 Task: Connect Jira issues to a Slack channel using the actions menu.
Action: Mouse moved to (900, 210)
Screenshot: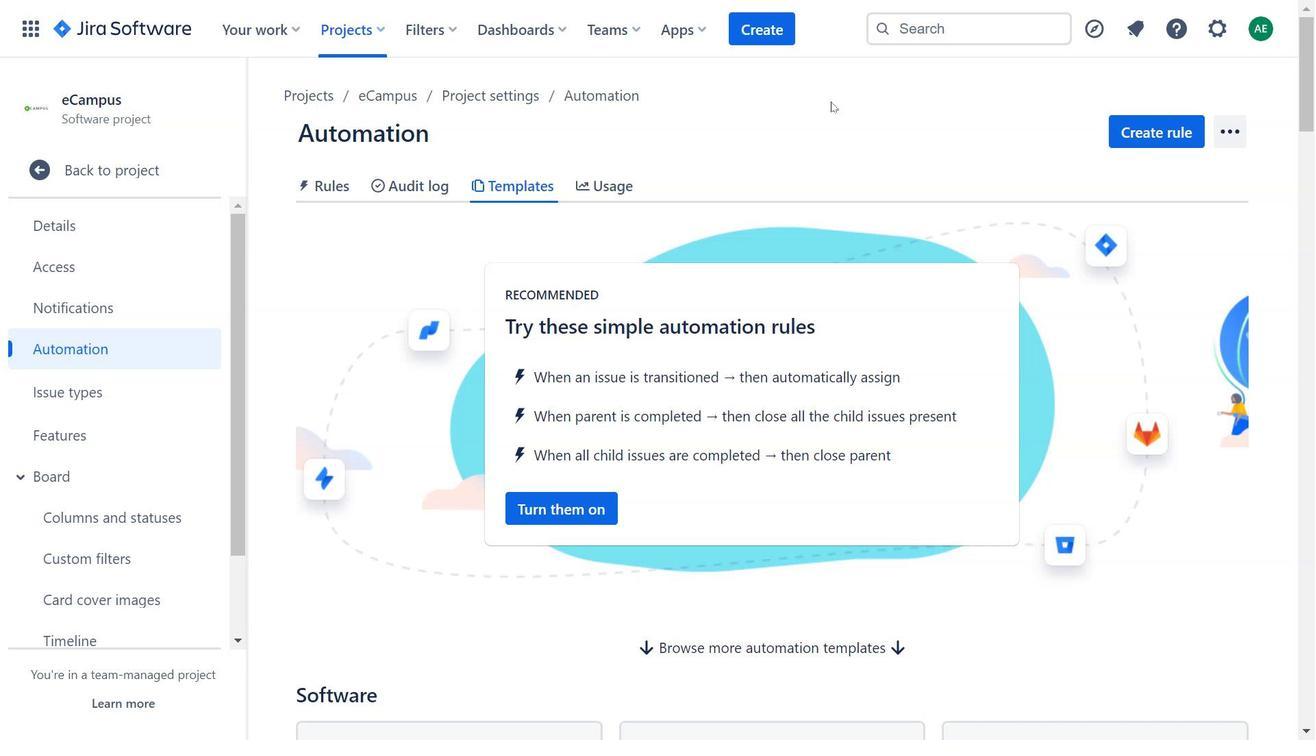 
Action: Mouse pressed left at (900, 210)
Screenshot: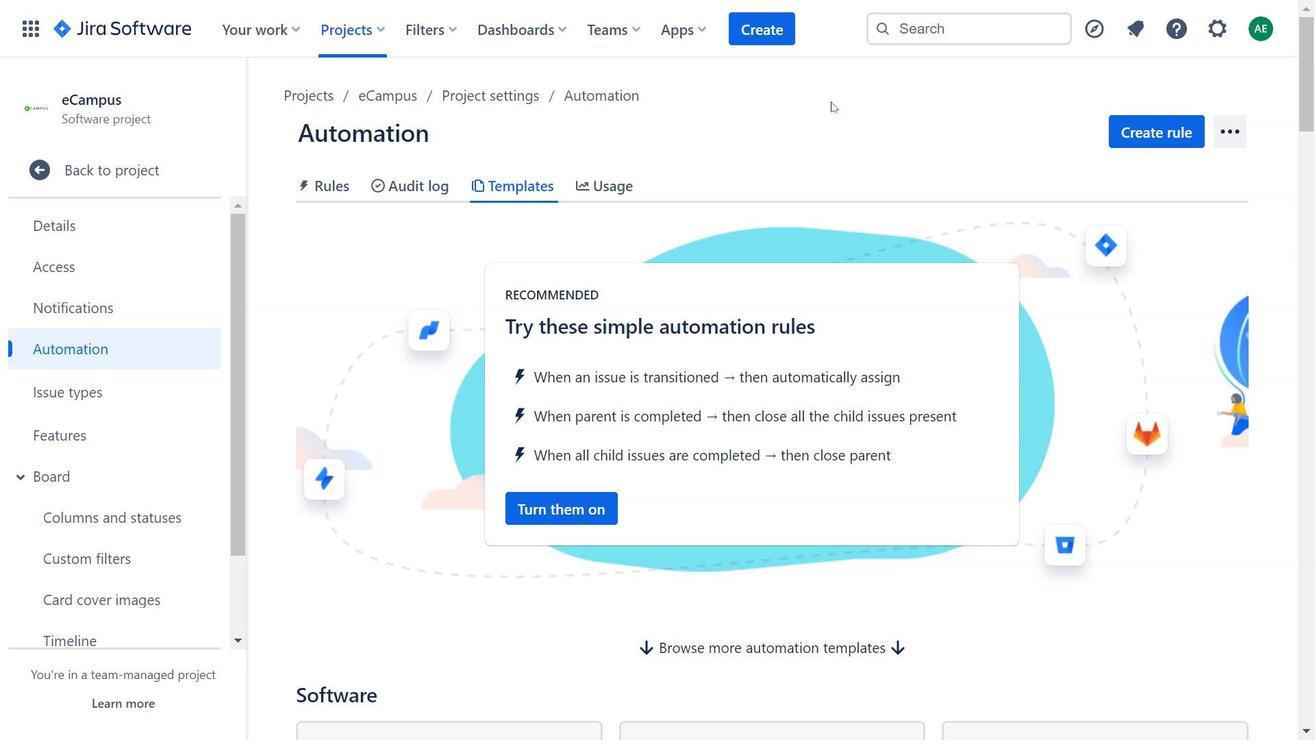 
Action: Mouse moved to (821, 154)
Screenshot: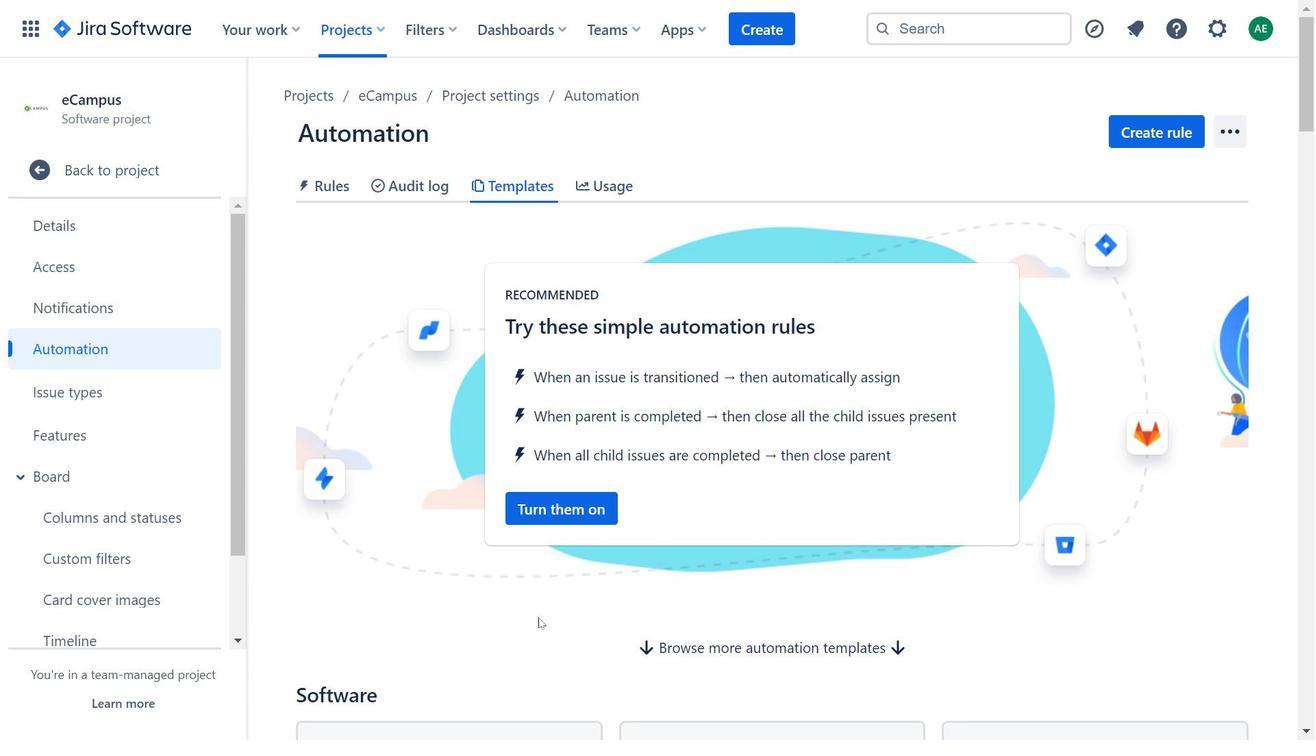 
Action: Mouse pressed left at (821, 154)
Screenshot: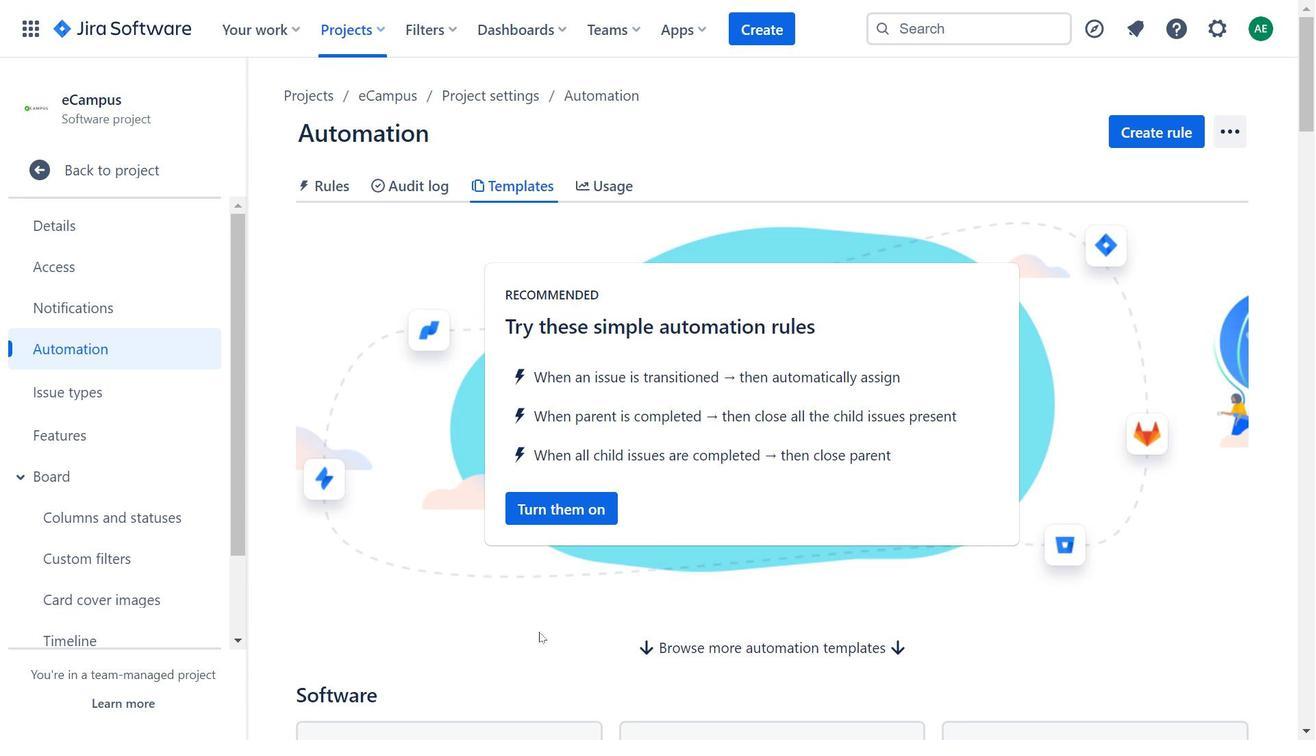 
Action: Mouse moved to (626, 653)
Screenshot: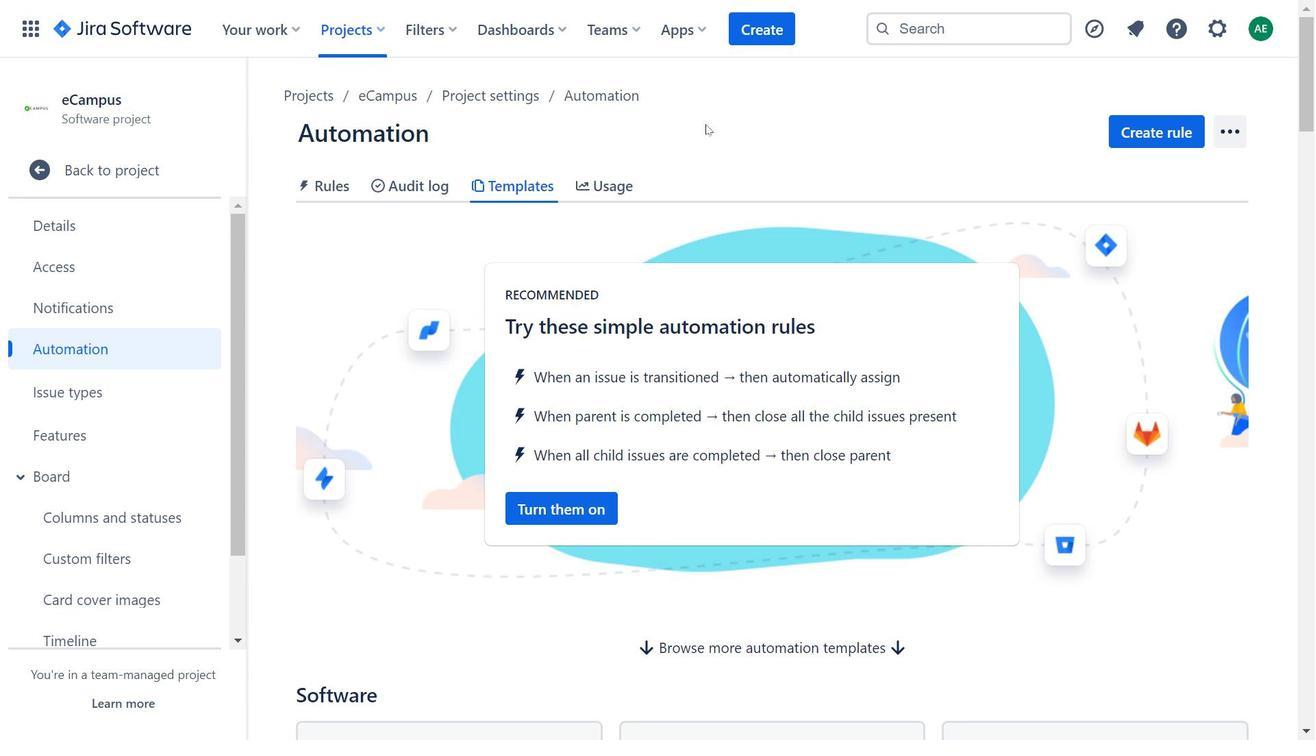 
Action: Mouse pressed left at (626, 653)
Screenshot: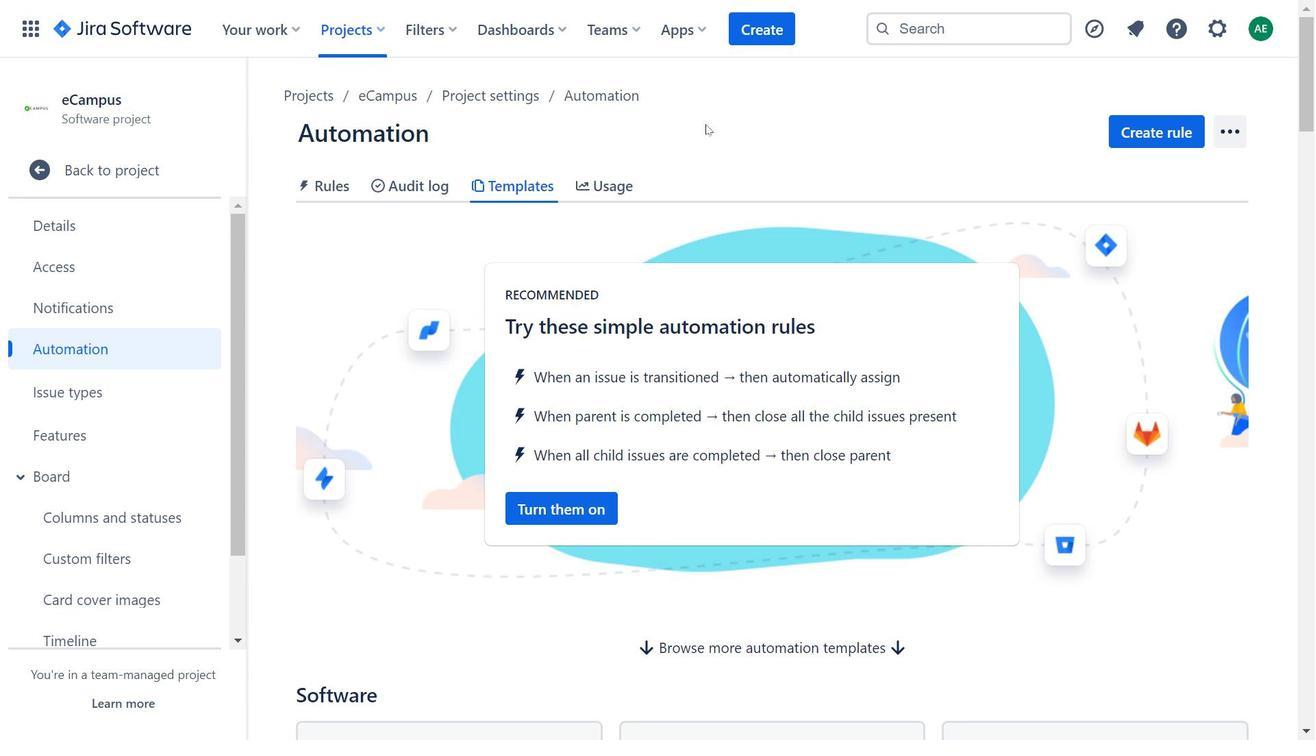 
Action: Mouse moved to (737, 175)
Screenshot: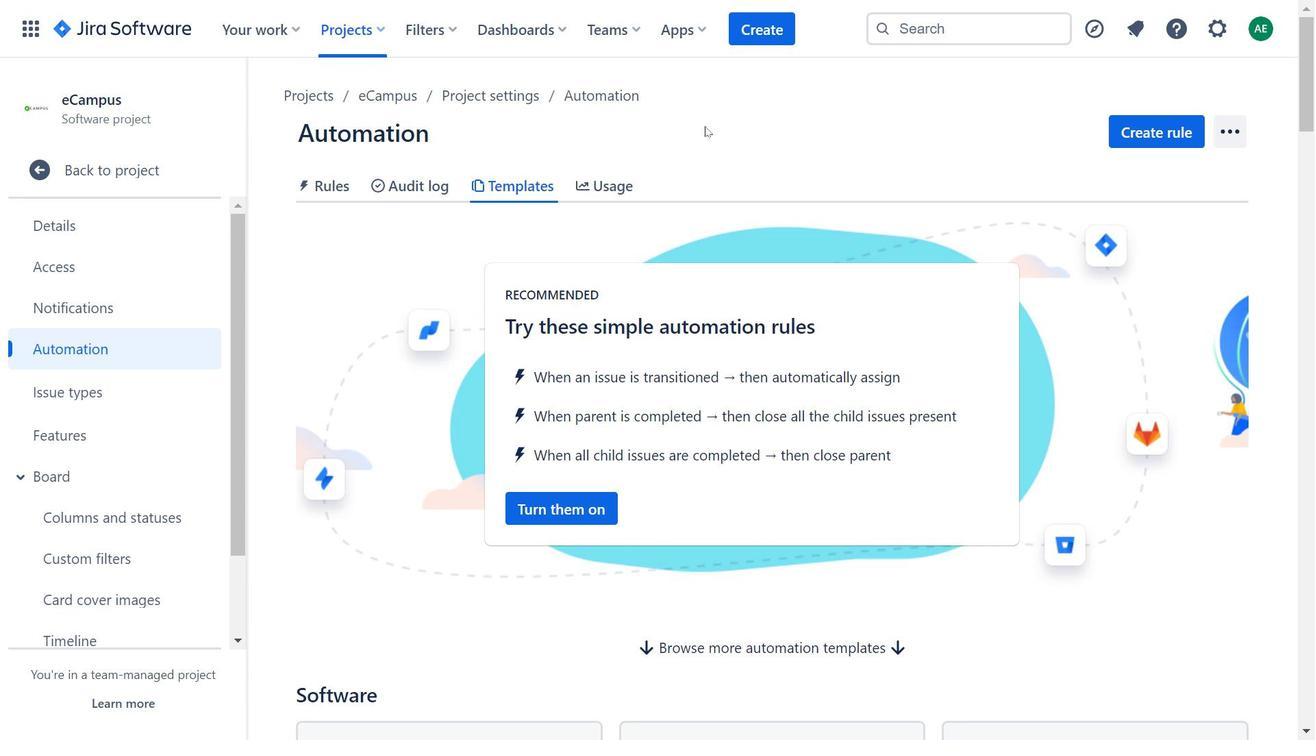 
Action: Mouse pressed left at (737, 175)
Screenshot: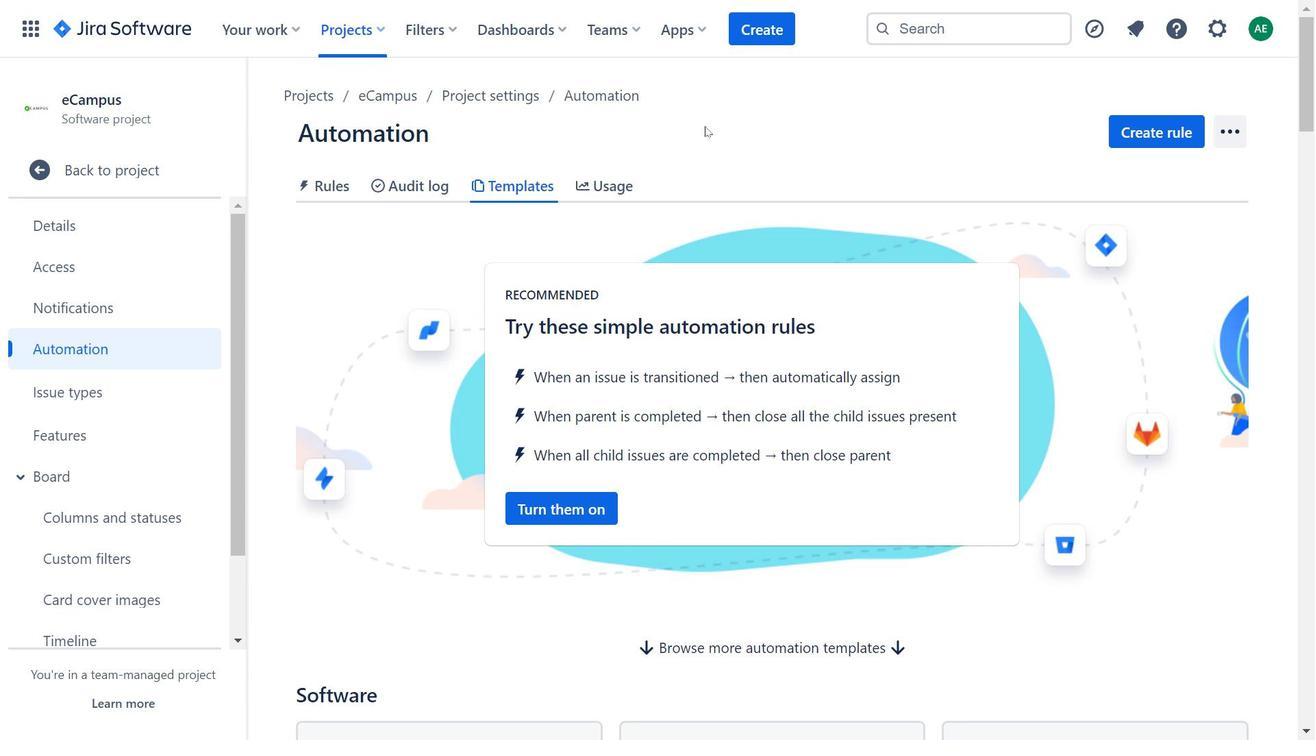 
Action: Mouse moved to (737, 176)
Screenshot: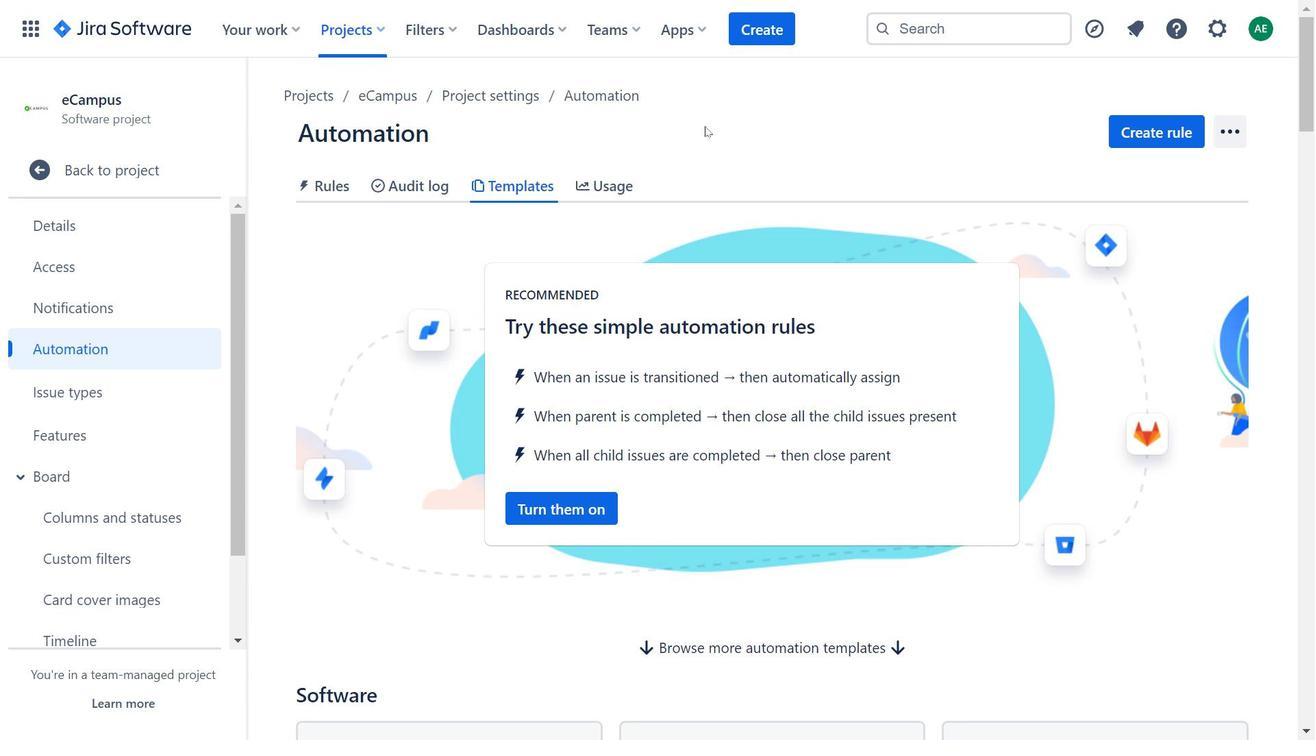 
Action: Mouse pressed left at (737, 176)
Screenshot: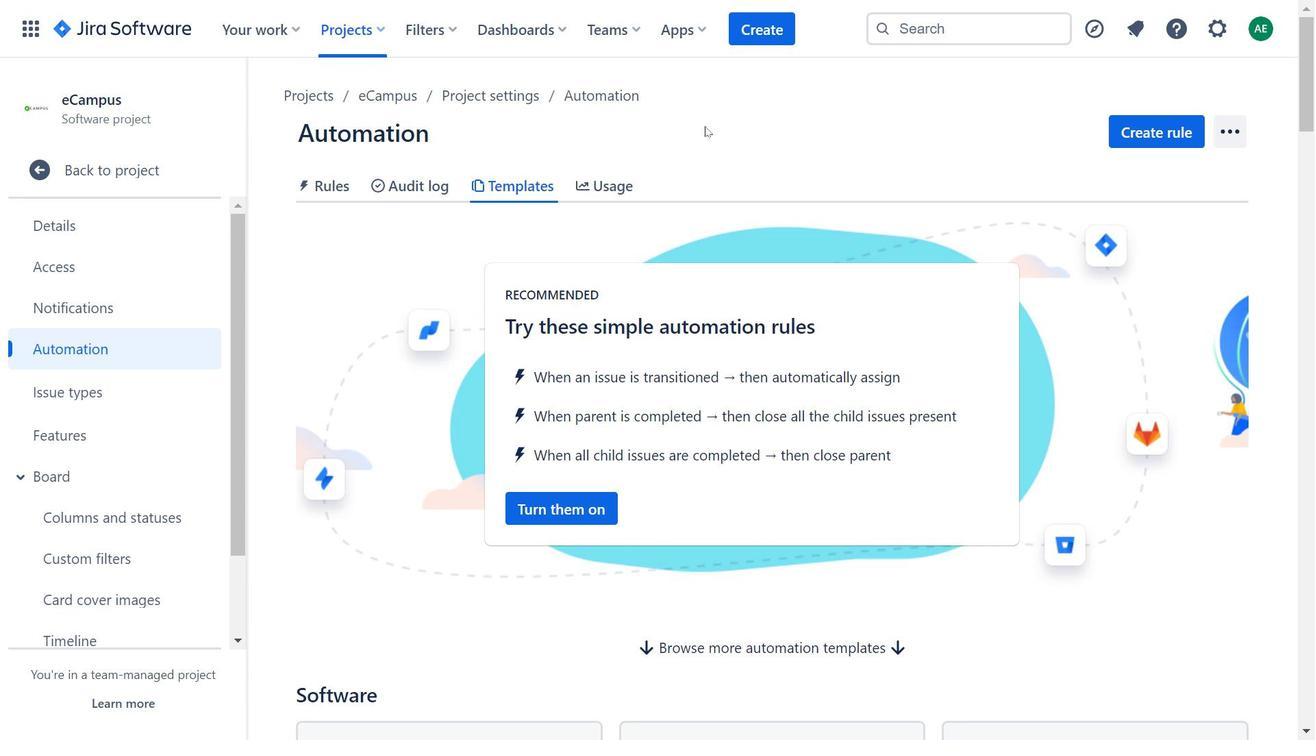 
Action: Mouse moved to (736, 176)
Screenshot: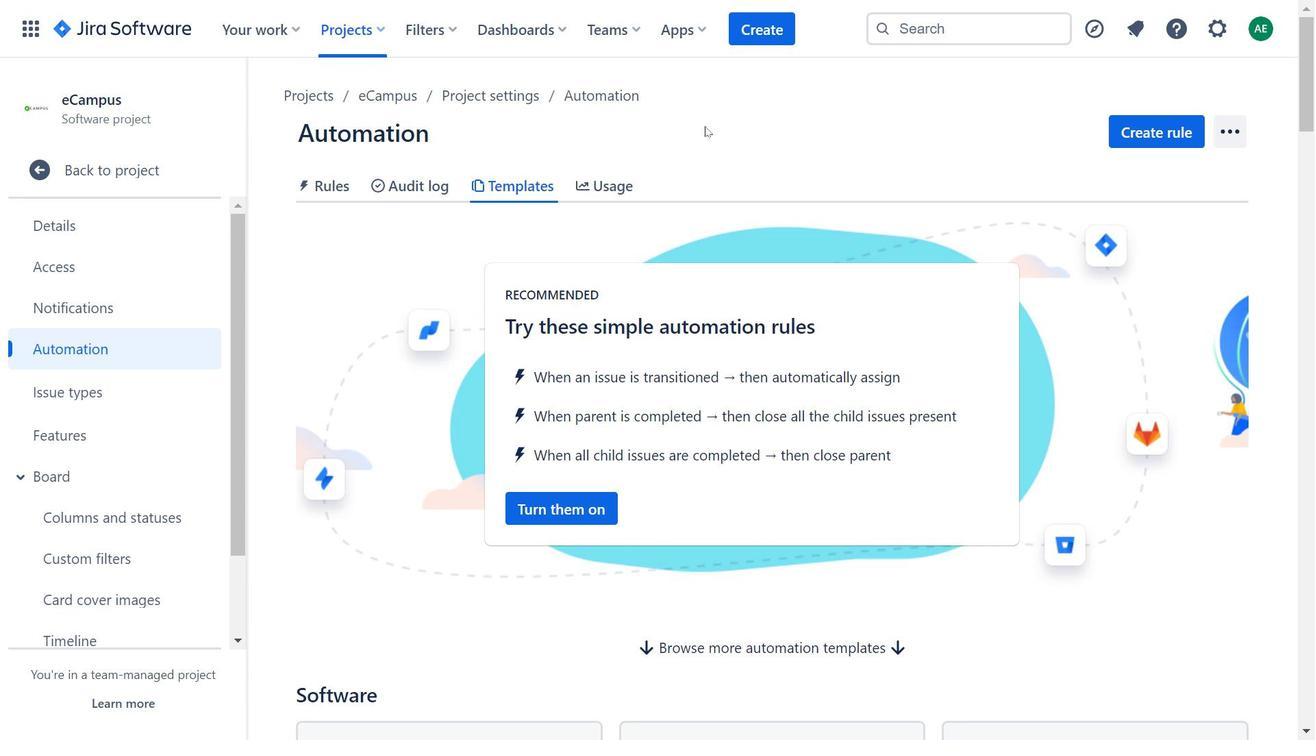 
Action: Mouse pressed left at (736, 176)
Screenshot: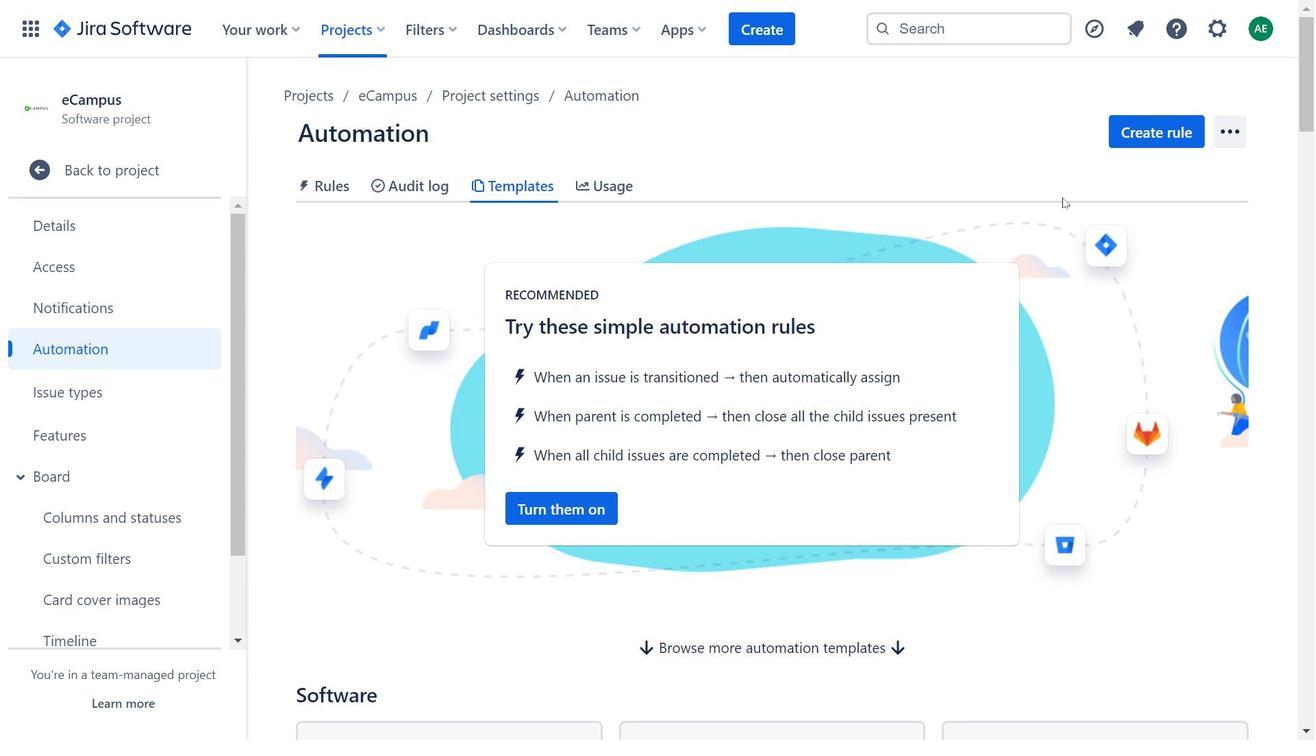 
Action: Mouse moved to (960, 195)
Screenshot: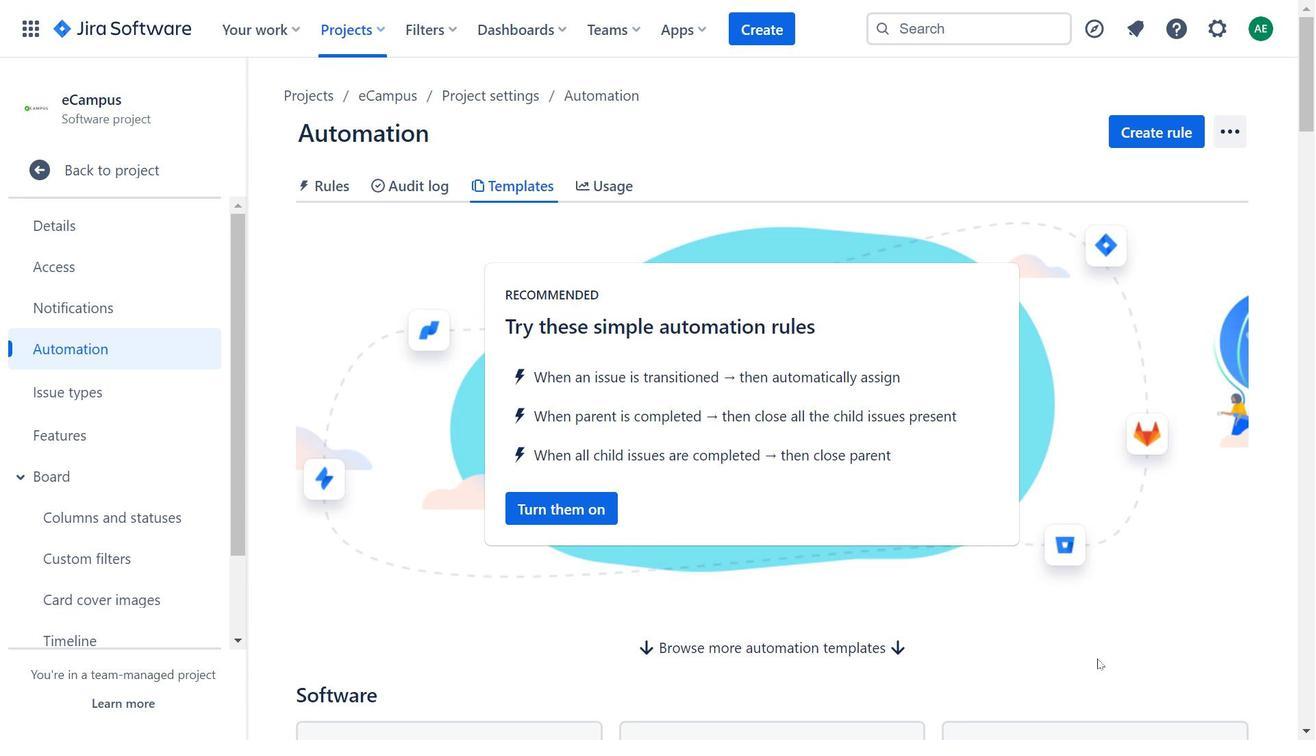 
Action: Mouse pressed left at (960, 195)
Screenshot: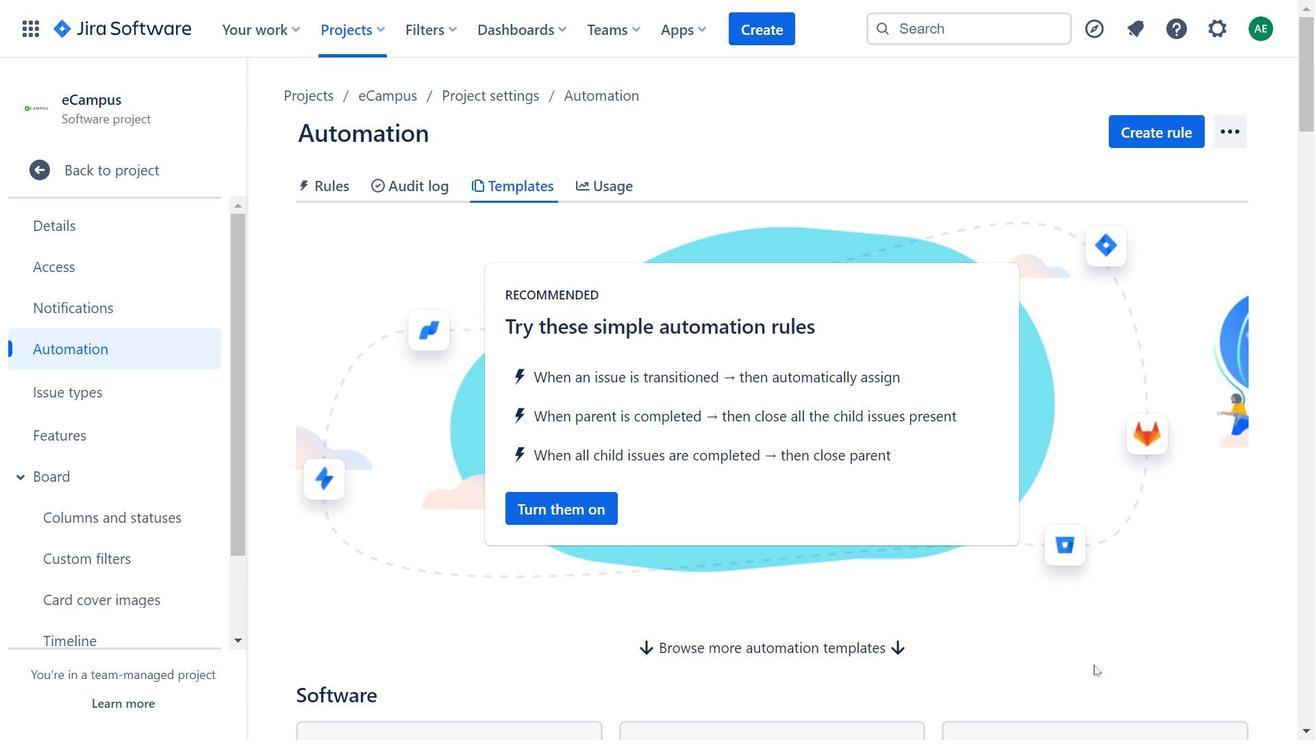 
Action: Mouse moved to (997, 684)
Screenshot: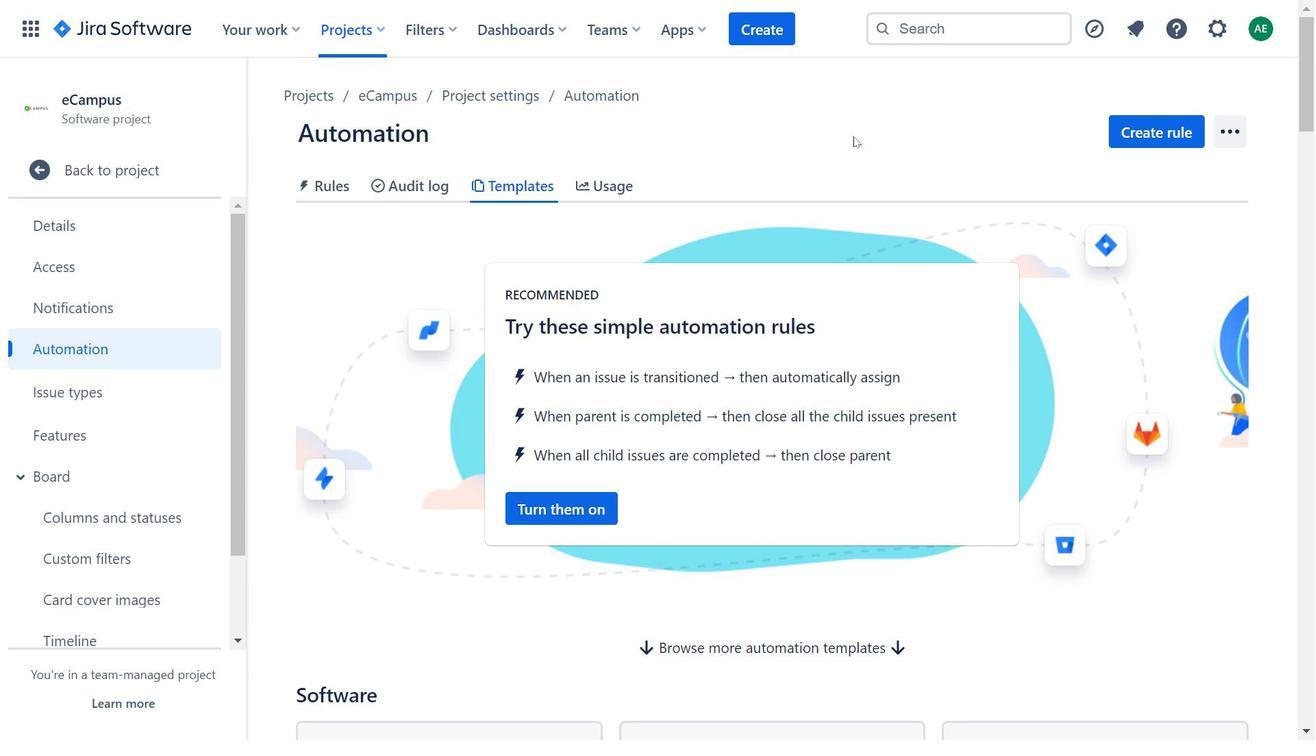 
Action: Mouse pressed left at (997, 684)
Screenshot: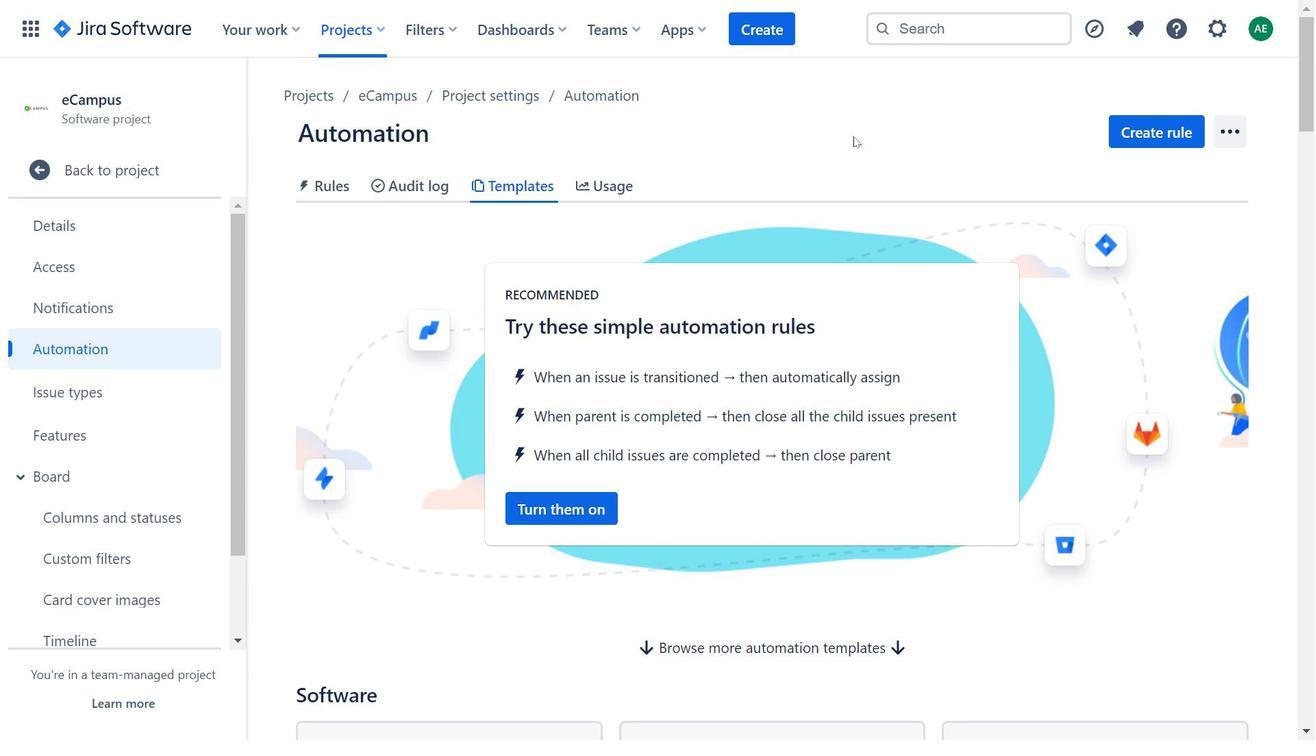 
Action: Mouse moved to (836, 187)
Screenshot: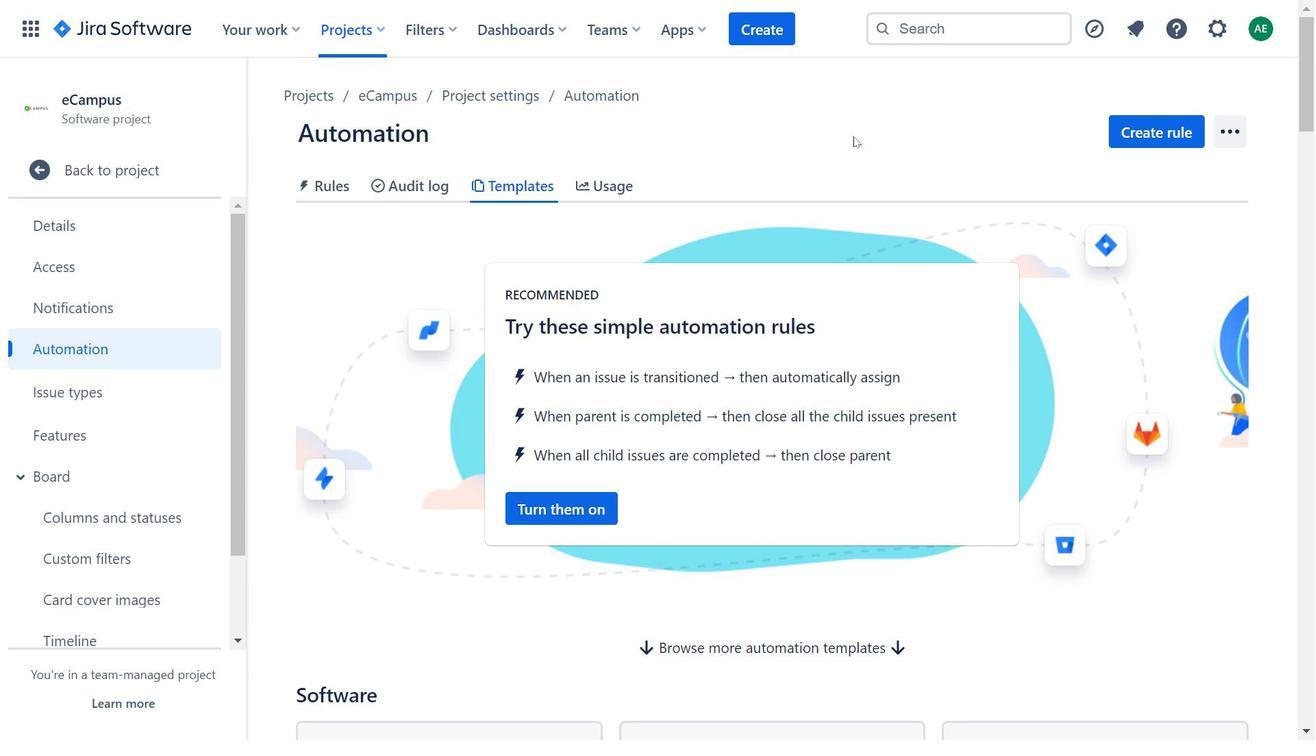 
Action: Mouse pressed left at (836, 187)
Screenshot: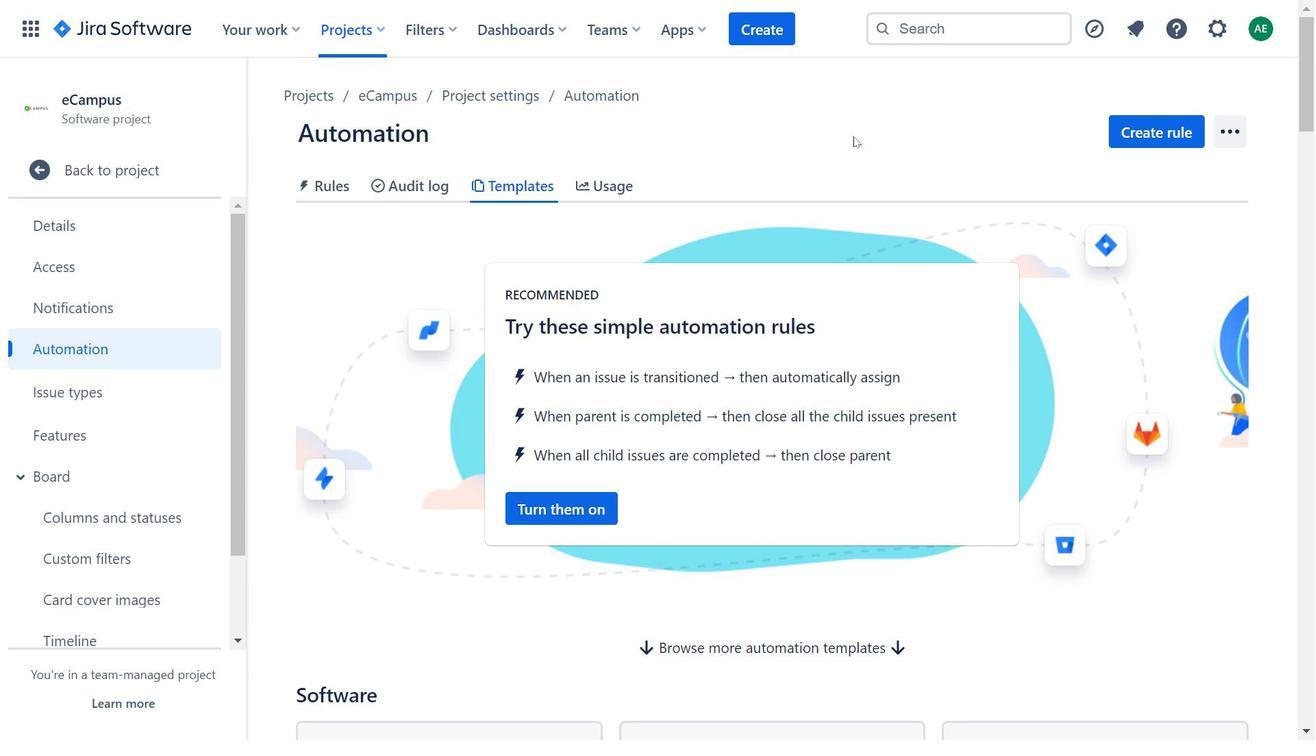 
Action: Mouse pressed left at (836, 187)
Screenshot: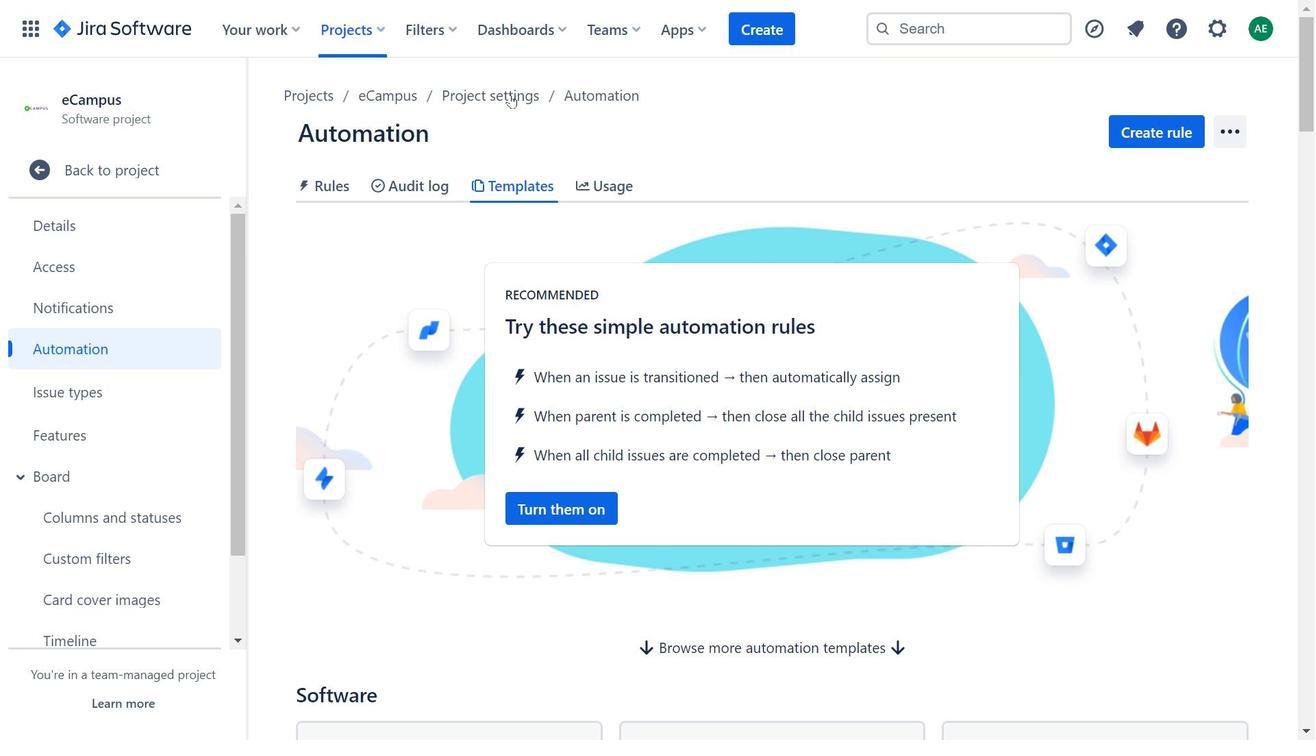
Action: Mouse moved to (744, 173)
Screenshot: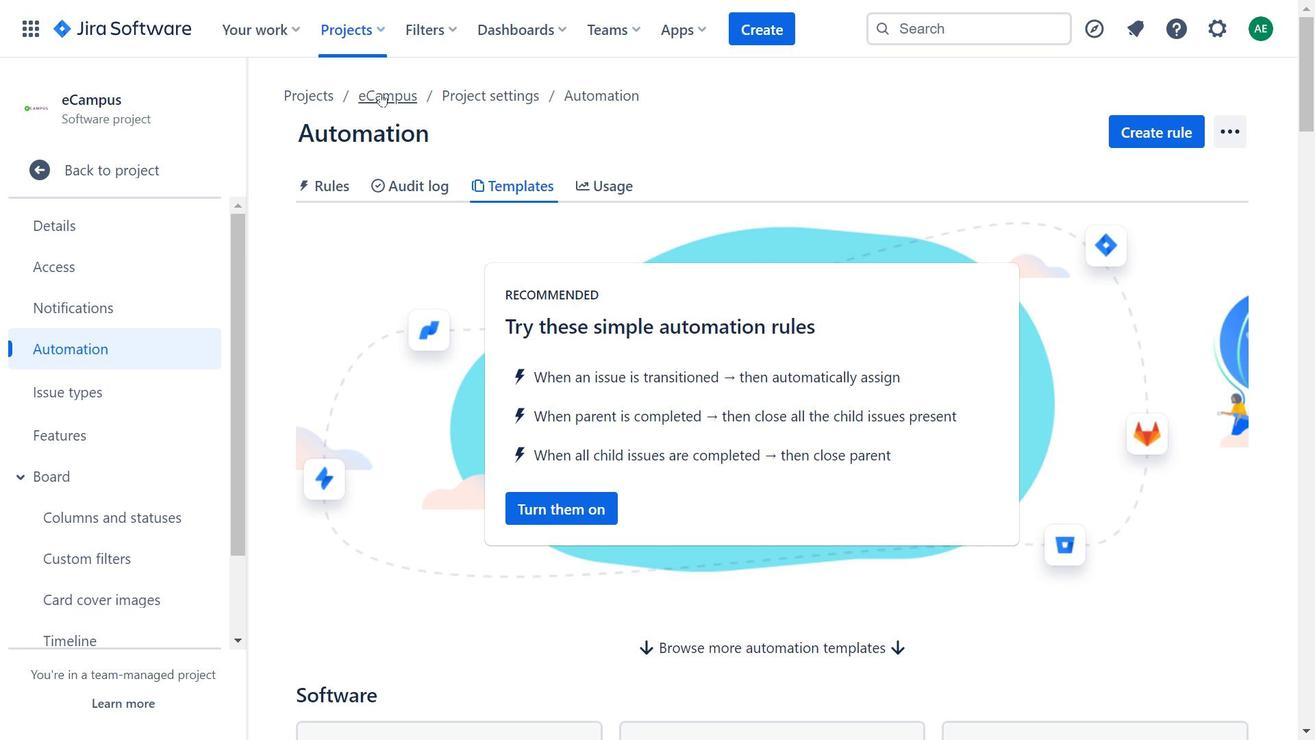 
Action: Mouse pressed left at (744, 173)
Screenshot: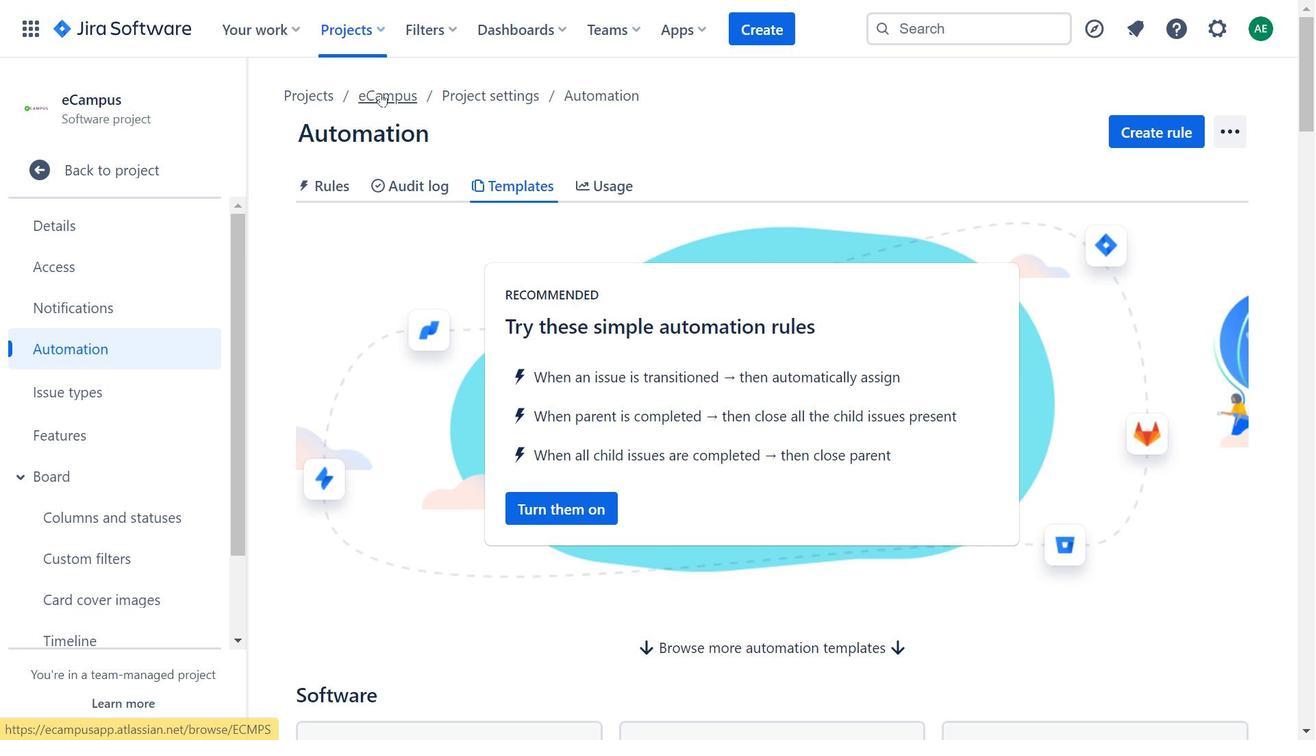 
Action: Mouse moved to (520, 145)
Screenshot: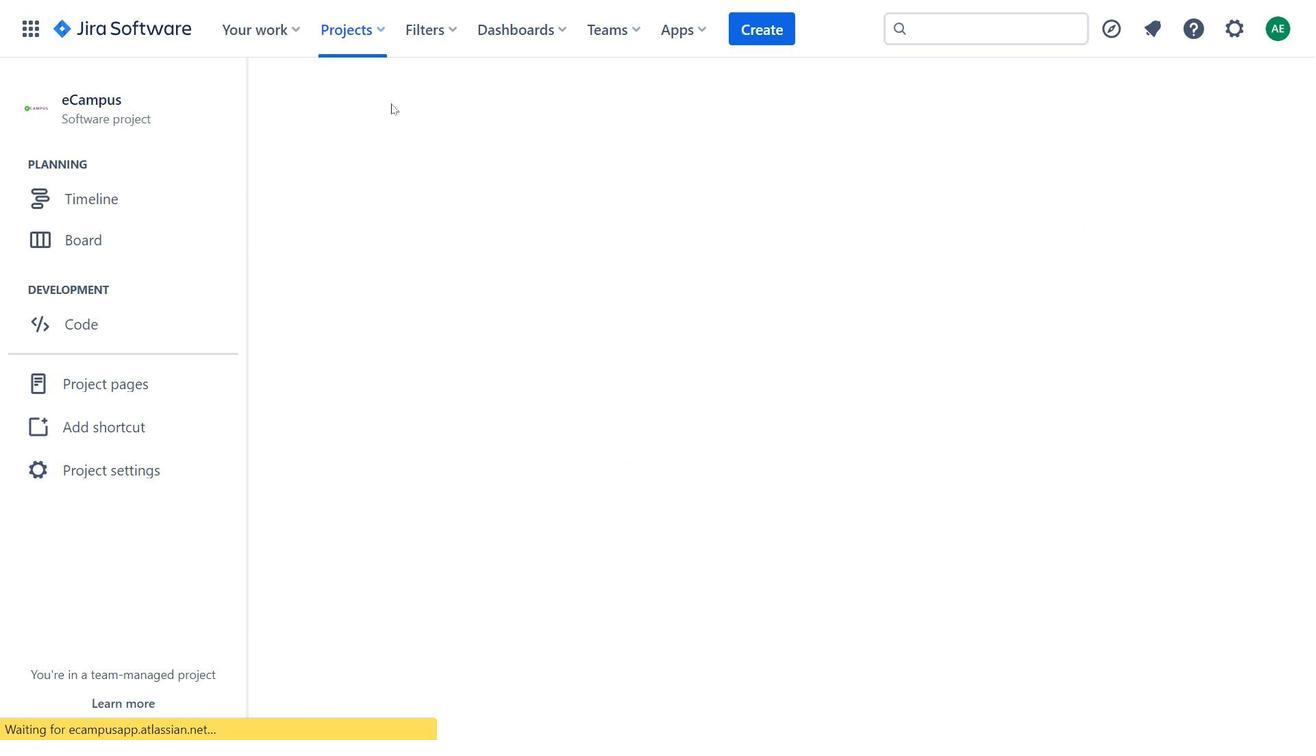 
Action: Mouse pressed left at (520, 145)
Screenshot: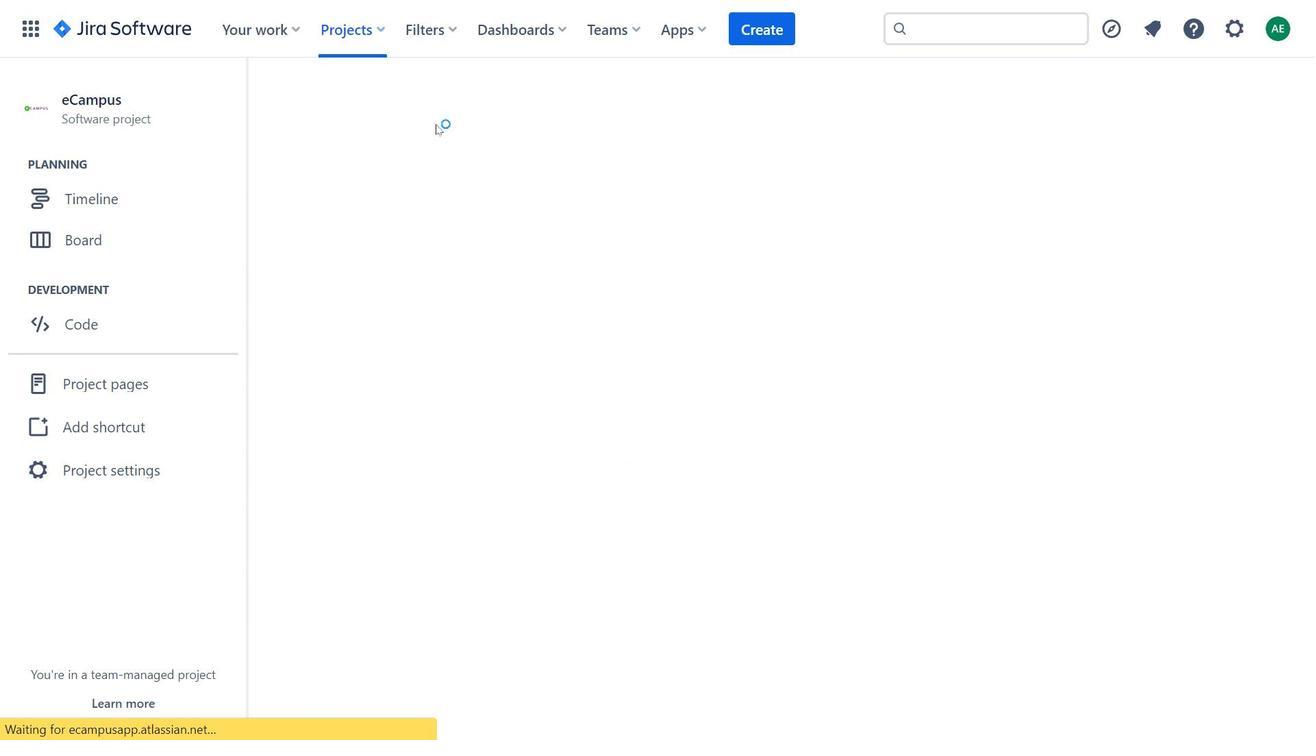 
Action: Mouse moved to (782, 398)
Screenshot: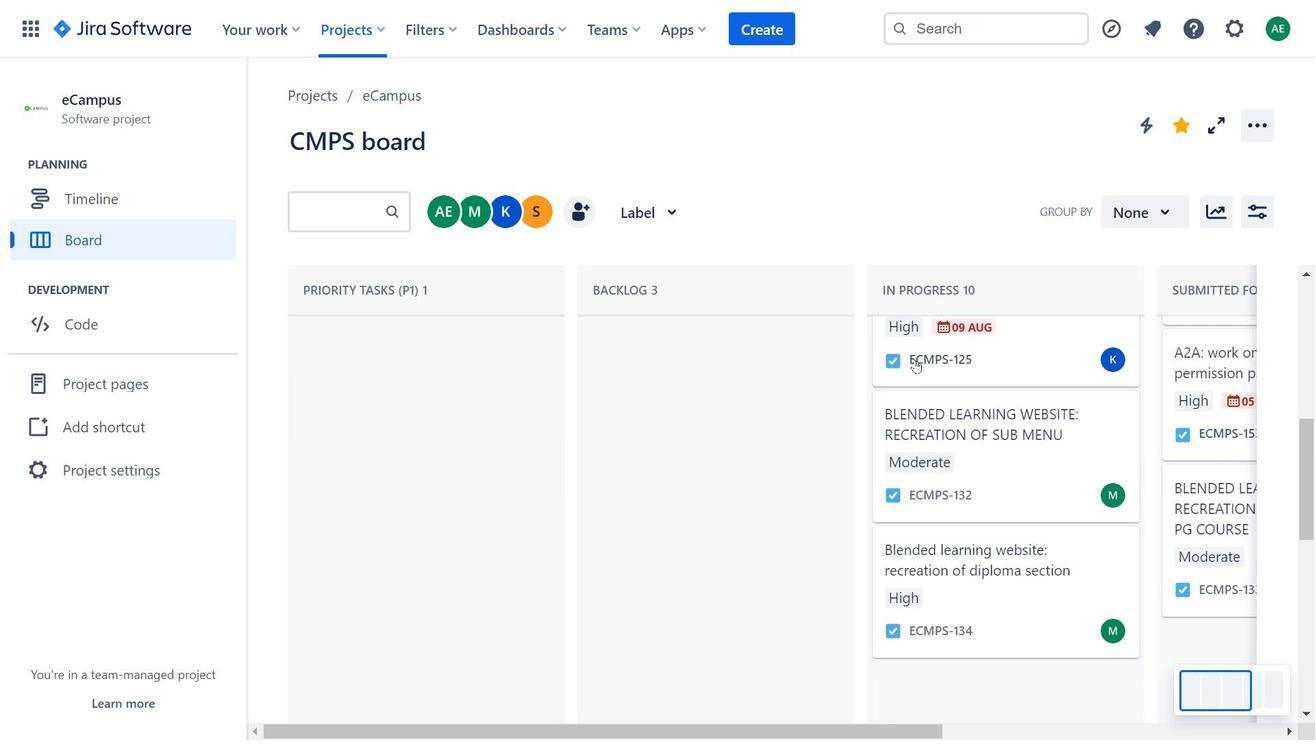 
Action: Mouse scrolled (782, 398) with delta (0, 0)
Screenshot: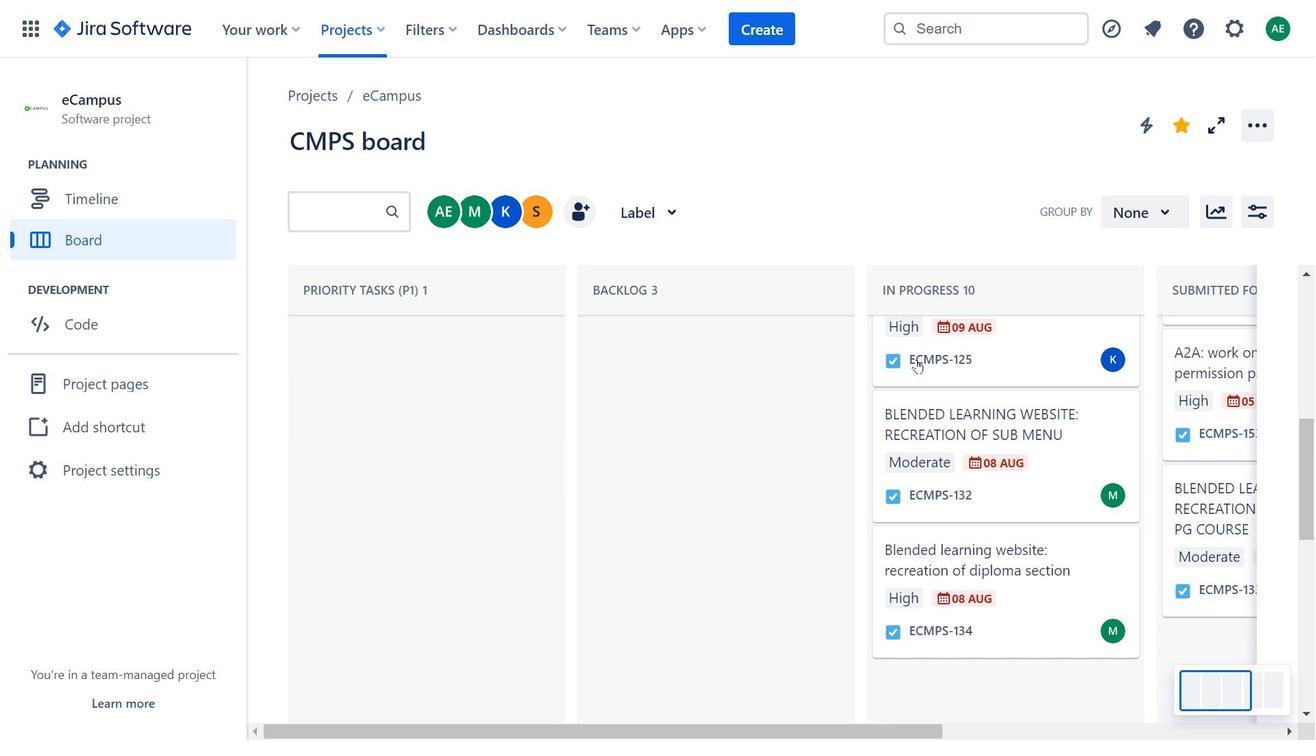 
Action: Mouse scrolled (782, 398) with delta (0, 0)
Screenshot: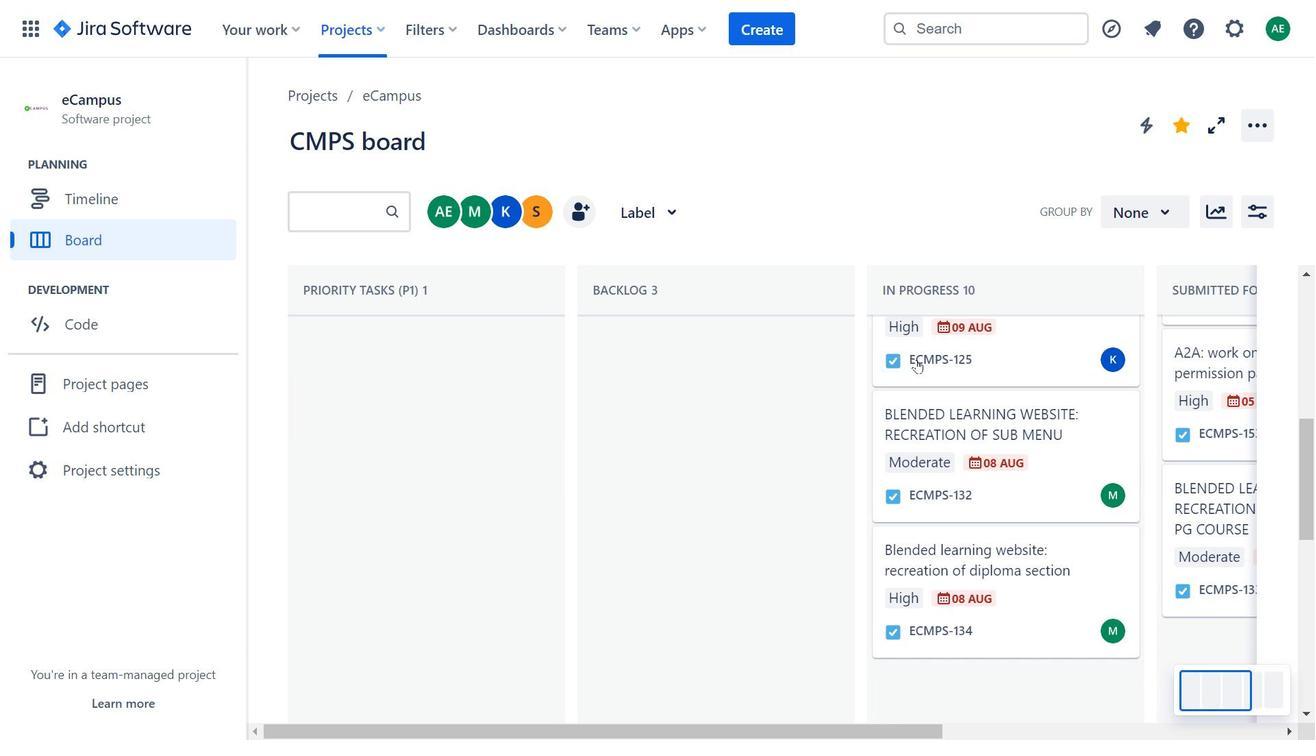
Action: Mouse moved to (875, 394)
Screenshot: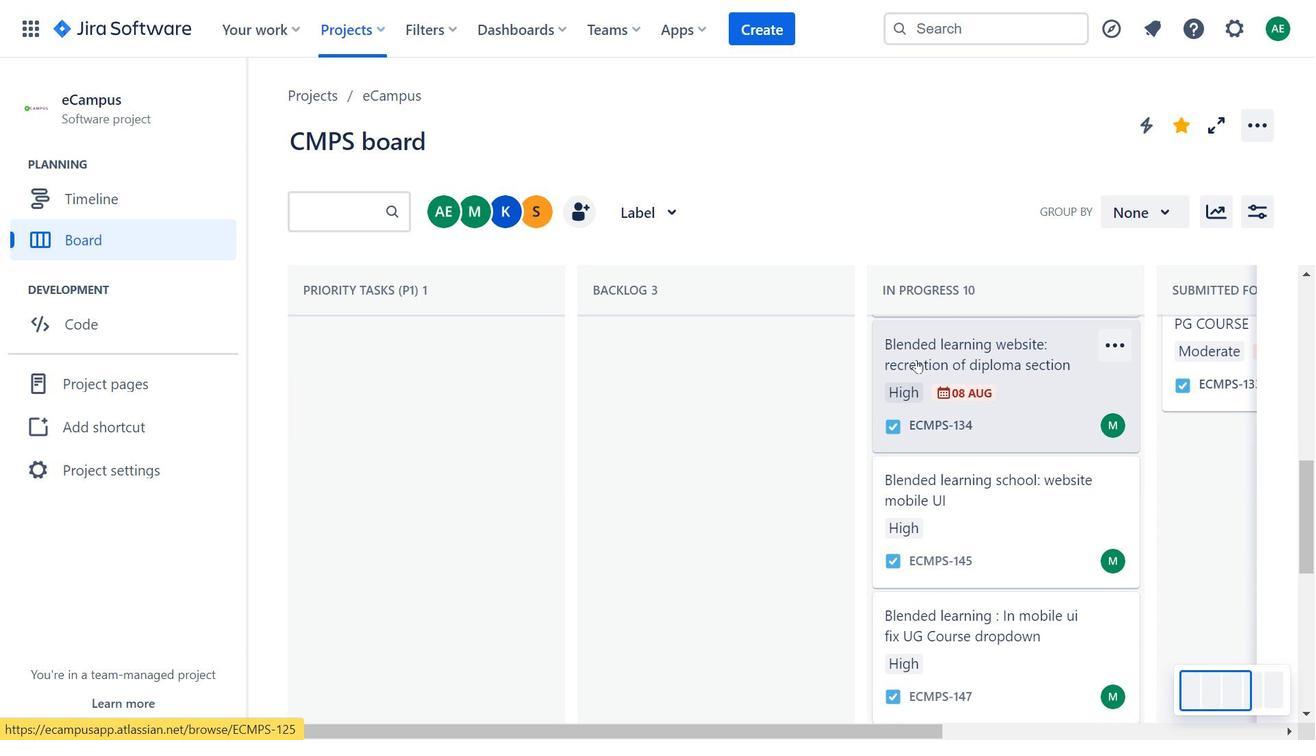 
Action: Mouse scrolled (875, 394) with delta (0, 0)
Screenshot: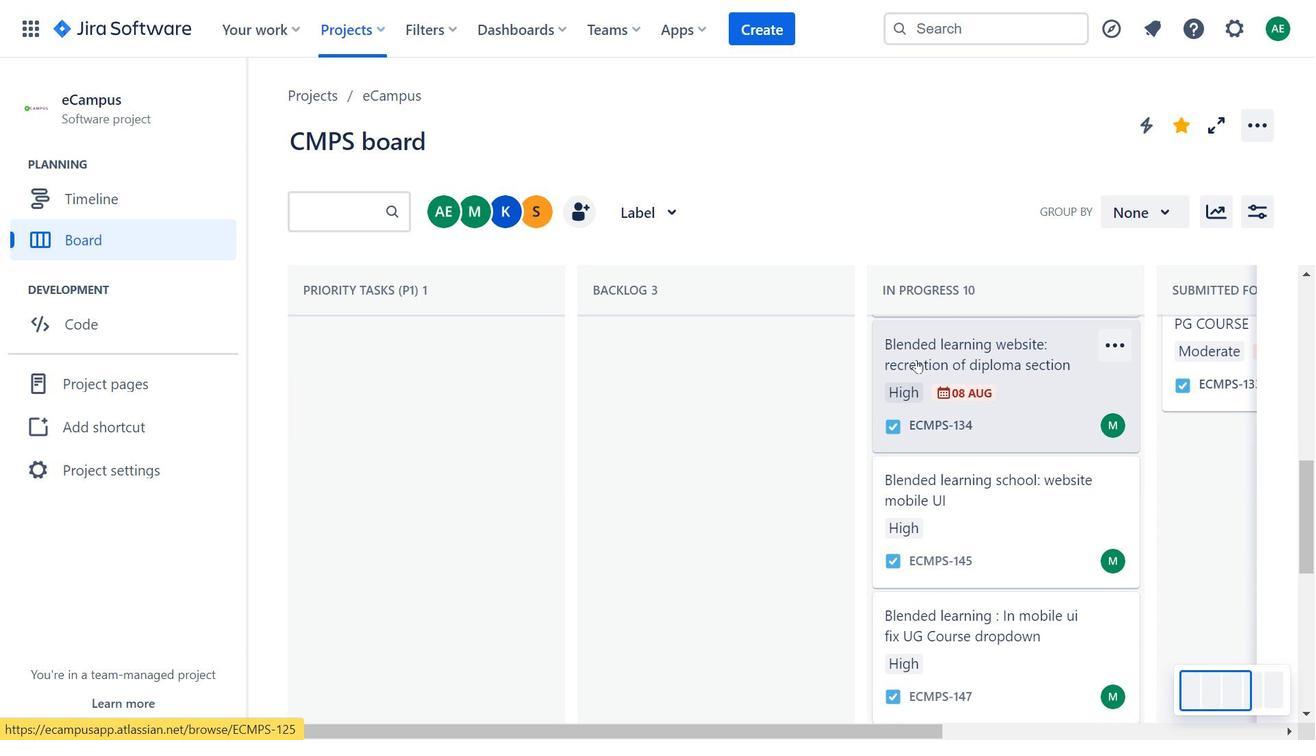 
Action: Mouse moved to (877, 395)
Screenshot: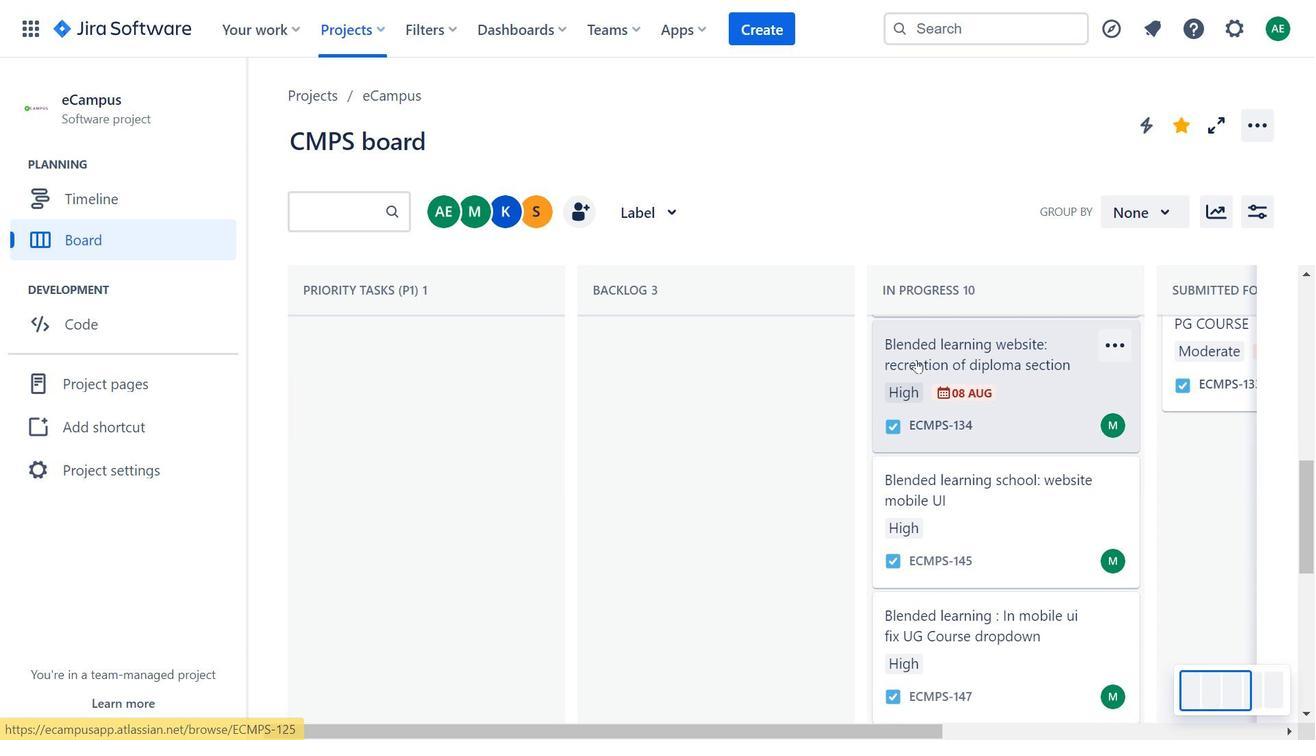 
Action: Mouse scrolled (877, 394) with delta (0, 0)
Screenshot: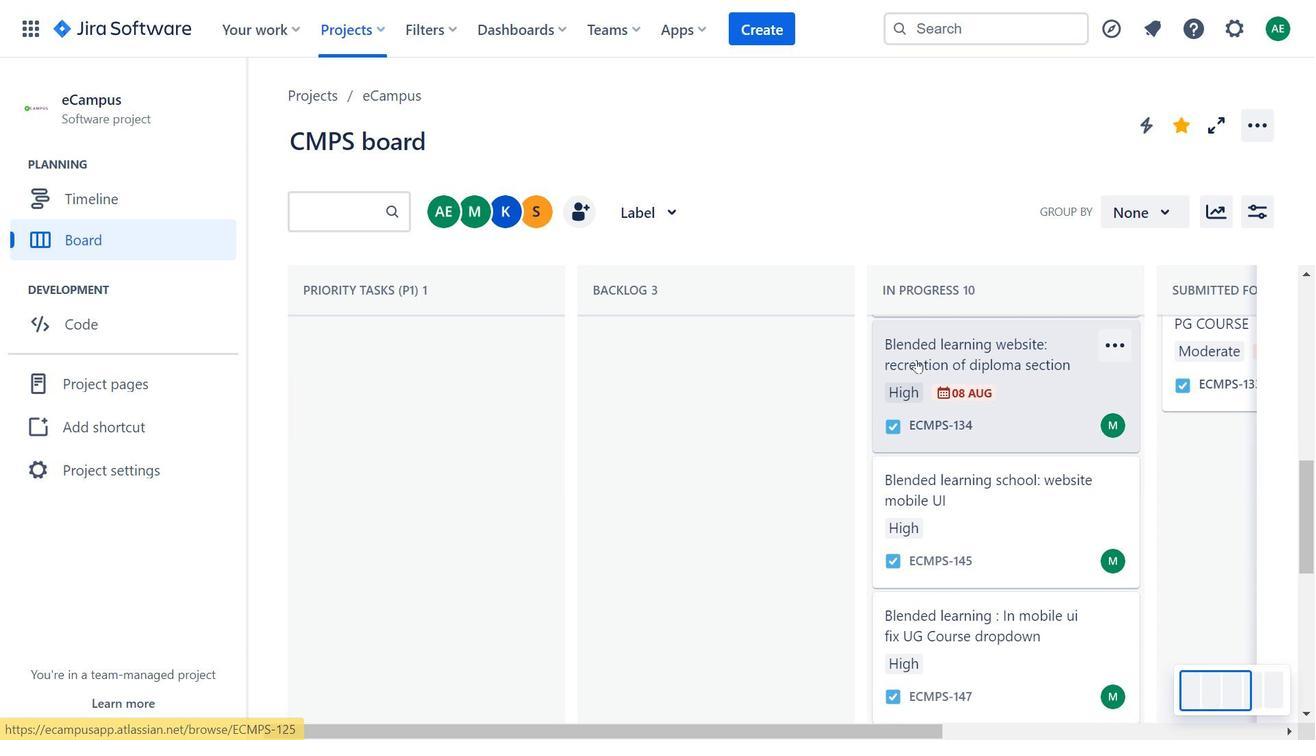 
Action: Mouse moved to (878, 396)
Screenshot: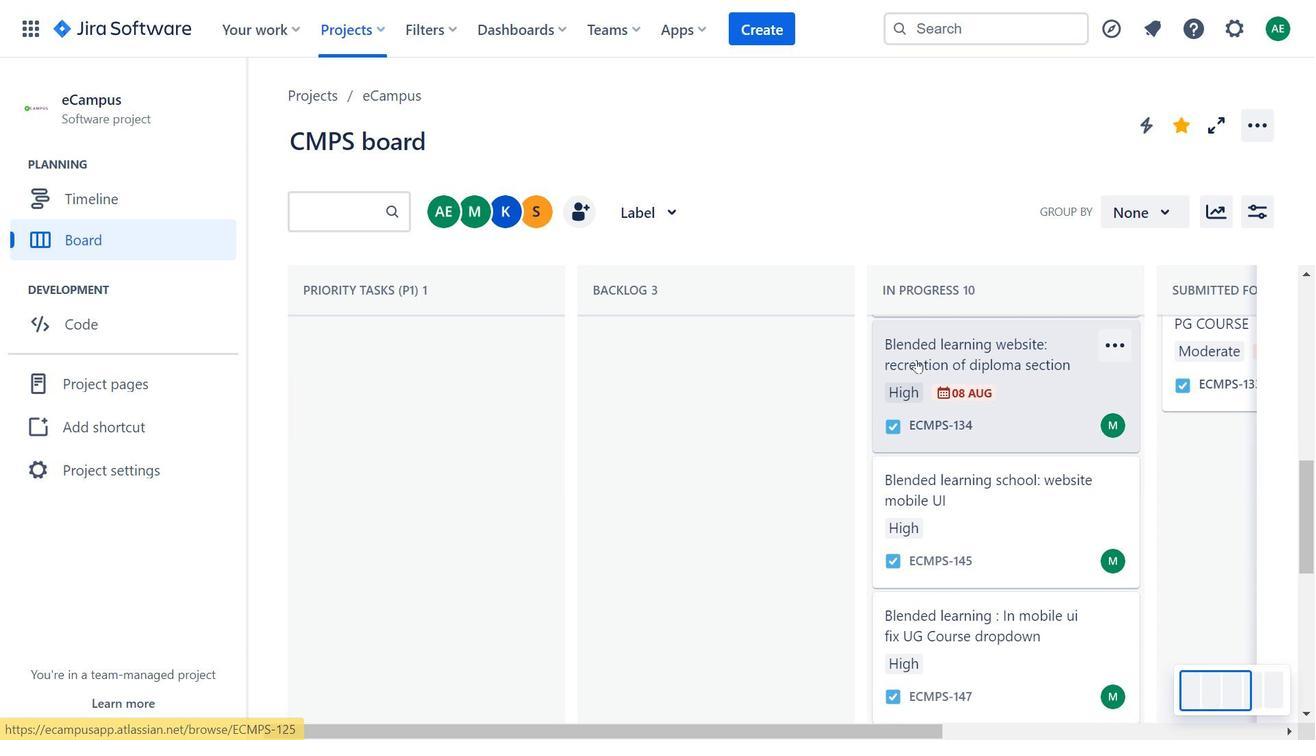 
Action: Mouse scrolled (878, 396) with delta (0, 0)
Screenshot: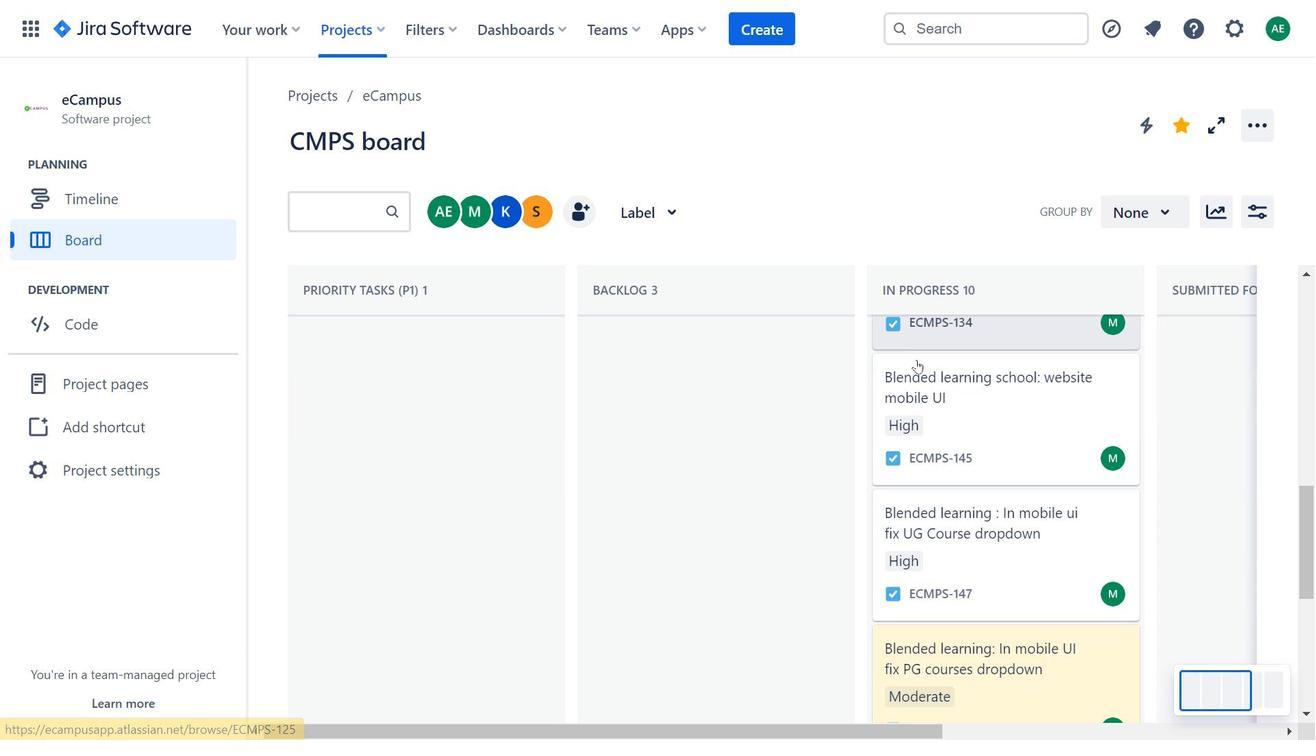 
Action: Mouse moved to (878, 396)
Screenshot: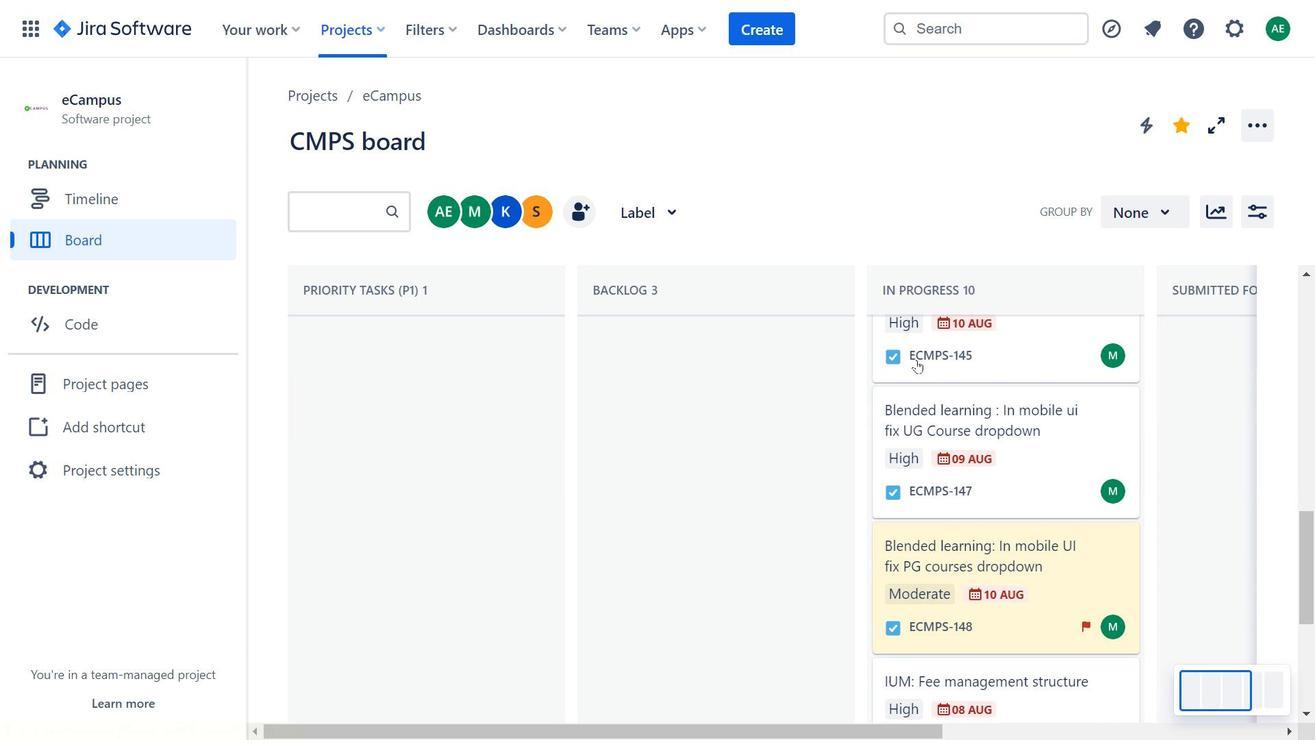 
Action: Mouse scrolled (878, 396) with delta (0, 0)
Screenshot: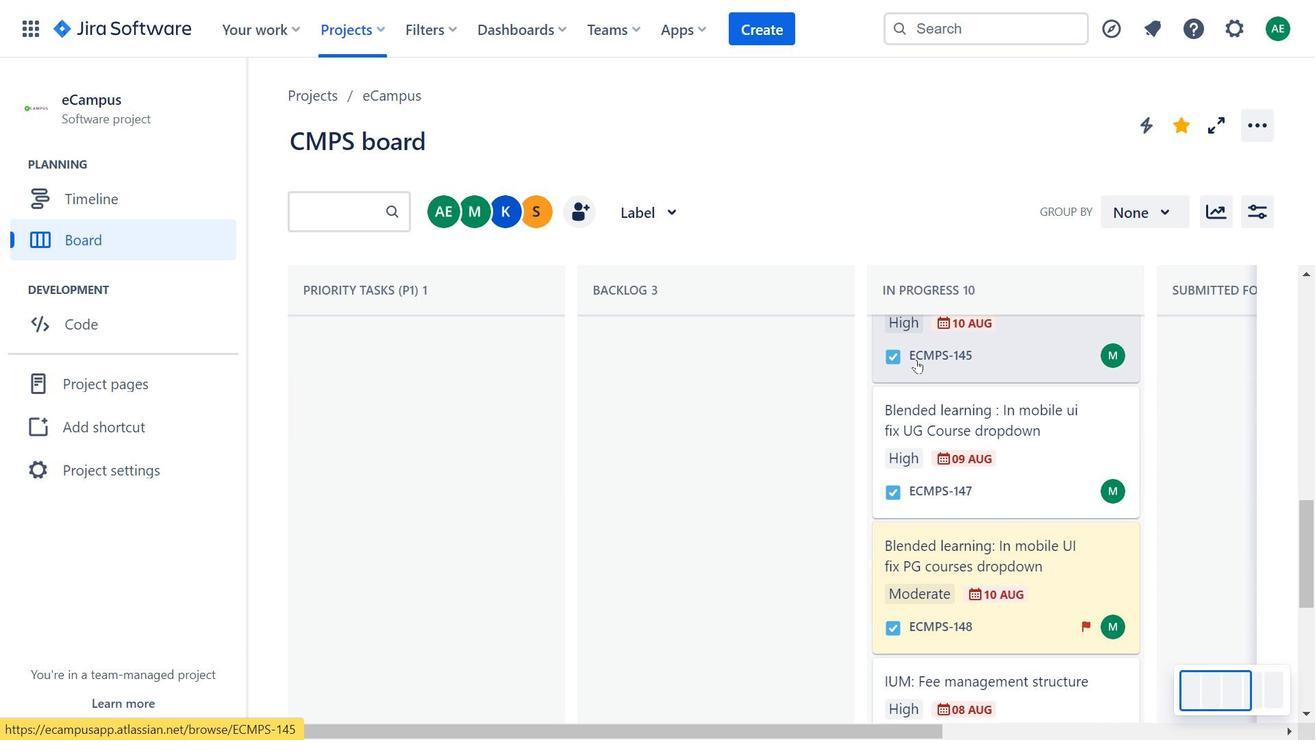 
Action: Mouse scrolled (878, 396) with delta (0, 0)
Screenshot: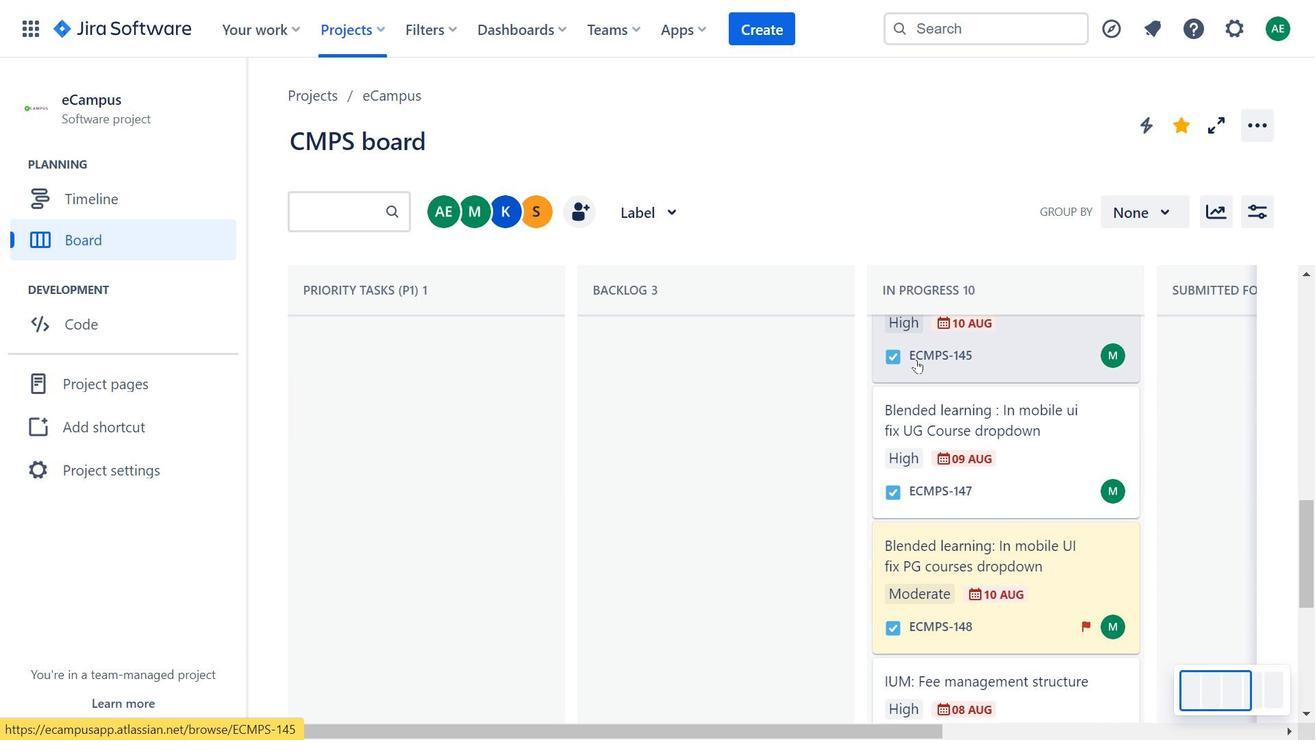 
Action: Mouse scrolled (878, 396) with delta (0, 0)
Screenshot: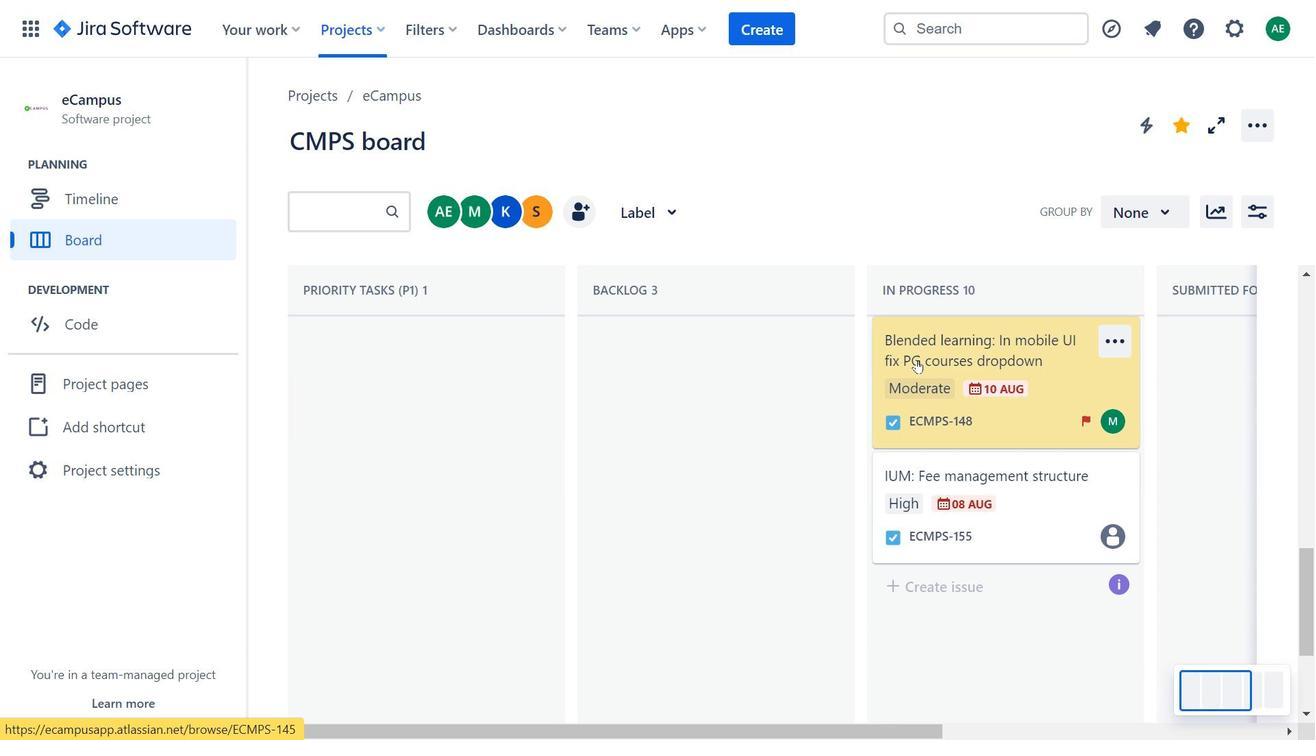 
Action: Mouse scrolled (878, 396) with delta (0, 0)
Screenshot: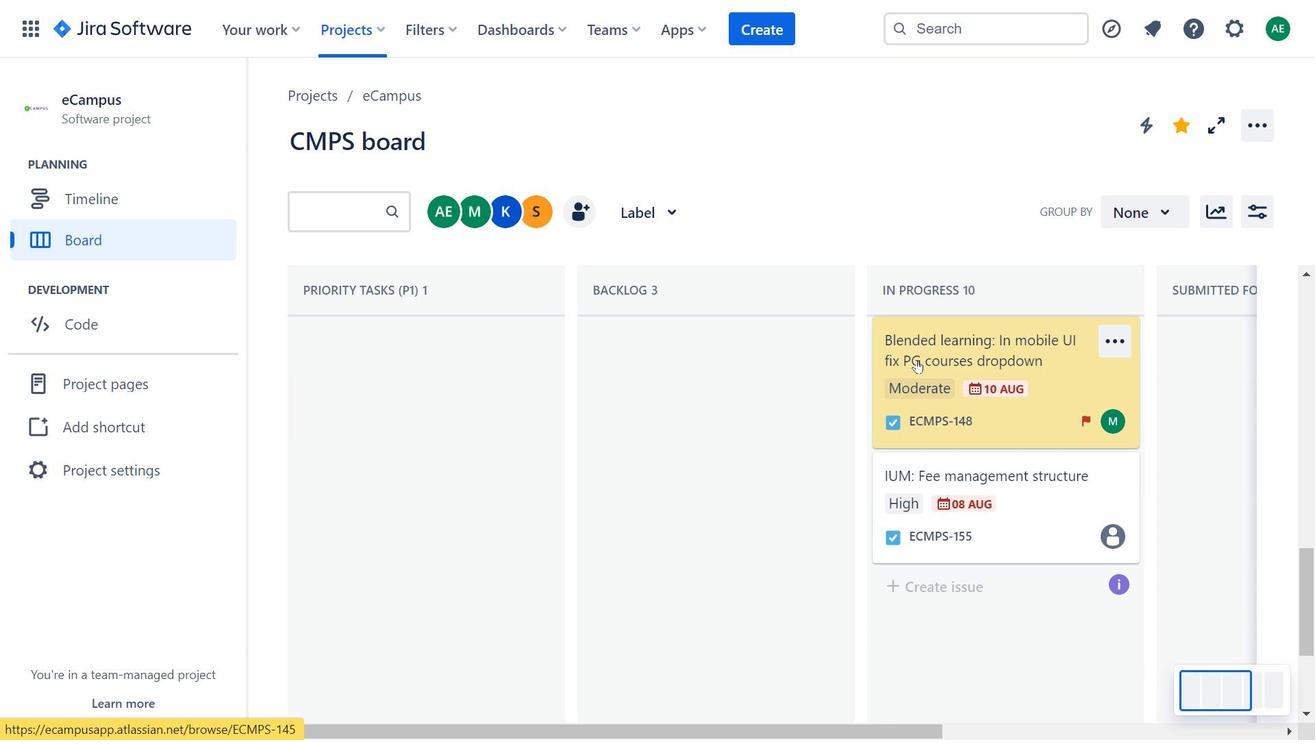 
Action: Mouse scrolled (878, 396) with delta (0, 0)
Screenshot: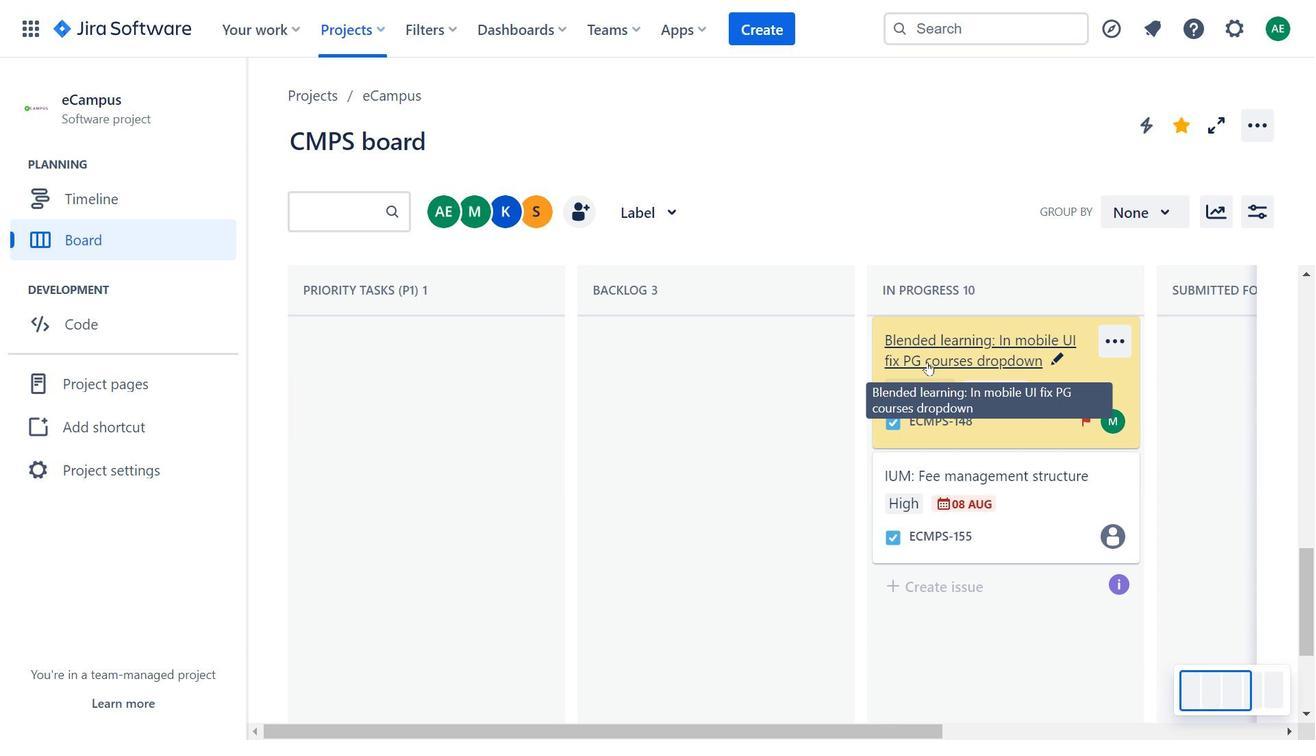 
Action: Mouse scrolled (878, 396) with delta (0, 0)
Screenshot: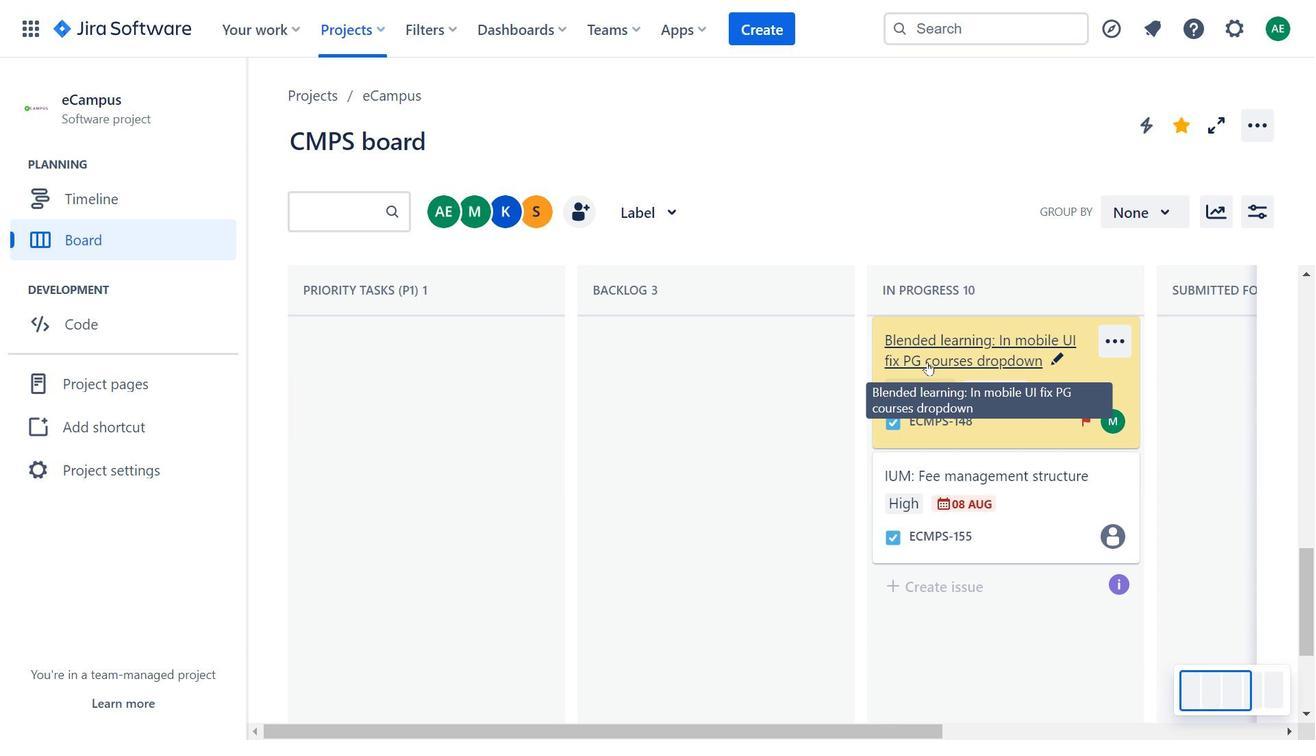 
Action: Mouse moved to (812, 189)
Screenshot: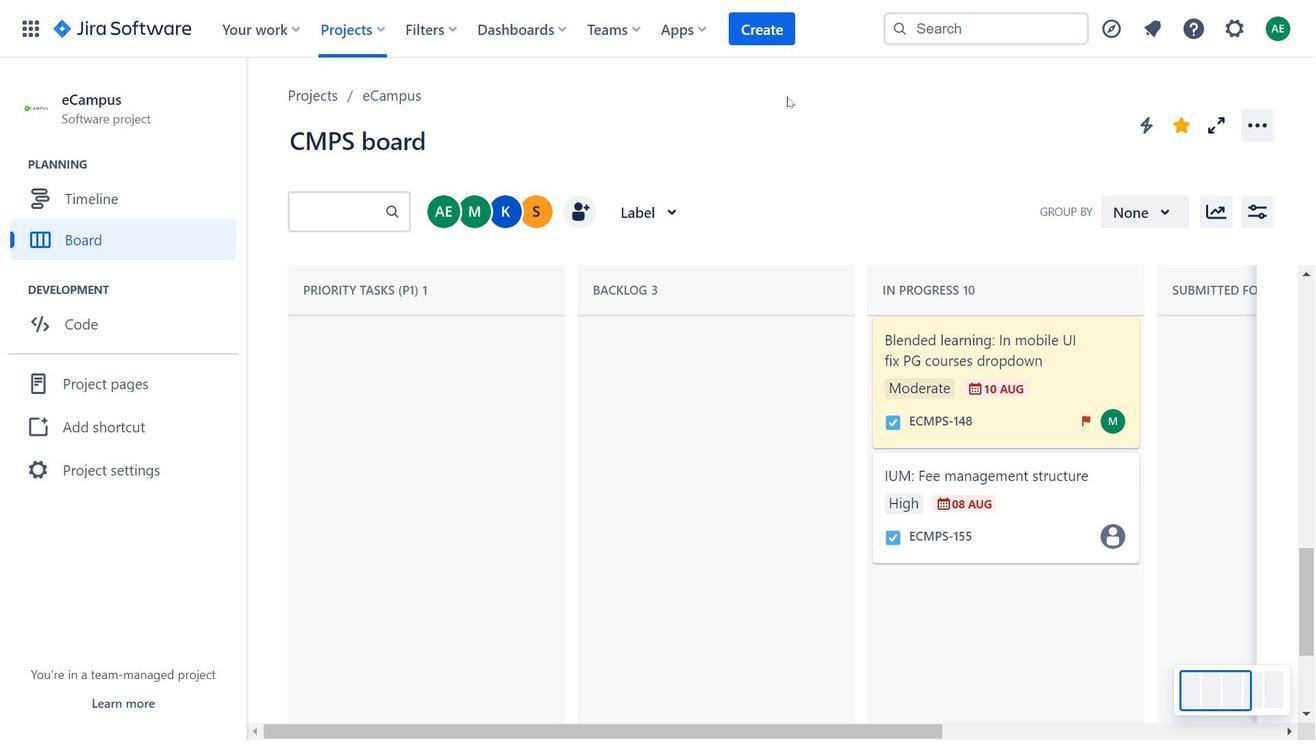 
Action: Mouse pressed left at (812, 189)
Screenshot: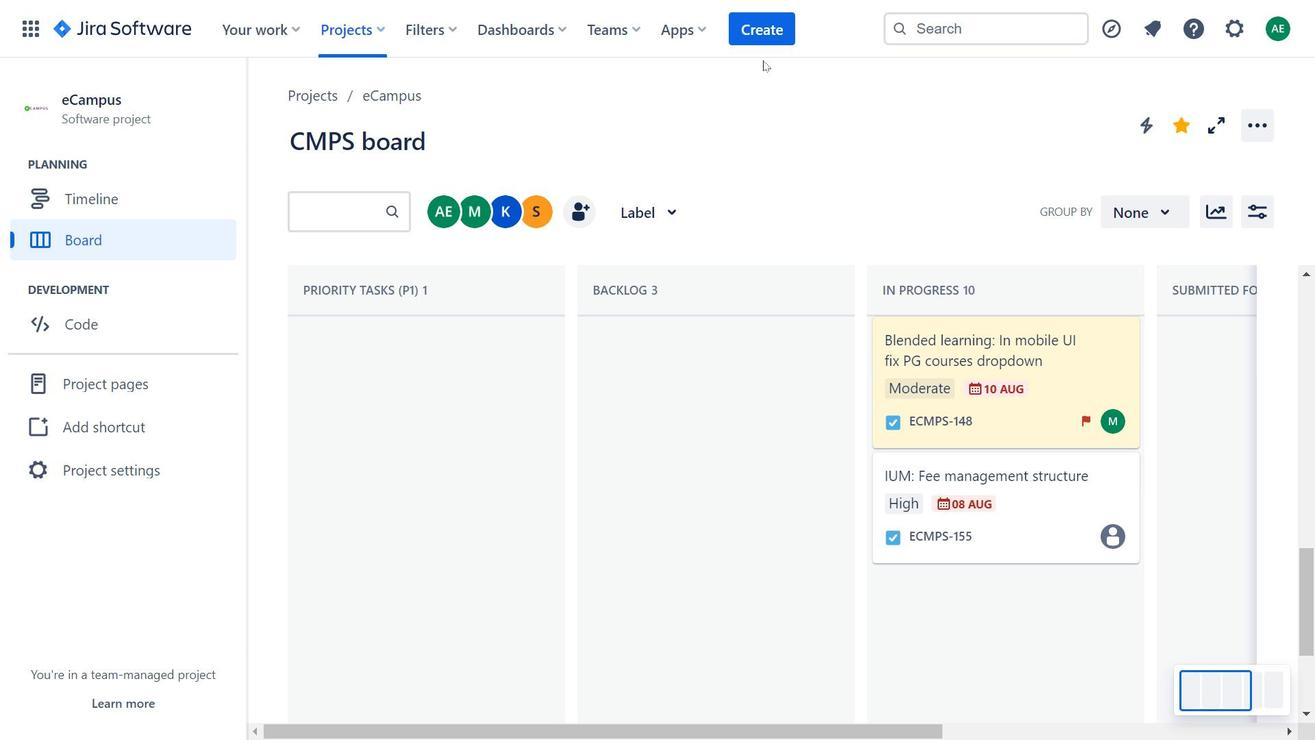 
Action: Mouse moved to (771, 93)
Screenshot: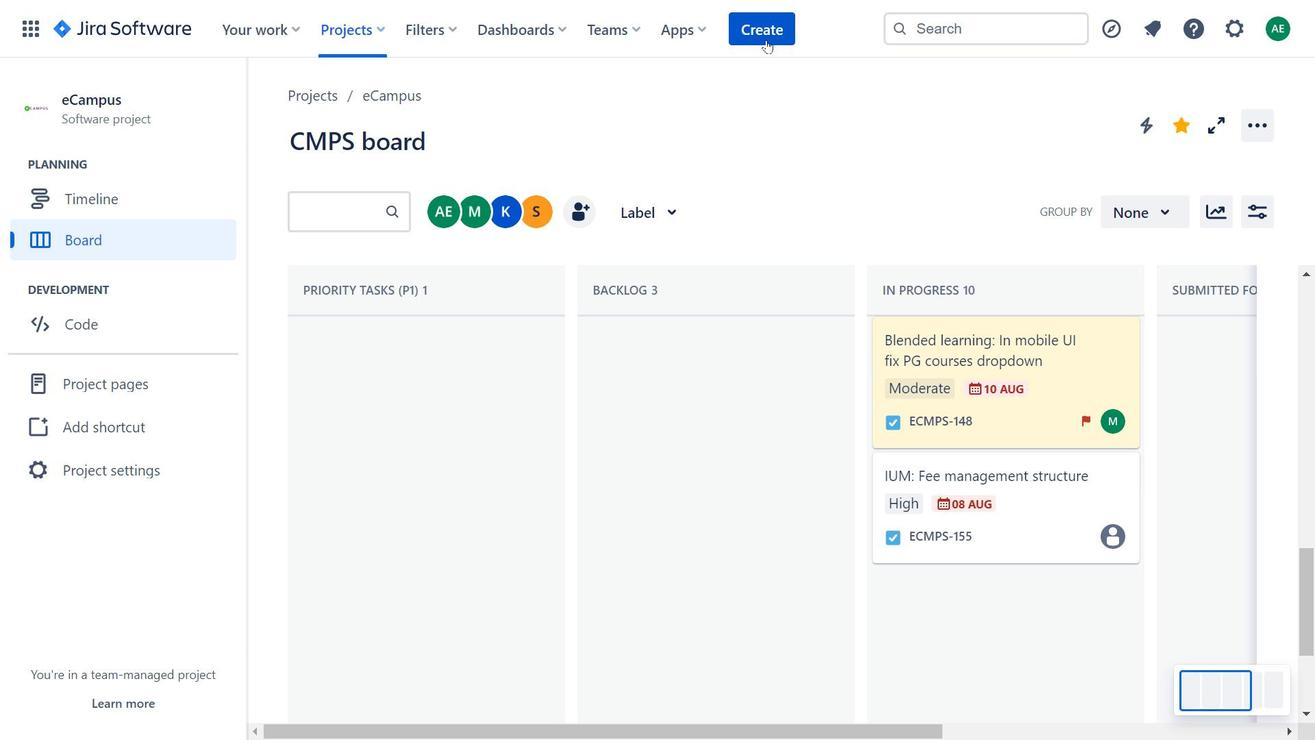 
Action: Mouse pressed left at (771, 93)
Screenshot: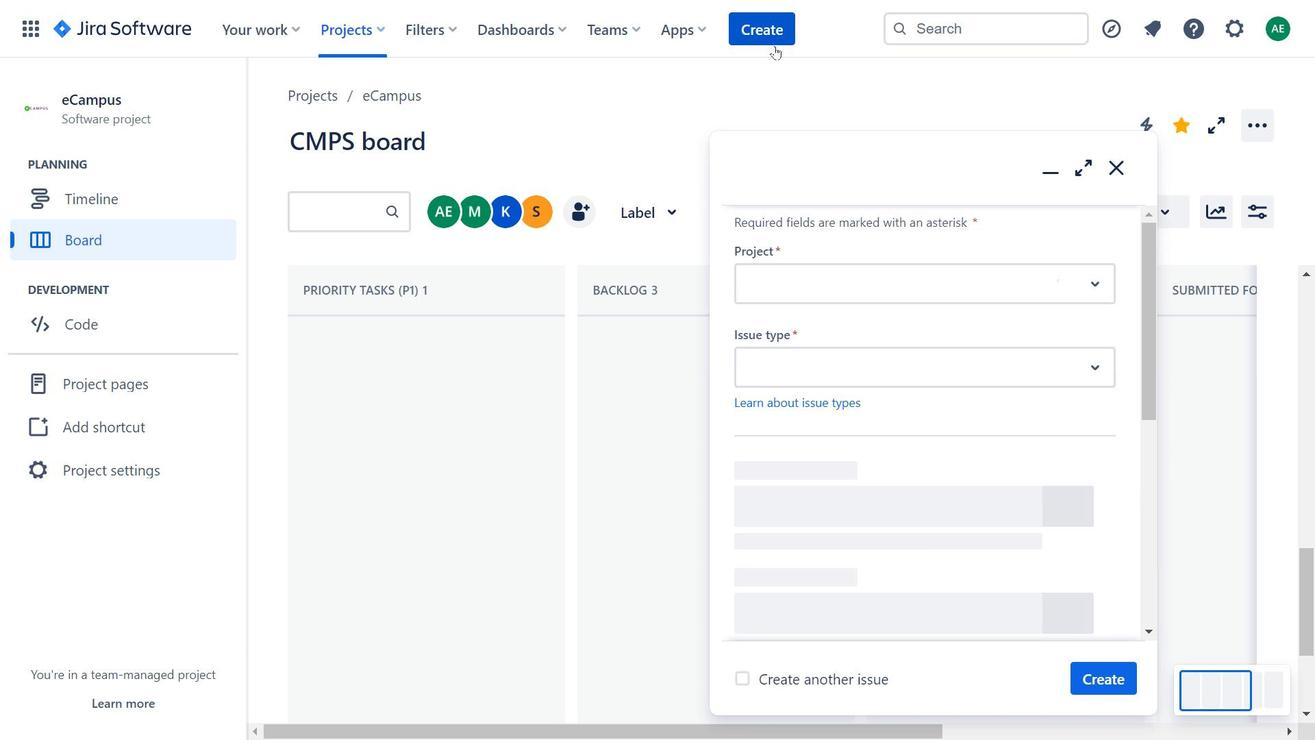 
Action: Mouse moved to (921, 403)
Screenshot: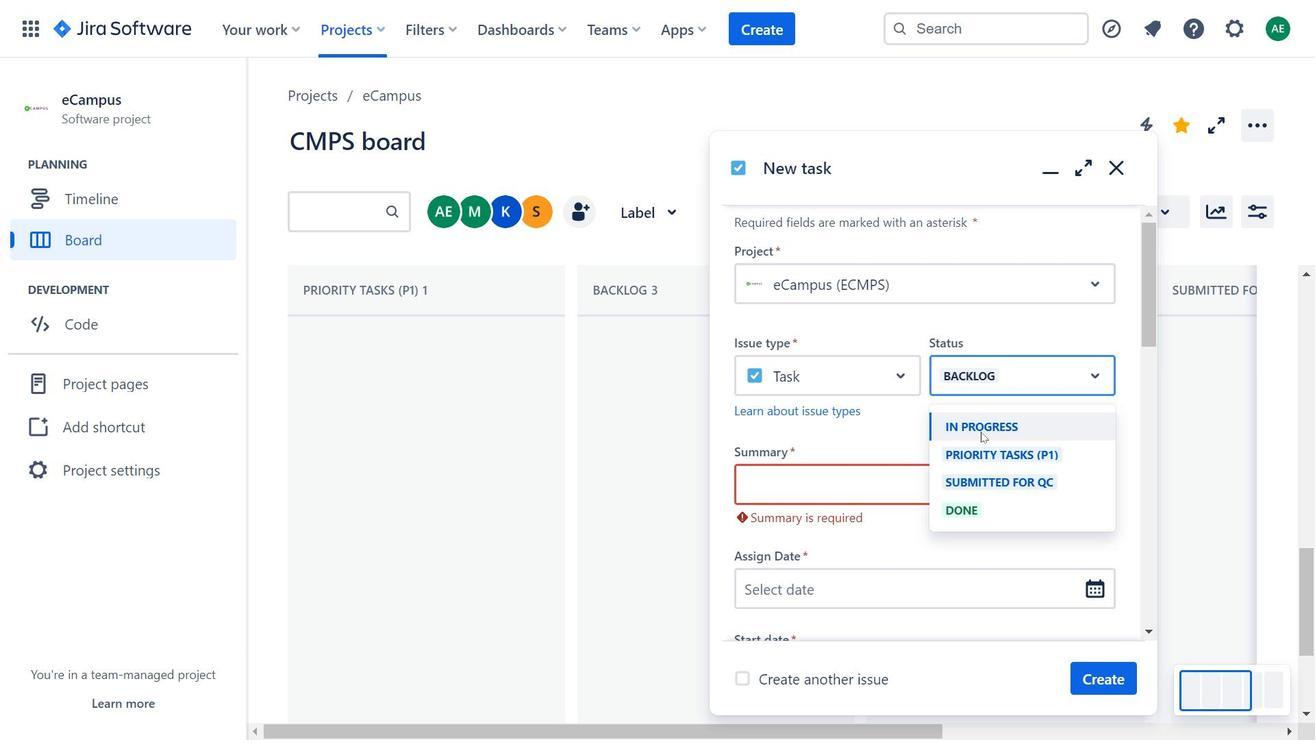 
Action: Mouse pressed left at (921, 403)
Screenshot: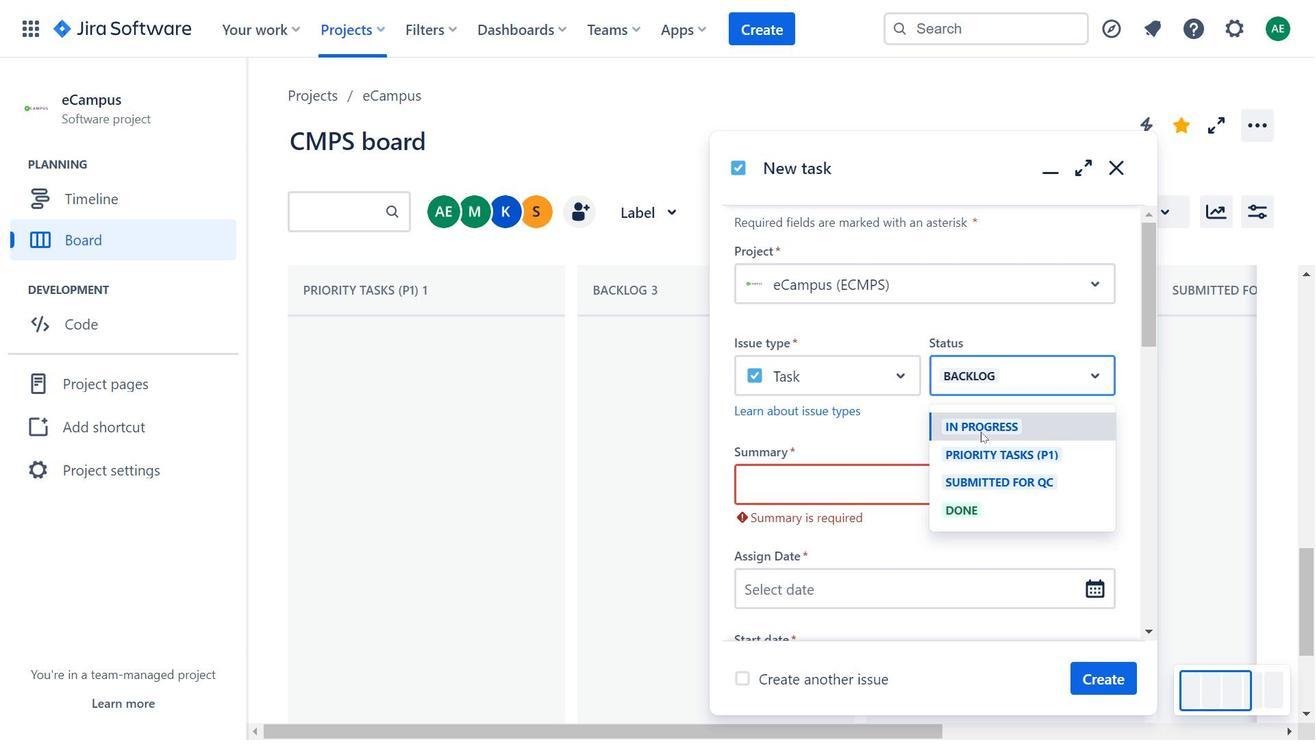 
Action: Mouse moved to (922, 464)
Screenshot: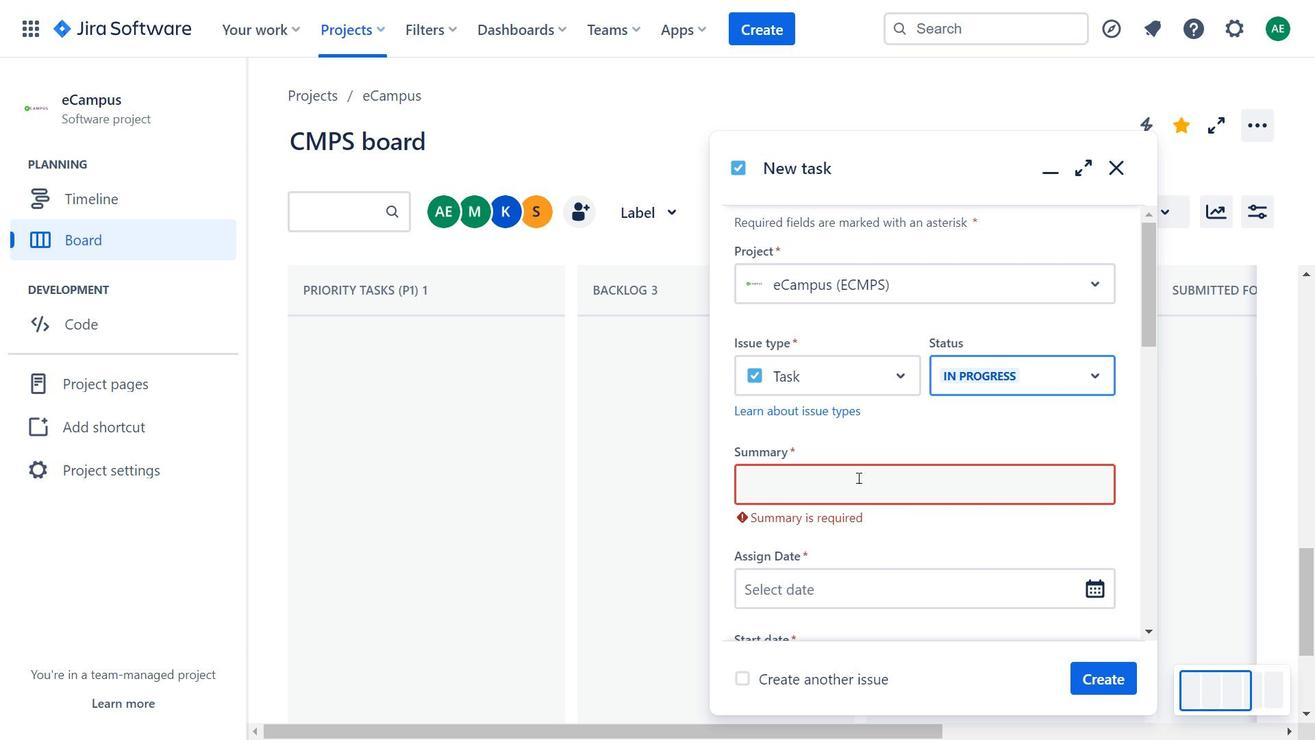 
Action: Mouse pressed left at (922, 464)
Screenshot: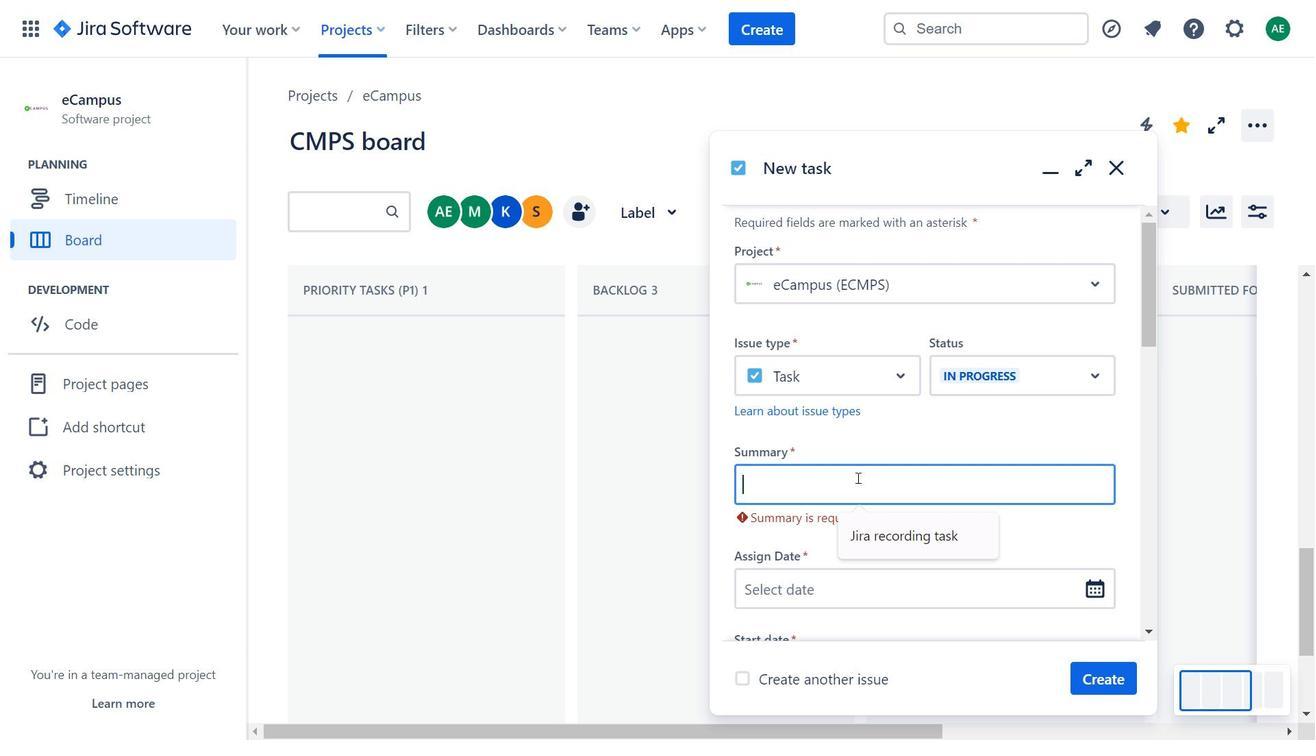 
Action: Mouse moved to (838, 508)
Screenshot: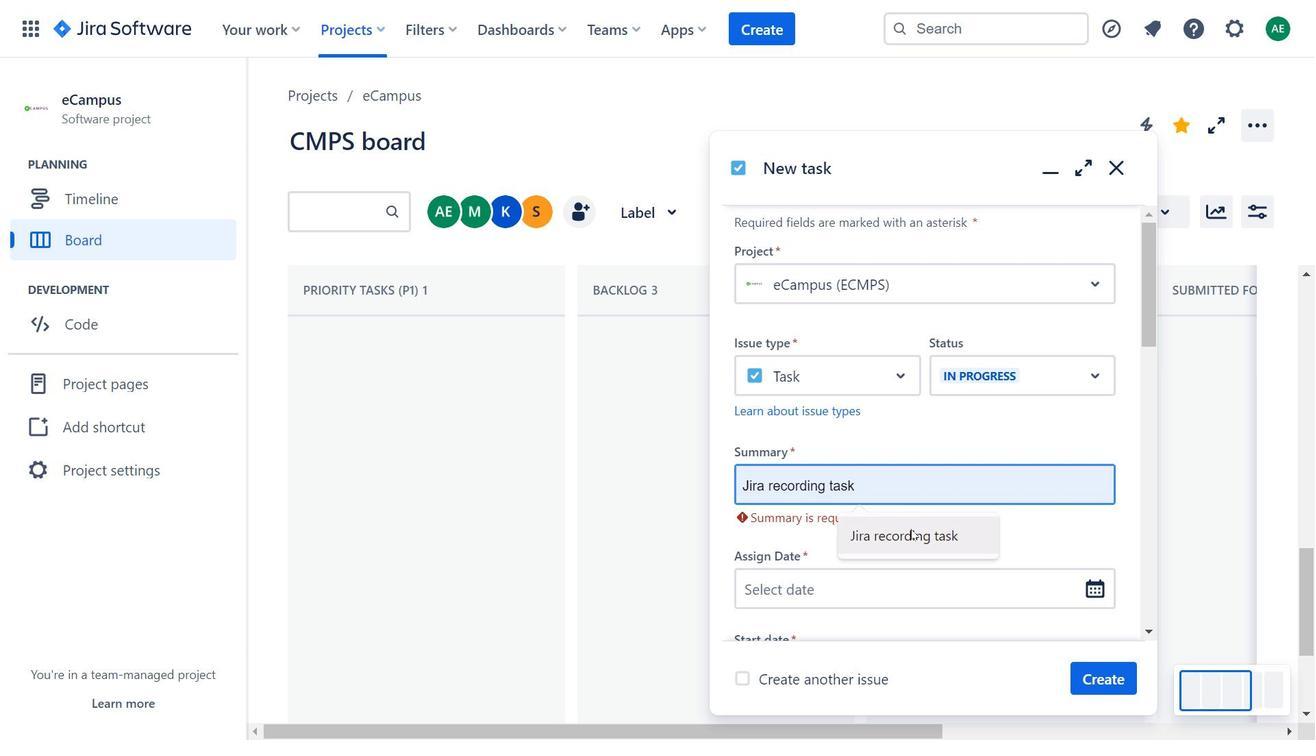 
Action: Mouse pressed left at (838, 508)
Screenshot: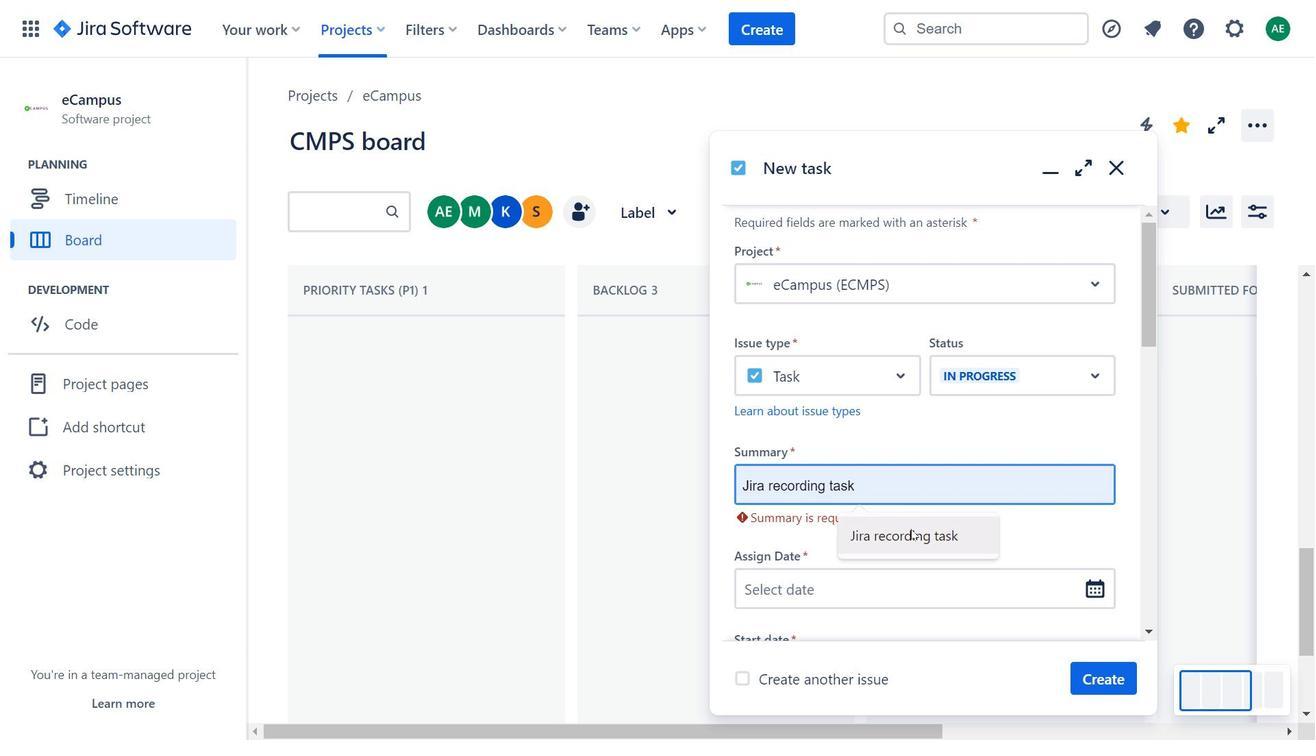 
Action: Mouse moved to (875, 555)
Screenshot: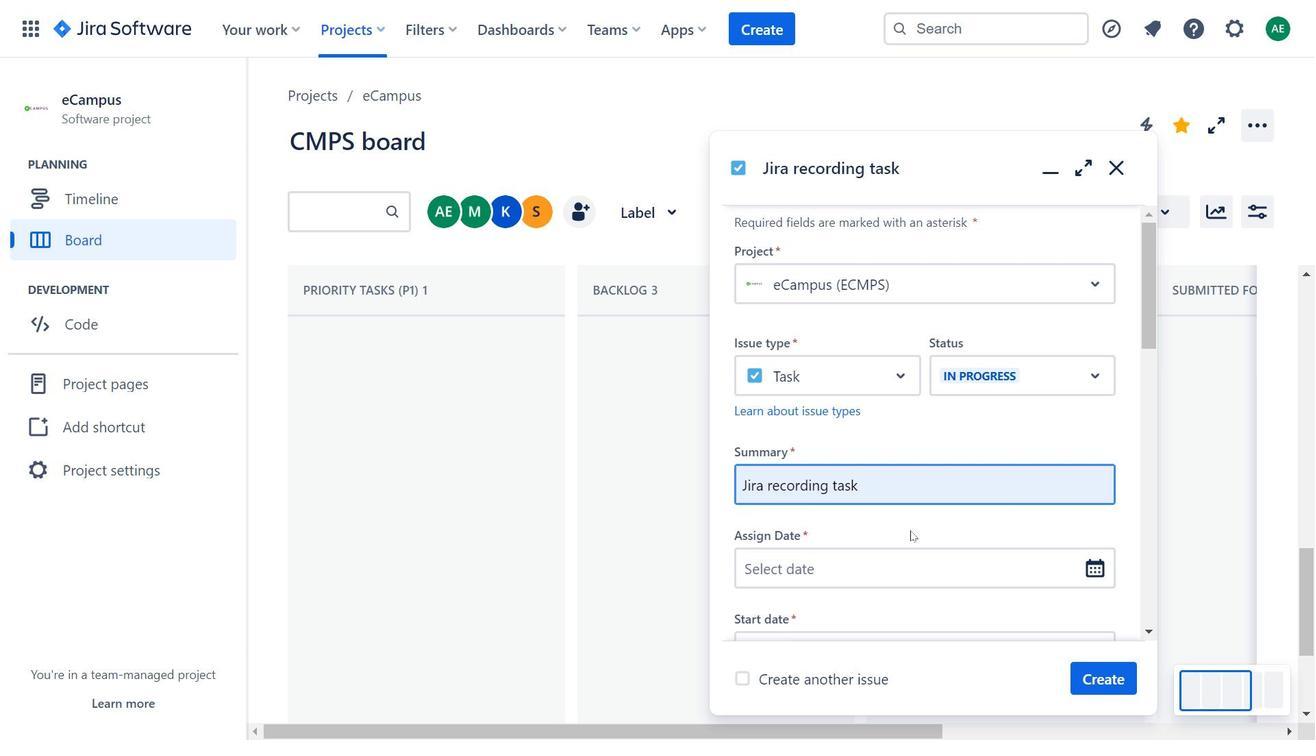 
Action: Mouse pressed left at (875, 555)
Screenshot: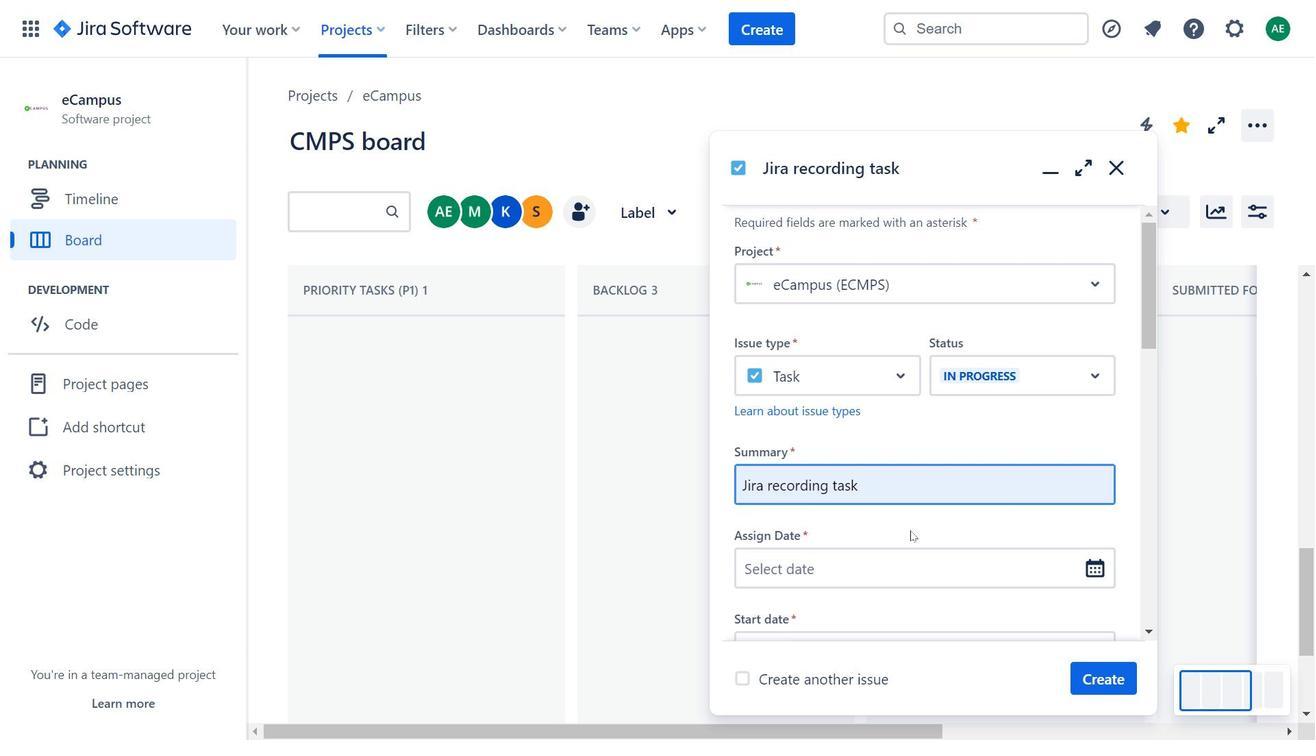 
Action: Mouse moved to (908, 465)
Screenshot: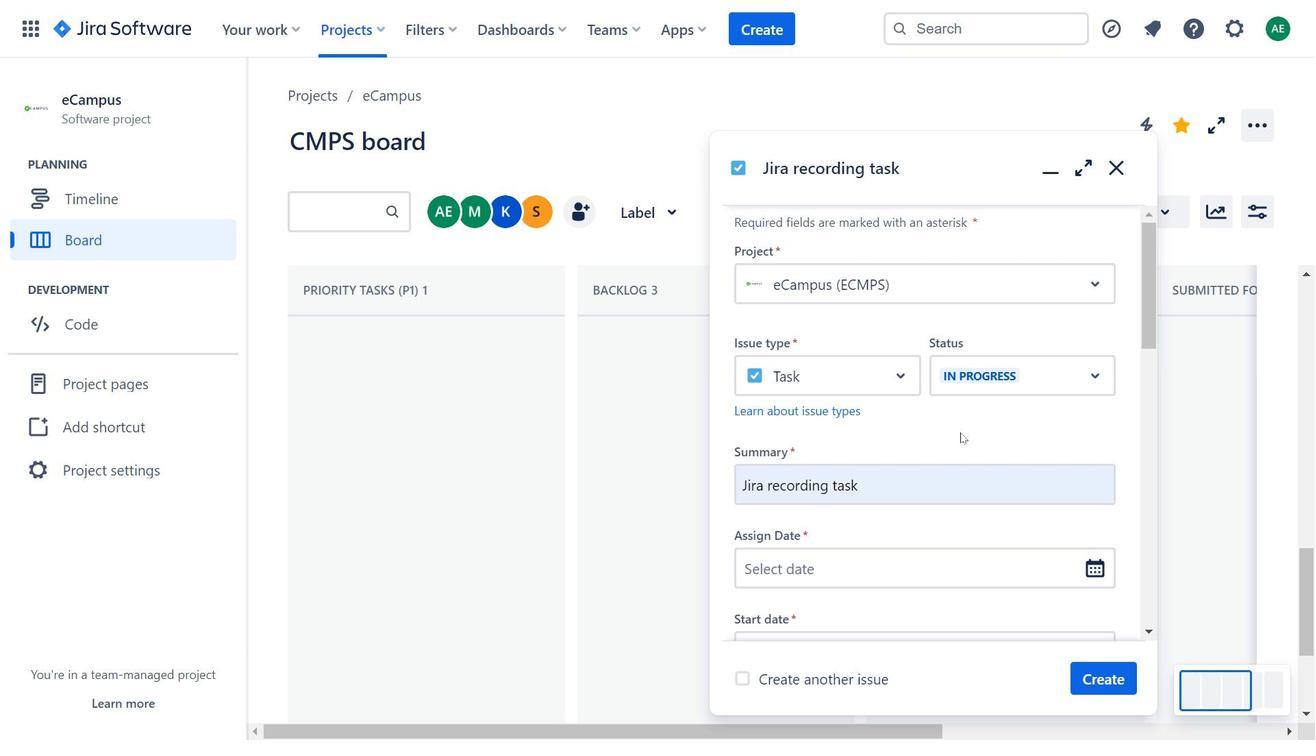 
Action: Mouse pressed left at (908, 465)
Screenshot: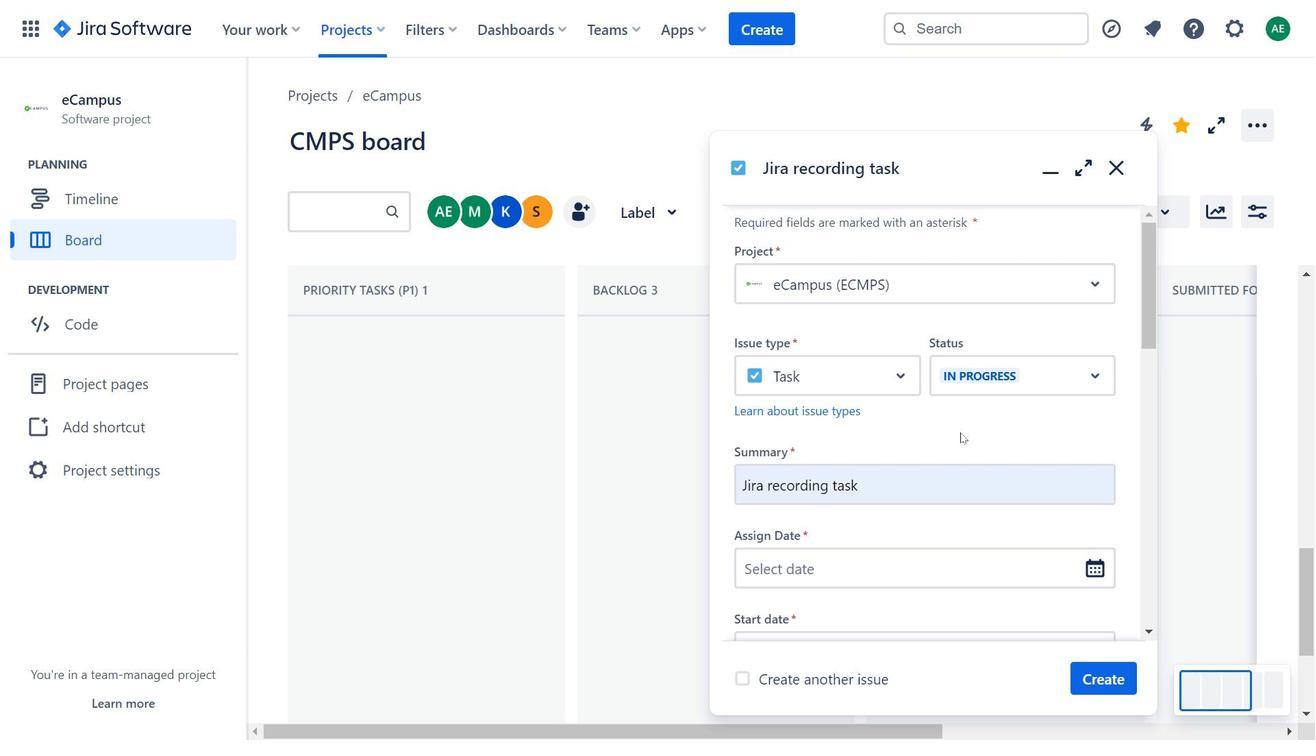 
Action: Mouse scrolled (908, 465) with delta (0, 0)
Screenshot: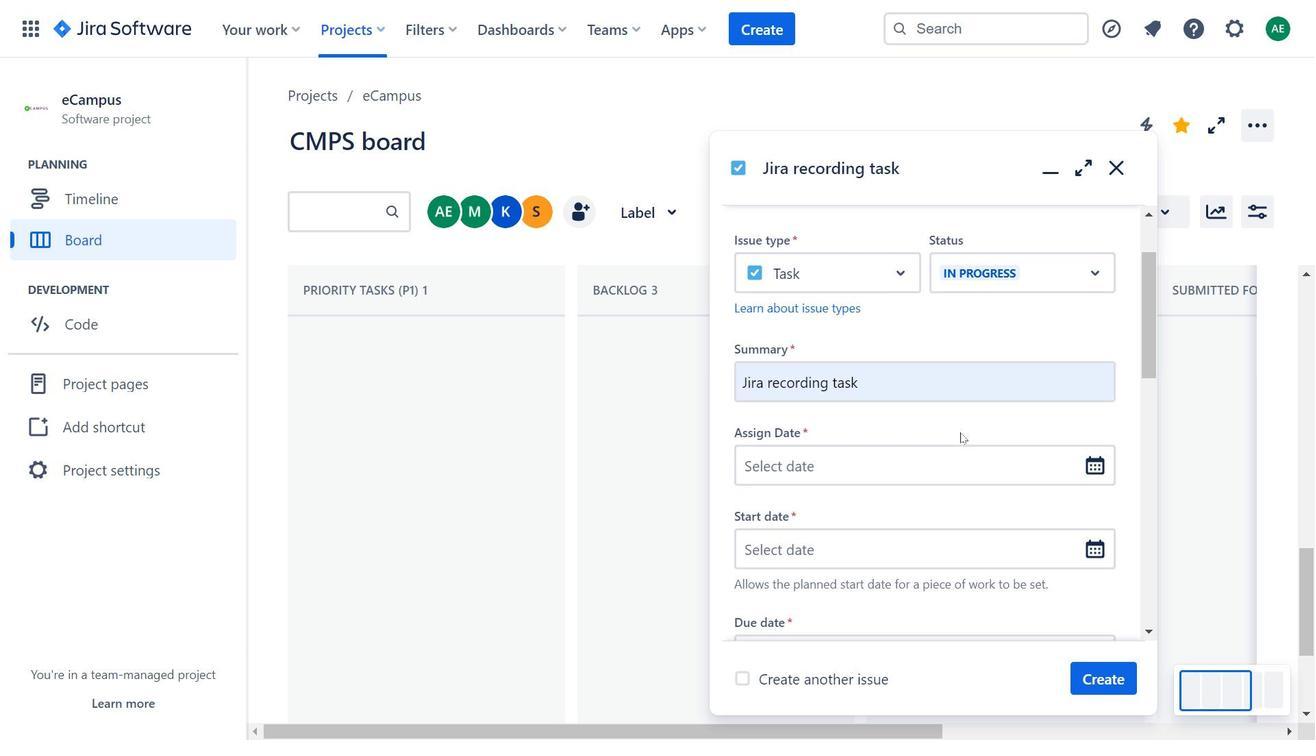 
Action: Mouse moved to (786, 501)
Screenshot: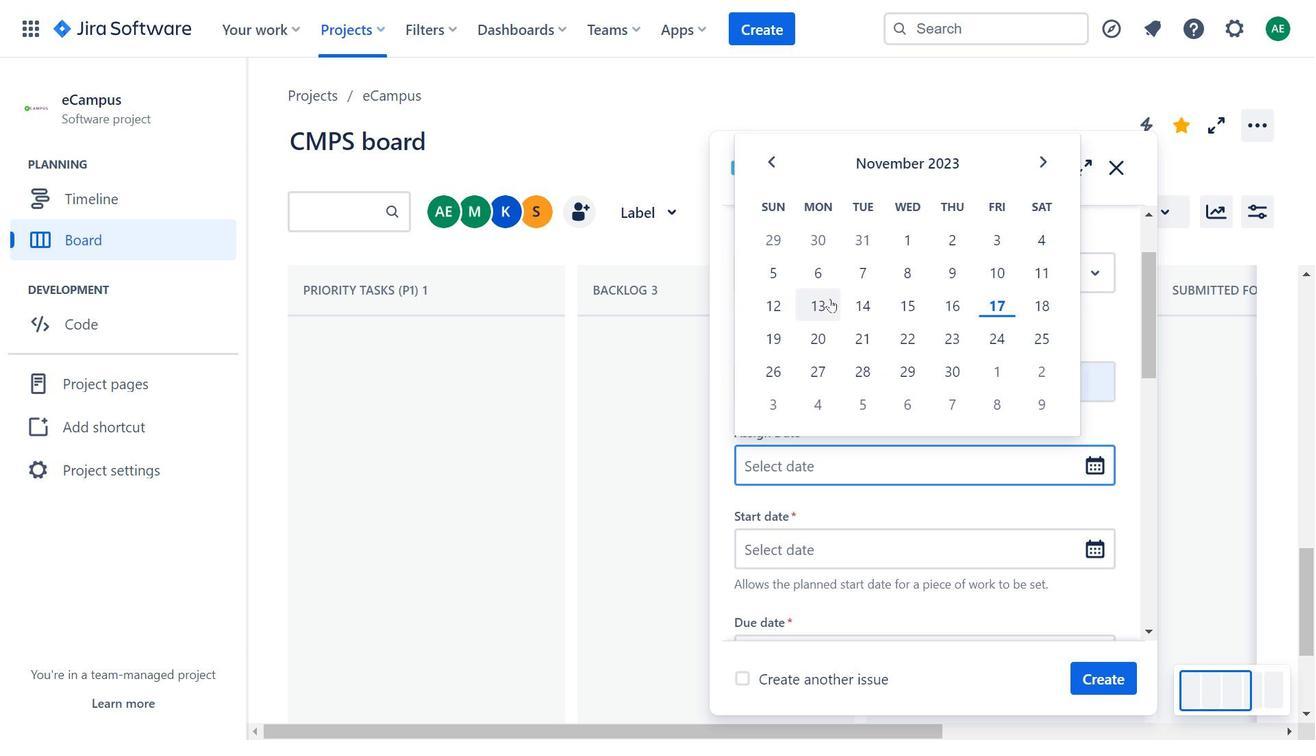 
Action: Mouse pressed left at (786, 501)
Screenshot: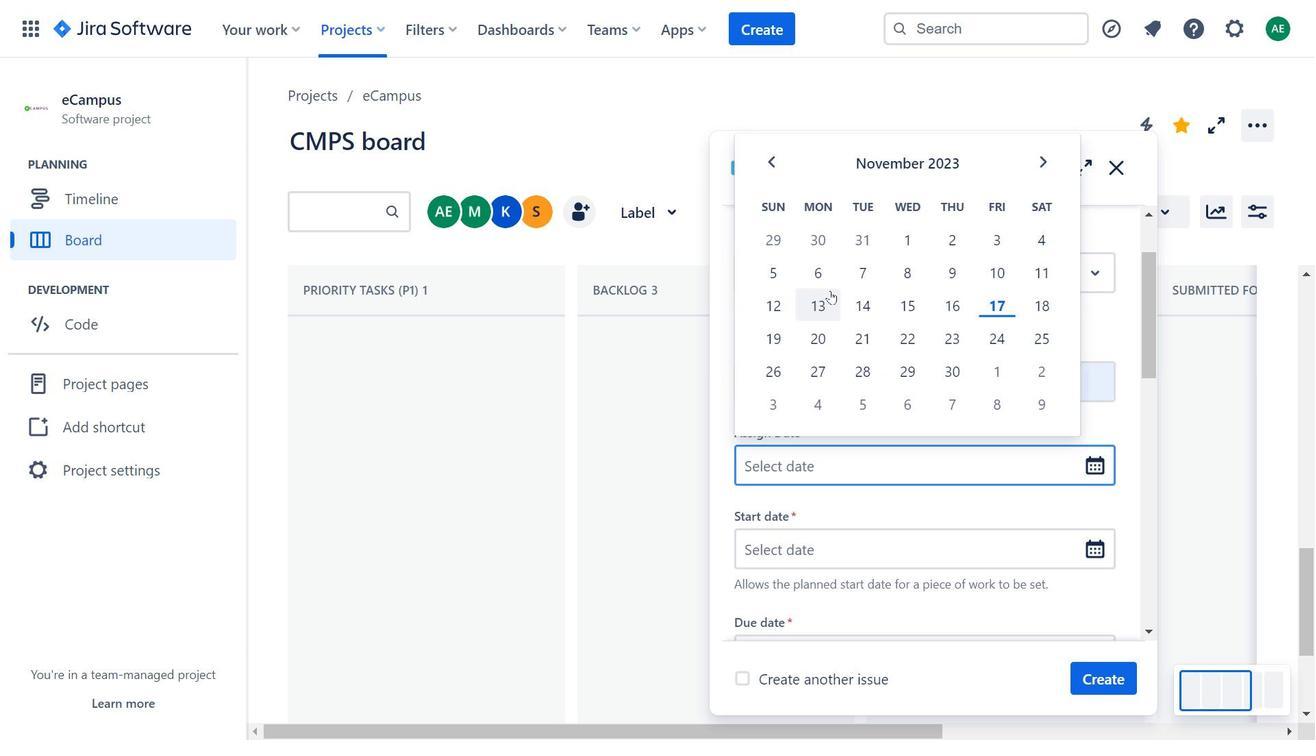 
Action: Mouse moved to (939, 347)
Screenshot: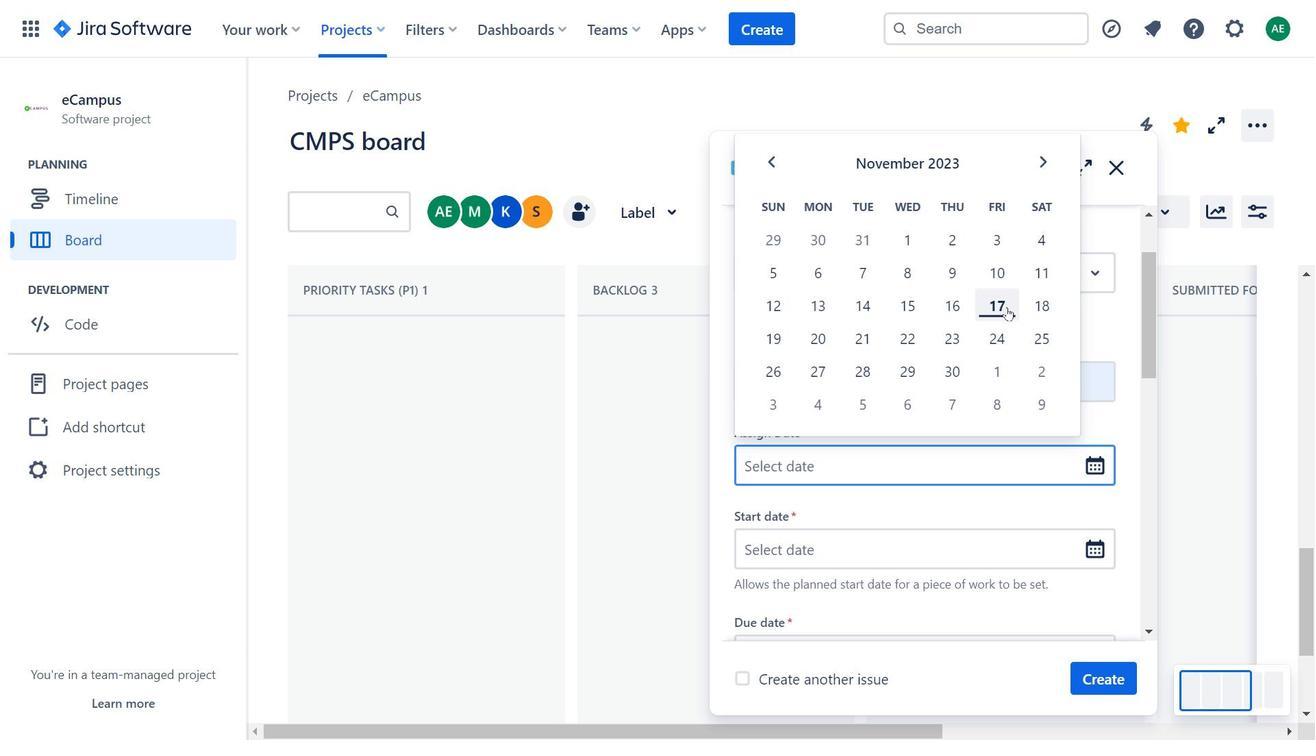 
Action: Mouse pressed left at (939, 347)
Screenshot: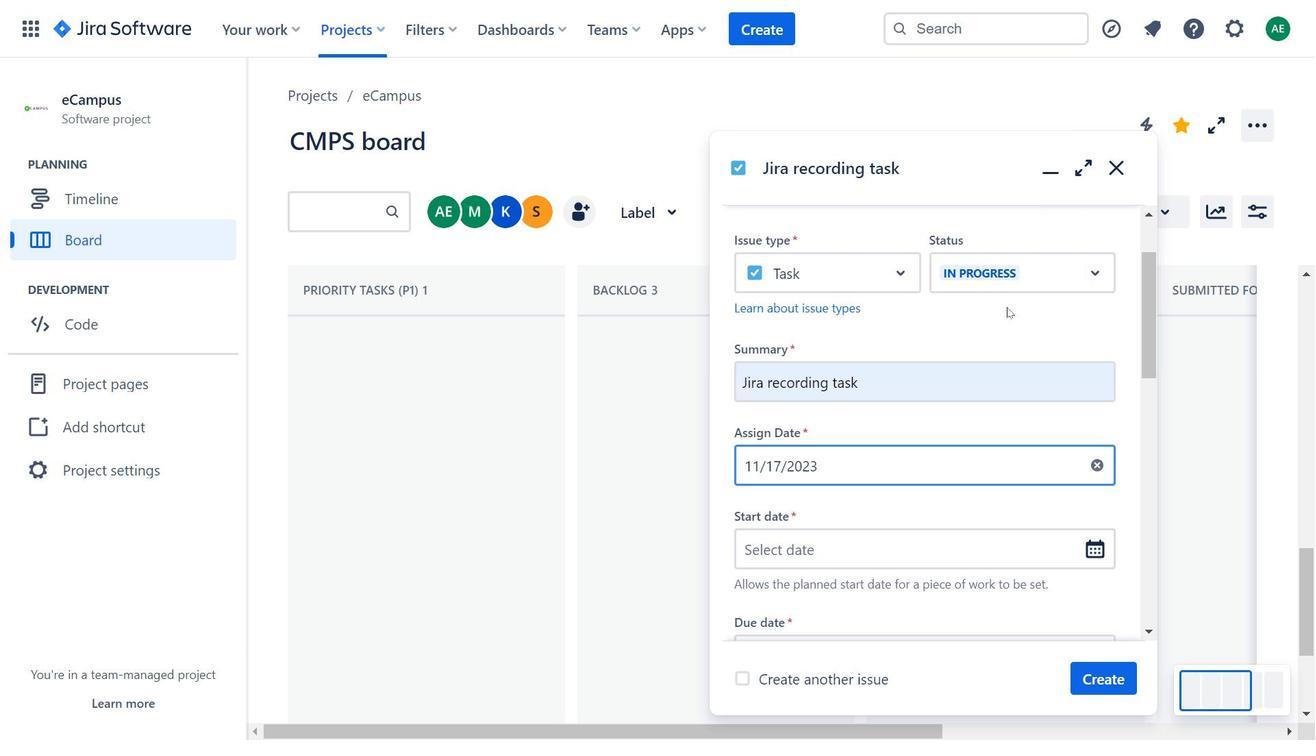 
Action: Mouse moved to (946, 380)
Screenshot: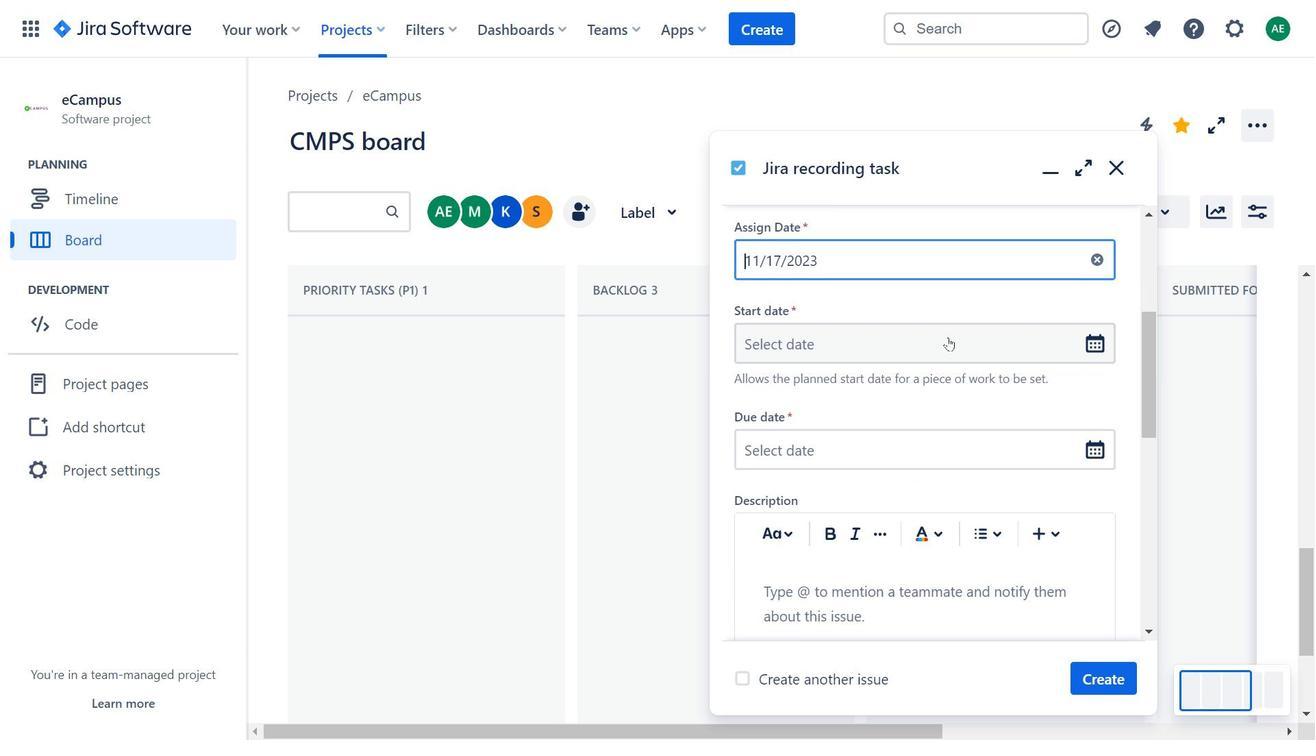 
Action: Mouse scrolled (946, 379) with delta (0, 0)
Screenshot: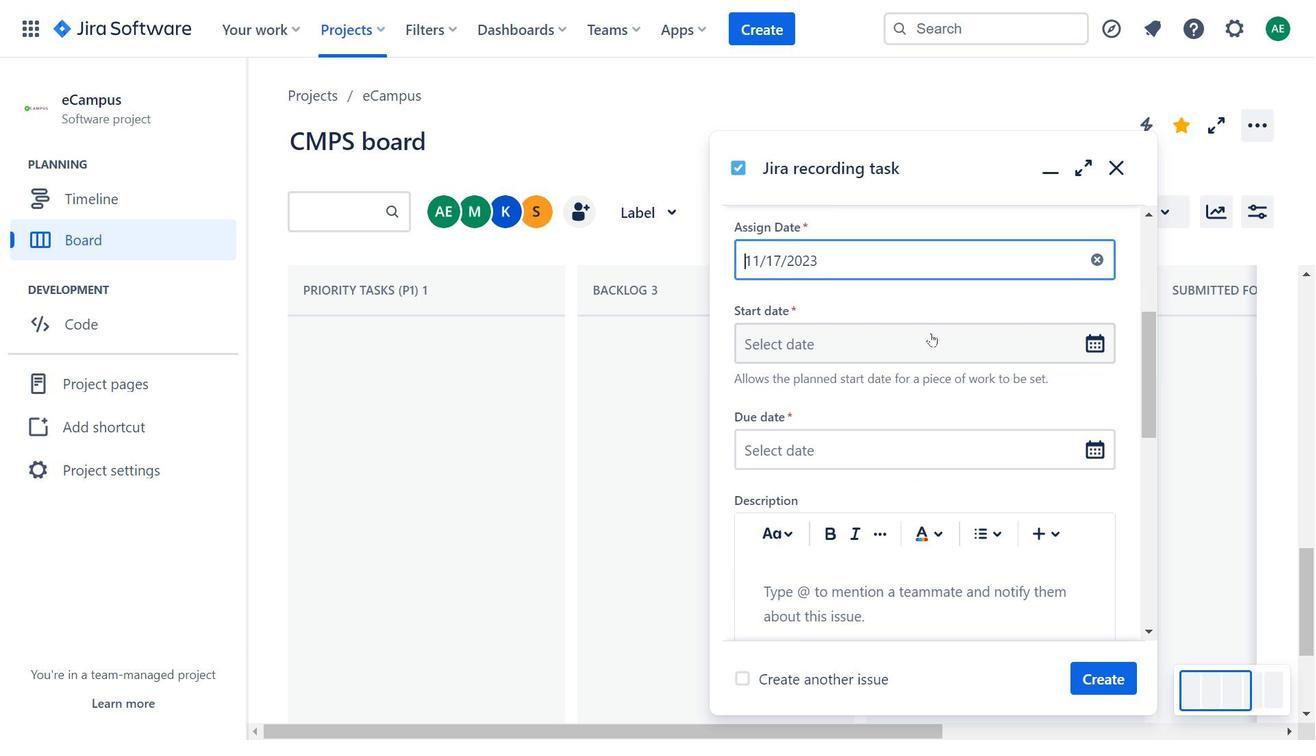 
Action: Mouse scrolled (946, 379) with delta (0, 0)
Screenshot: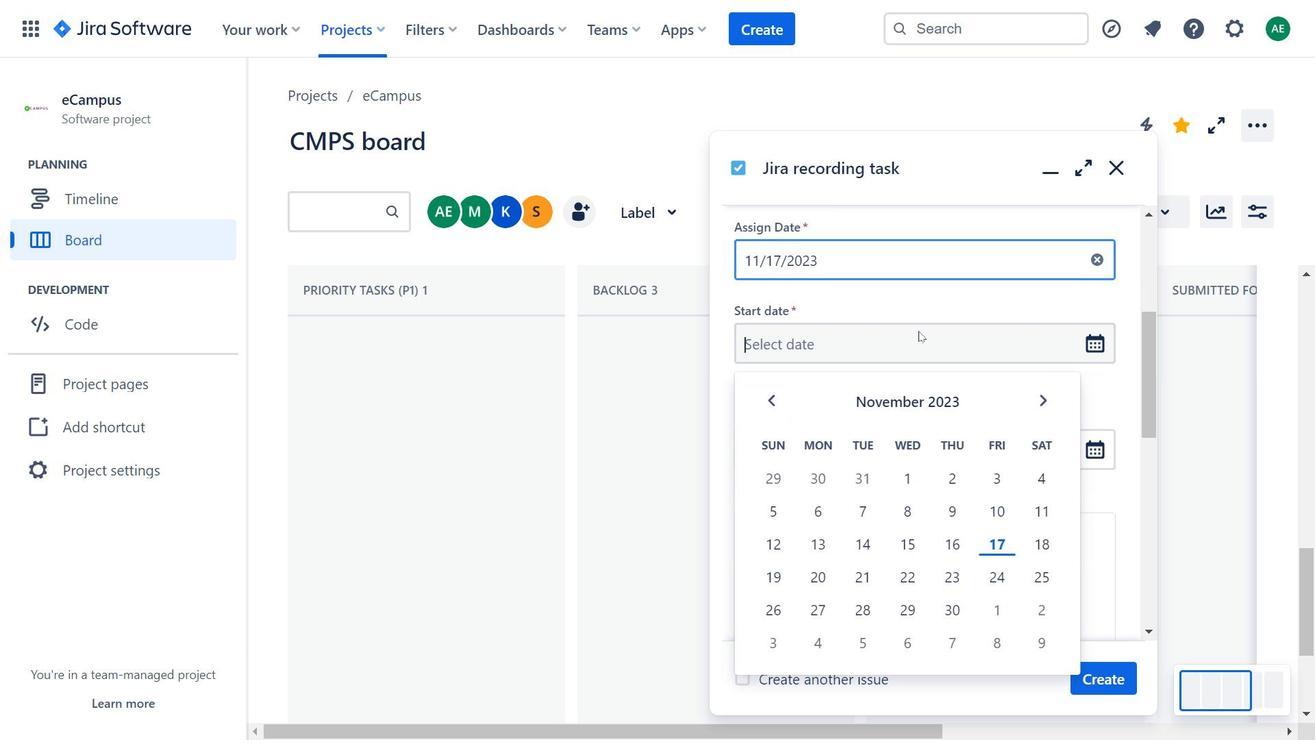 
Action: Mouse moved to (879, 369)
Screenshot: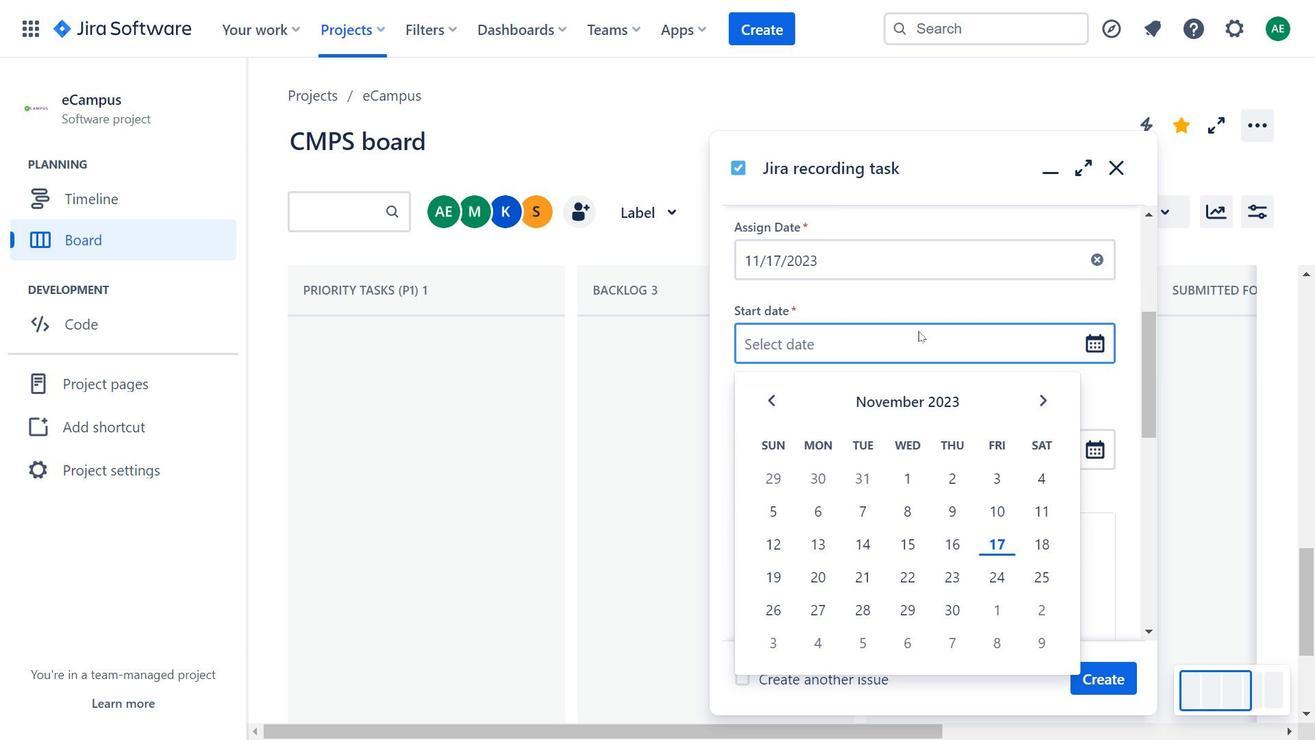 
Action: Mouse pressed left at (879, 369)
Screenshot: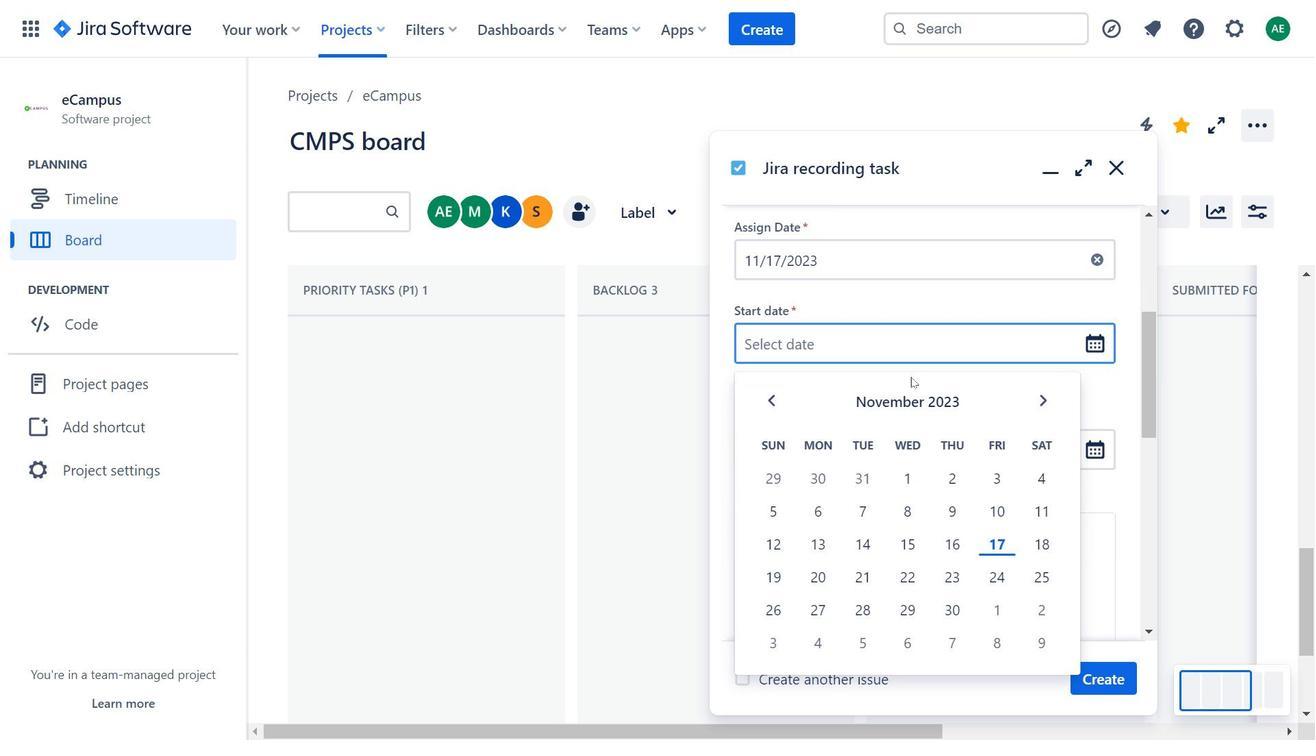 
Action: Mouse moved to (931, 562)
Screenshot: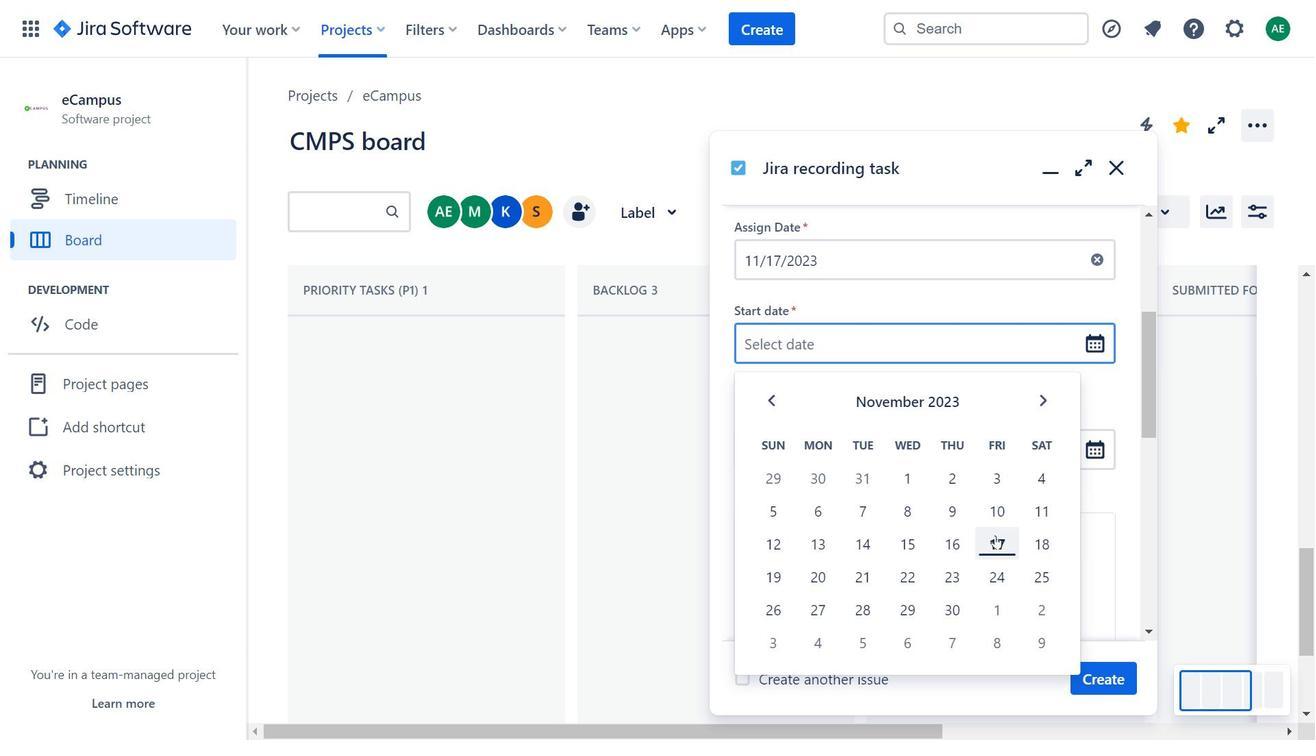 
Action: Mouse pressed left at (931, 562)
Screenshot: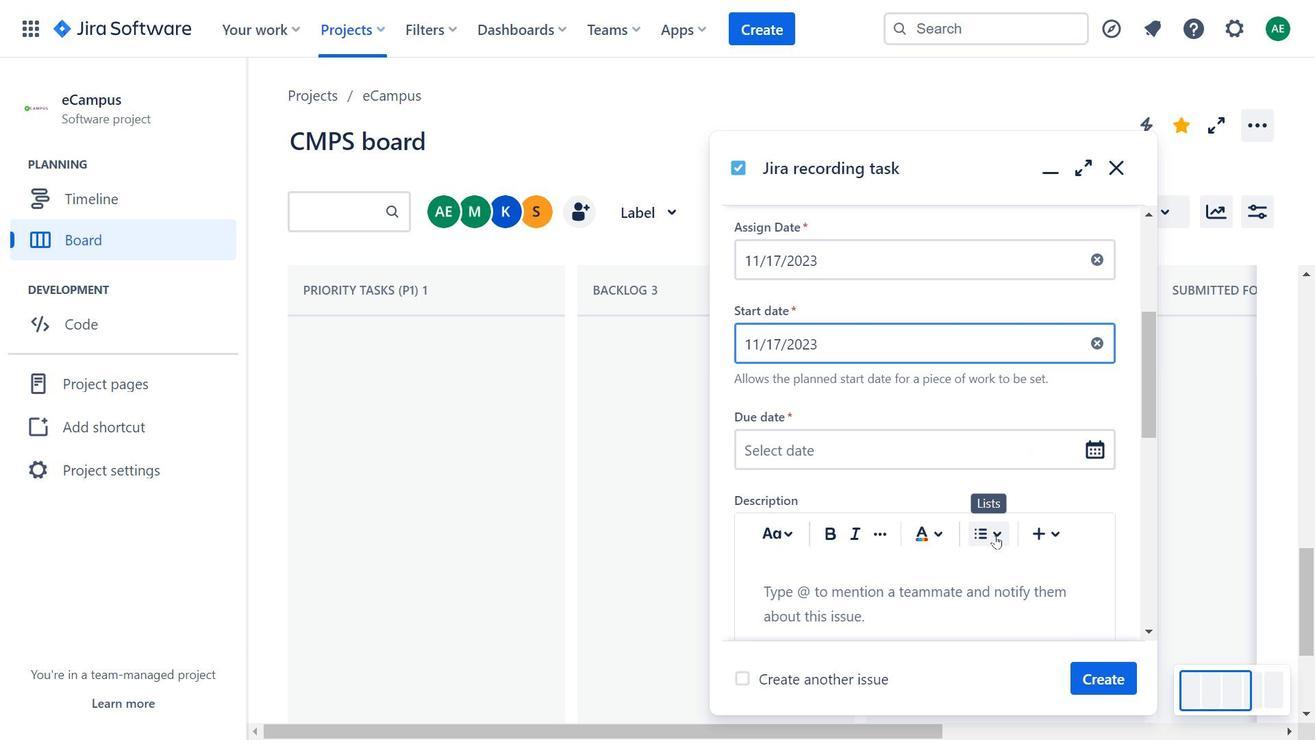 
Action: Mouse moved to (853, 490)
Screenshot: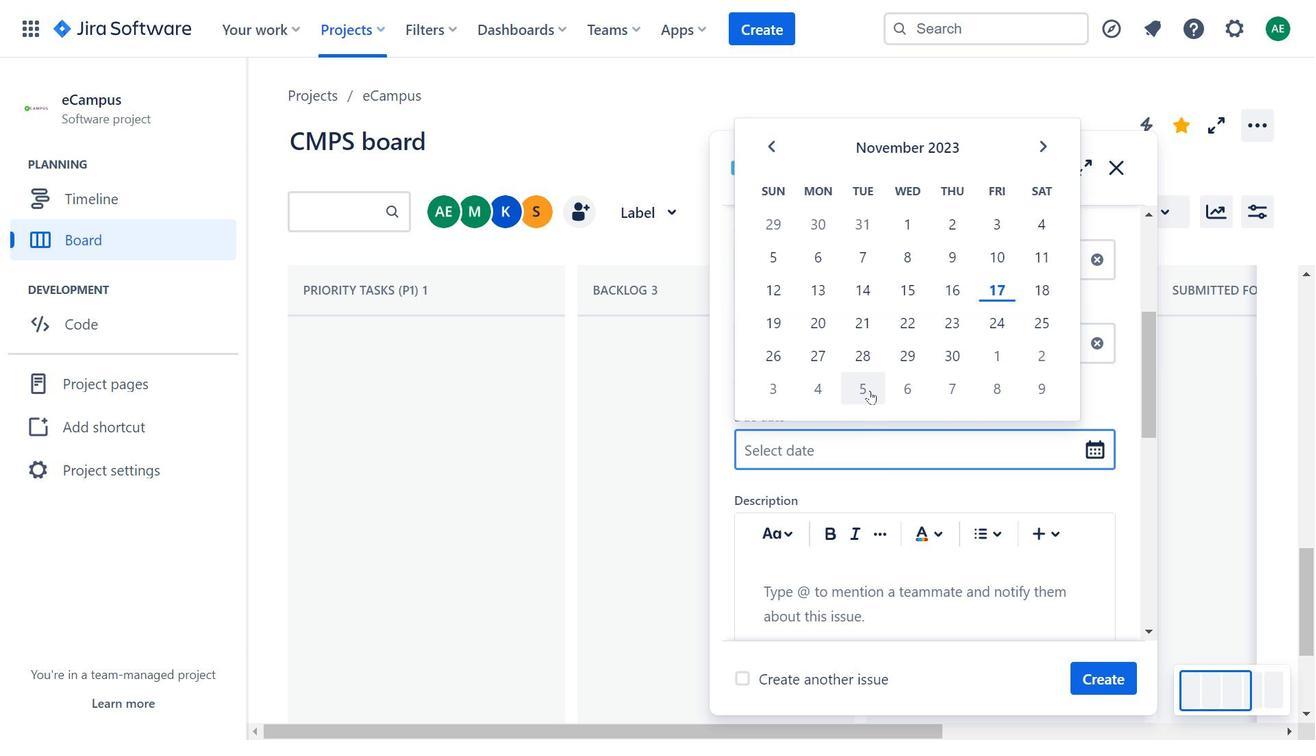 
Action: Mouse pressed left at (853, 490)
Screenshot: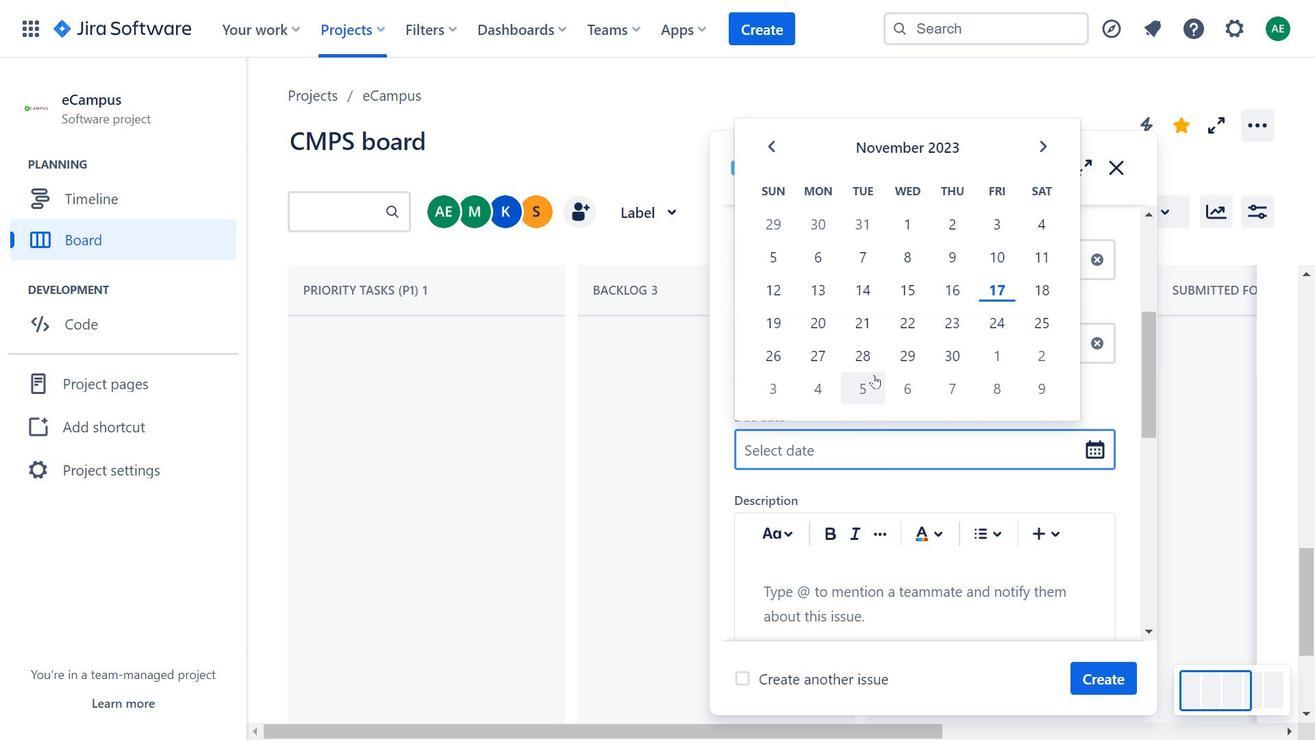 
Action: Mouse moved to (903, 389)
Screenshot: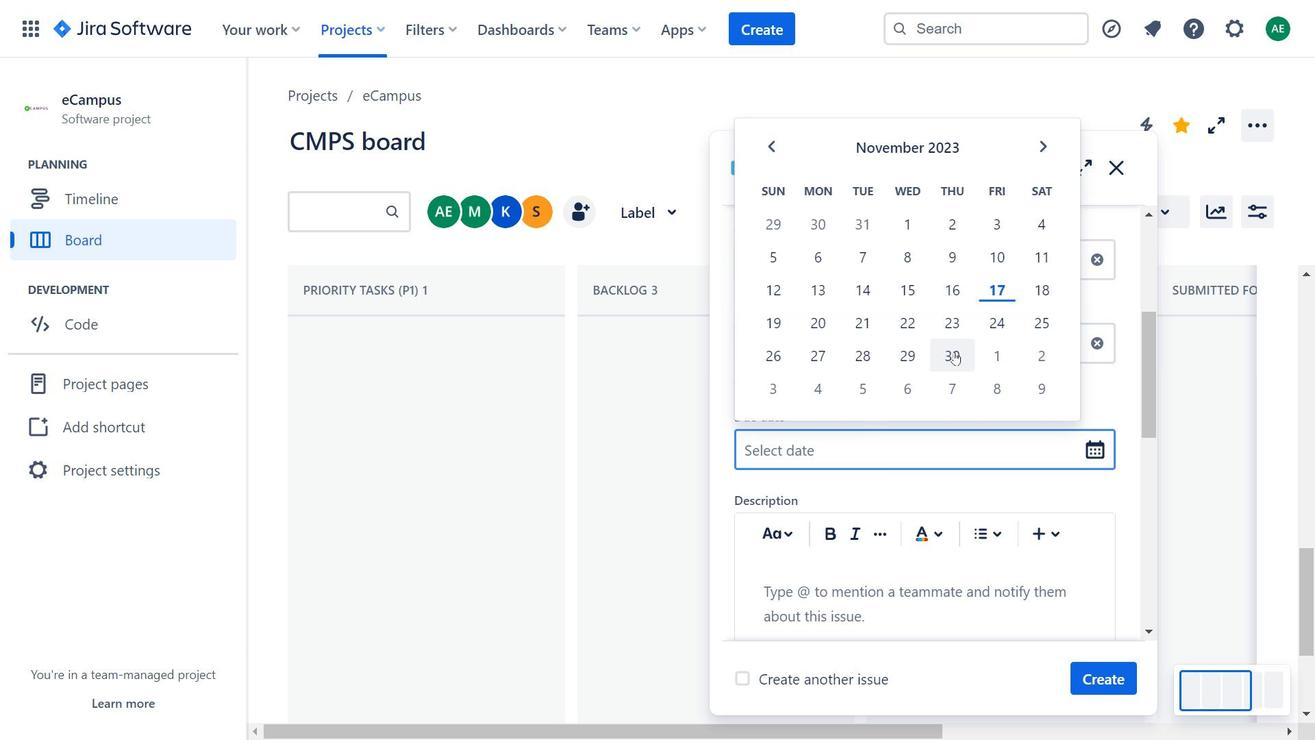 
Action: Mouse pressed left at (903, 389)
Screenshot: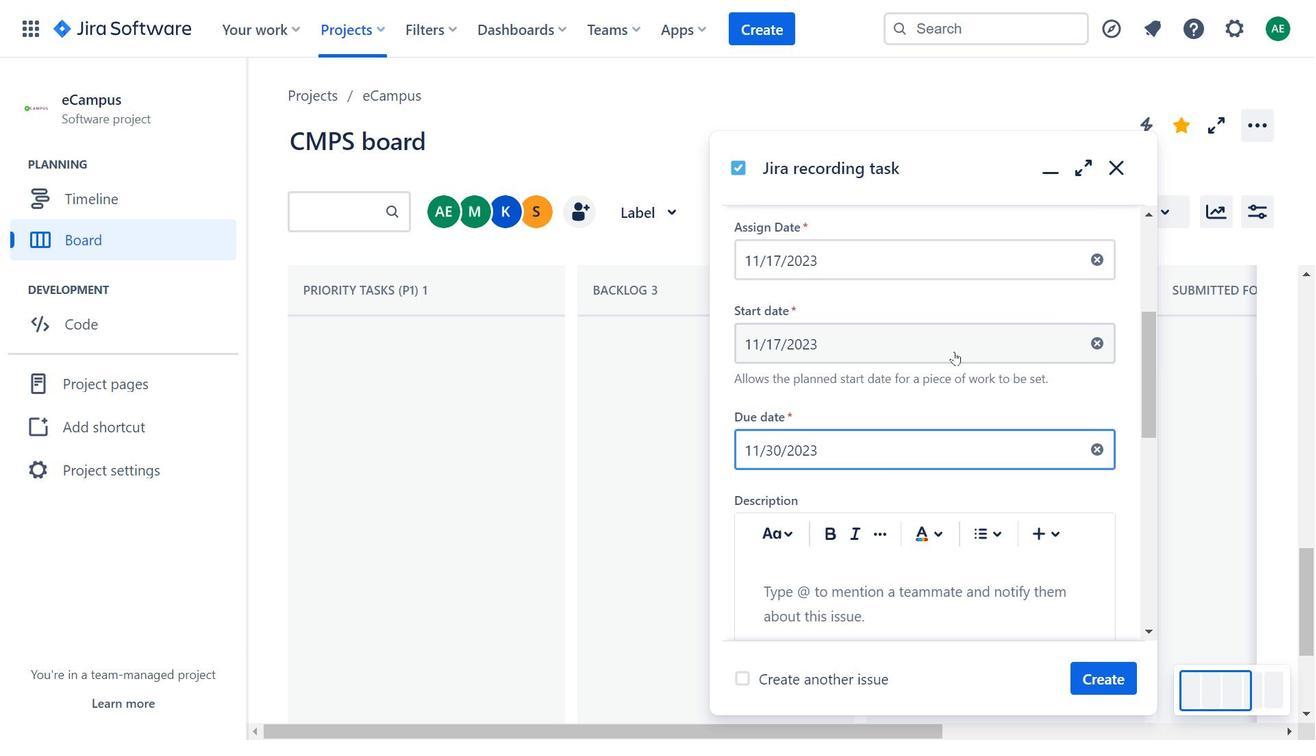 
Action: Mouse moved to (865, 431)
Screenshot: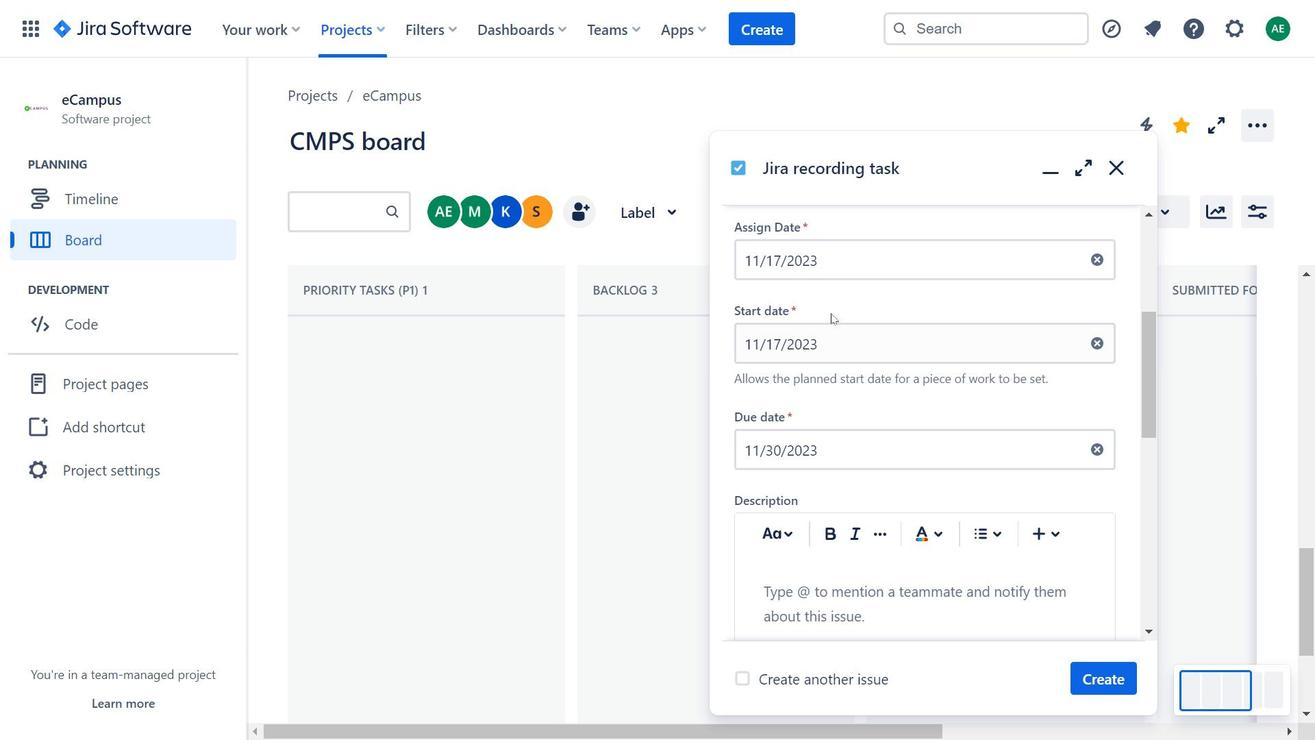 
Action: Mouse pressed left at (865, 431)
Screenshot: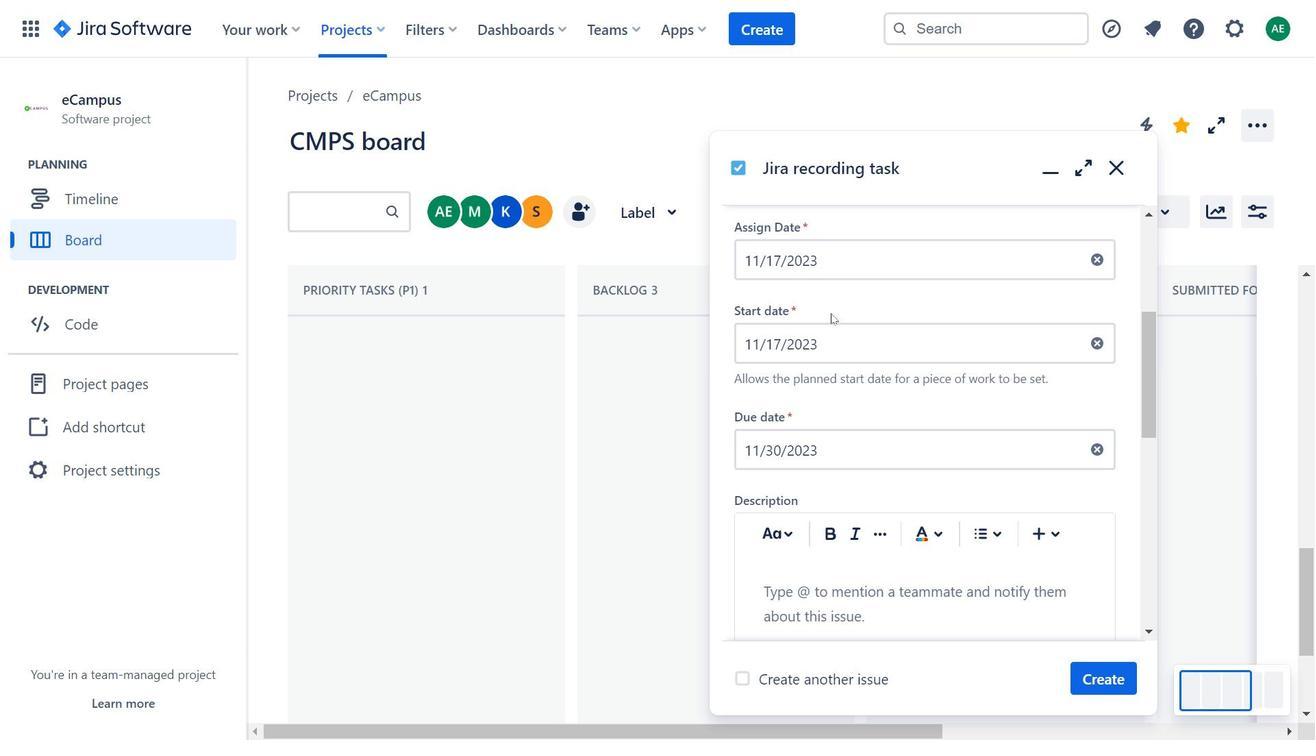 
Action: Mouse moved to (823, 357)
Screenshot: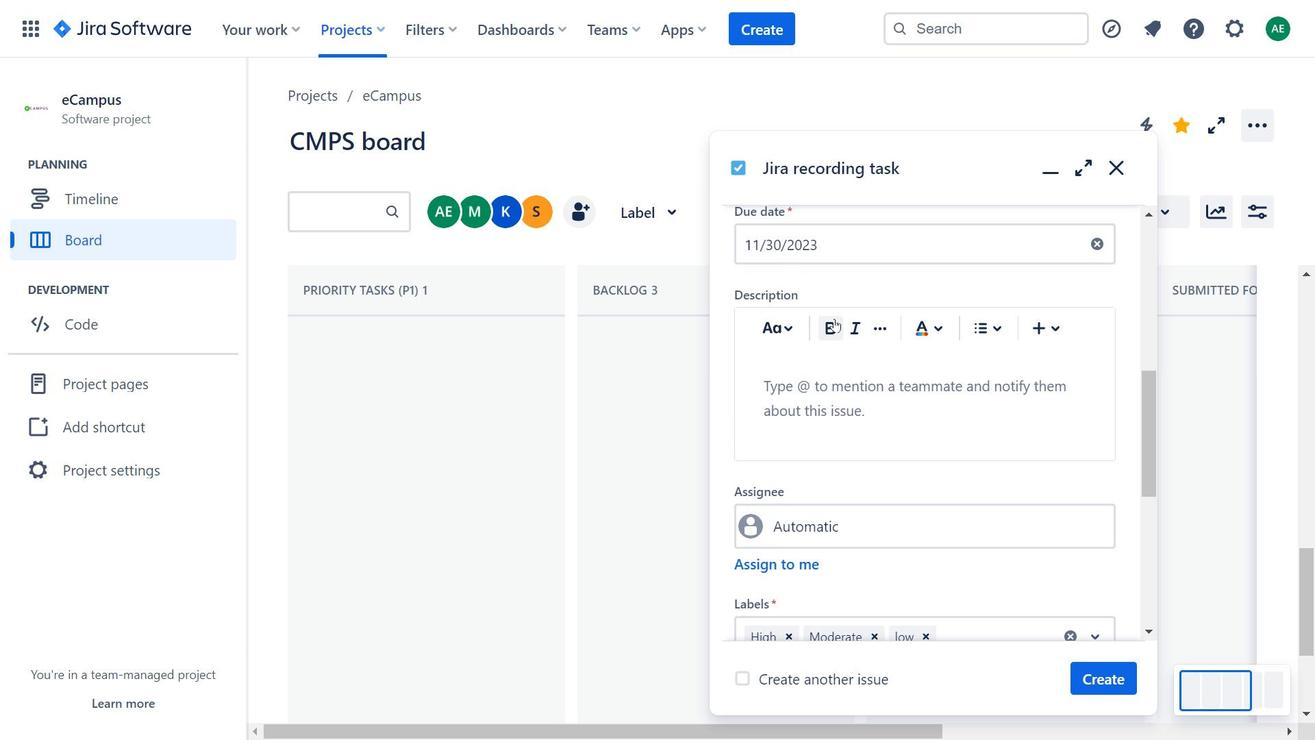 
Action: Mouse scrolled (823, 356) with delta (0, 0)
Screenshot: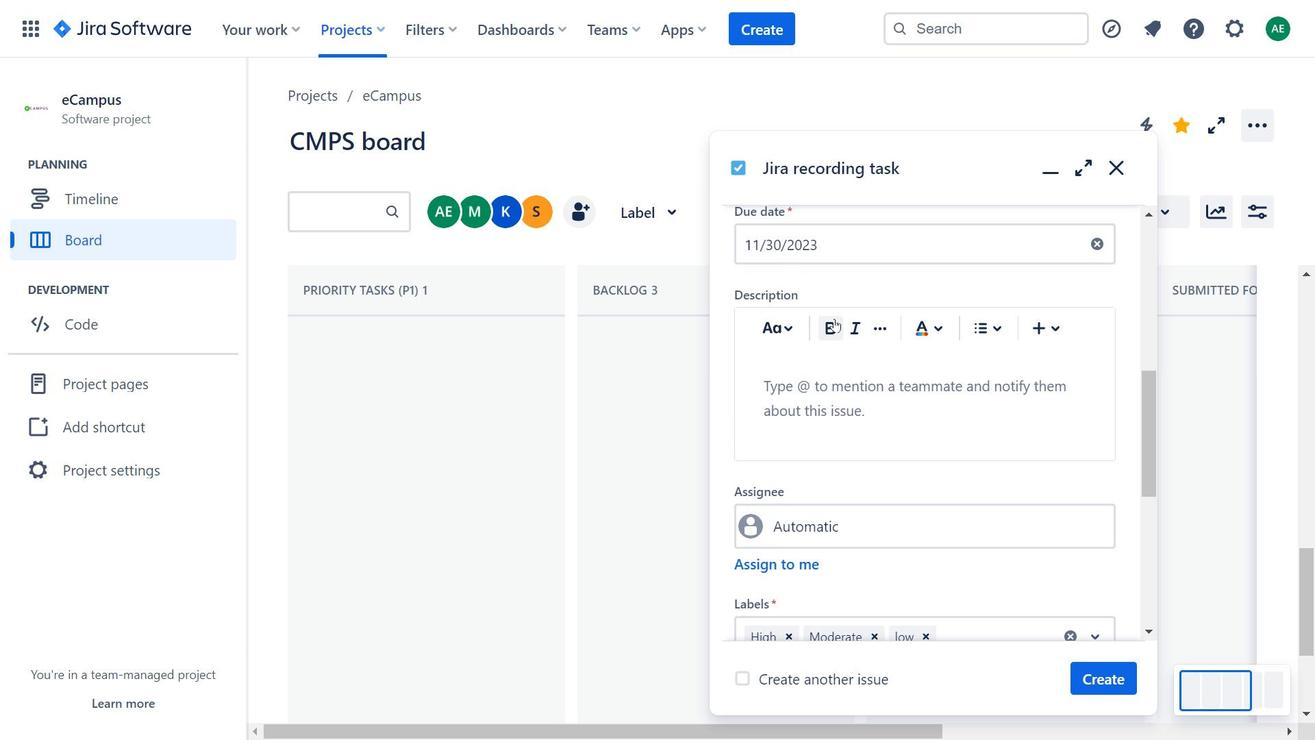 
Action: Mouse moved to (823, 357)
Screenshot: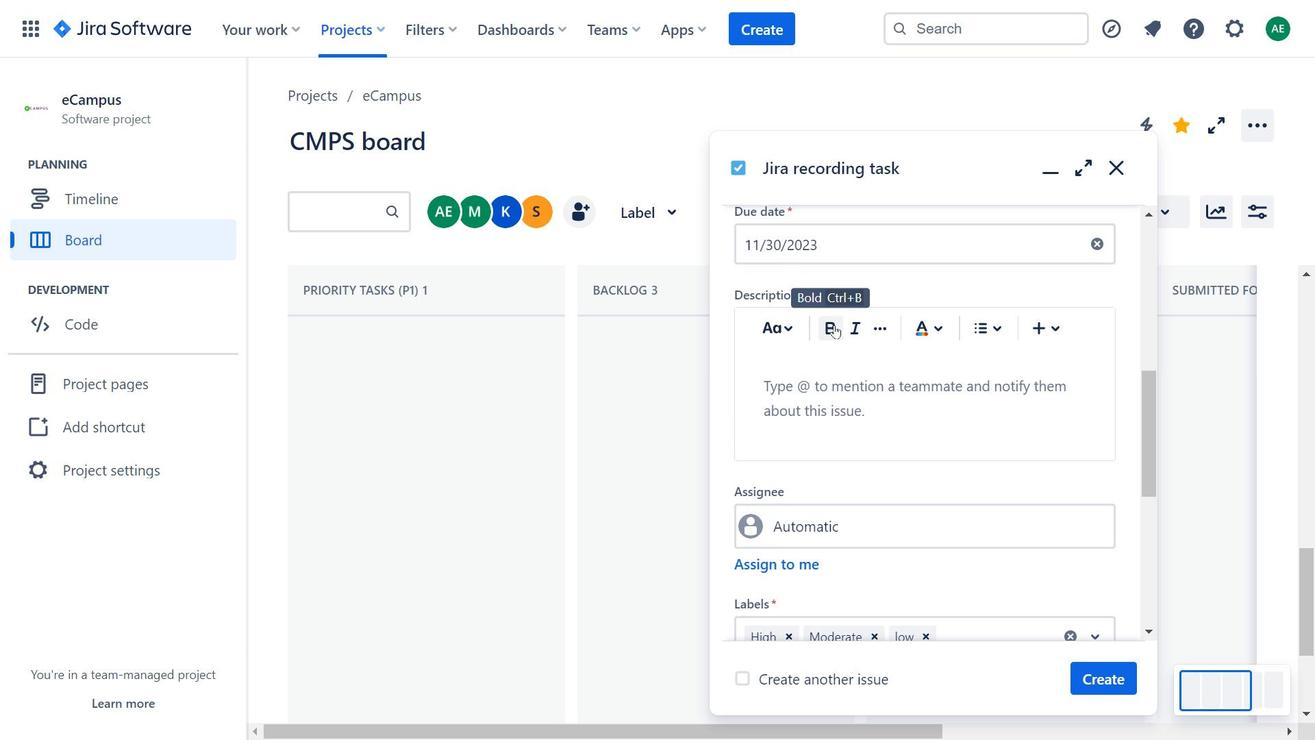 
Action: Mouse scrolled (823, 357) with delta (0, 0)
Screenshot: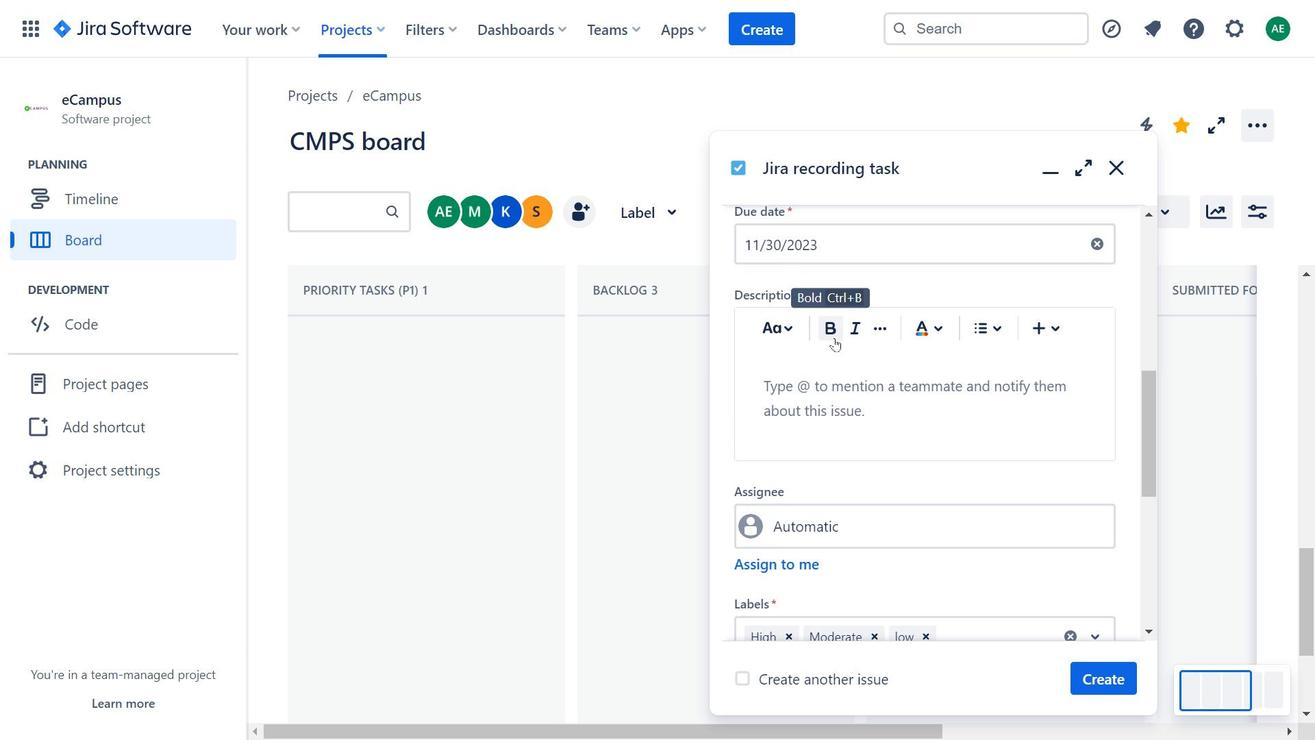 
Action: Mouse moved to (823, 387)
Screenshot: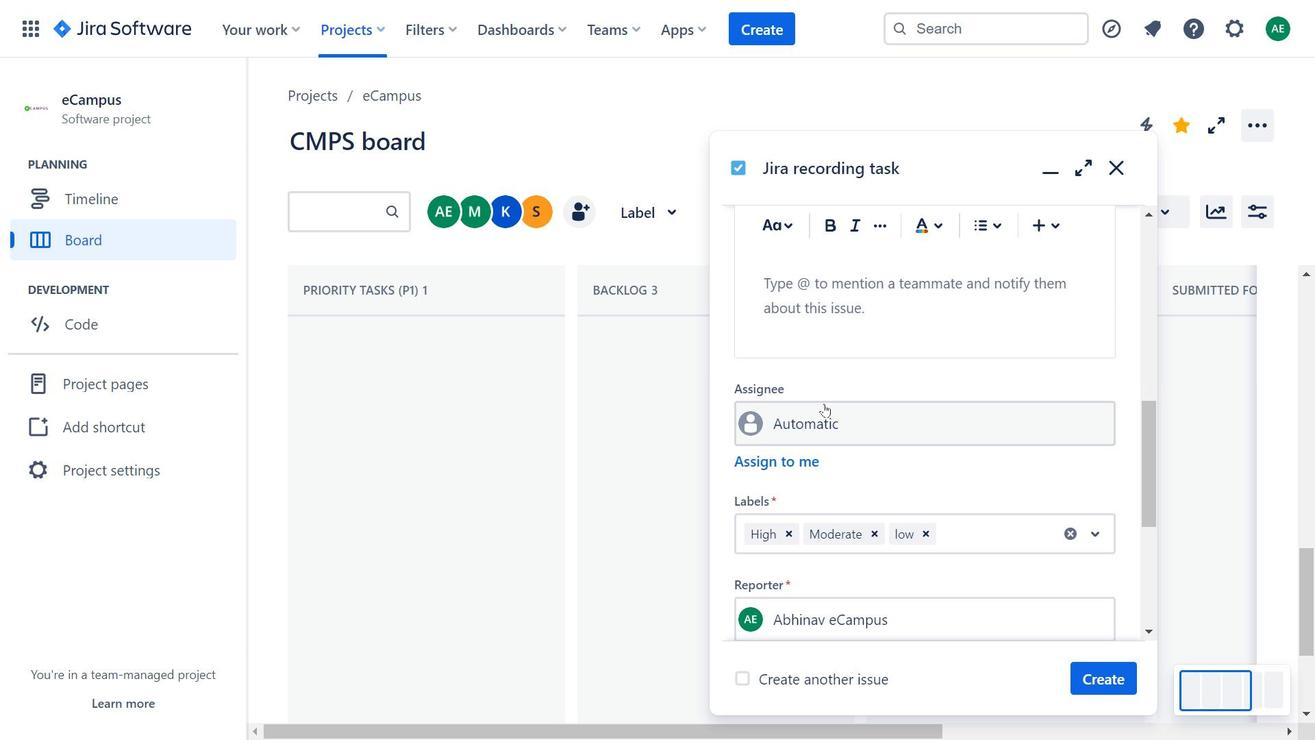 
Action: Mouse scrolled (823, 386) with delta (0, 0)
Screenshot: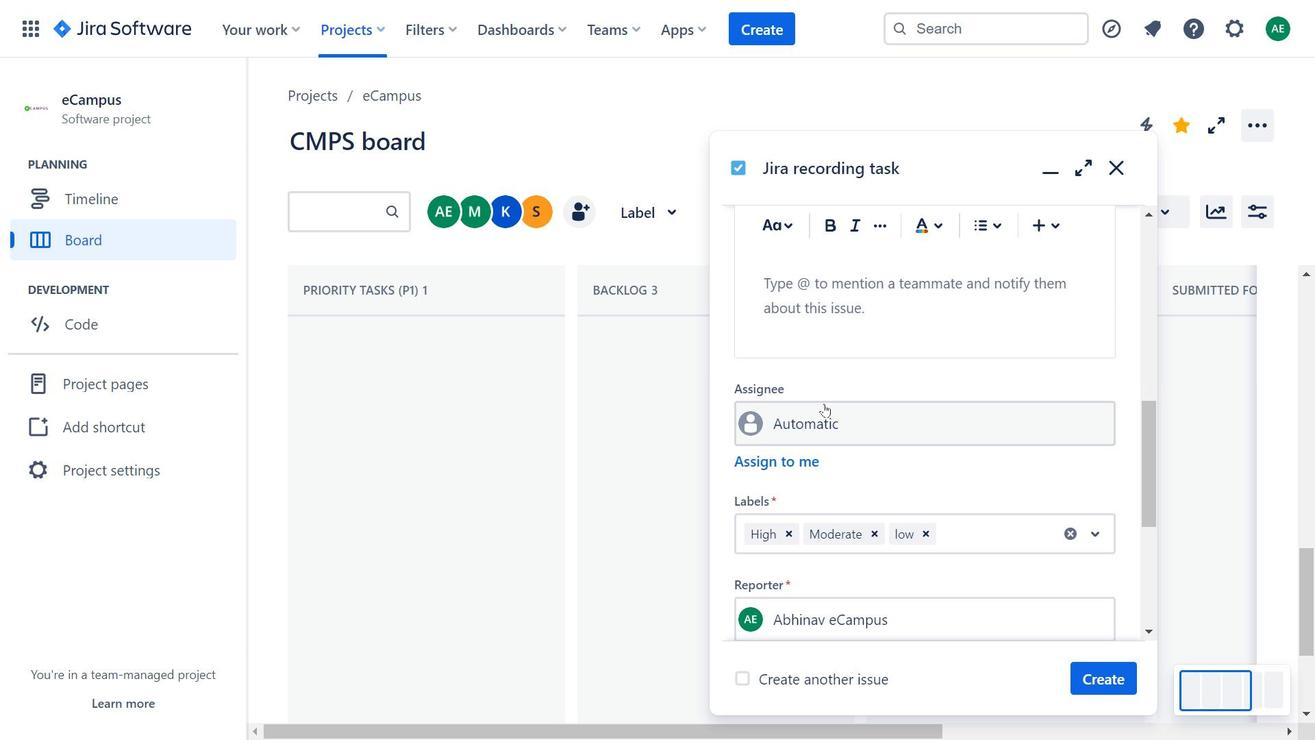 
Action: Mouse moved to (816, 437)
Screenshot: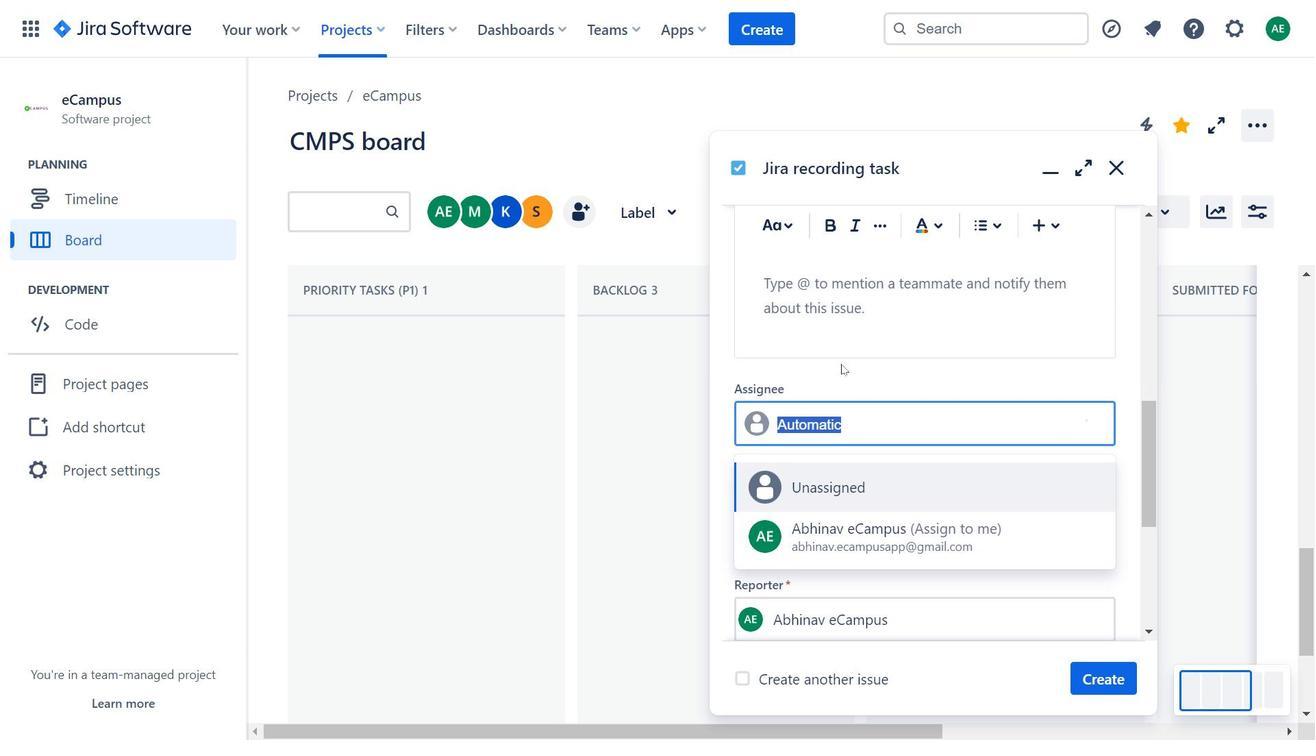 
Action: Mouse pressed left at (816, 437)
Screenshot: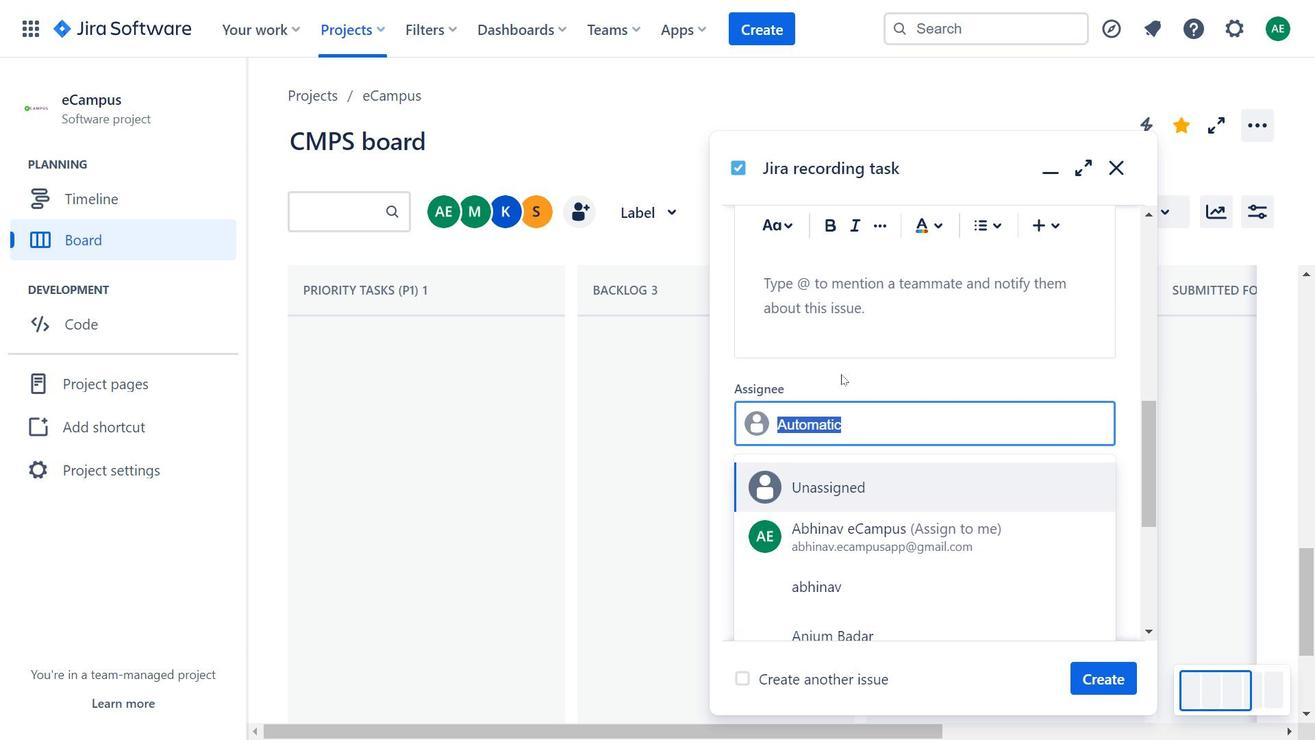 
Action: Mouse moved to (841, 524)
Screenshot: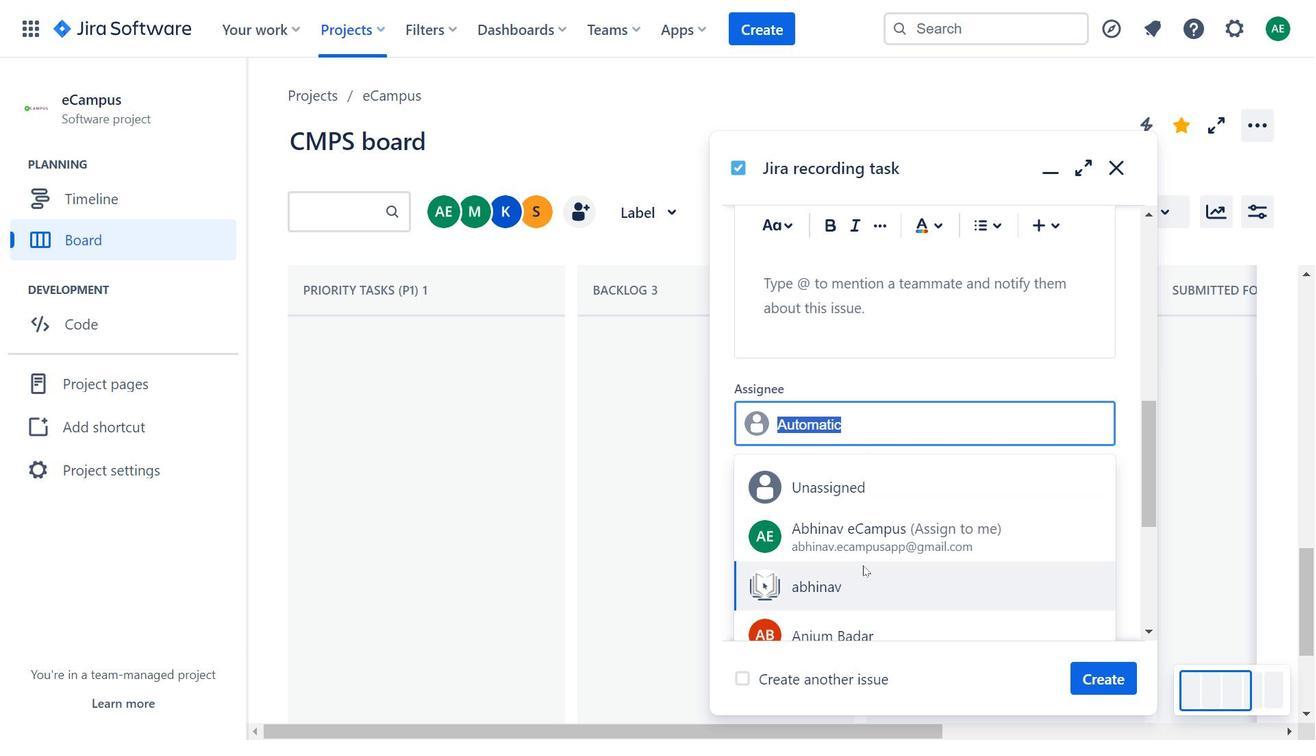 
Action: Mouse scrolled (841, 524) with delta (0, 0)
Screenshot: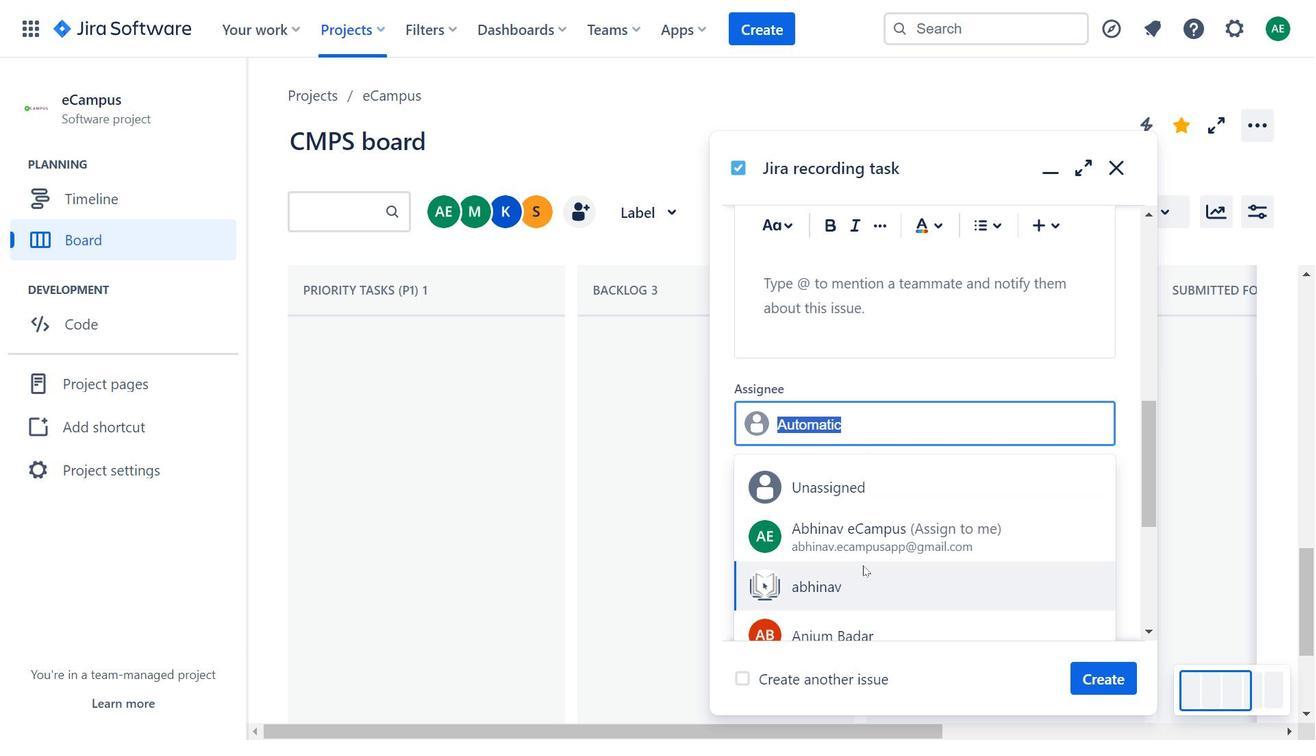 
Action: Mouse moved to (841, 526)
Screenshot: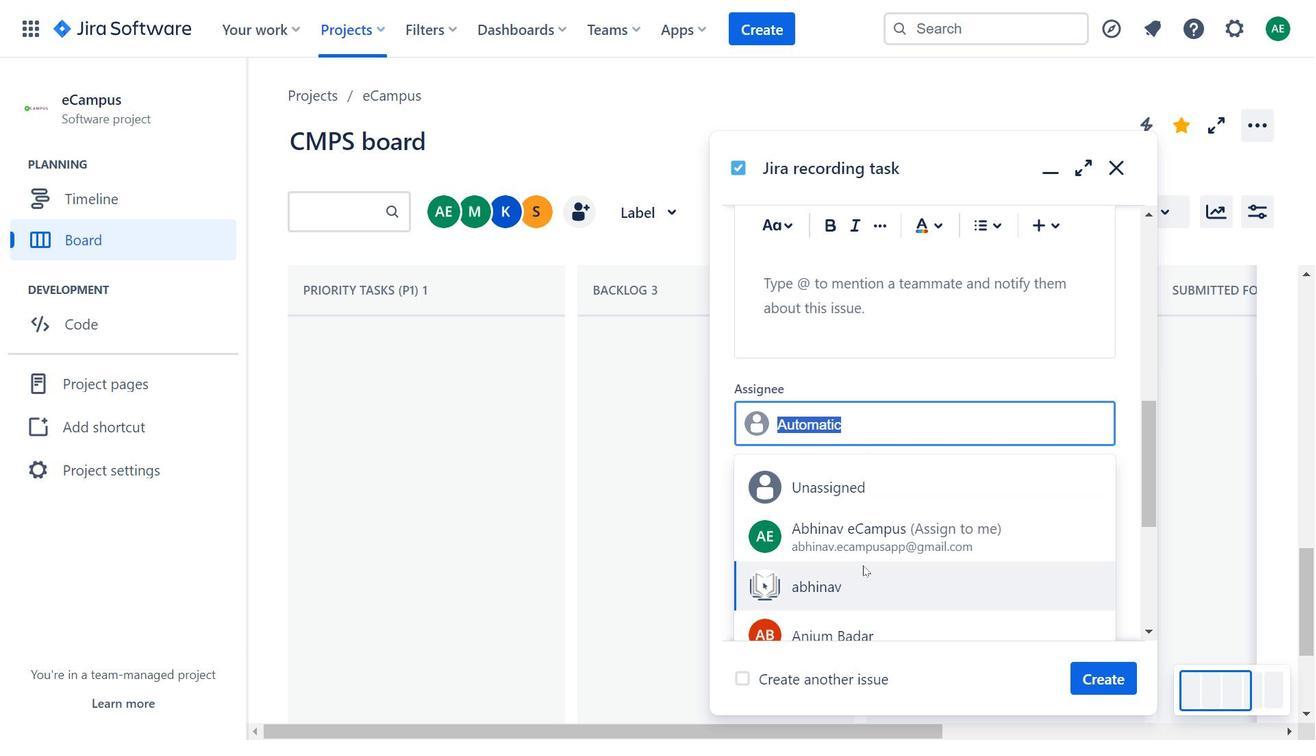 
Action: Mouse scrolled (841, 525) with delta (0, 0)
Screenshot: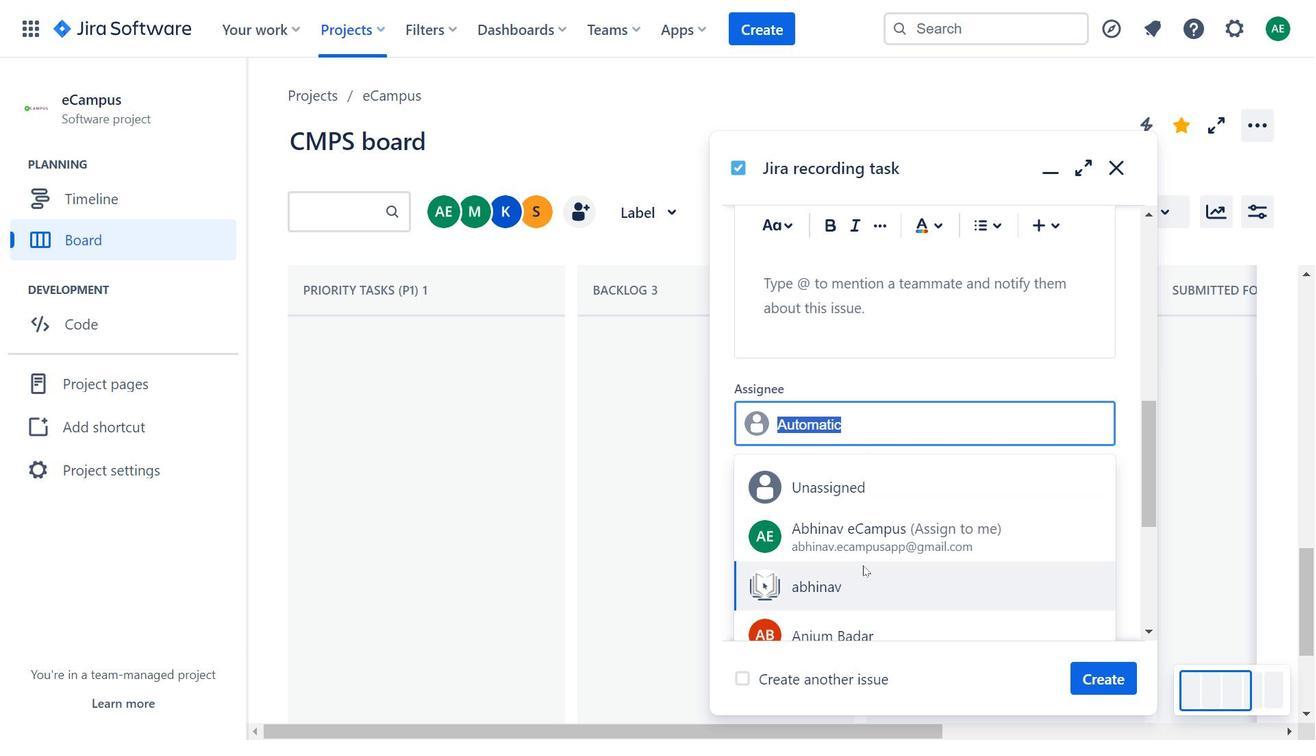 
Action: Mouse moved to (911, 572)
Screenshot: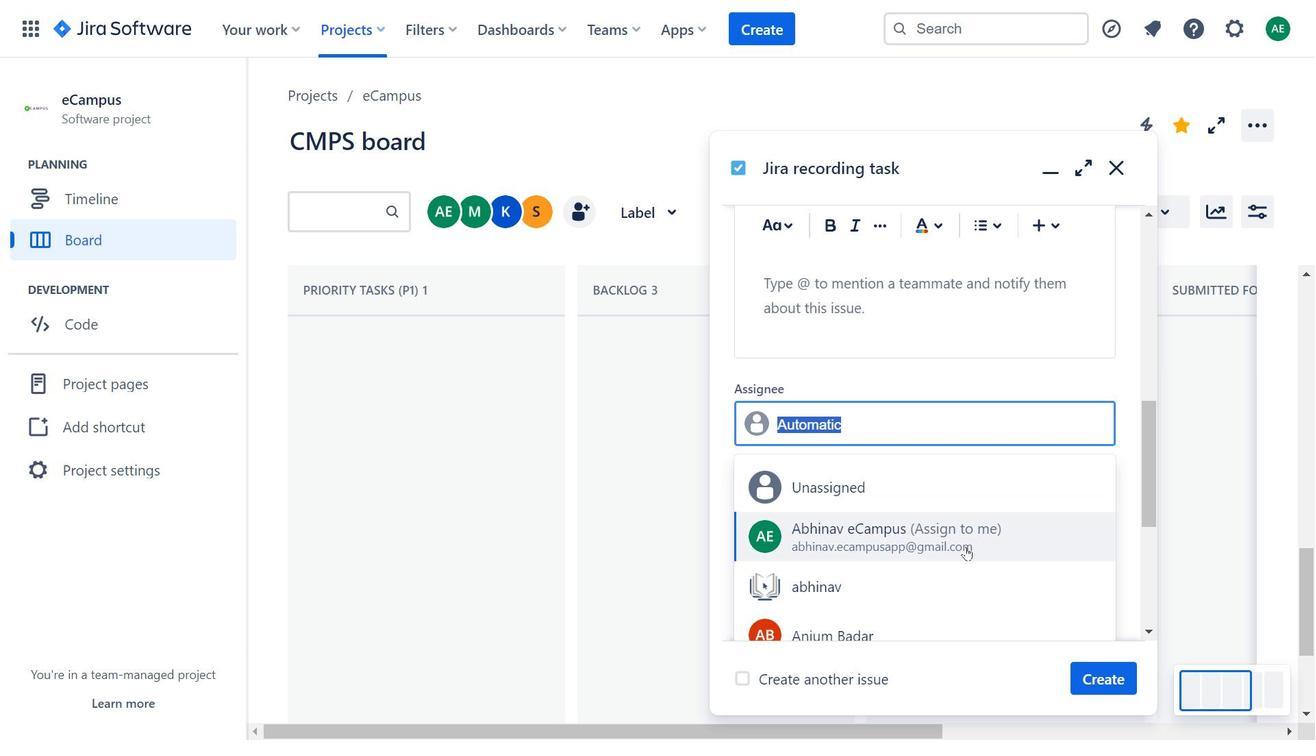 
Action: Mouse scrolled (911, 572) with delta (0, 0)
Screenshot: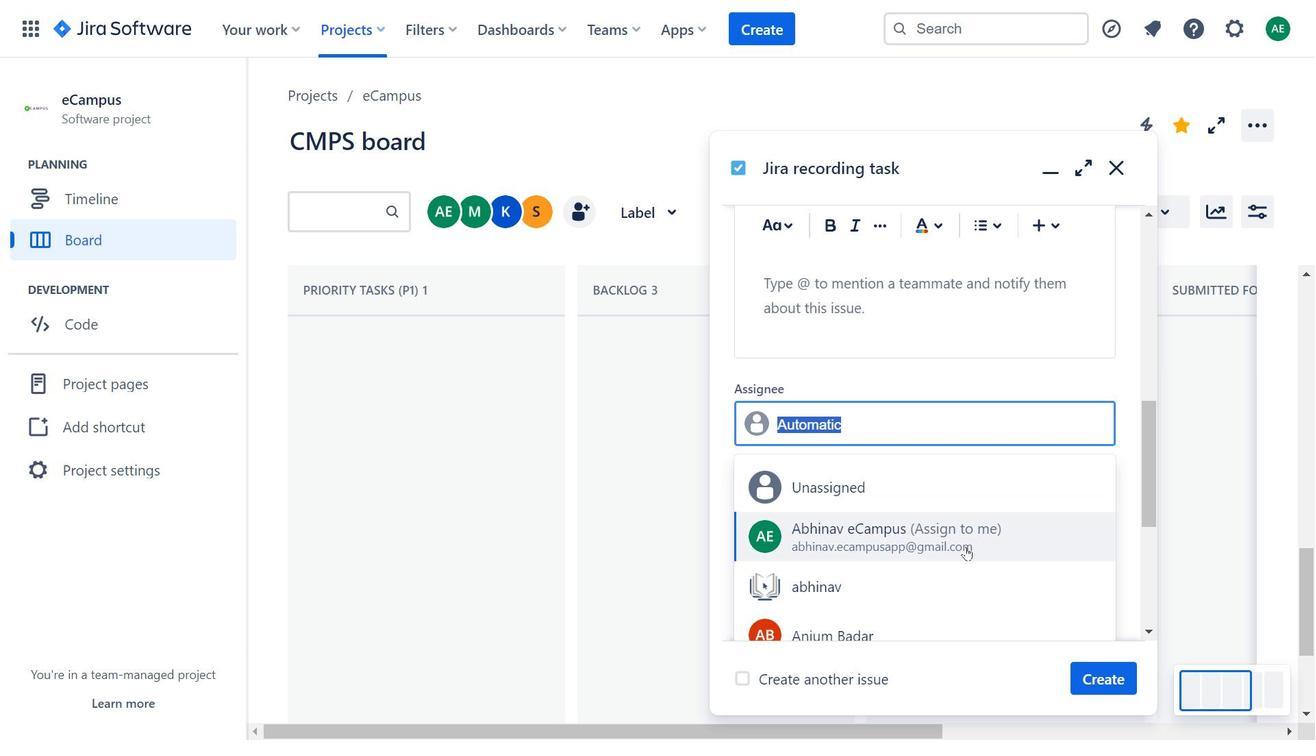 
Action: Mouse pressed left at (911, 572)
Screenshot: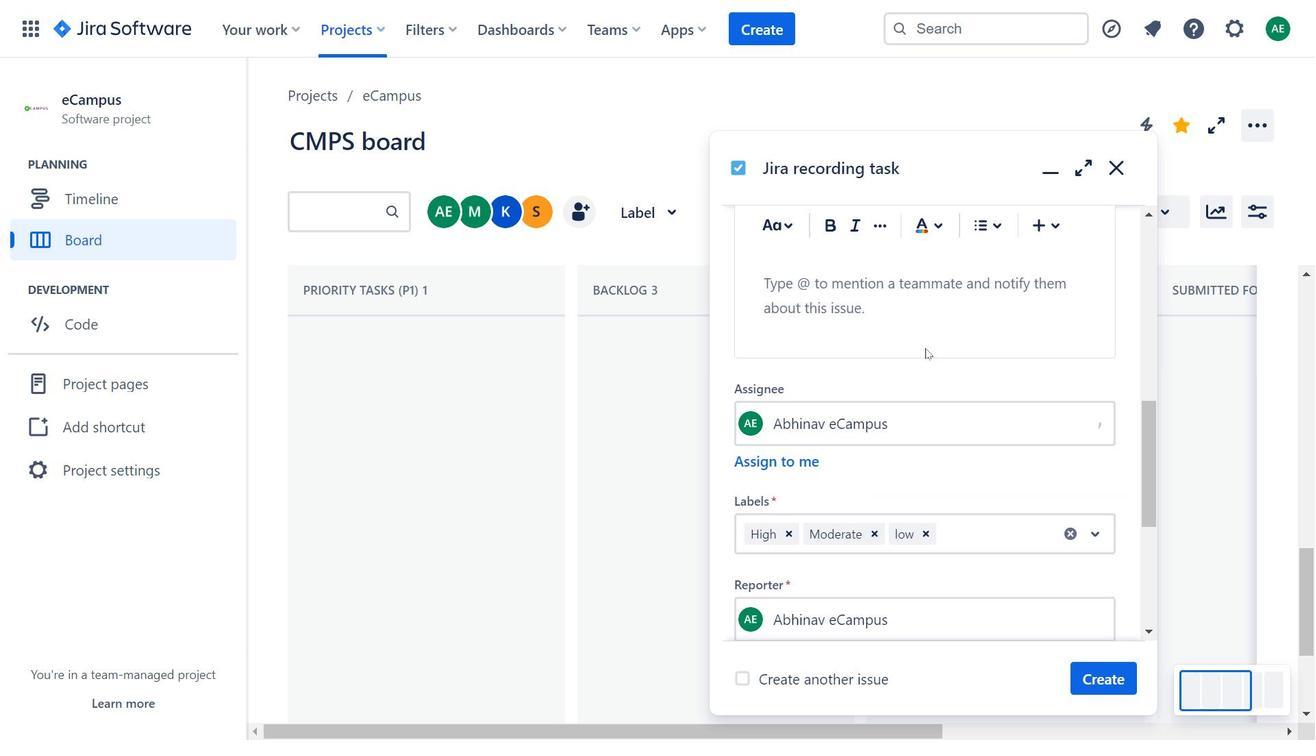 
Action: Mouse moved to (888, 379)
Screenshot: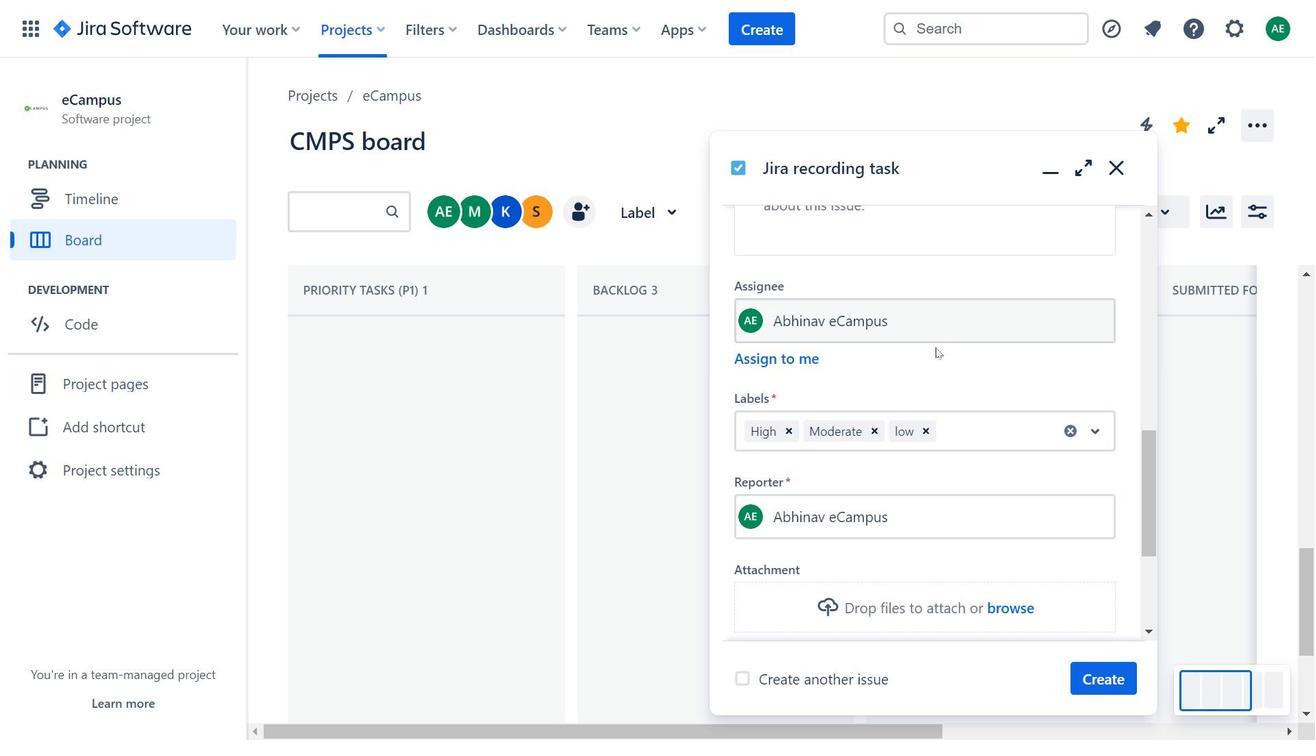 
Action: Mouse scrolled (888, 379) with delta (0, 0)
Screenshot: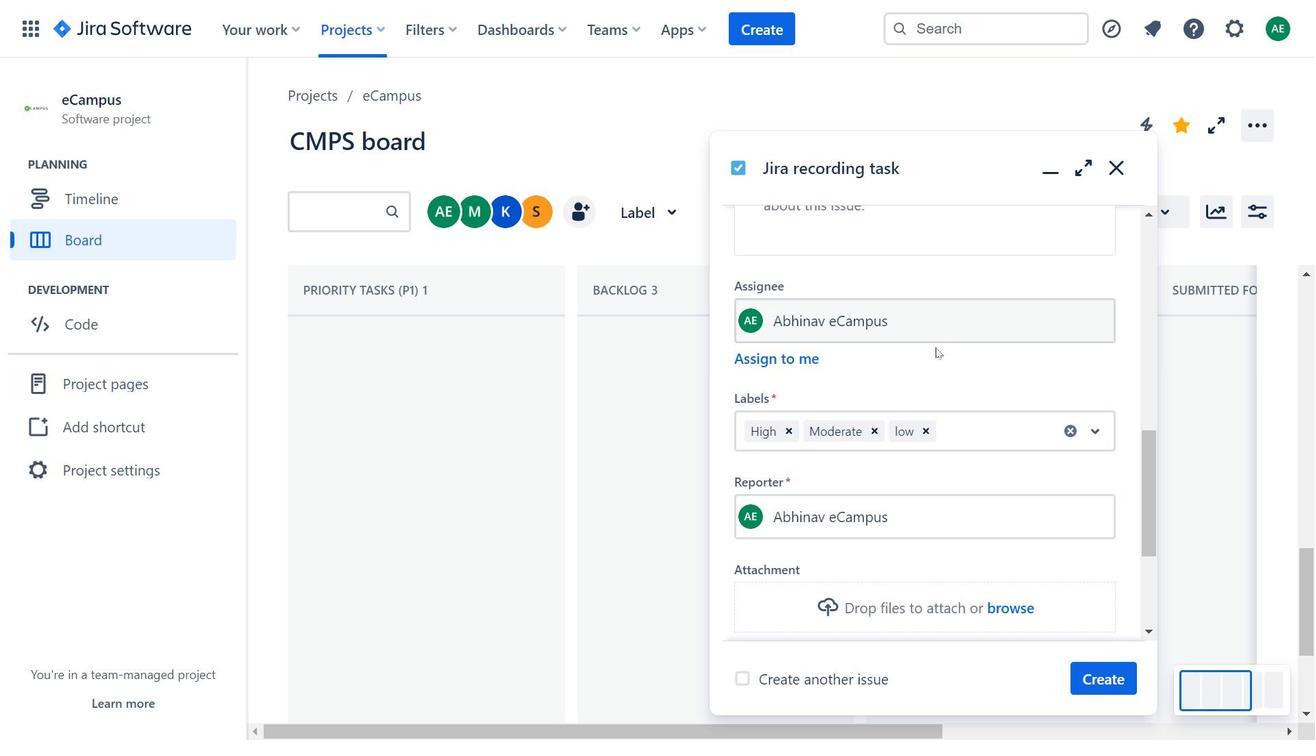 
Action: Mouse moved to (873, 421)
Screenshot: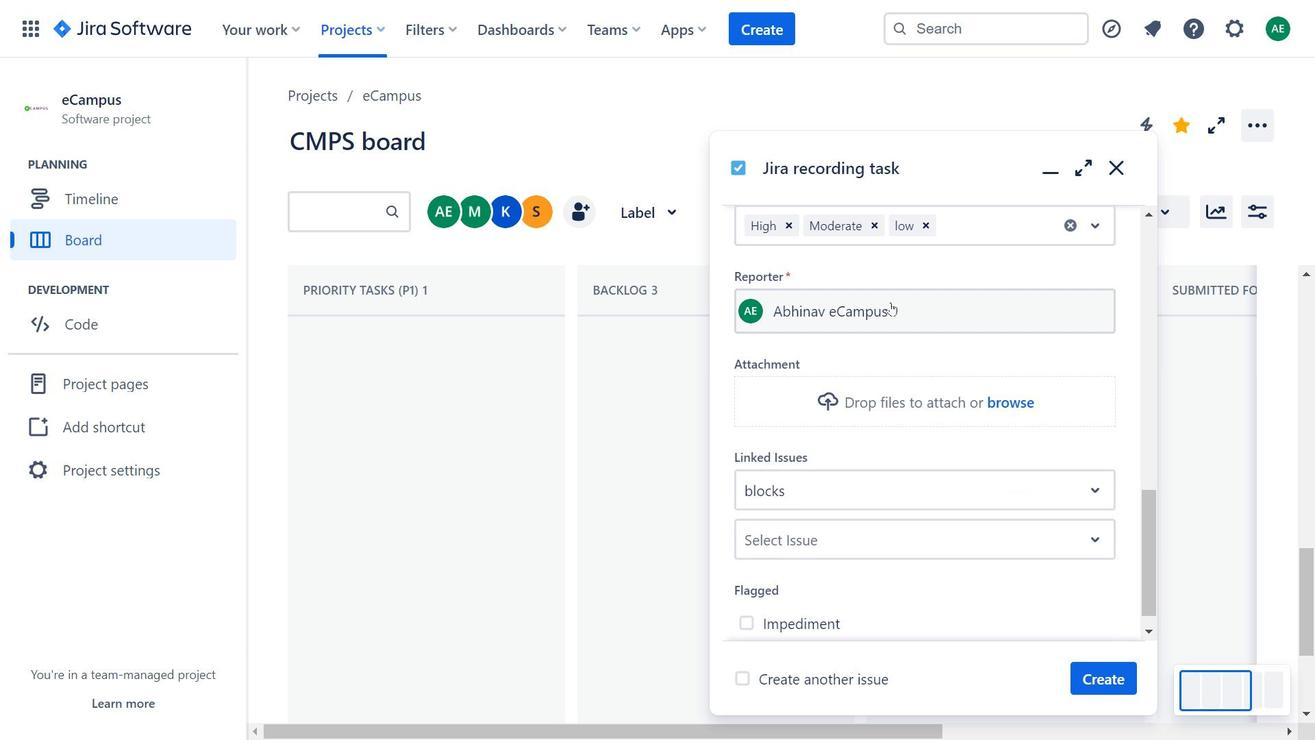 
Action: Mouse scrolled (873, 420) with delta (0, 0)
Screenshot: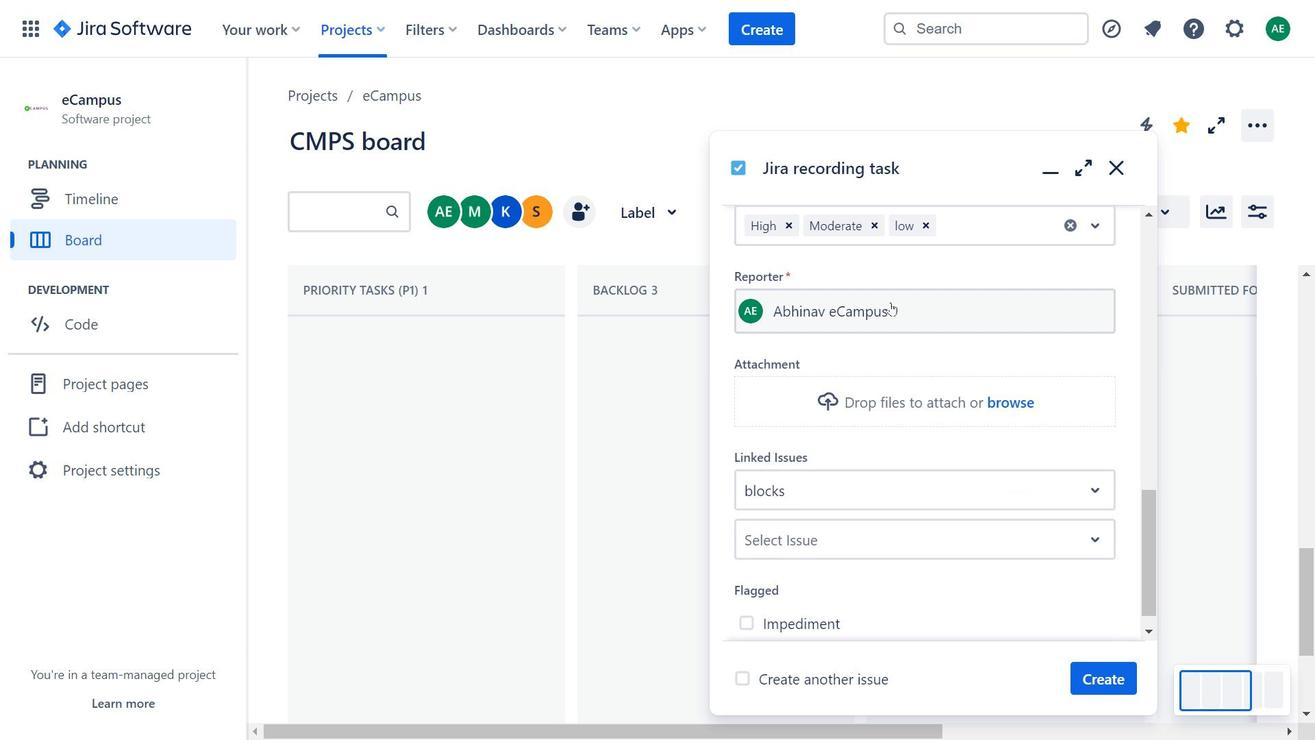 
Action: Mouse scrolled (873, 420) with delta (0, 0)
Screenshot: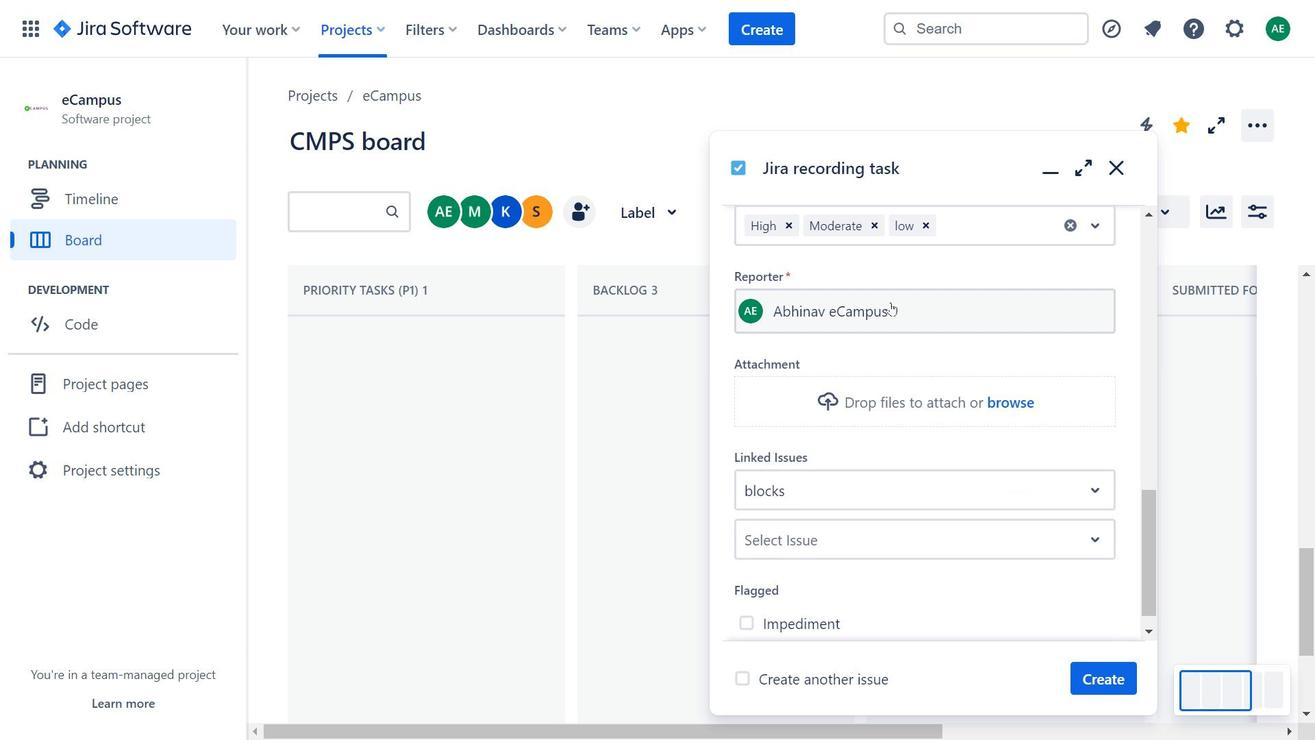 
Action: Mouse moved to (862, 342)
Screenshot: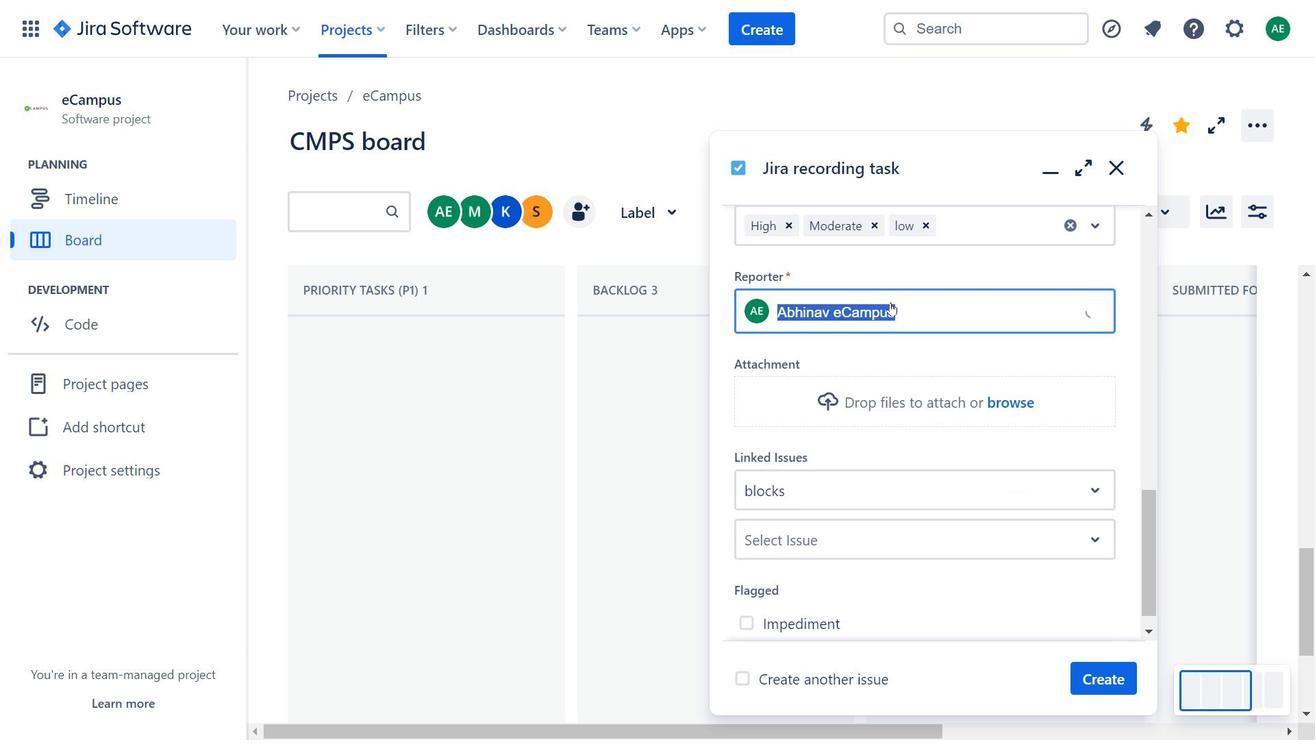 
Action: Mouse pressed left at (862, 342)
Screenshot: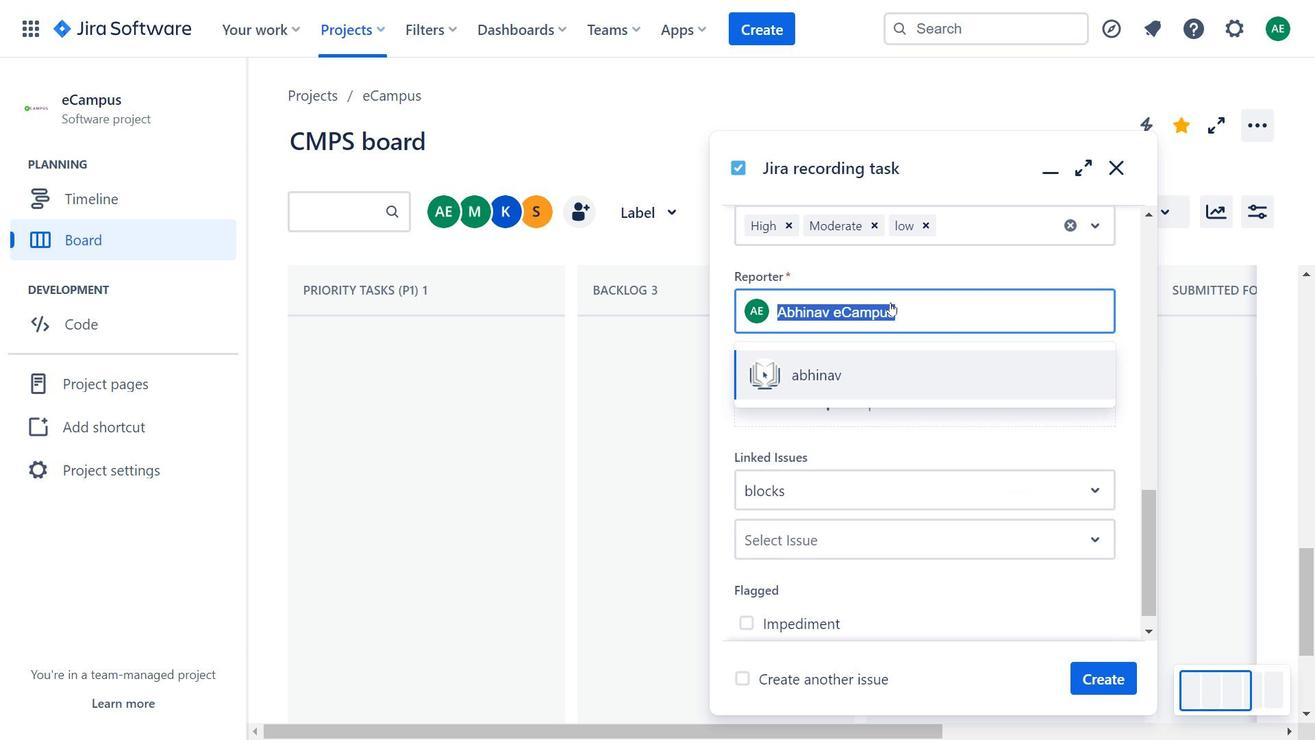 
Action: Mouse moved to (849, 419)
Screenshot: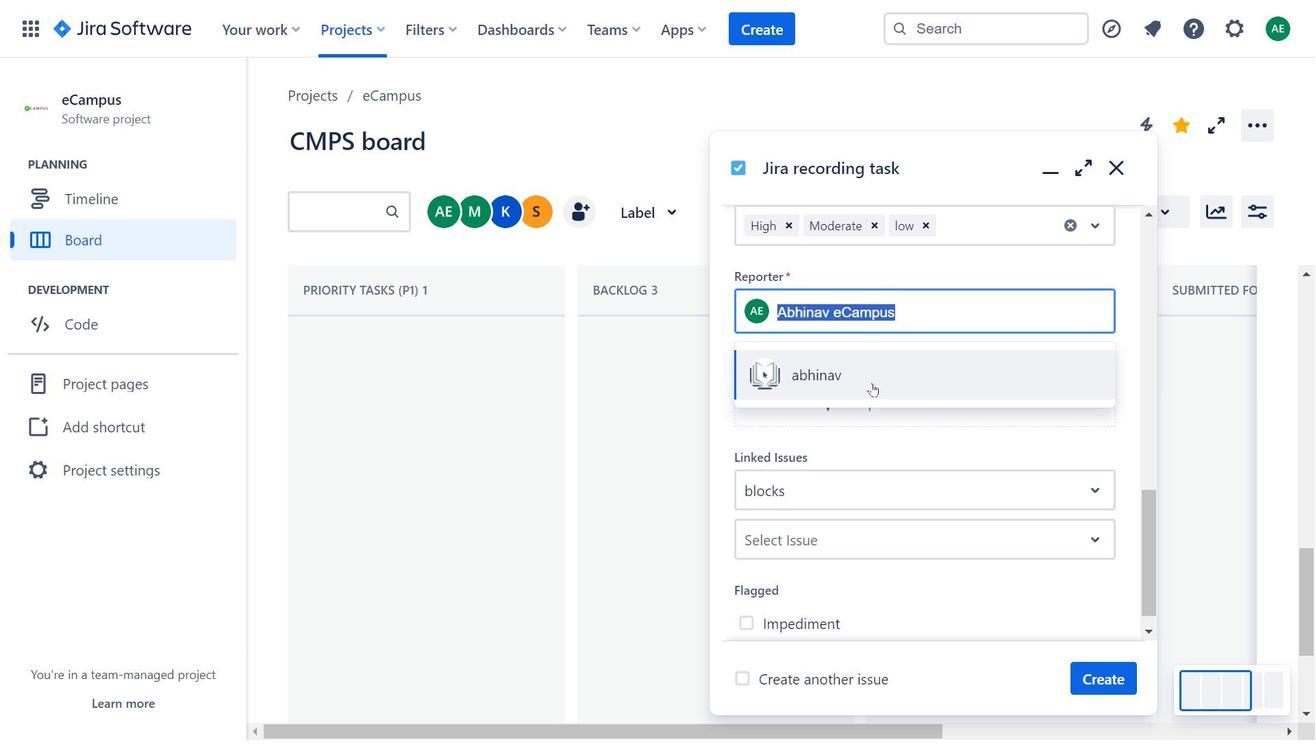 
Action: Key pressed an
Screenshot: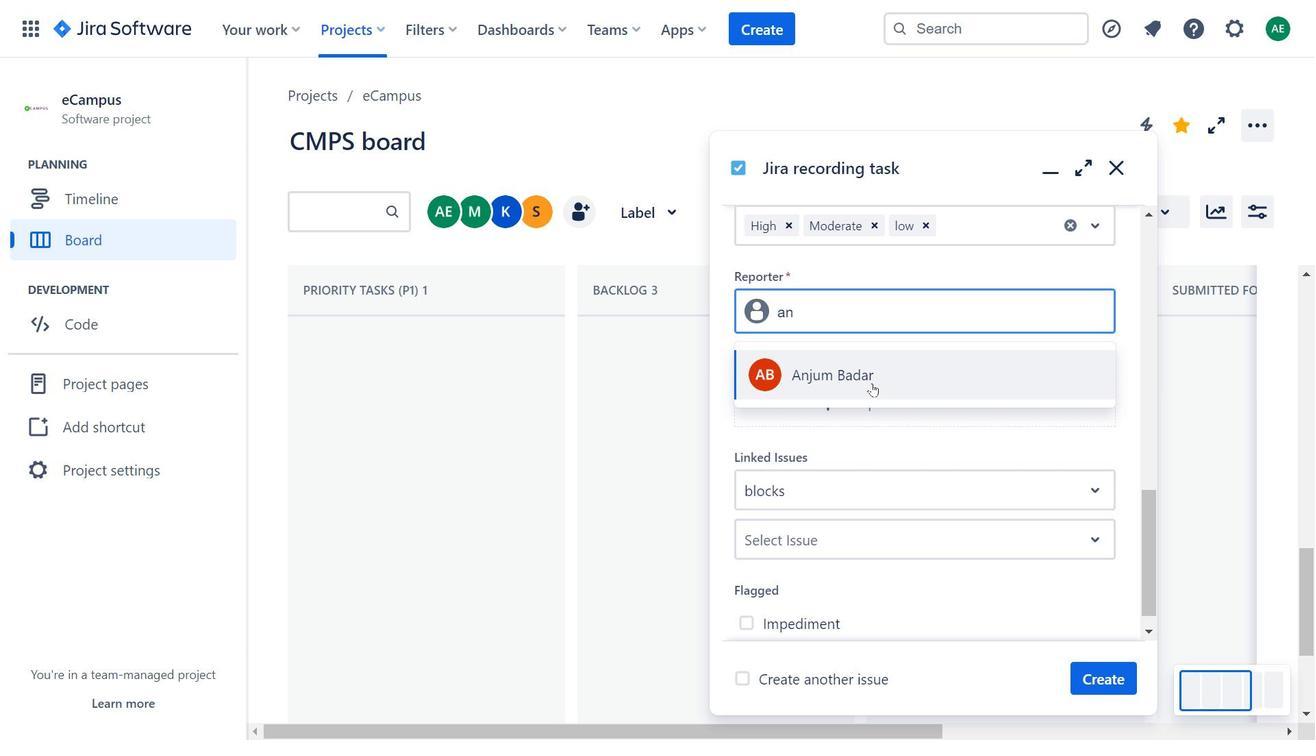 
Action: Mouse pressed left at (849, 419)
Screenshot: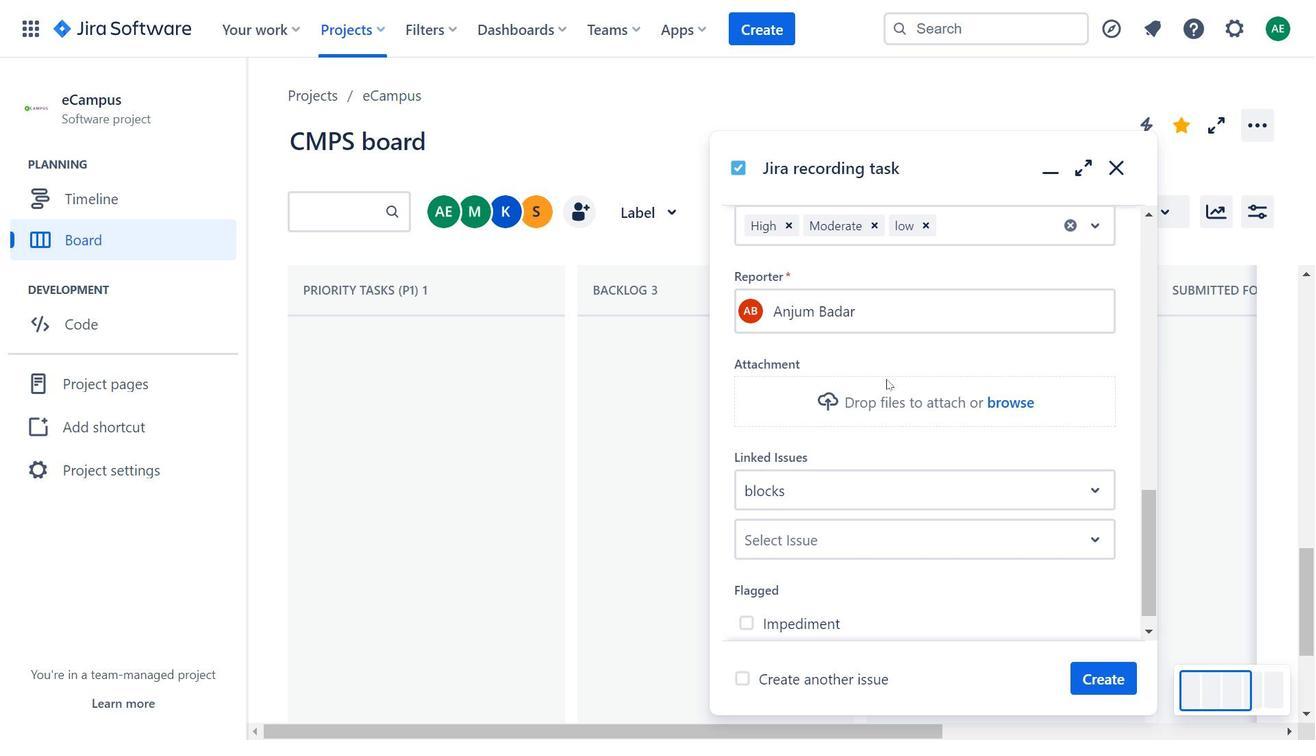 
Action: Mouse moved to (949, 376)
Screenshot: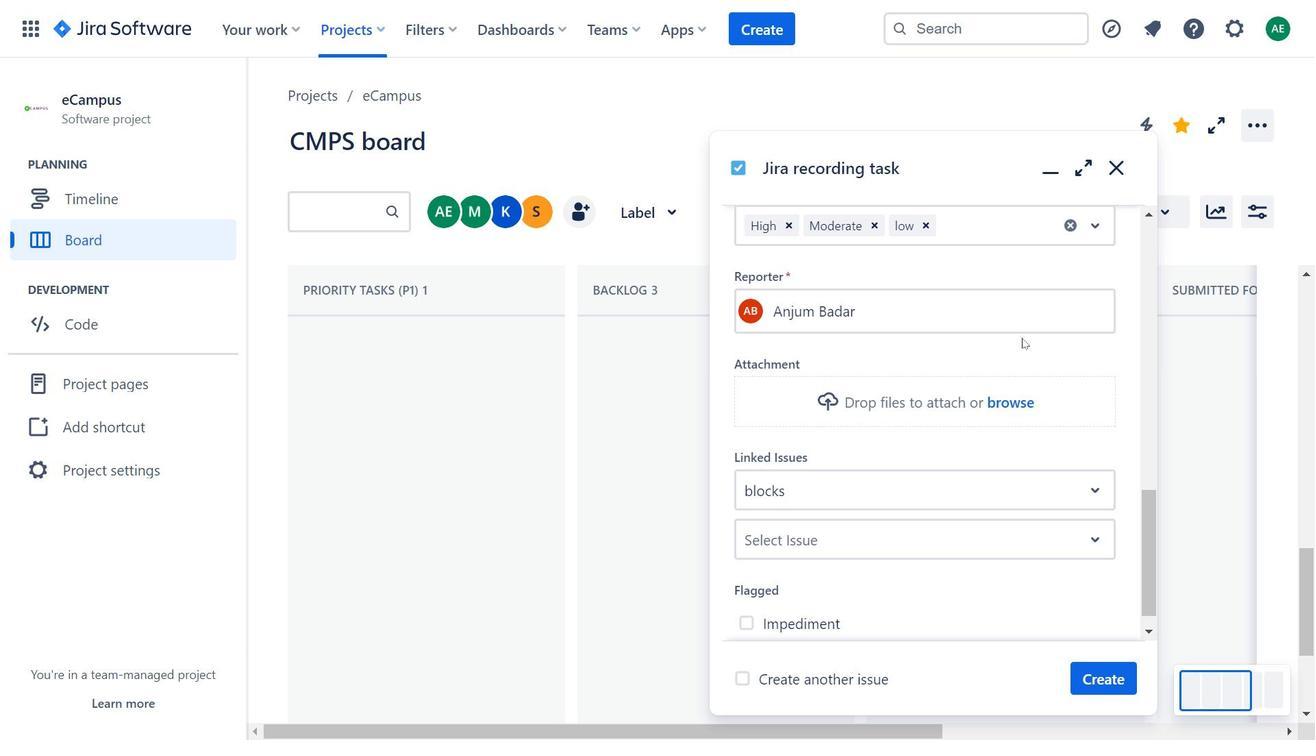 
Action: Mouse scrolled (949, 375) with delta (0, 0)
Screenshot: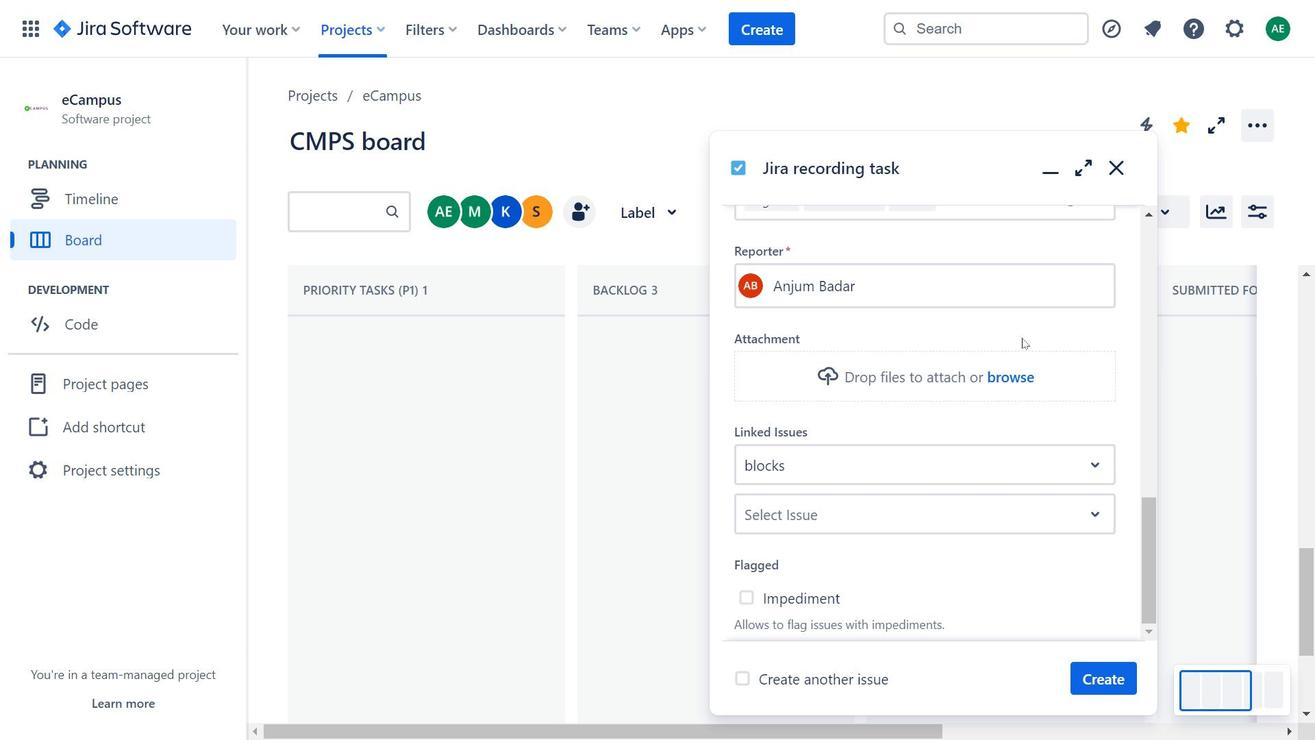 
Action: Mouse scrolled (949, 375) with delta (0, 0)
Screenshot: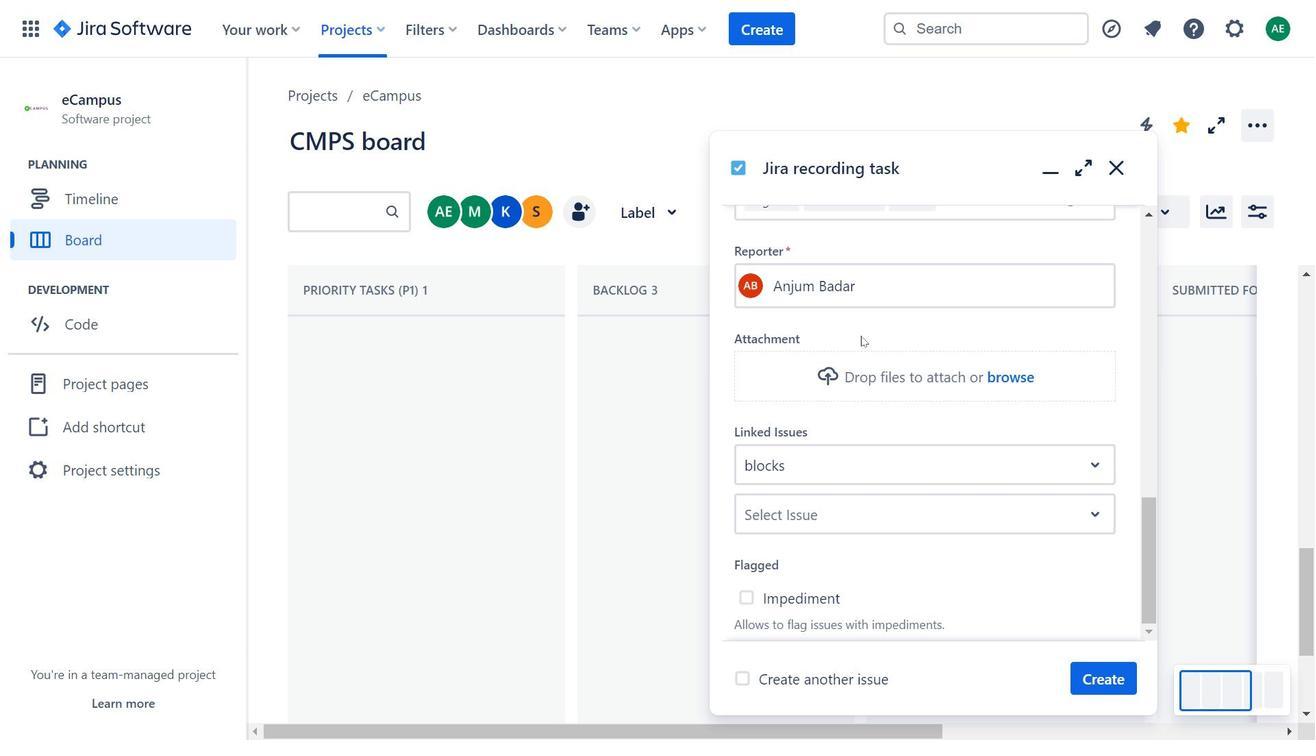 
Action: Mouse moved to (1001, 687)
Screenshot: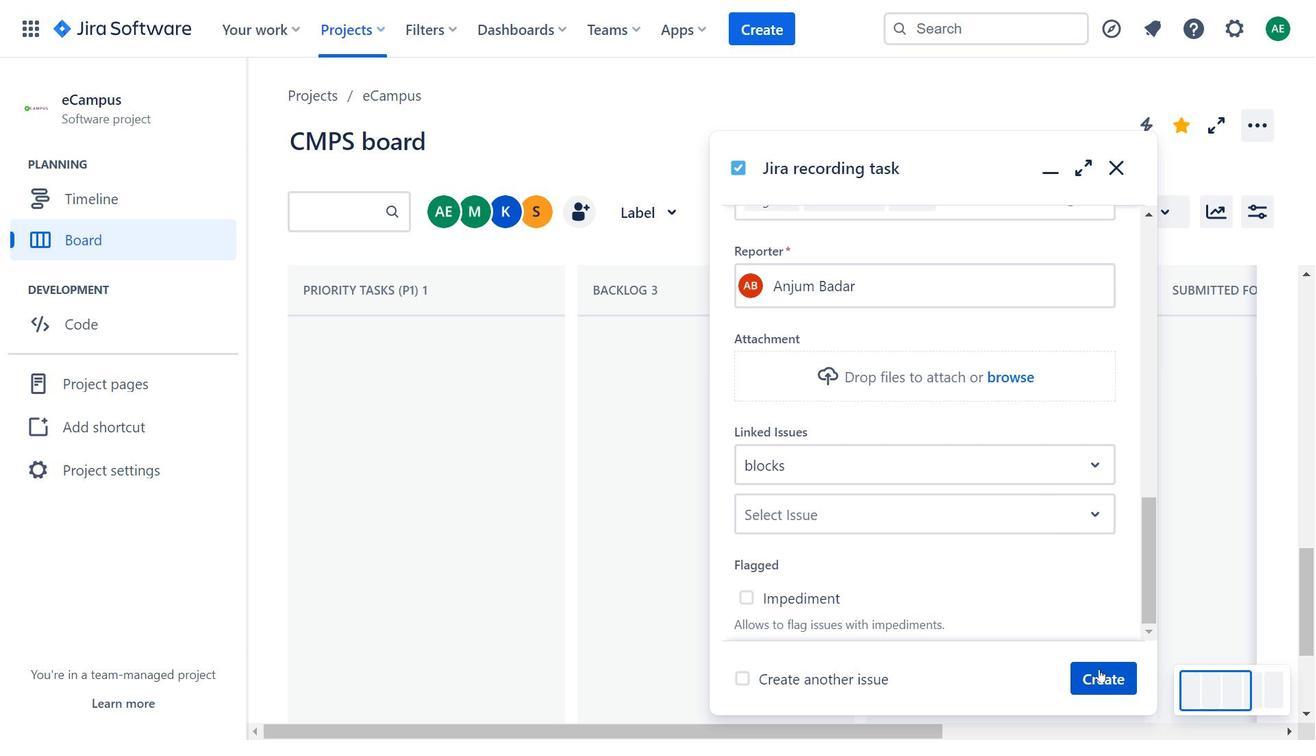 
Action: Mouse pressed left at (1001, 687)
Screenshot: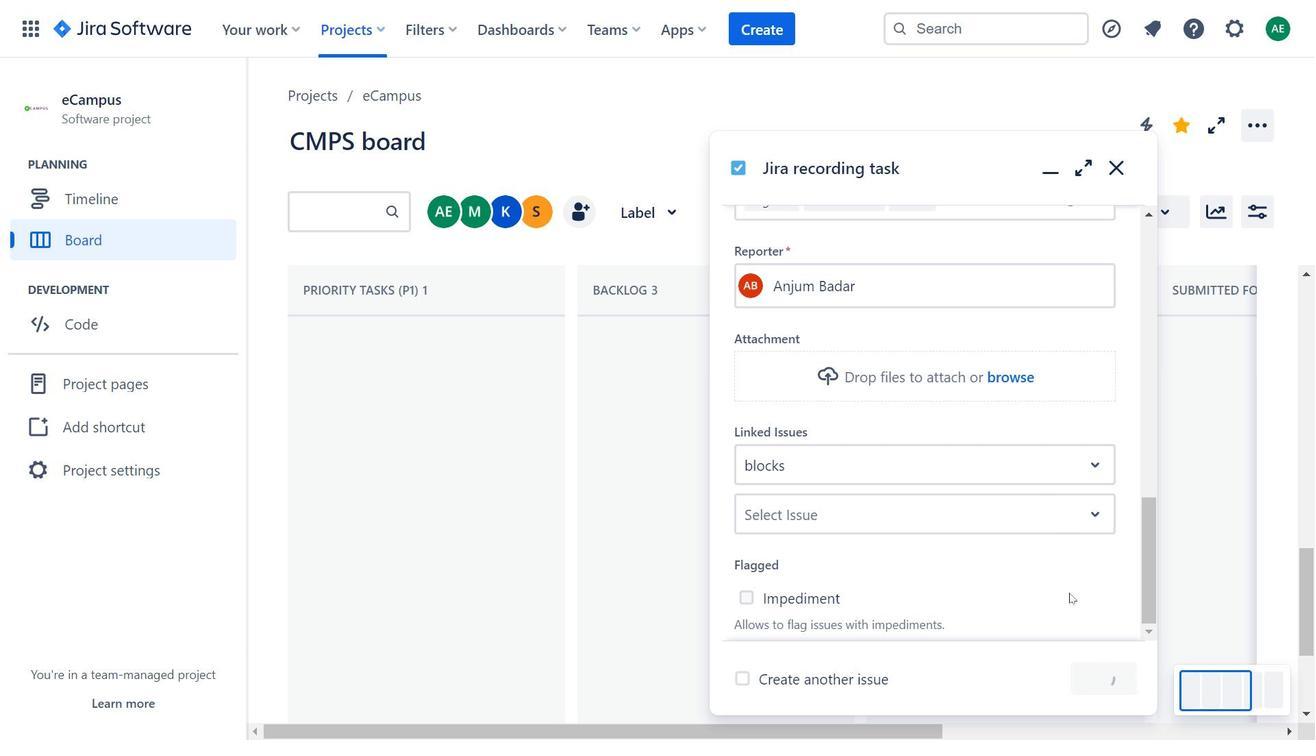 
Action: Mouse moved to (389, 673)
Screenshot: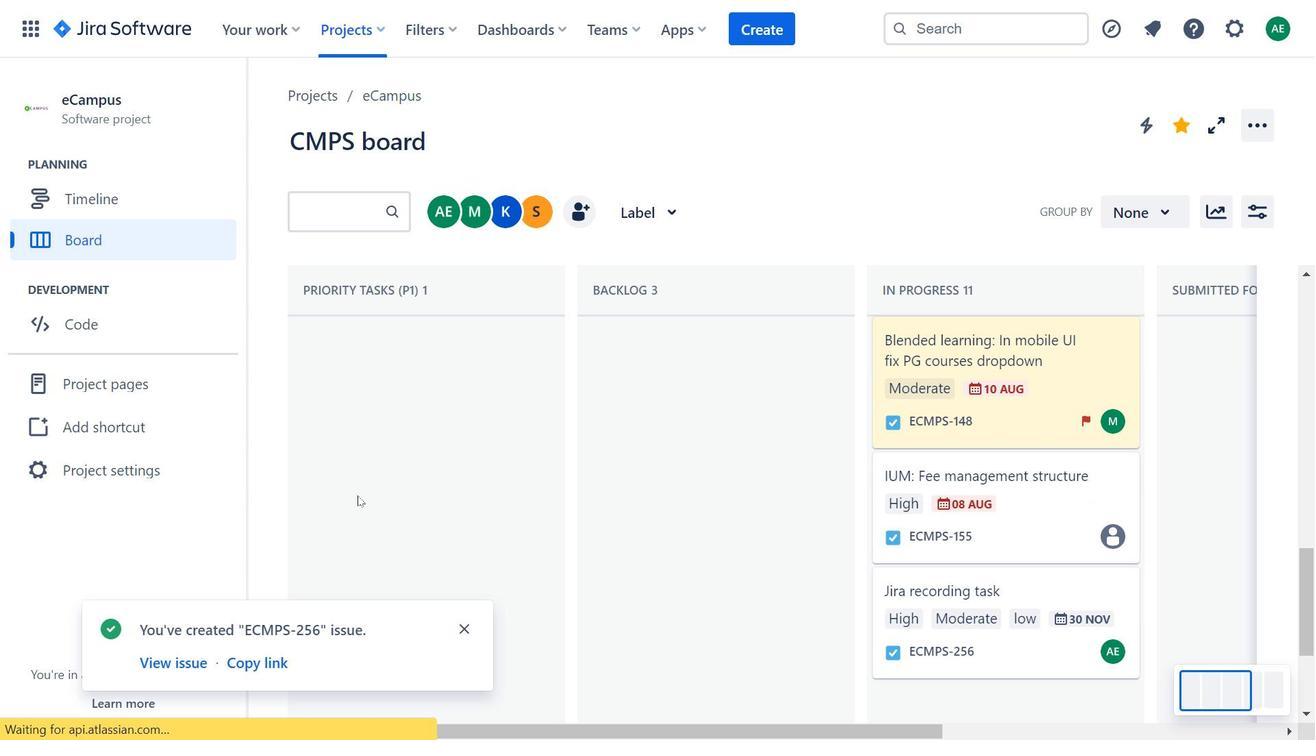
Action: Mouse pressed left at (389, 673)
Screenshot: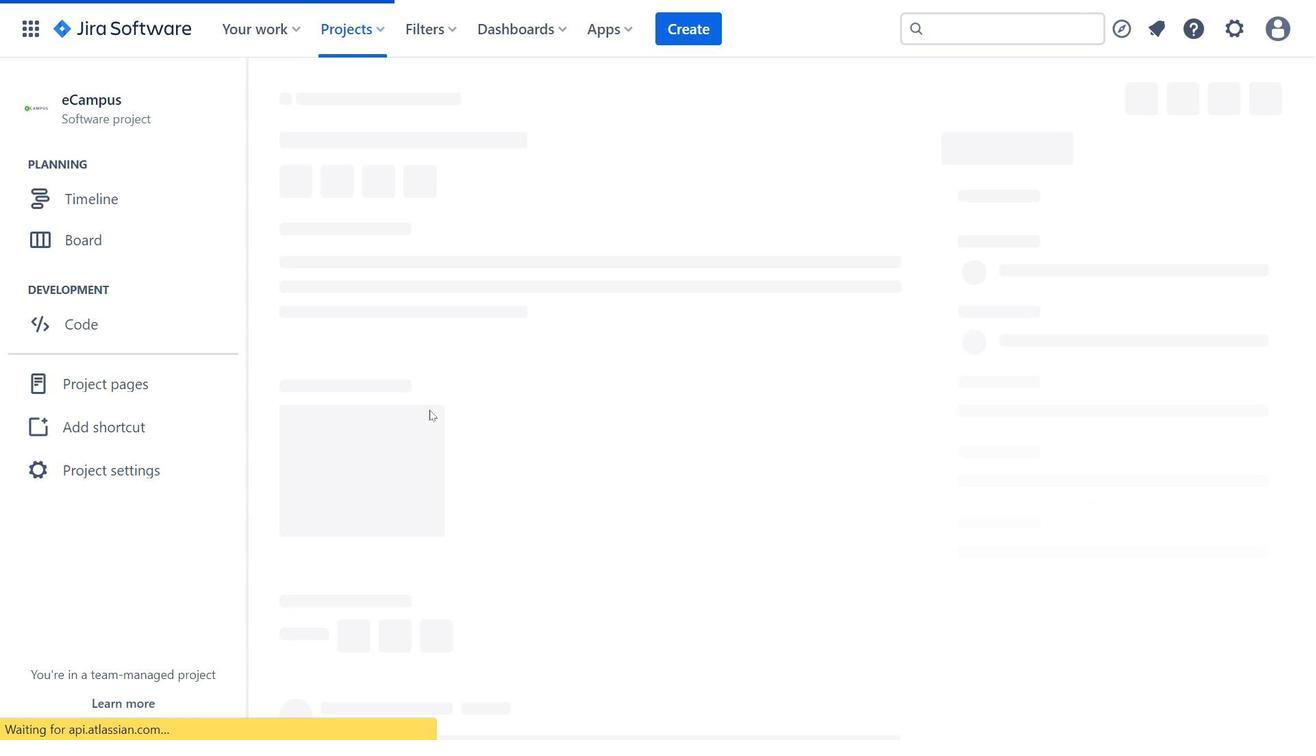 
Action: Mouse moved to (943, 201)
Screenshot: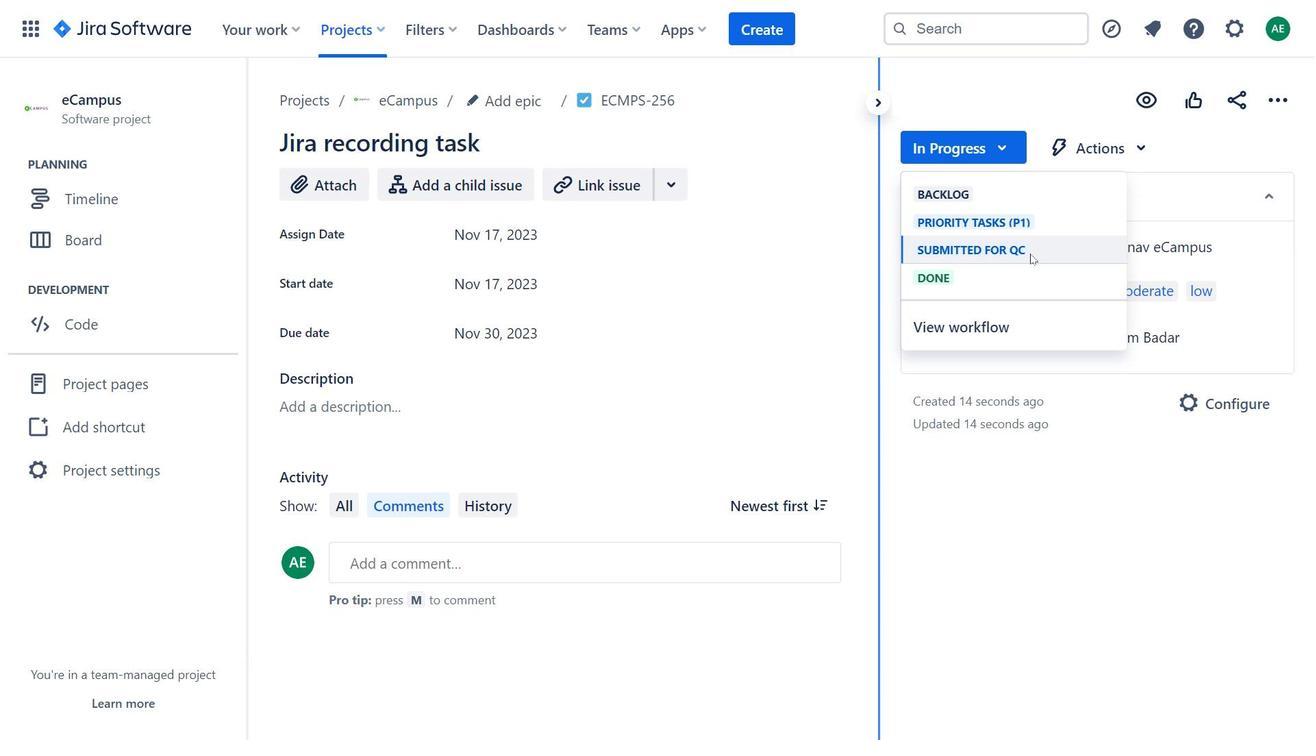 
Action: Mouse pressed left at (943, 201)
Screenshot: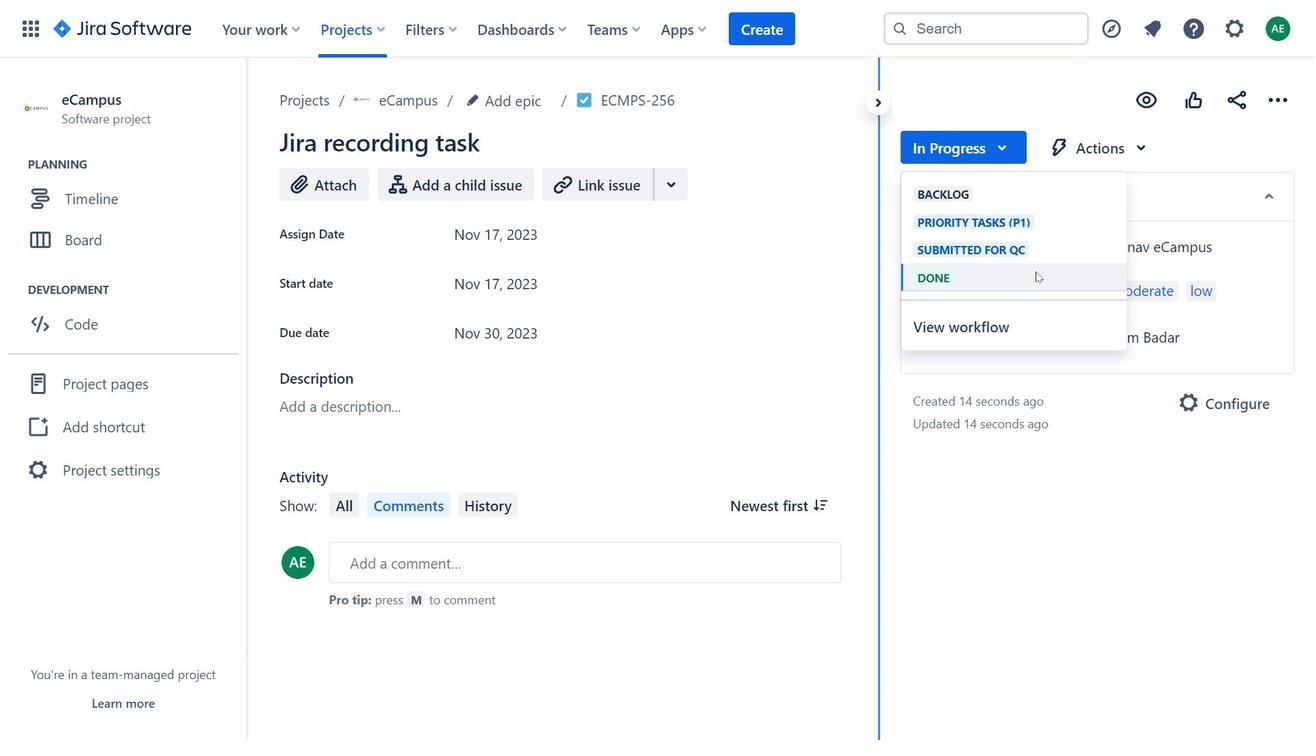 
Action: Mouse moved to (991, 533)
Screenshot: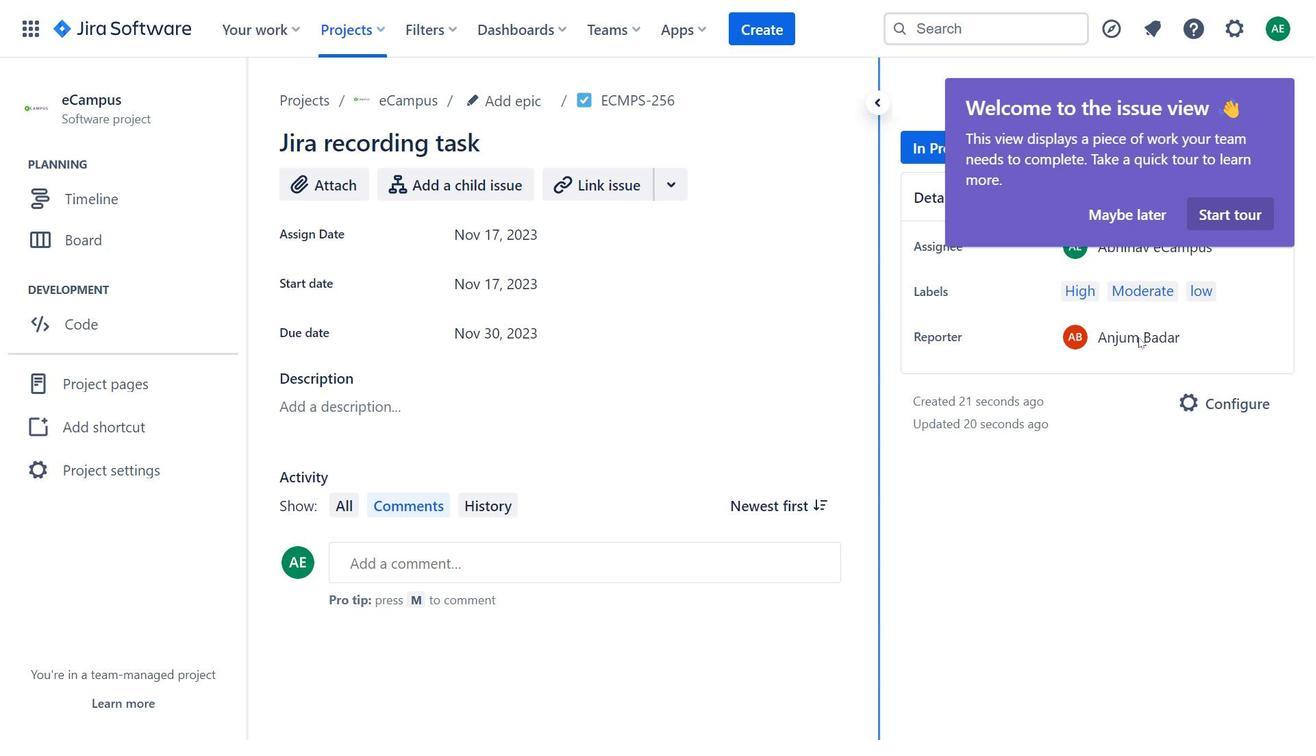 
Action: Mouse pressed left at (991, 533)
Screenshot: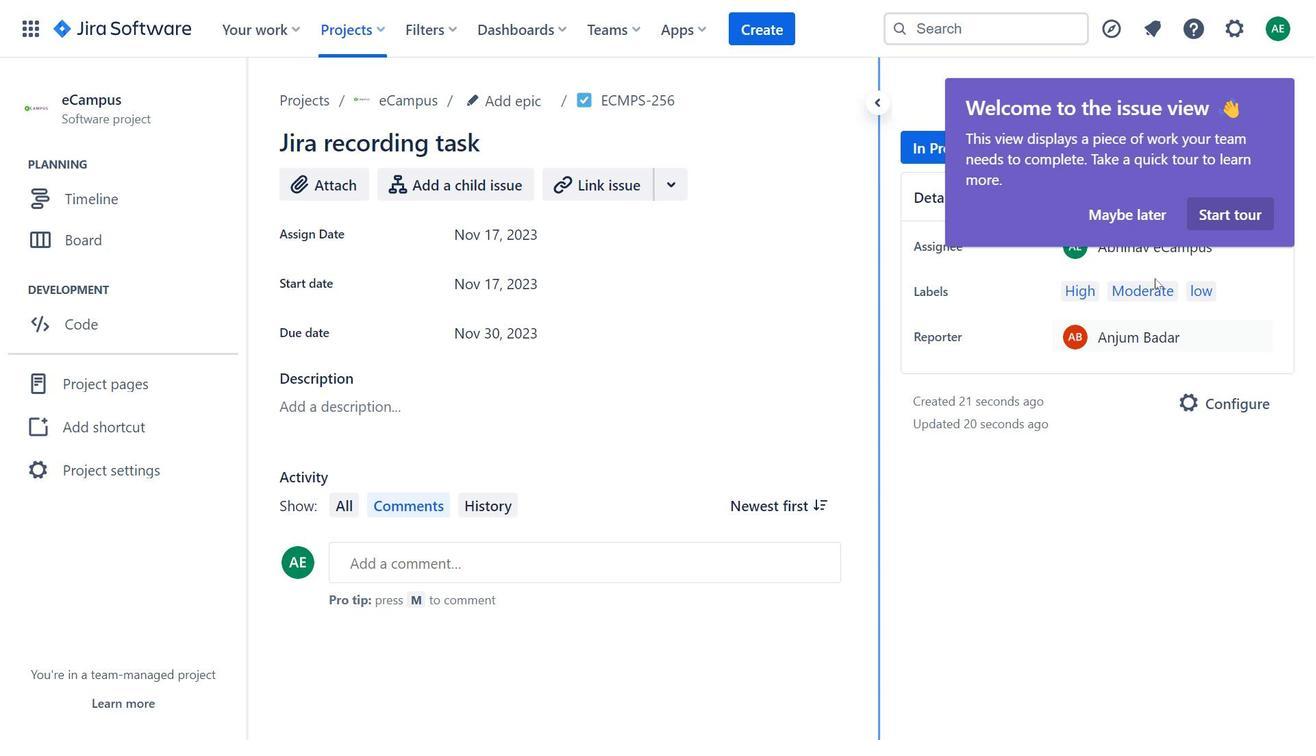 
Action: Mouse moved to (1067, 248)
Screenshot: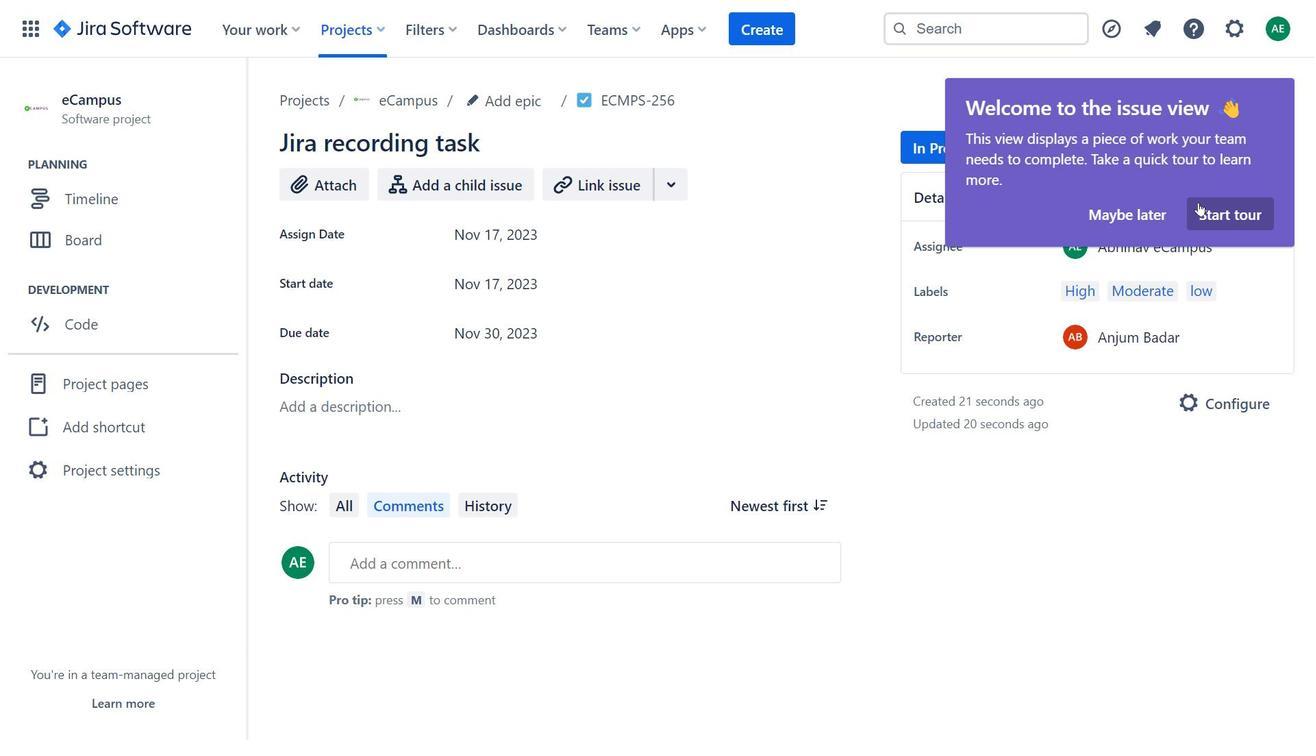 
Action: Mouse pressed left at (1067, 248)
Screenshot: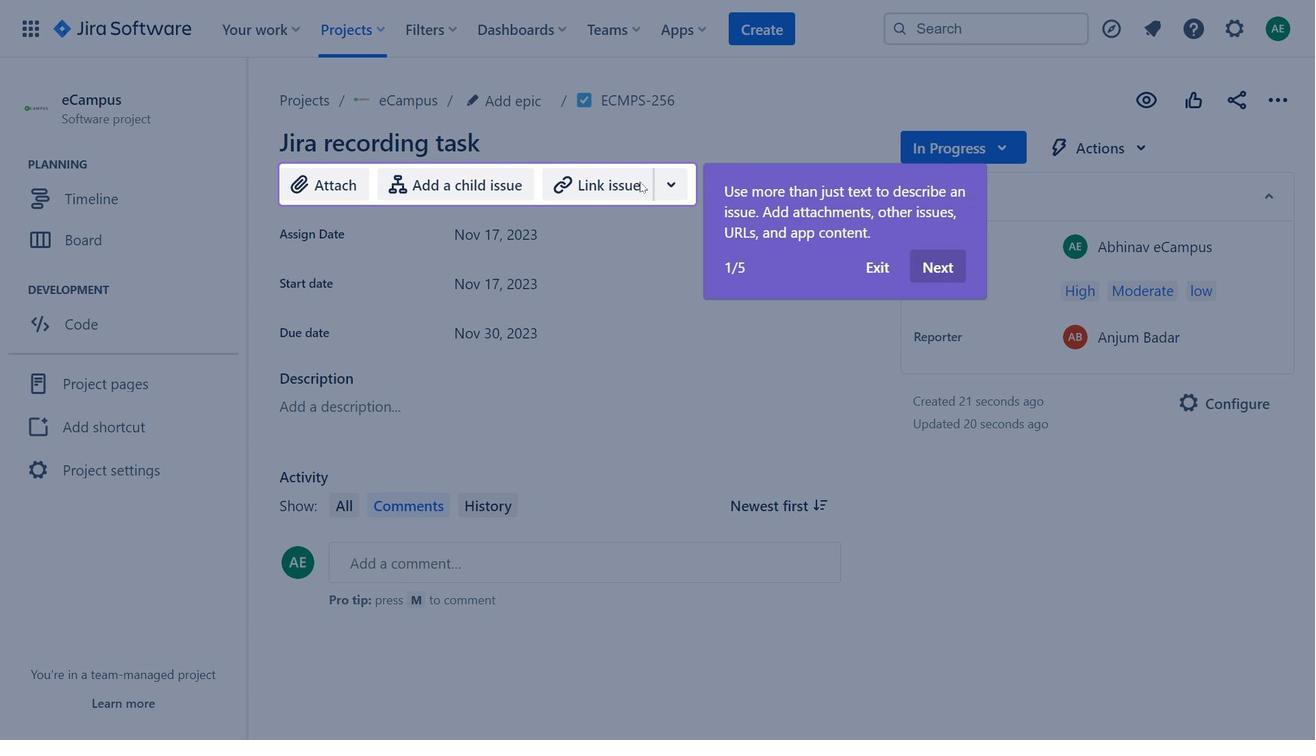 
Action: Mouse moved to (892, 301)
Screenshot: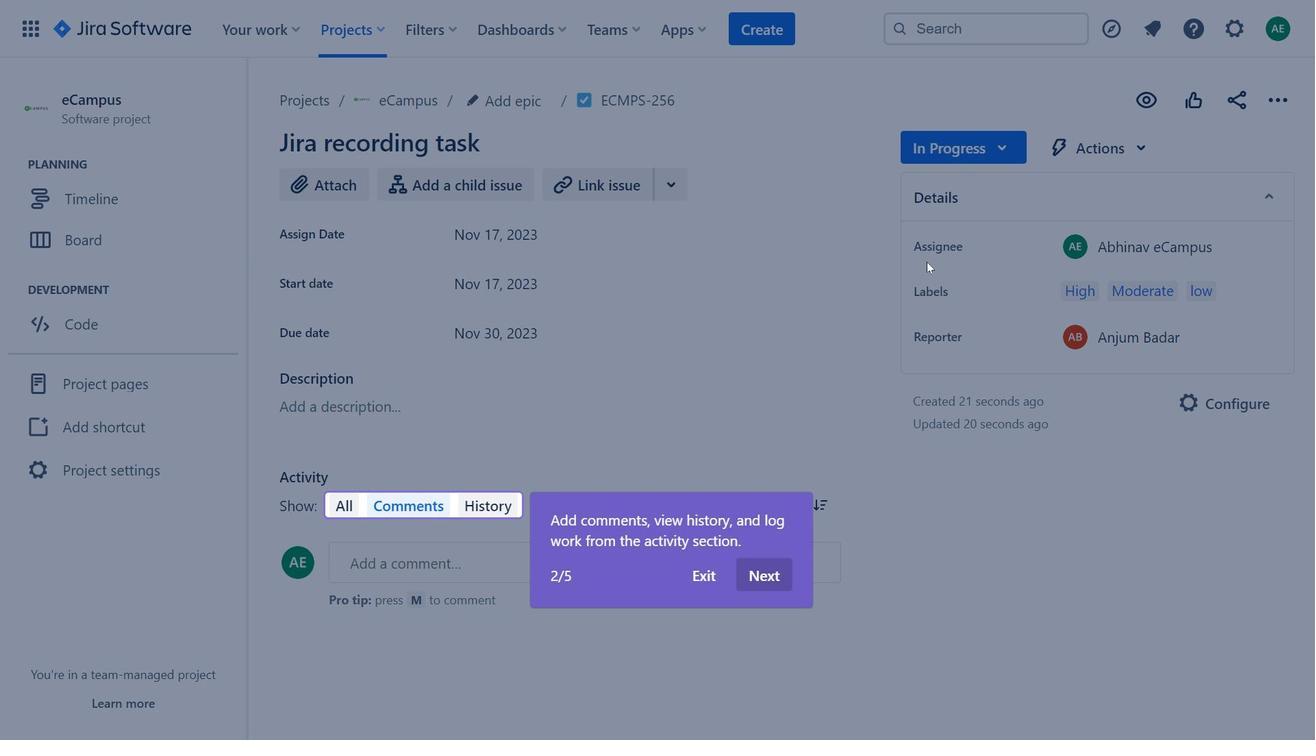 
Action: Mouse pressed left at (892, 301)
Screenshot: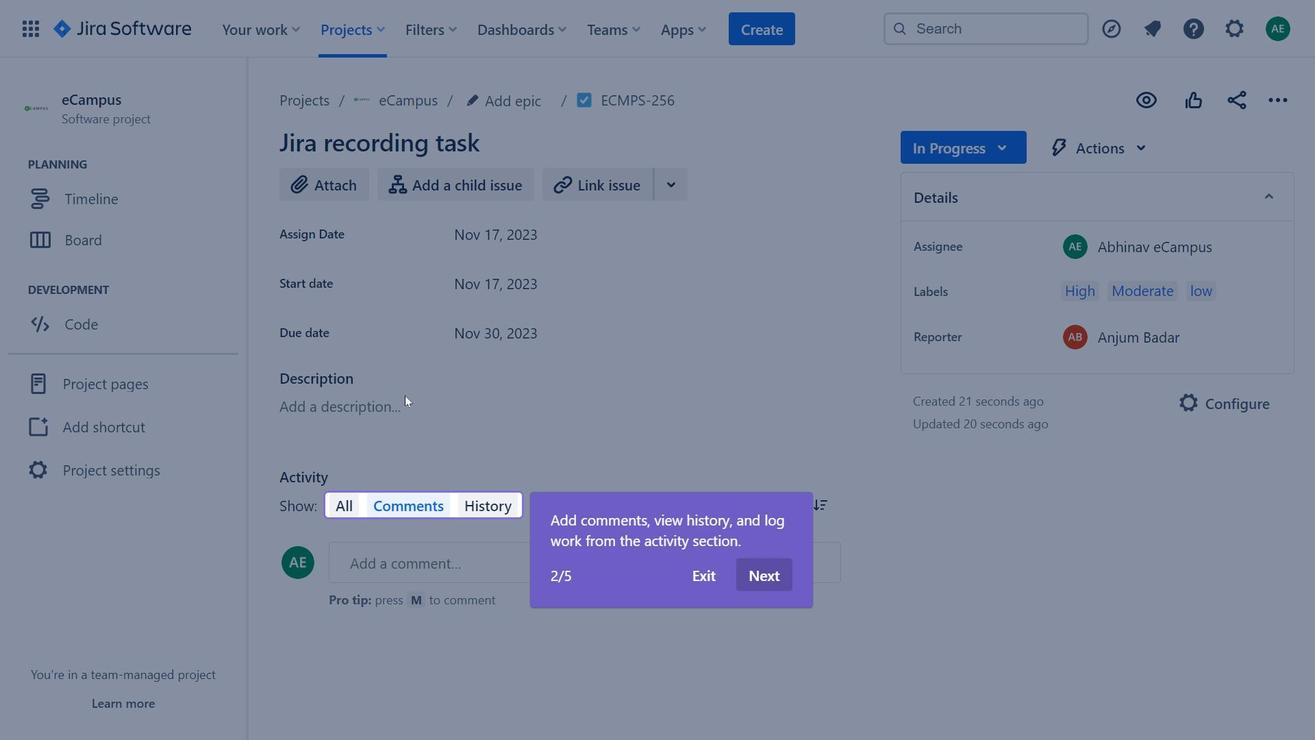 
Action: Mouse moved to (776, 603)
Screenshot: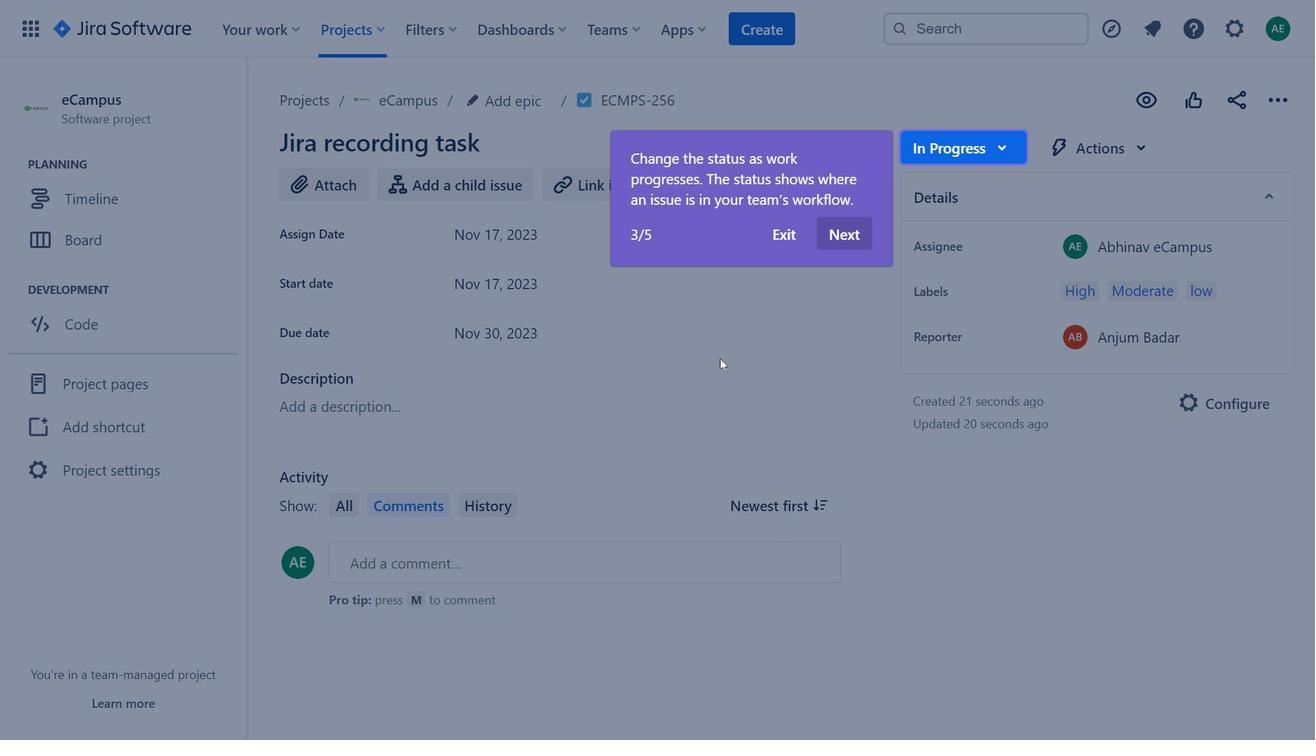 
Action: Mouse pressed left at (776, 603)
Screenshot: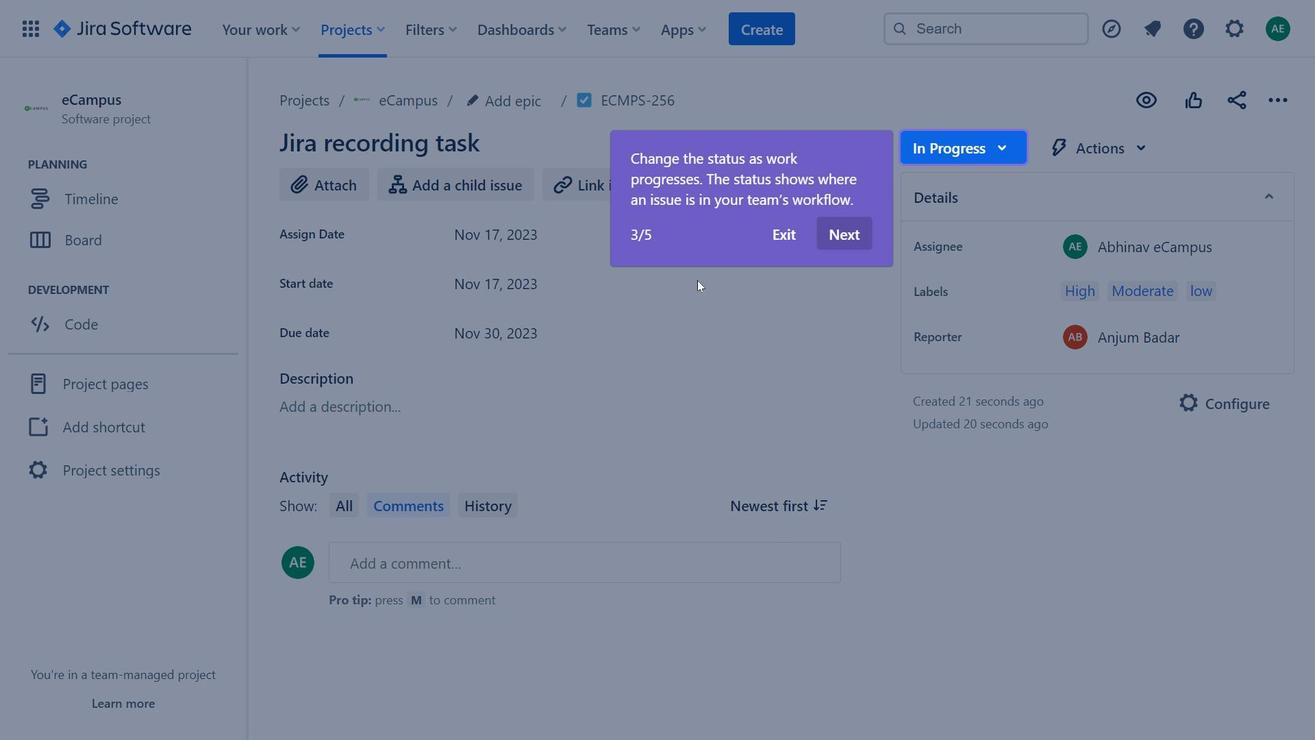
Action: Mouse moved to (842, 278)
Screenshot: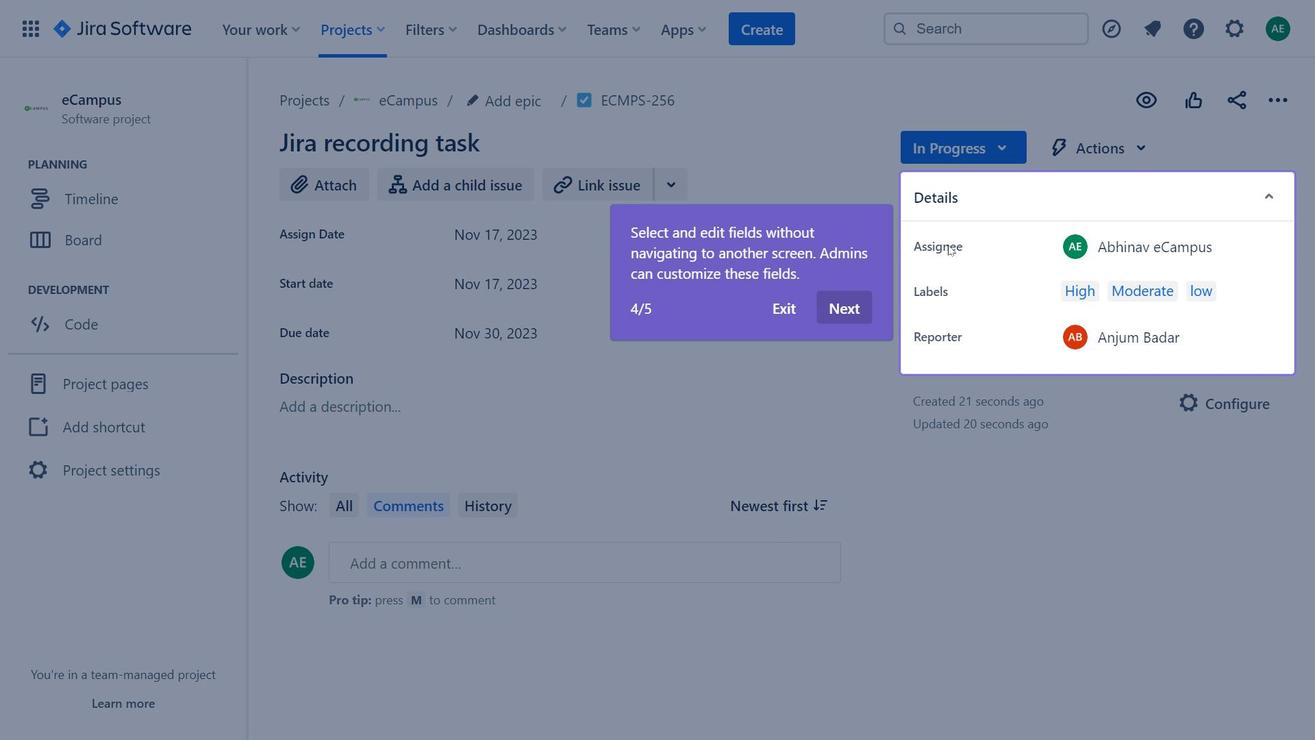 
Action: Mouse pressed left at (842, 278)
Screenshot: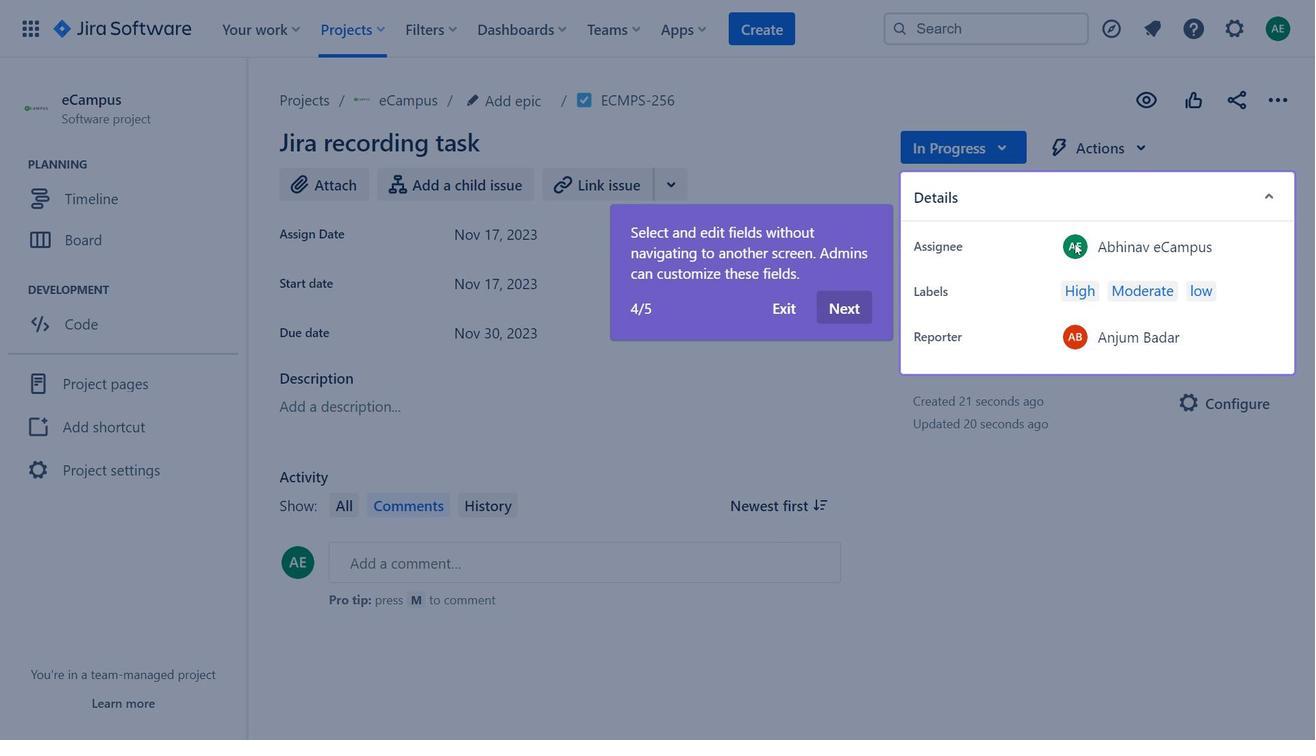 
Action: Mouse moved to (834, 352)
Screenshot: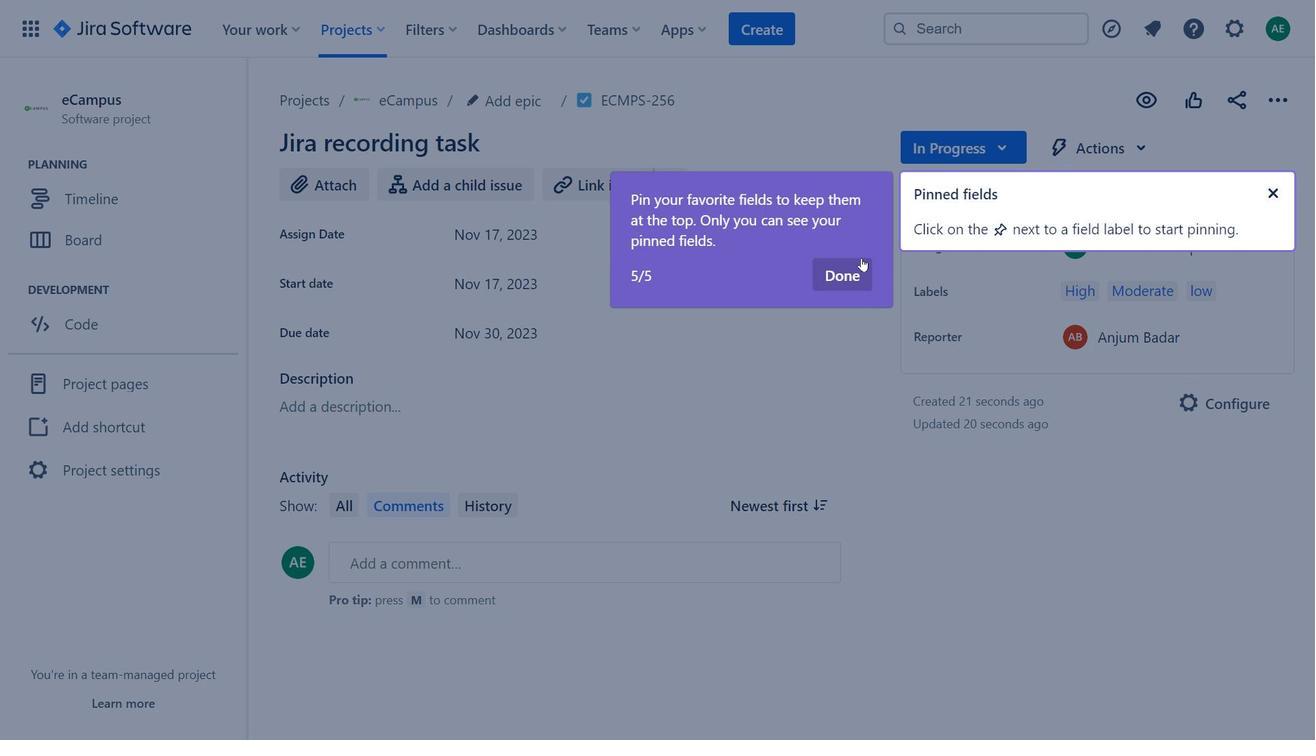 
Action: Mouse pressed left at (834, 352)
Screenshot: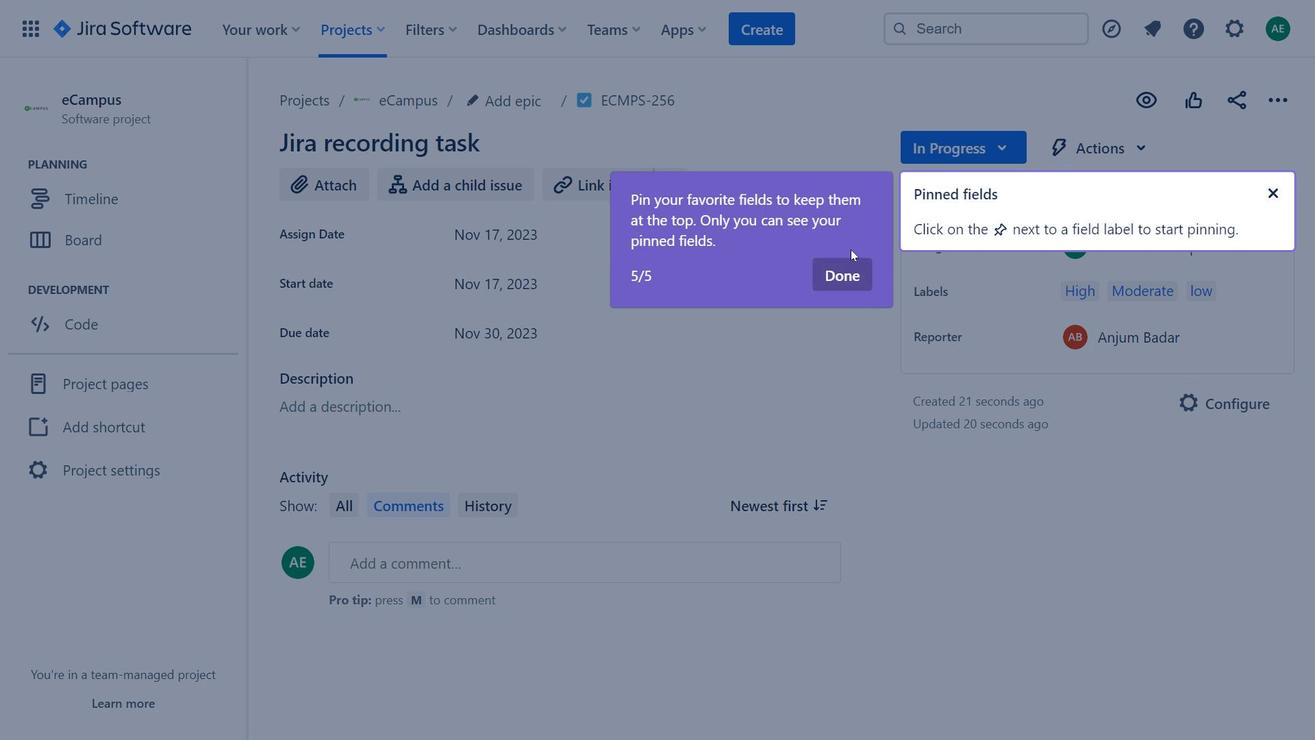 
Action: Mouse moved to (837, 320)
Screenshot: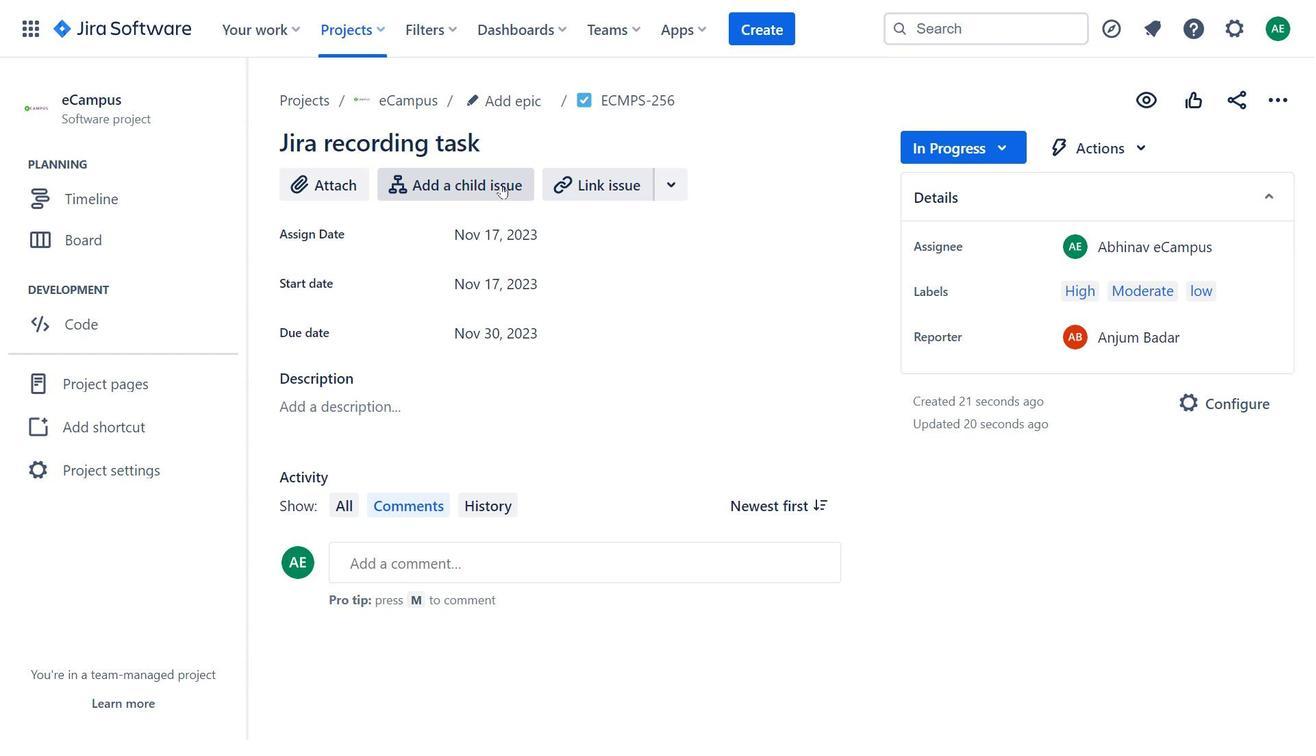 
Action: Mouse pressed left at (837, 320)
Screenshot: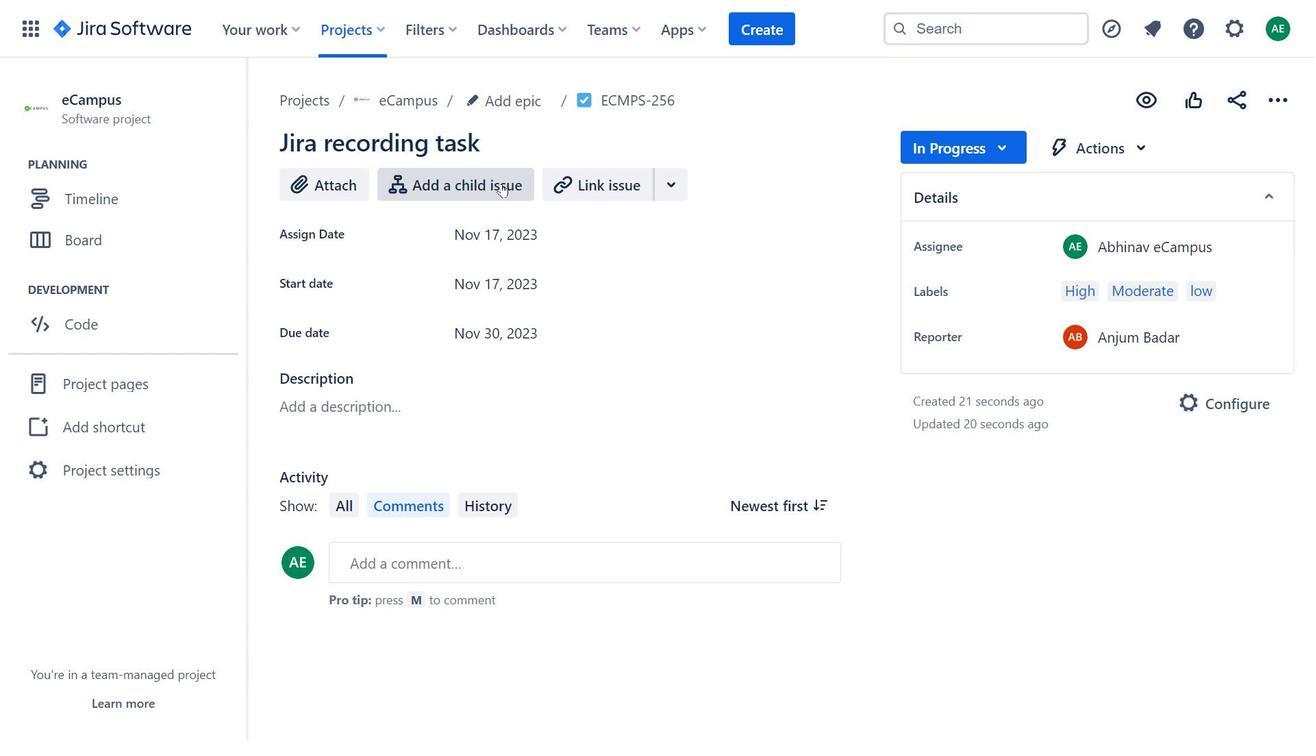 
Action: Mouse moved to (726, 230)
Screenshot: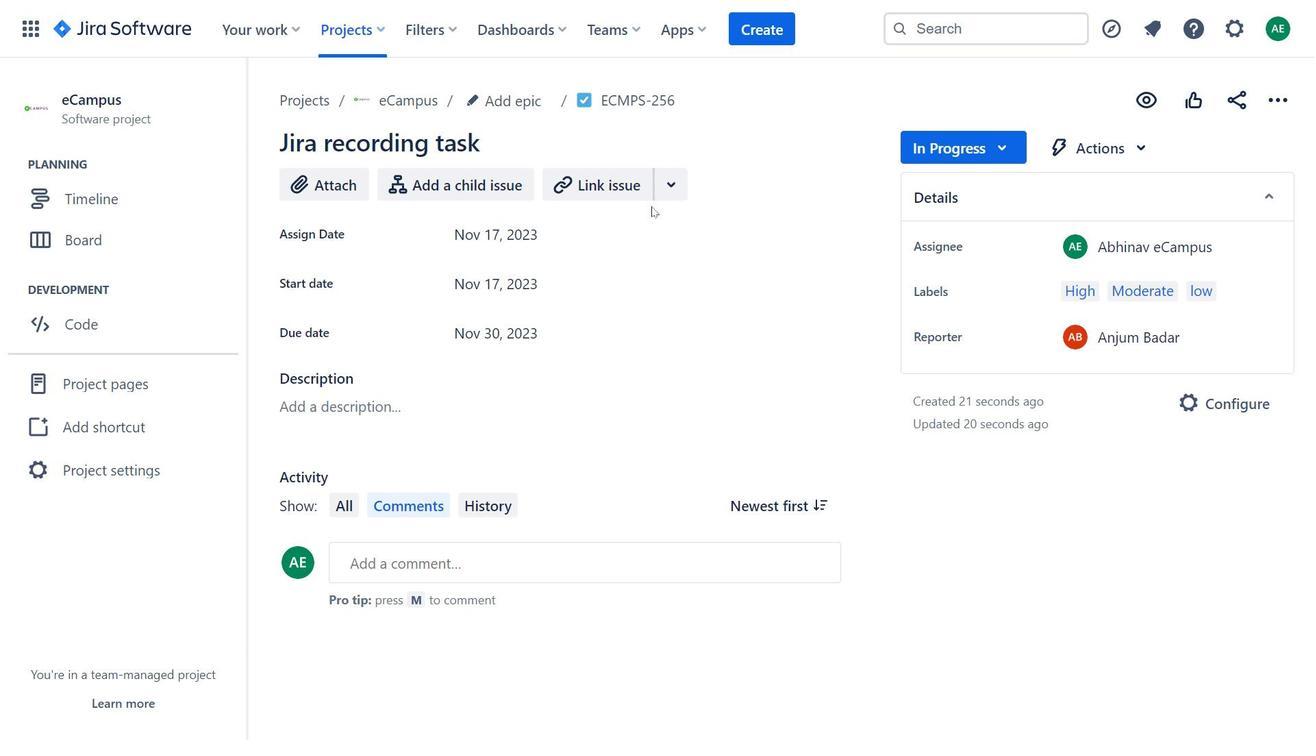 
Action: Mouse pressed left at (726, 230)
Screenshot: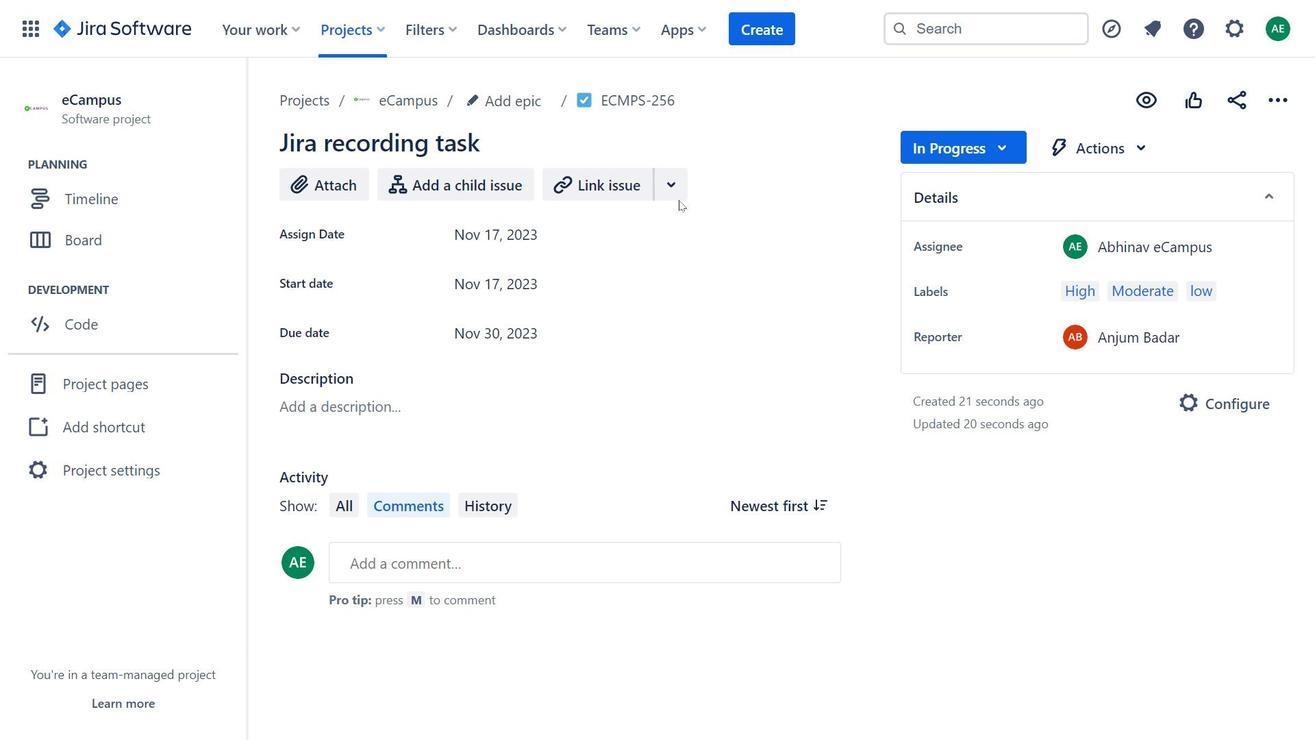 
Action: Mouse moved to (718, 237)
Screenshot: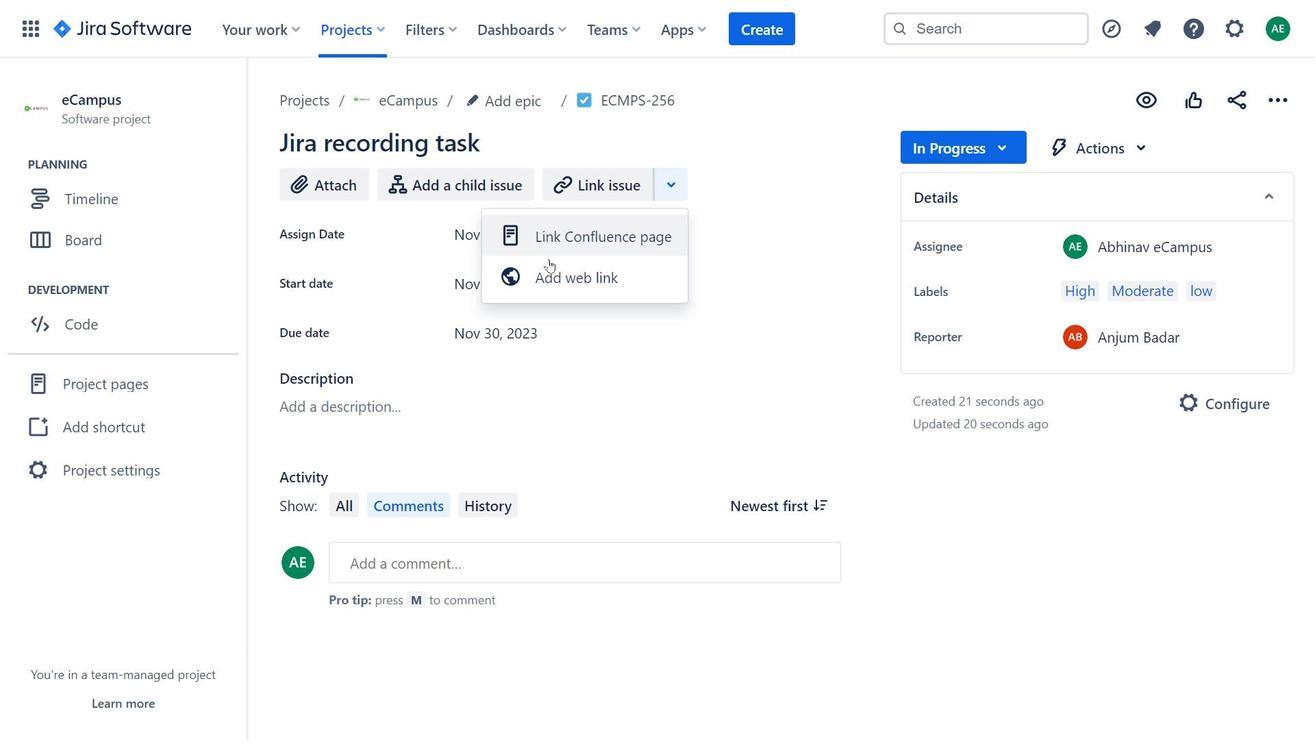 
Action: Mouse pressed left at (718, 237)
Screenshot: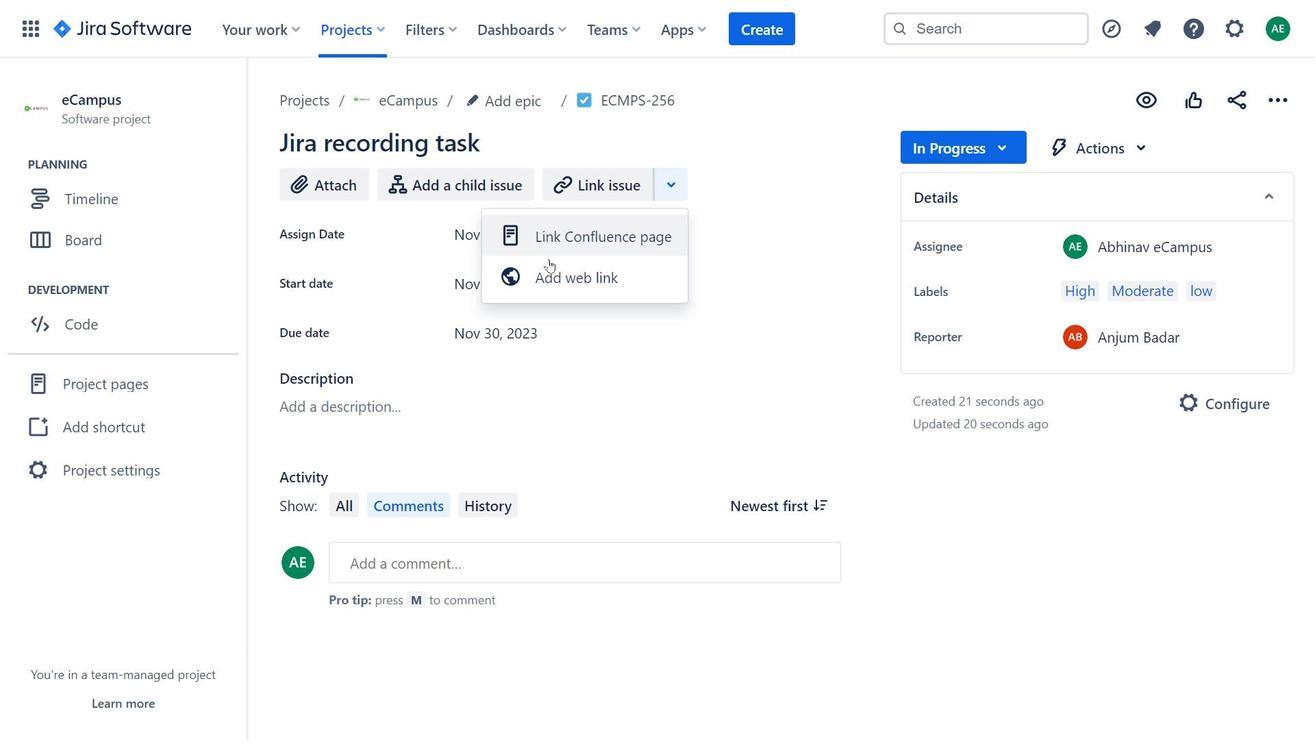 
Action: Mouse moved to (1110, 158)
Screenshot: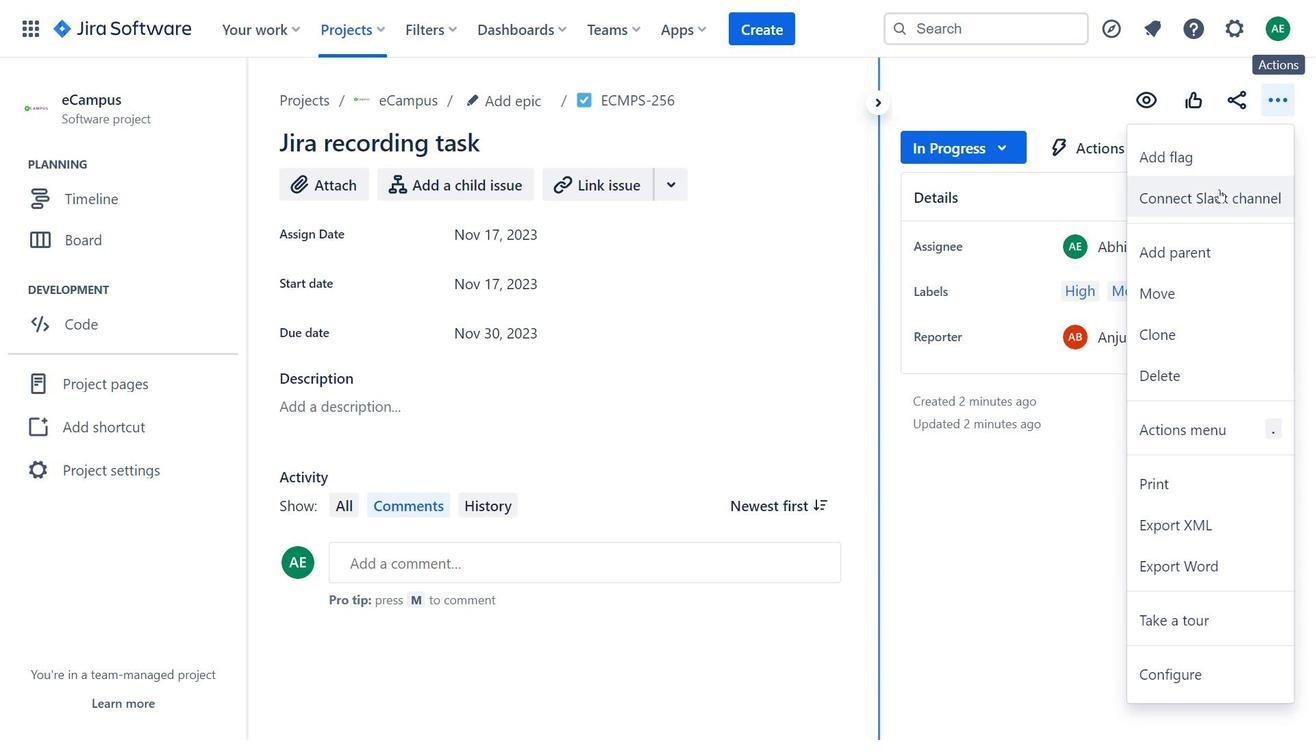 
Action: Mouse pressed left at (1110, 158)
Screenshot: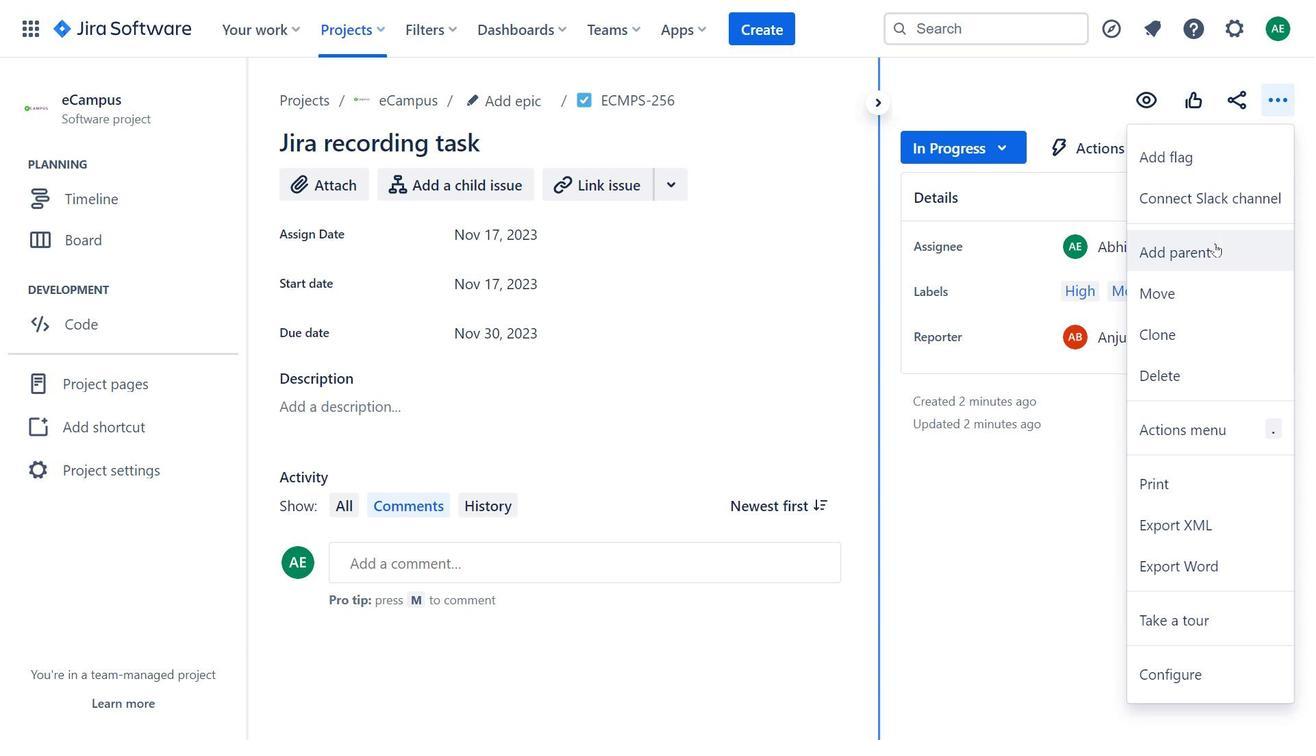 
Action: Mouse moved to (655, 276)
Screenshot: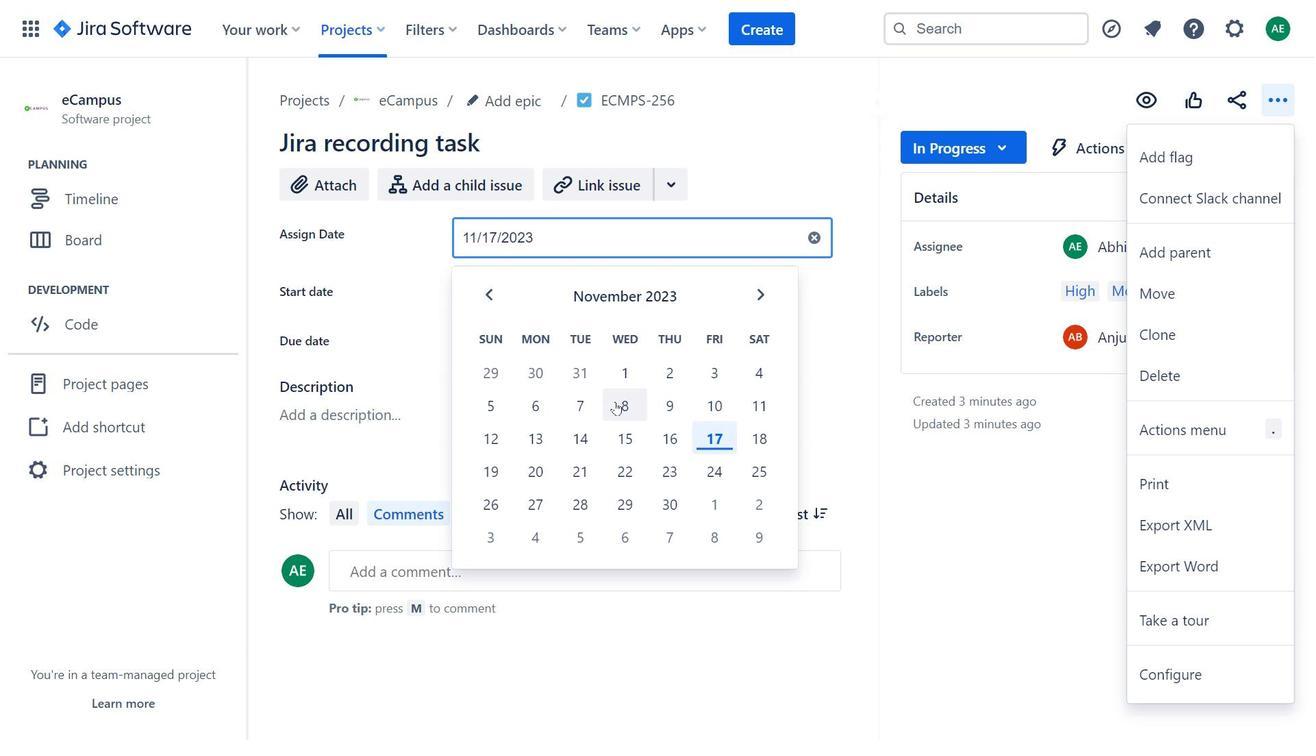 
Action: Mouse pressed left at (655, 276)
Screenshot: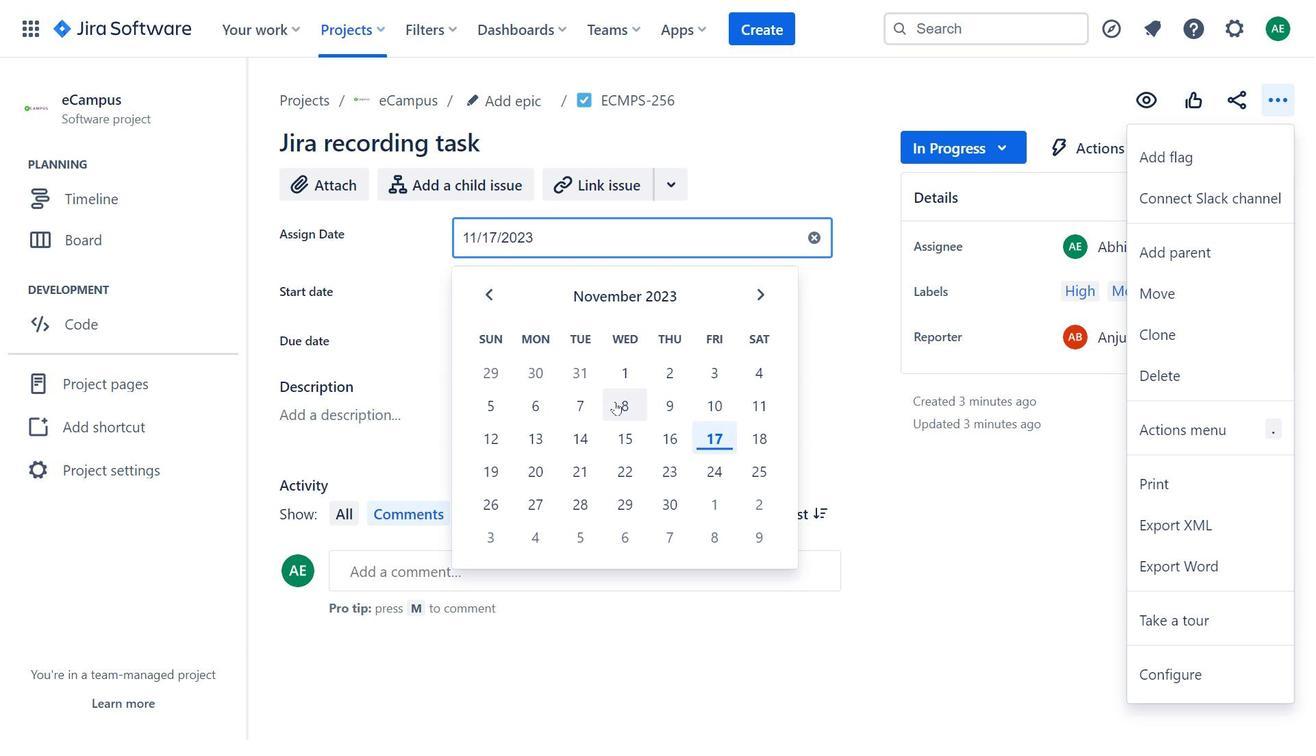 
Action: Mouse moved to (916, 204)
Screenshot: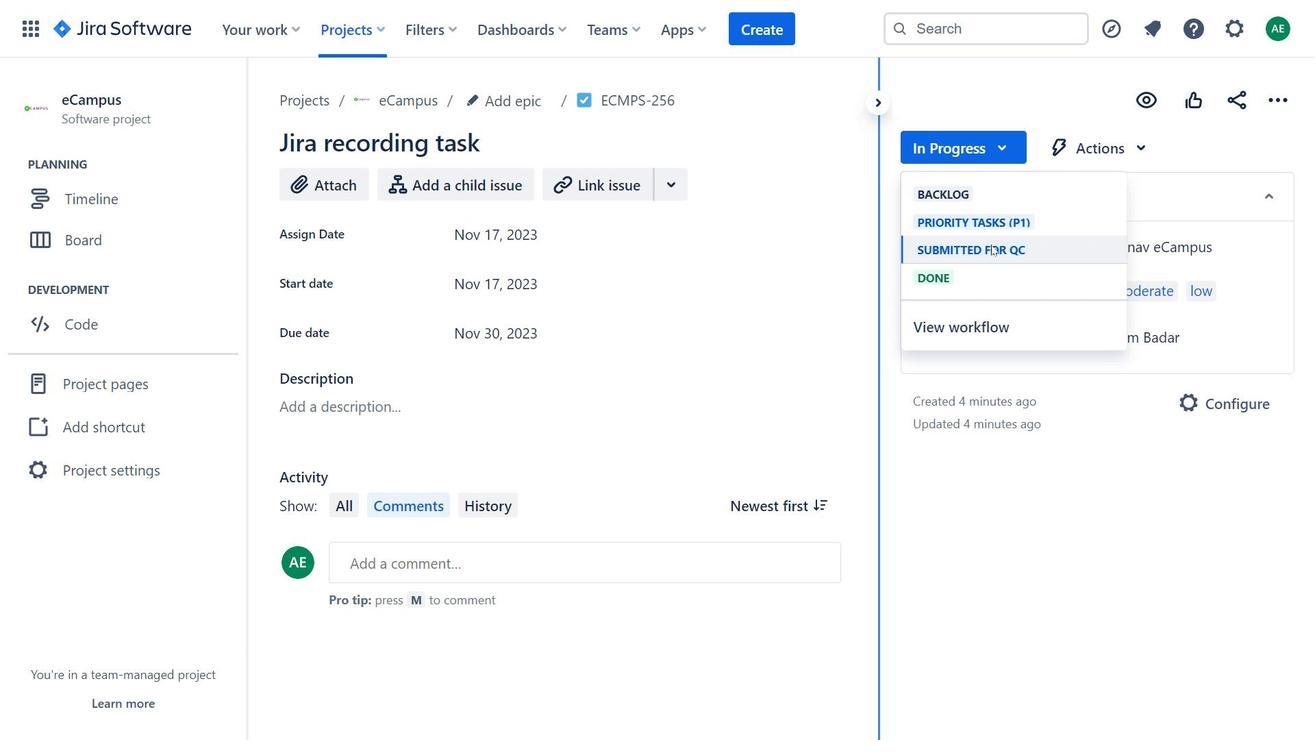 
Action: Mouse pressed left at (916, 204)
Screenshot: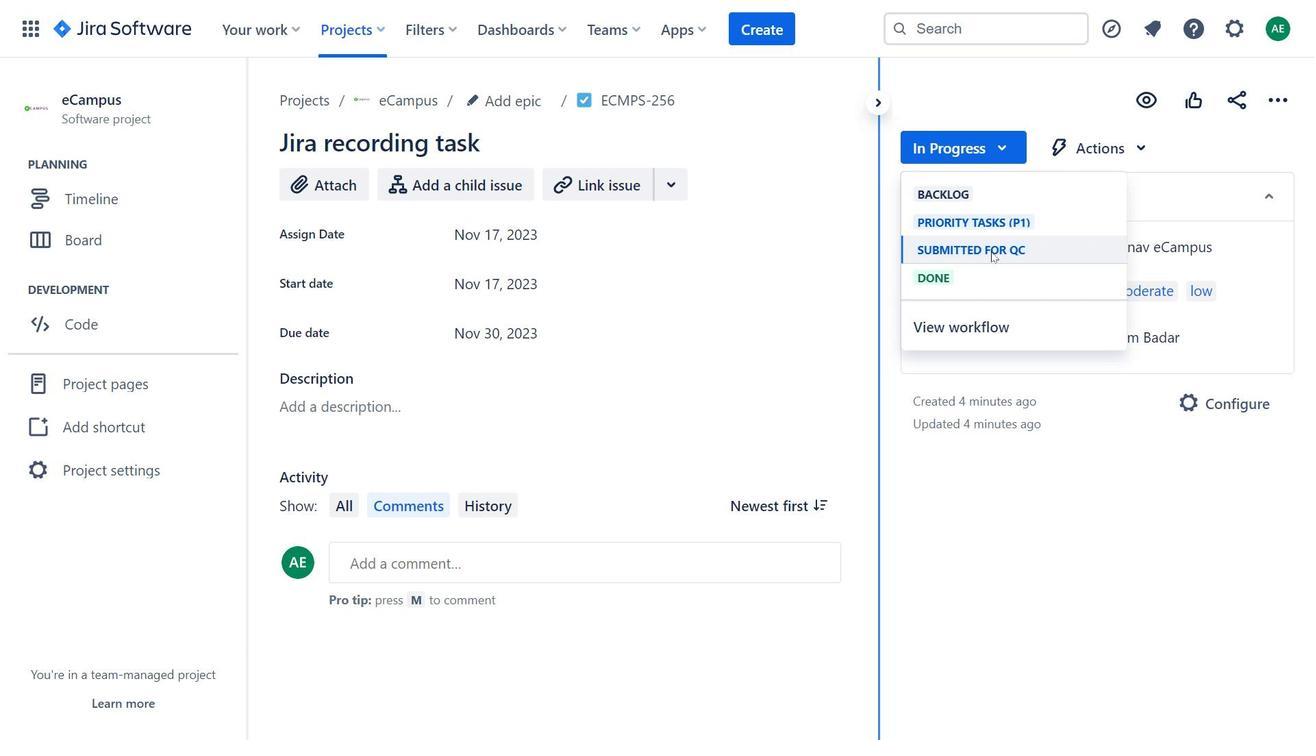 
Action: Mouse moved to (596, 330)
Screenshot: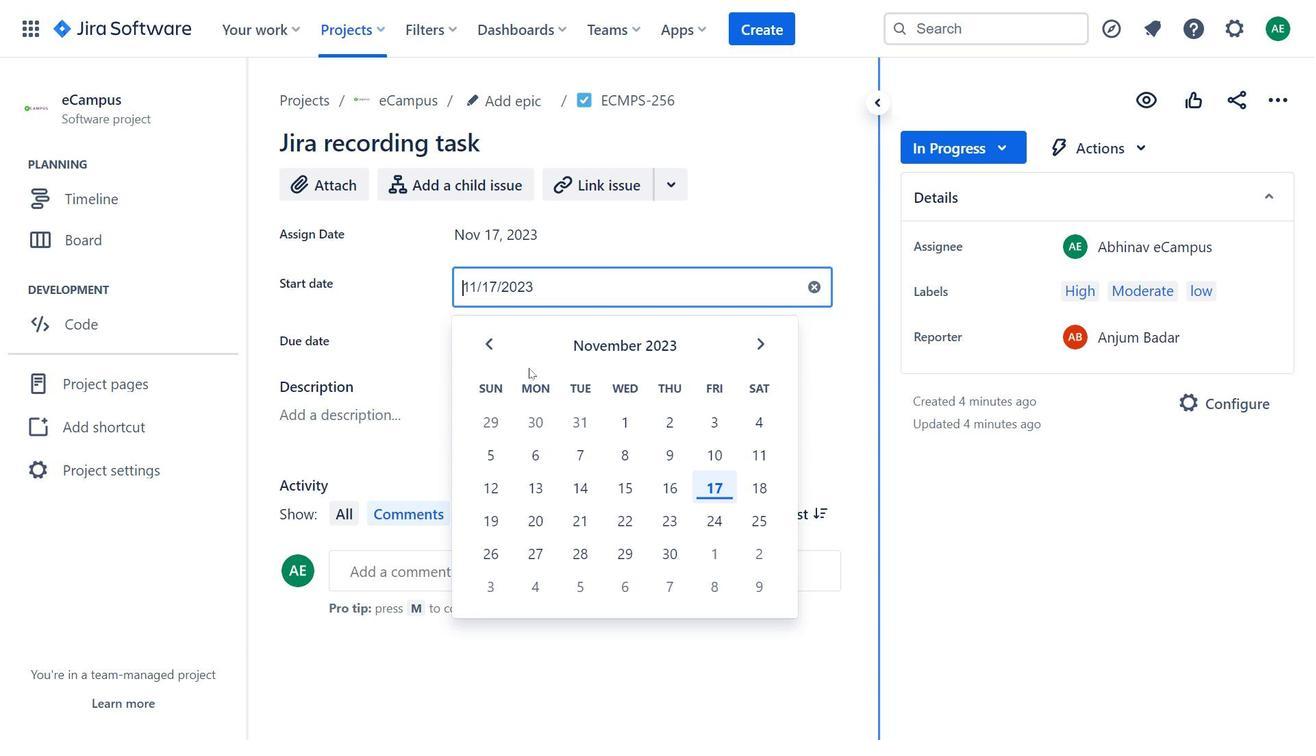 
Action: Mouse pressed left at (596, 330)
Screenshot: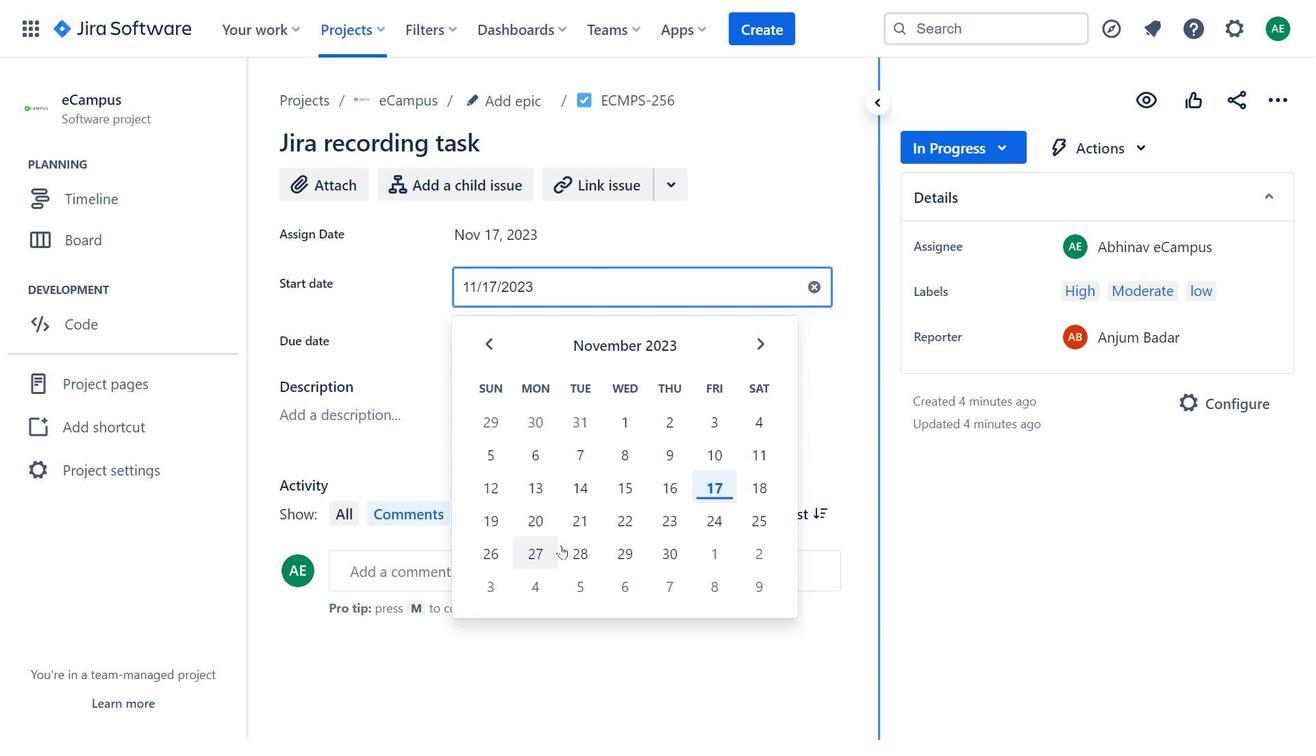 
Action: Mouse moved to (1101, 154)
Screenshot: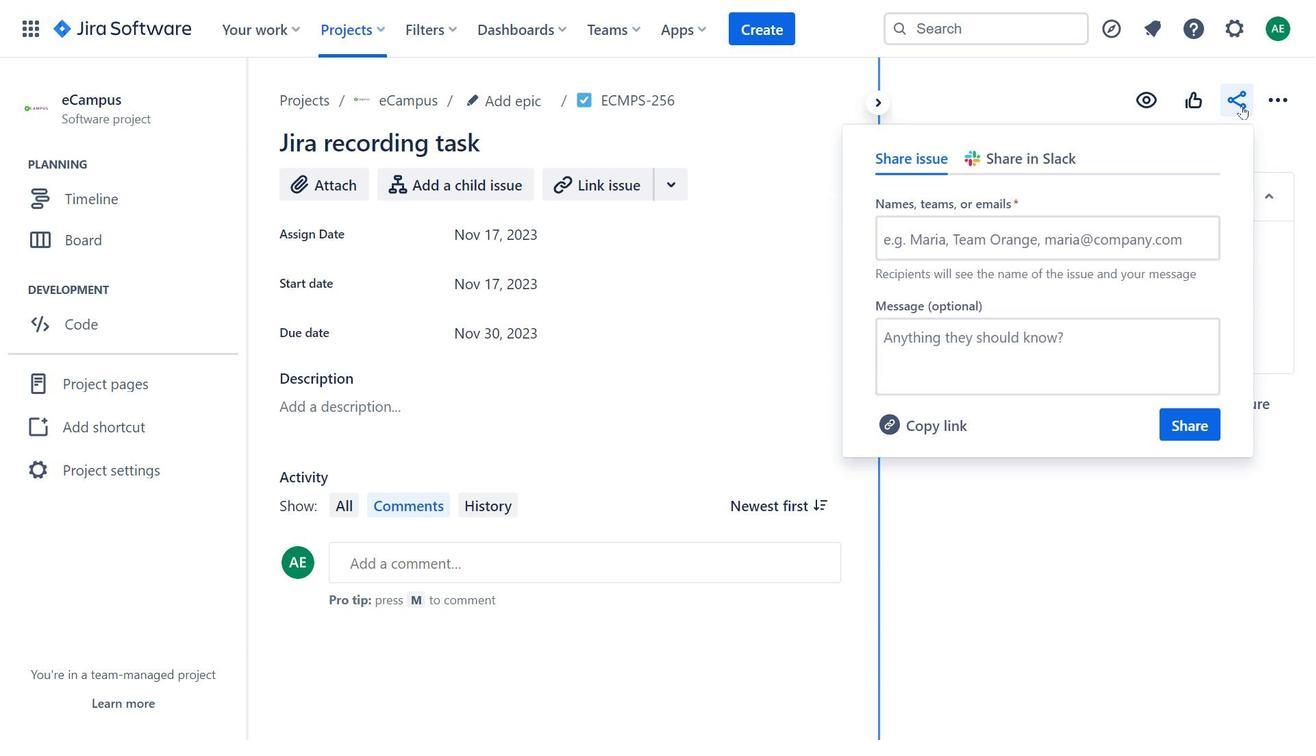 
Action: Mouse pressed left at (1101, 154)
Screenshot: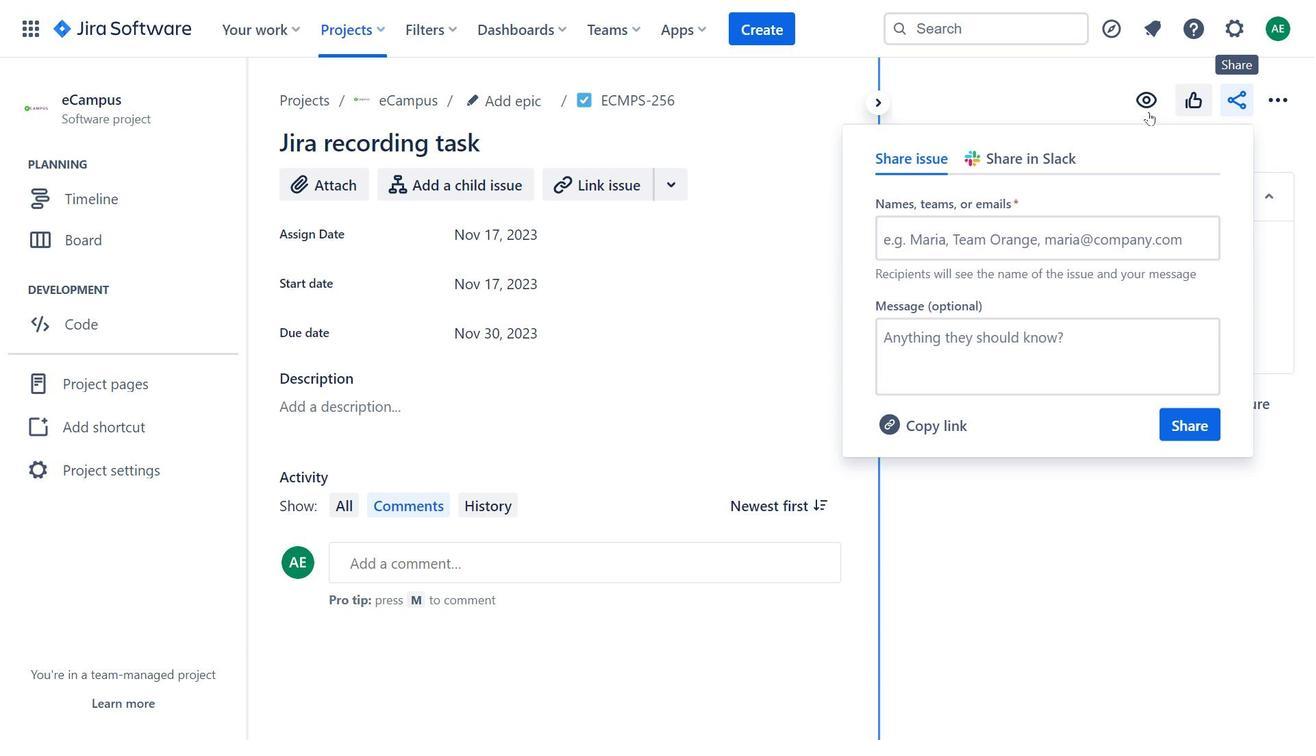 
Action: Mouse moved to (529, 154)
Screenshot: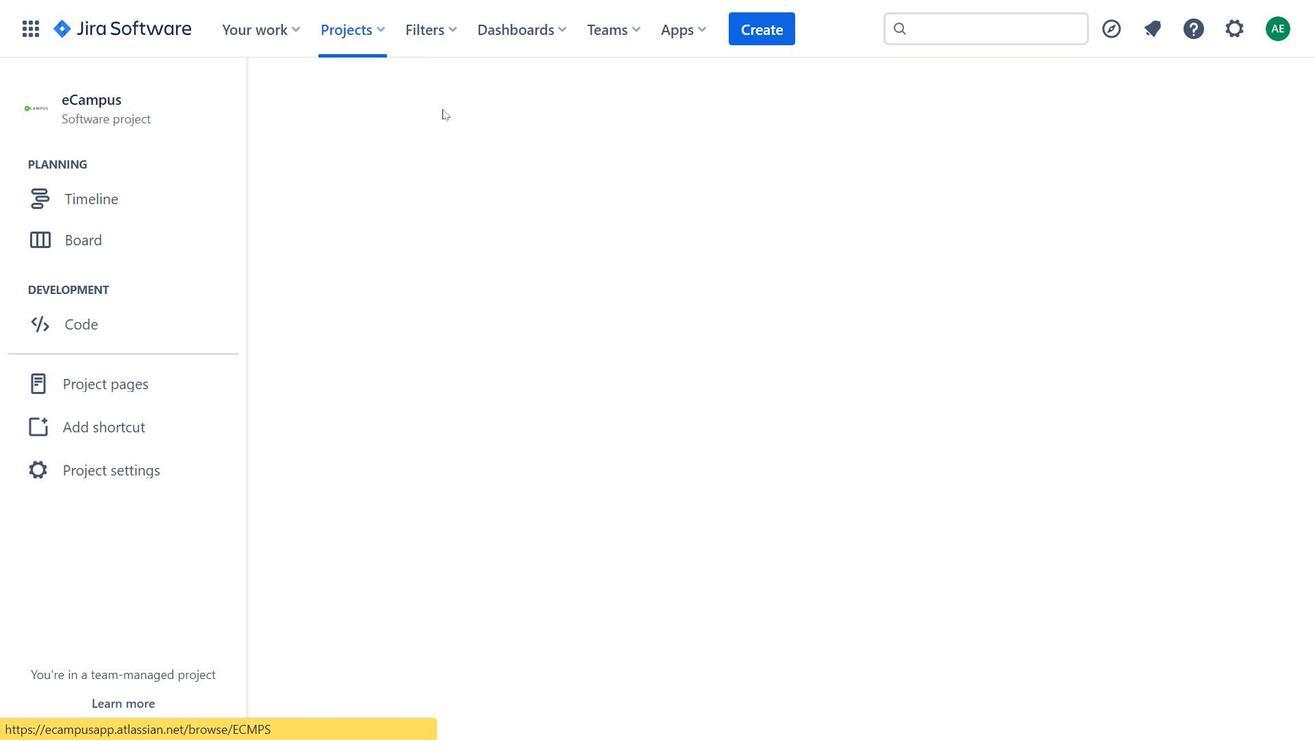 
Action: Mouse pressed left at (529, 154)
Screenshot: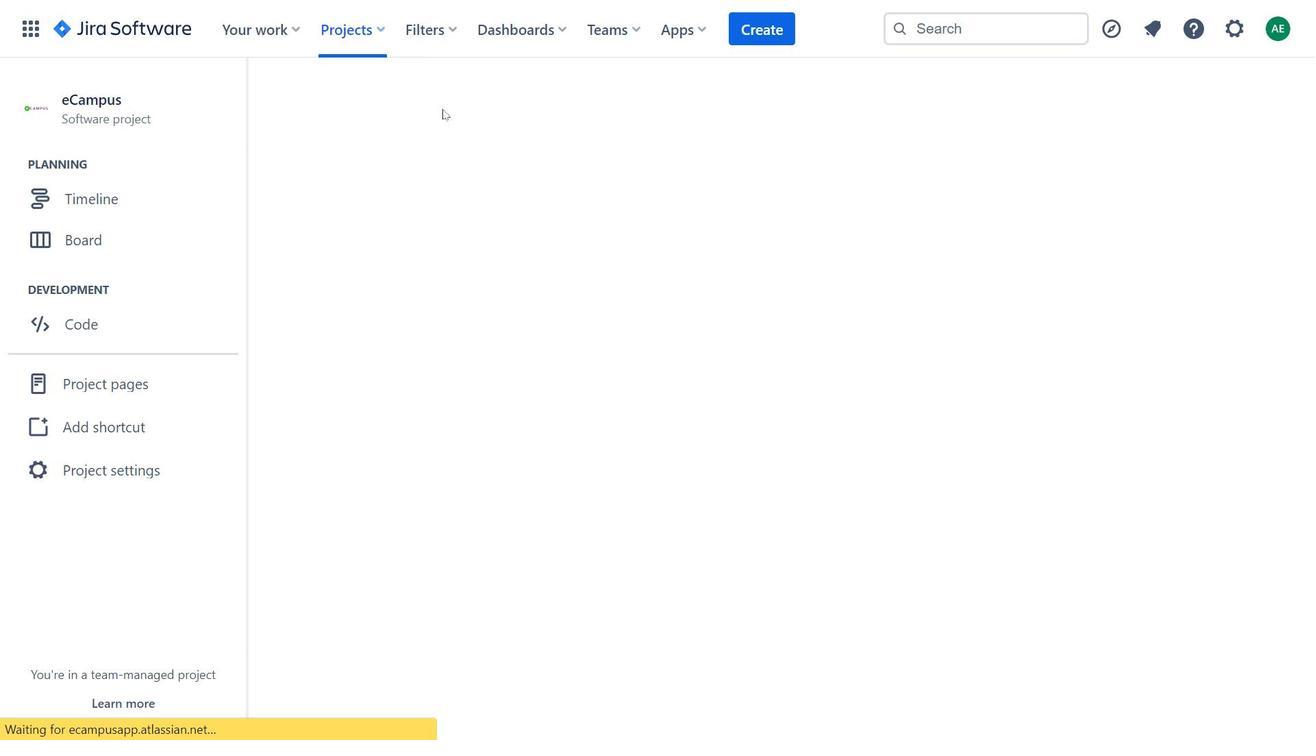 
Action: Mouse moved to (737, 488)
Screenshot: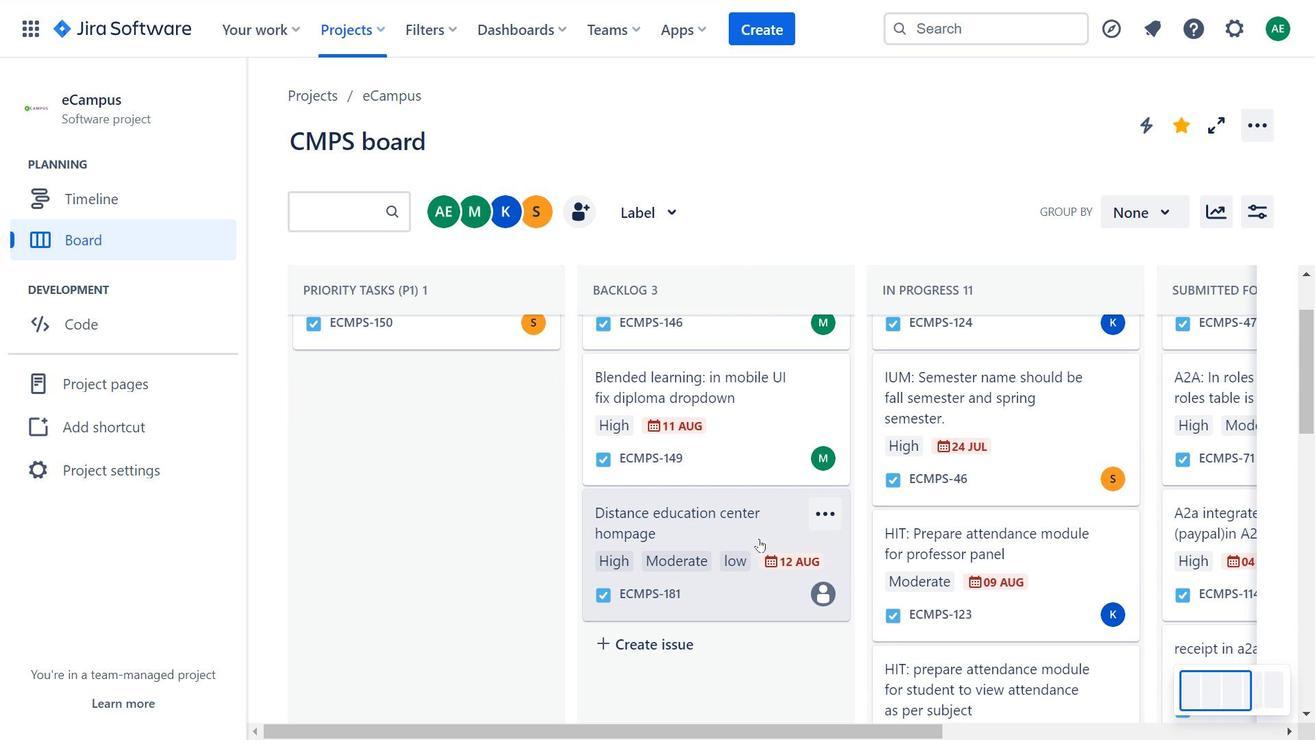 
Action: Mouse scrolled (737, 487) with delta (0, 0)
Screenshot: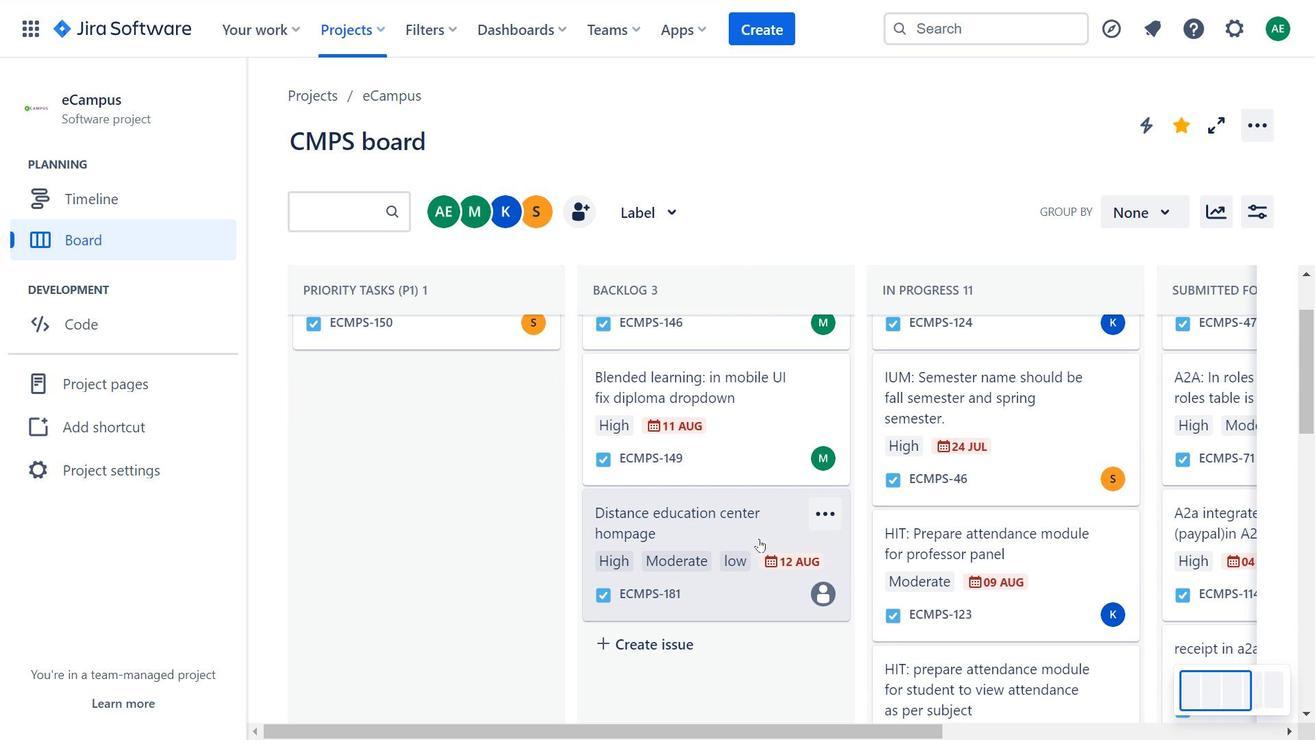 
Action: Mouse moved to (773, 565)
Screenshot: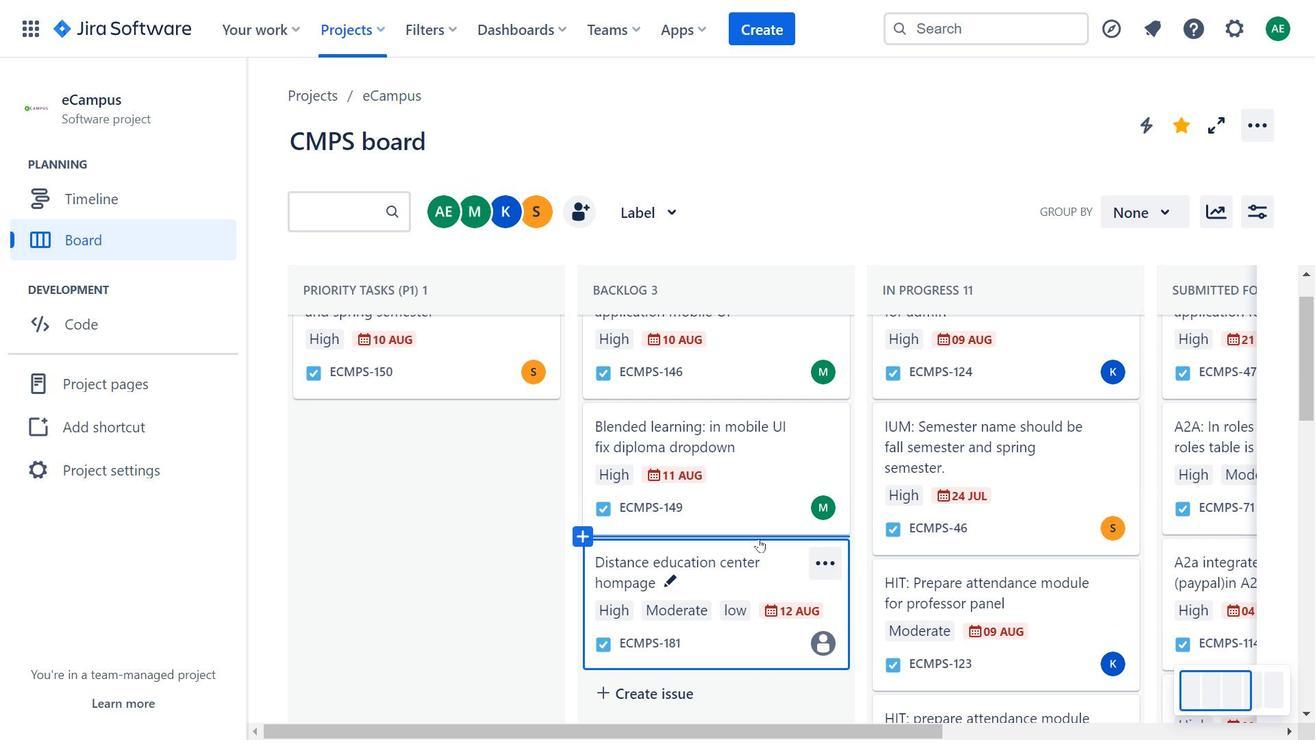 
Action: Mouse pressed left at (773, 565)
Screenshot: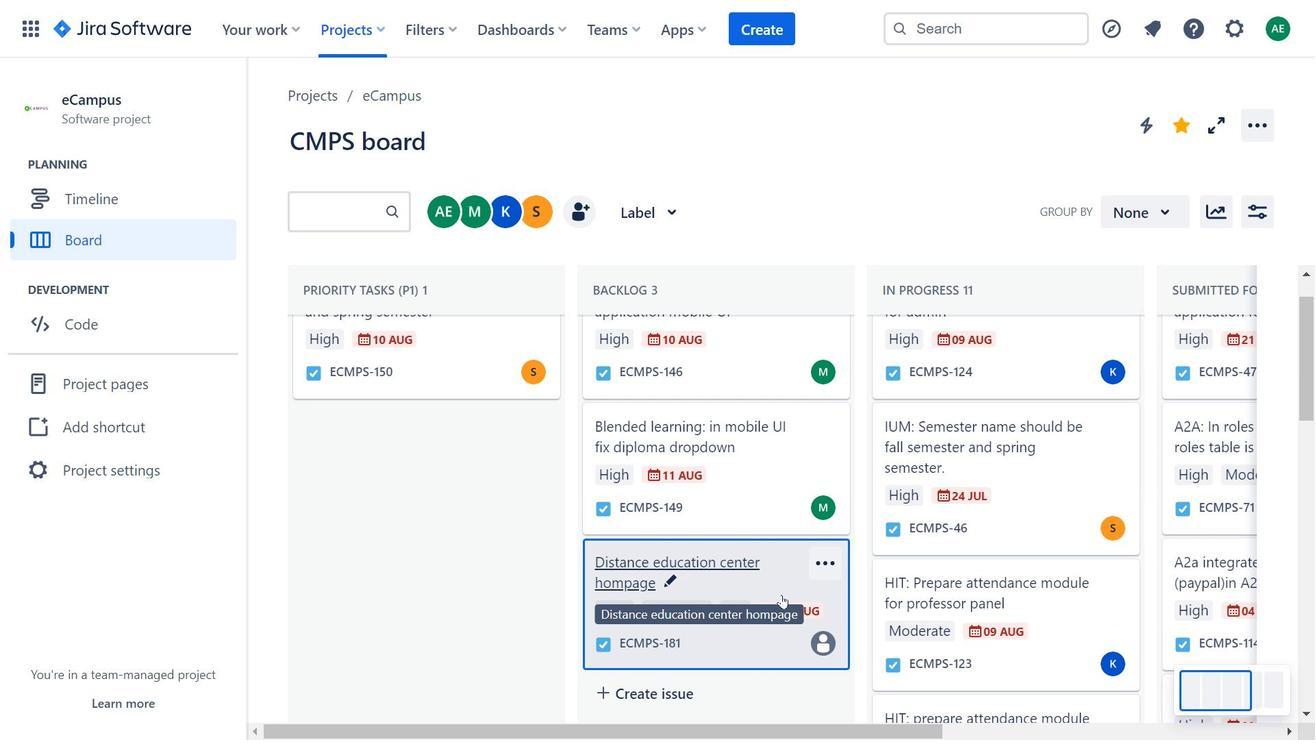 
Action: Mouse moved to (788, 618)
Screenshot: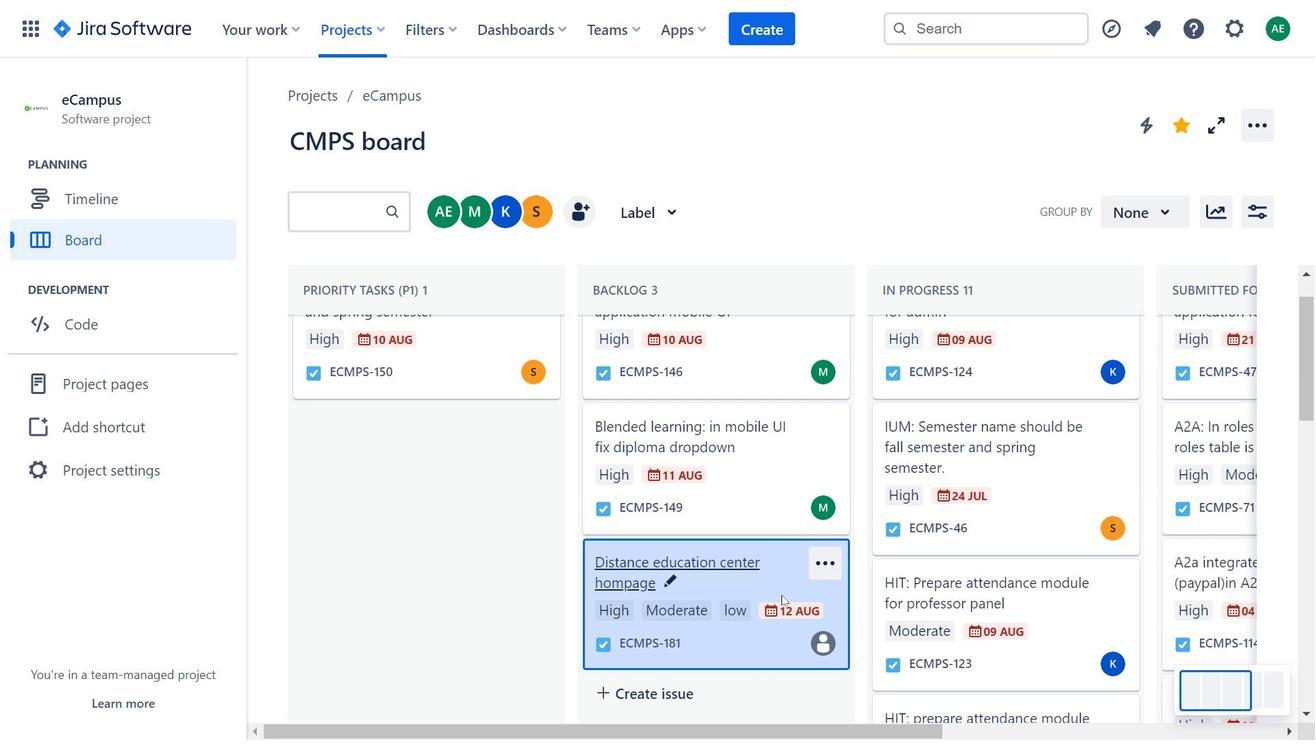 
Action: Mouse pressed left at (788, 618)
Screenshot: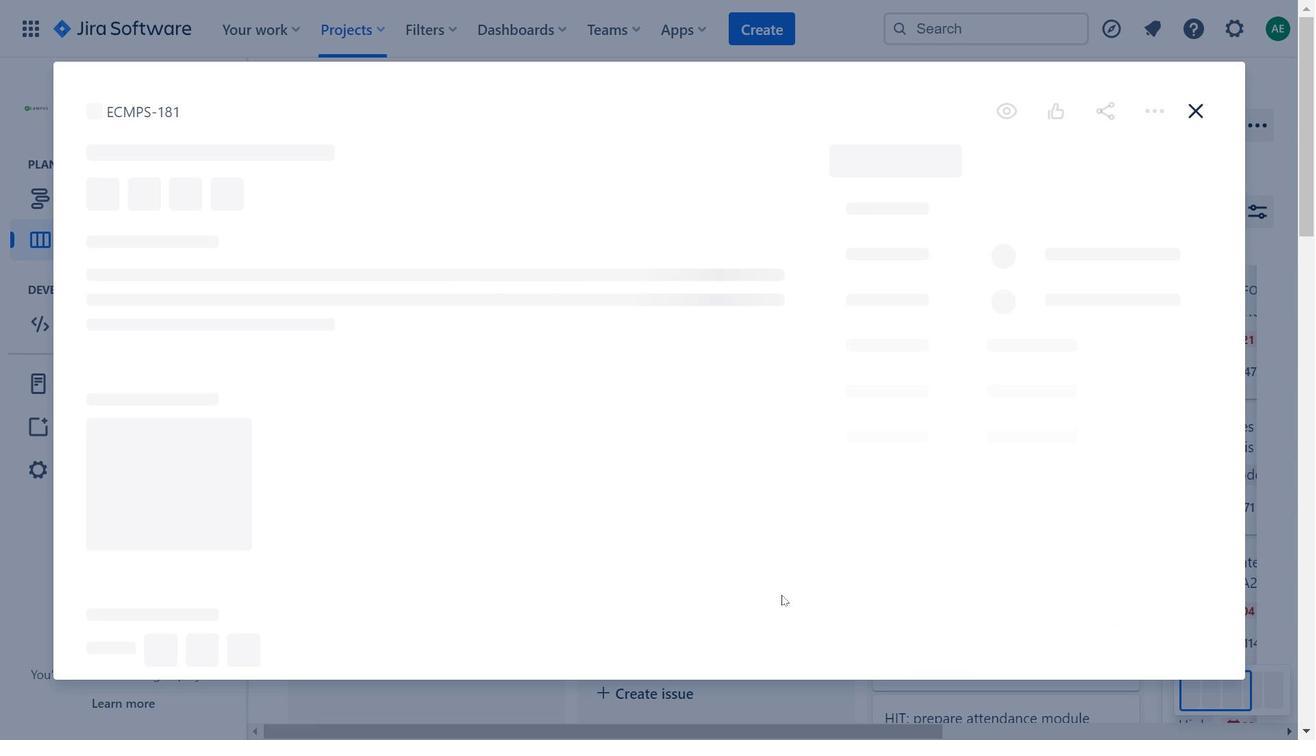 
Action: Mouse moved to (834, 224)
Screenshot: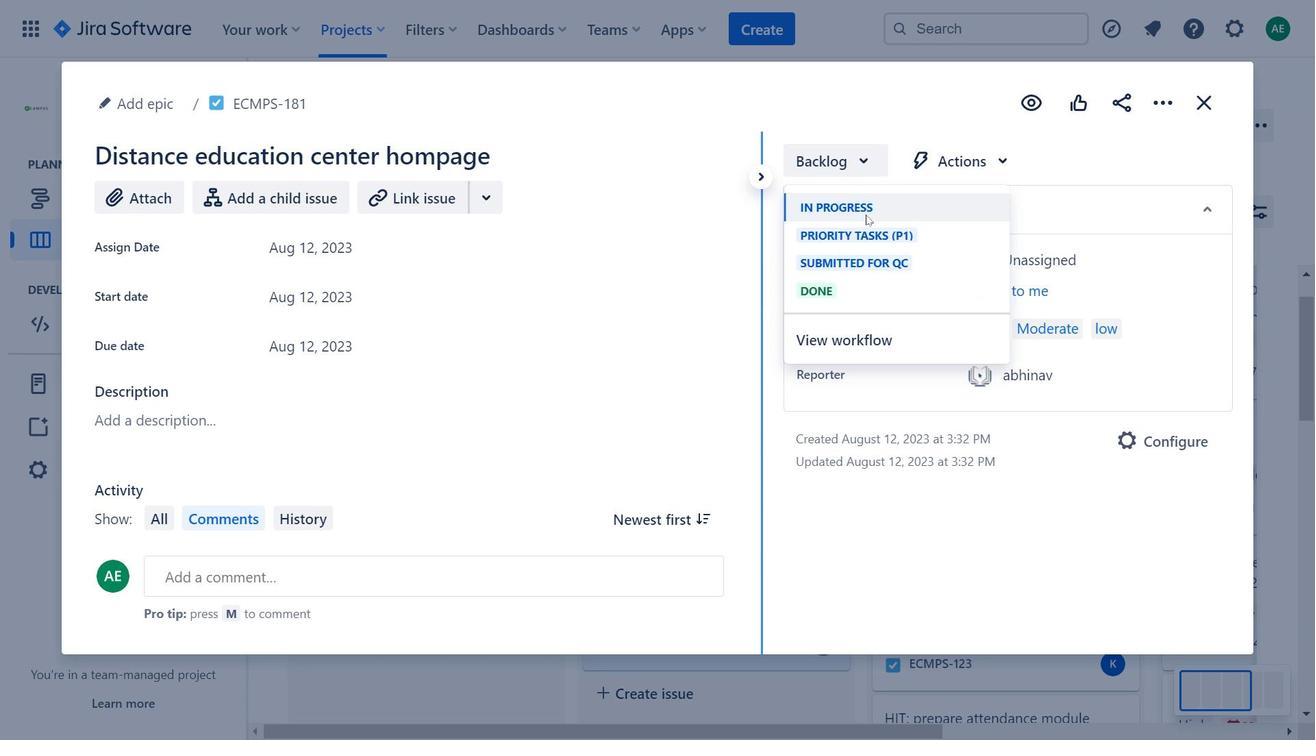 
Action: Mouse pressed left at (834, 224)
Screenshot: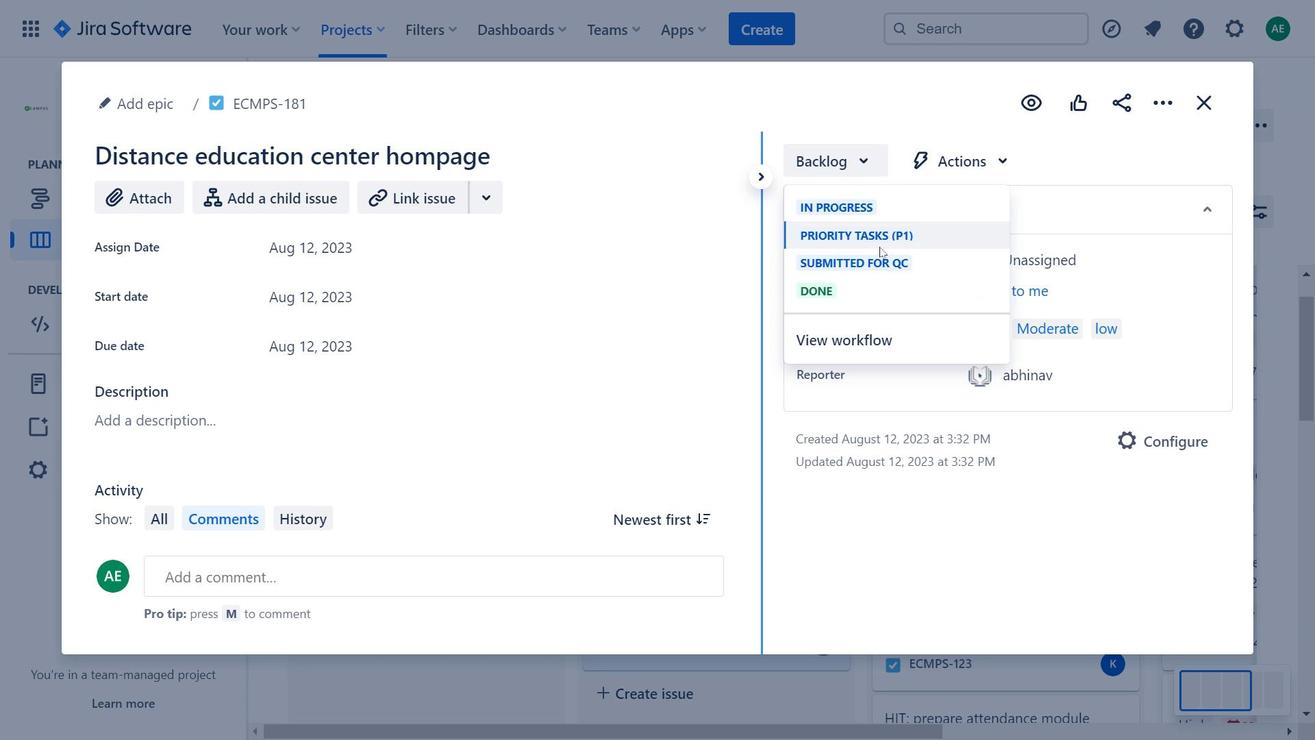 
Action: Mouse moved to (909, 387)
Screenshot: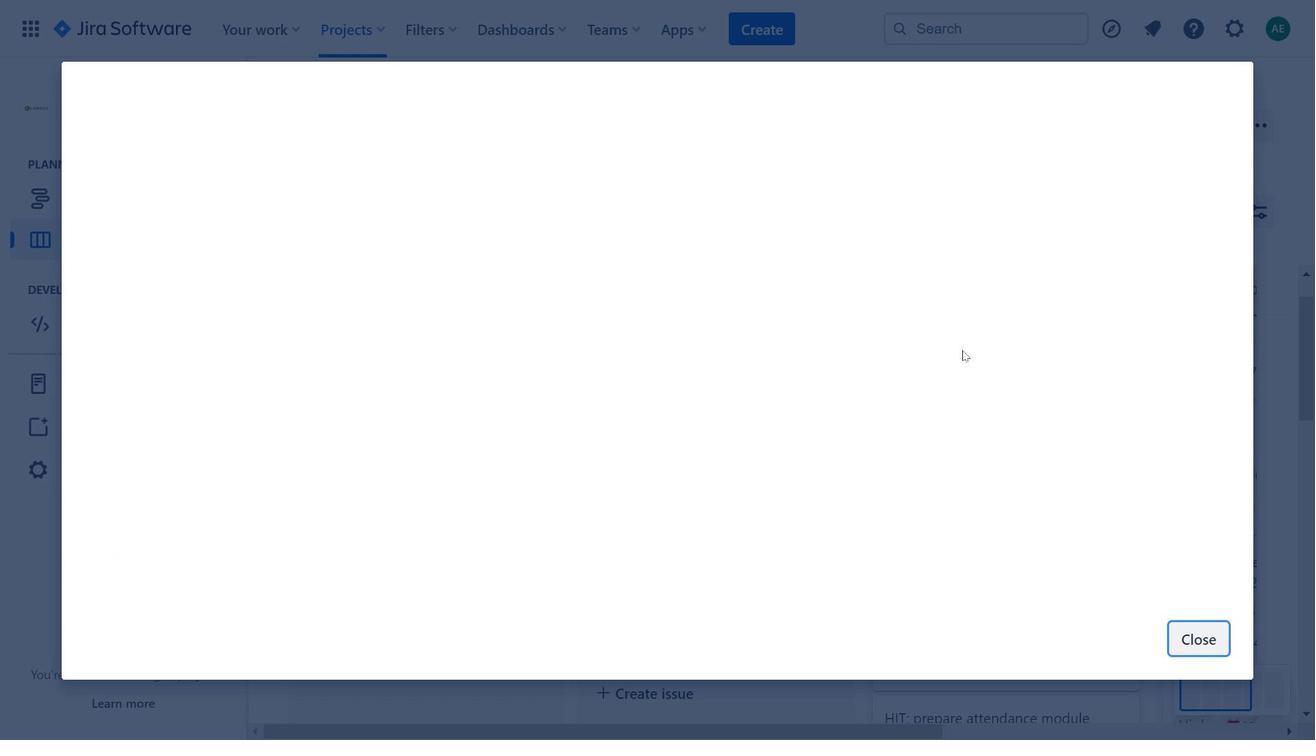 
Action: Mouse pressed left at (909, 387)
Screenshot: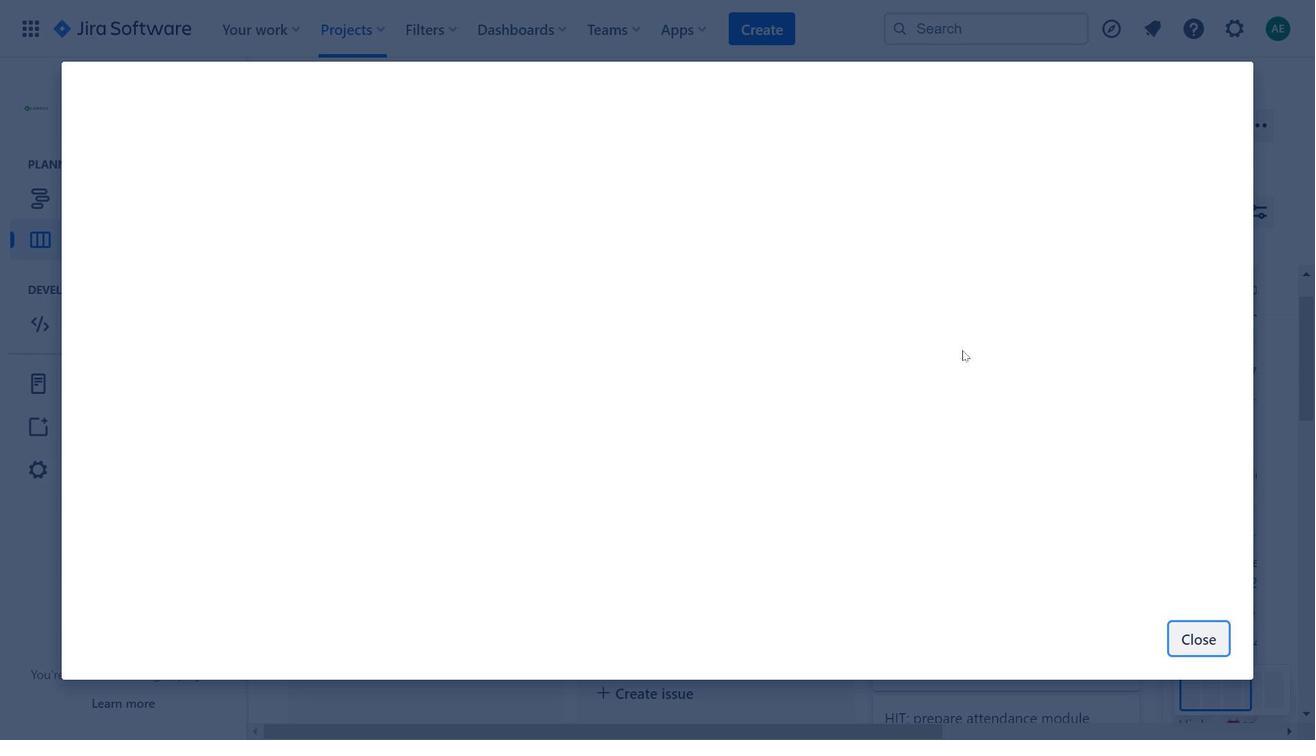
Action: Mouse moved to (1014, 648)
Screenshot: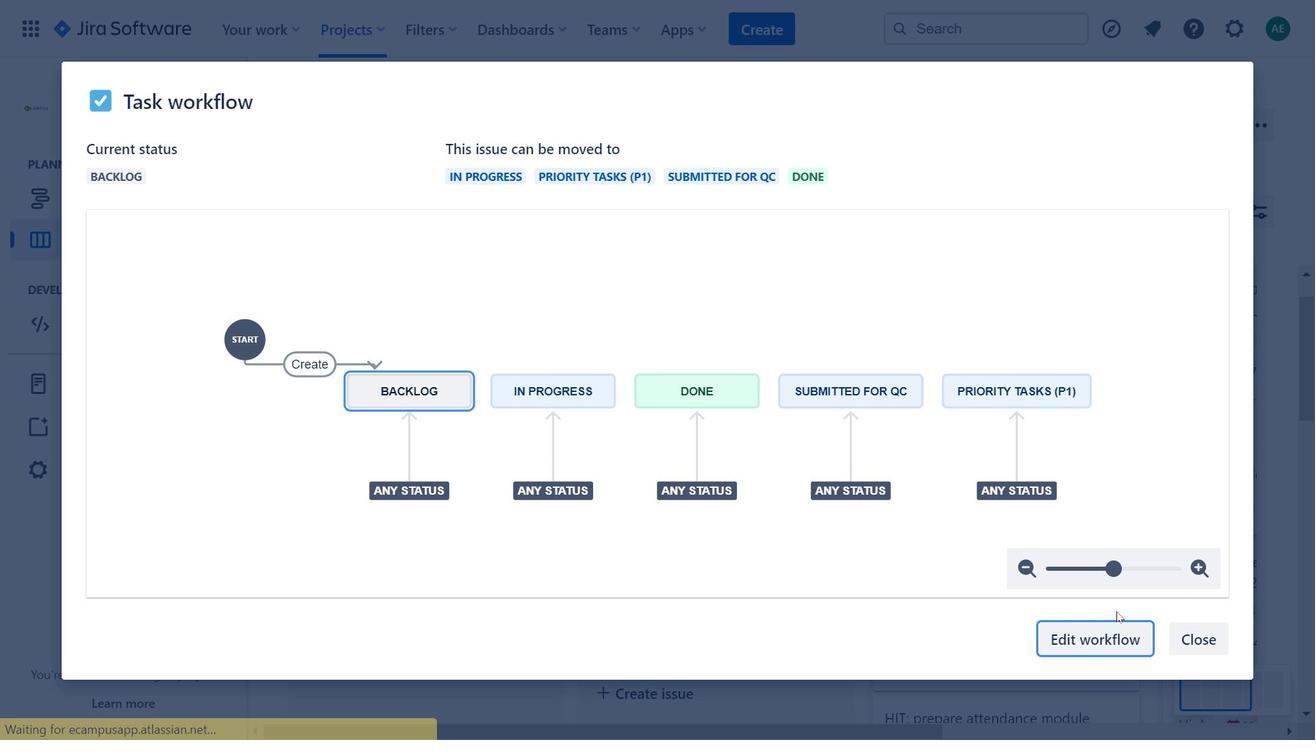 
Action: Mouse pressed left at (1014, 648)
Screenshot: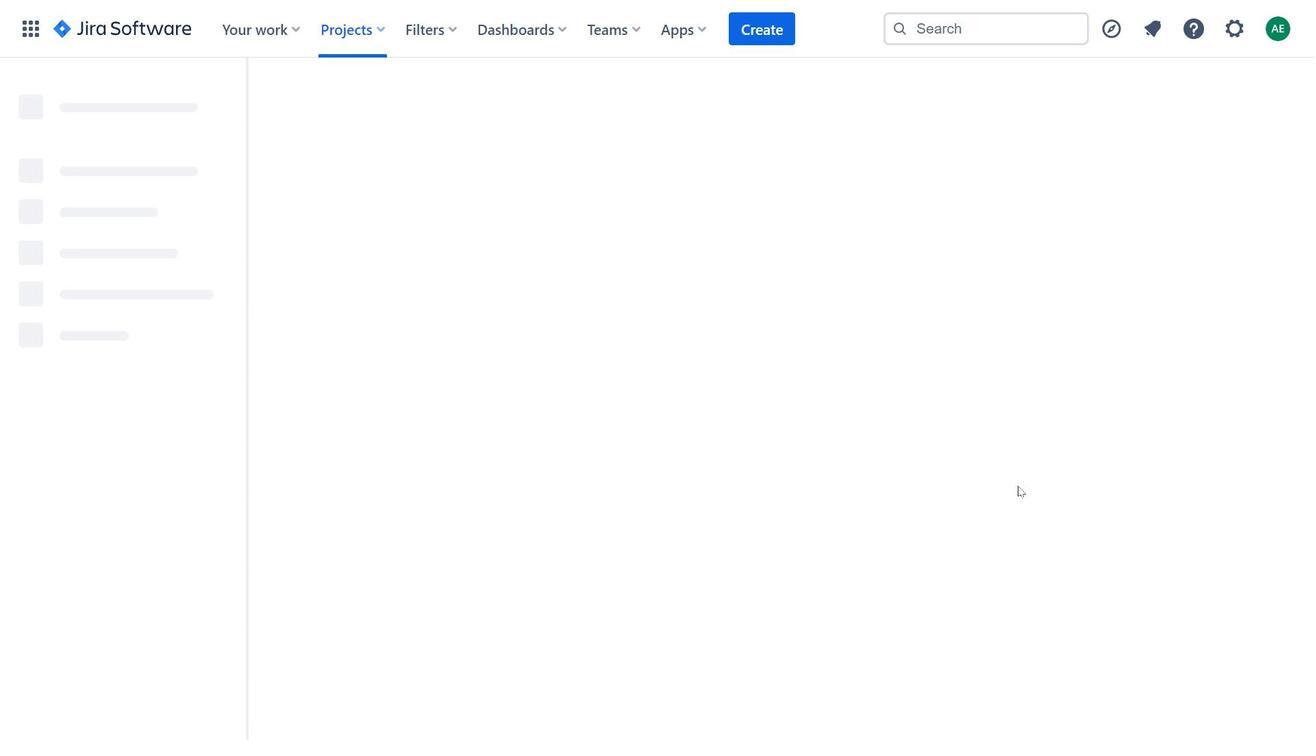 
Action: Mouse moved to (896, 200)
Screenshot: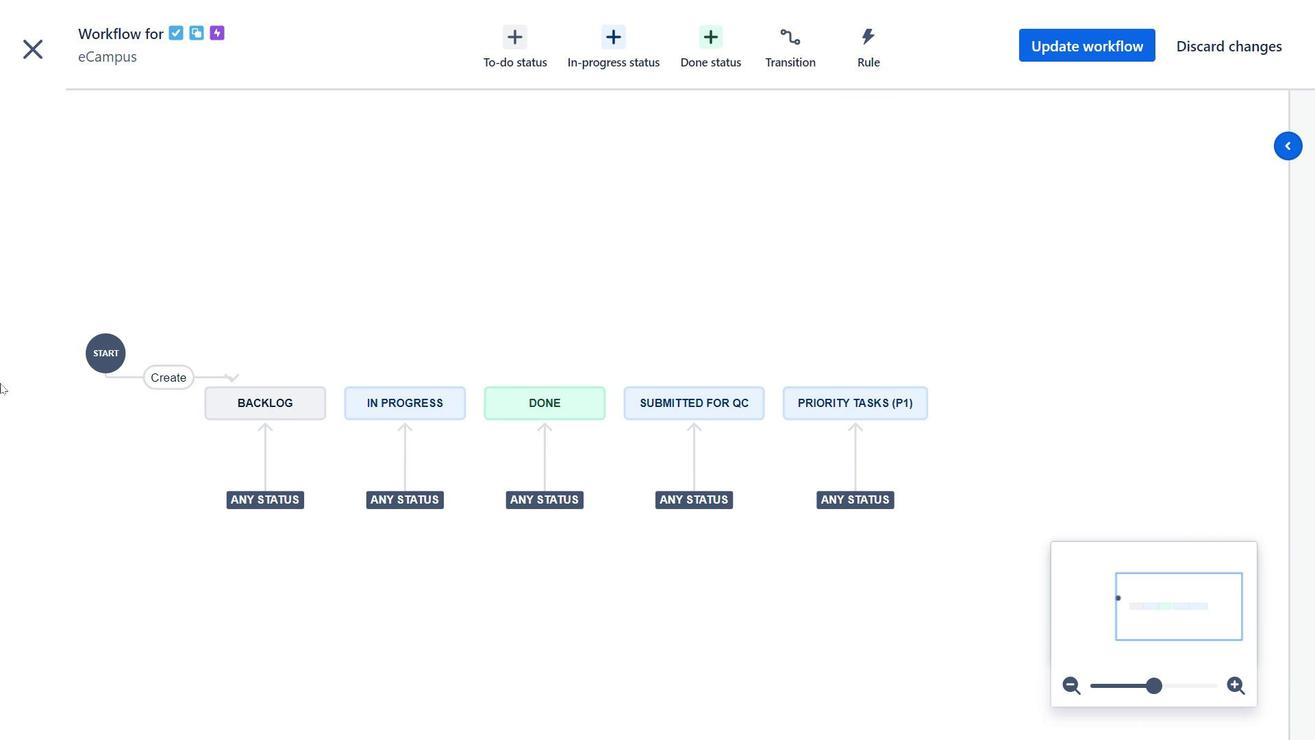 
Action: Mouse pressed left at (896, 200)
Screenshot: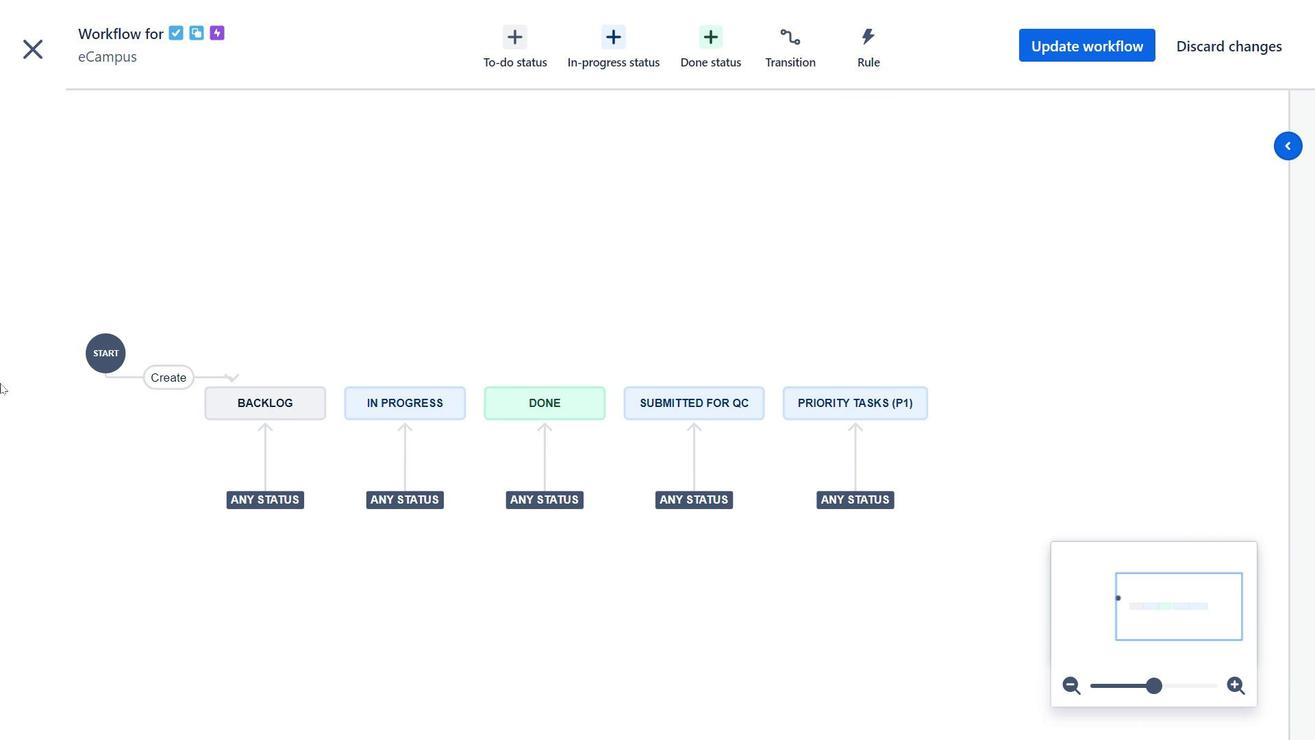 
Action: Mouse moved to (335, 387)
Screenshot: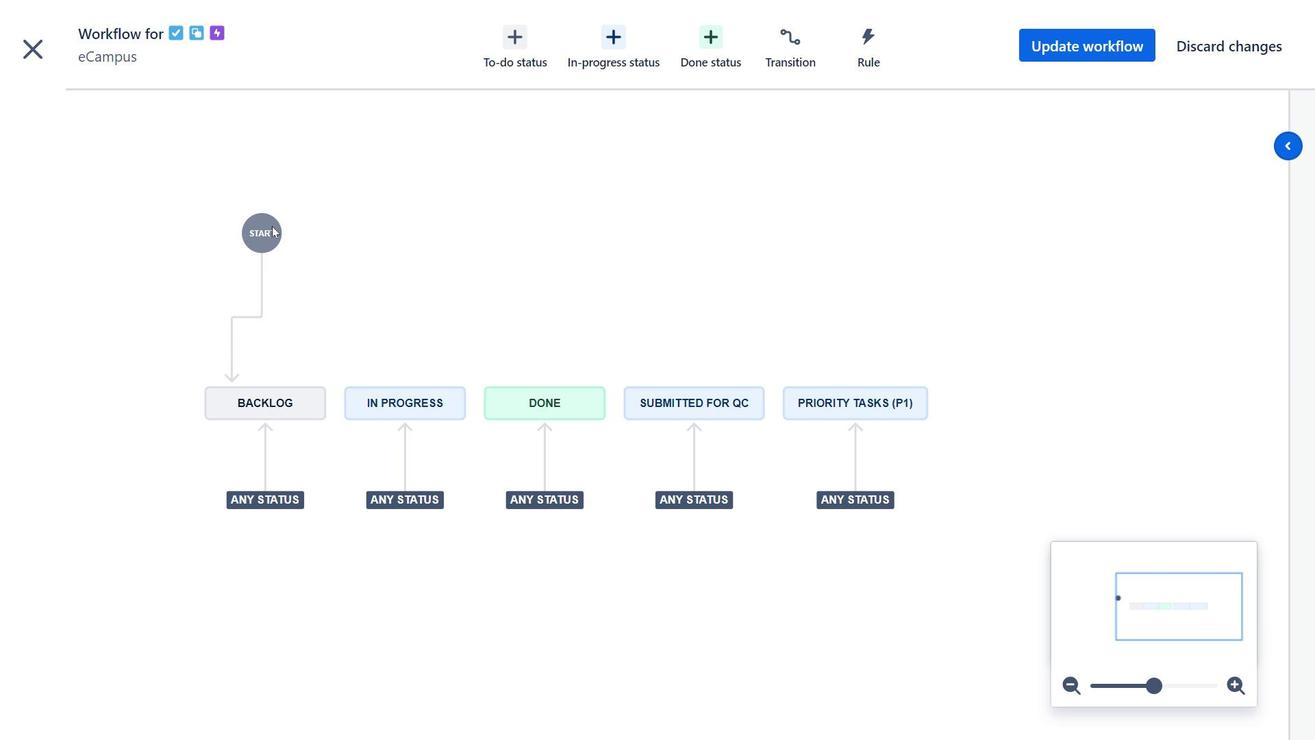 
Action: Mouse pressed left at (335, 387)
Screenshot: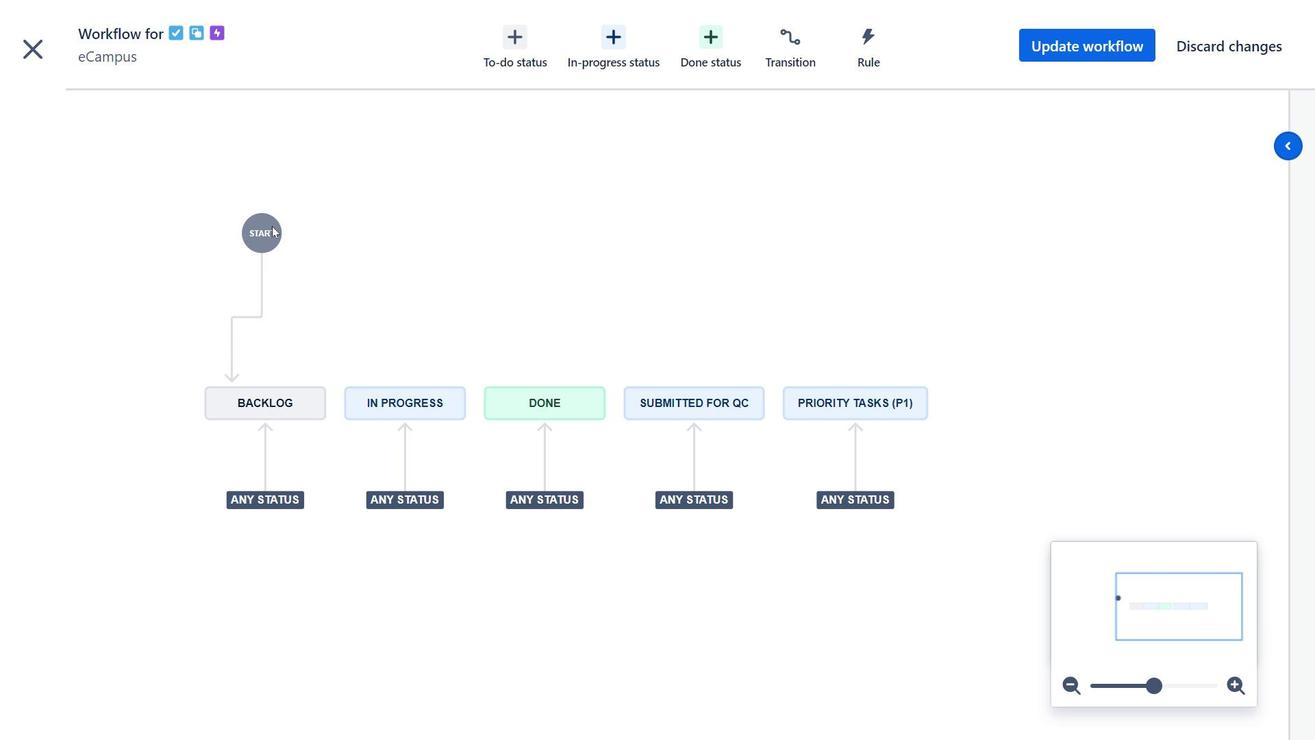 
Action: Mouse moved to (1057, 226)
Screenshot: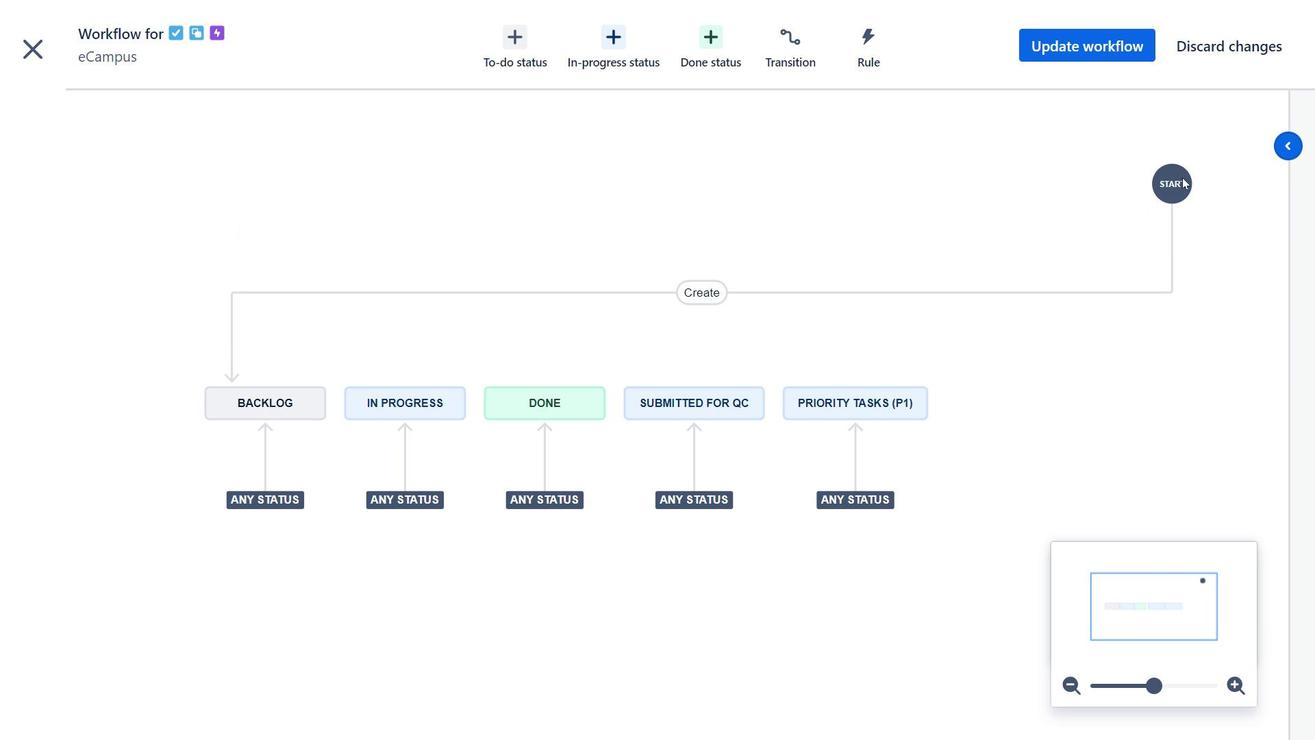 
Action: Mouse pressed left at (1057, 226)
Screenshot: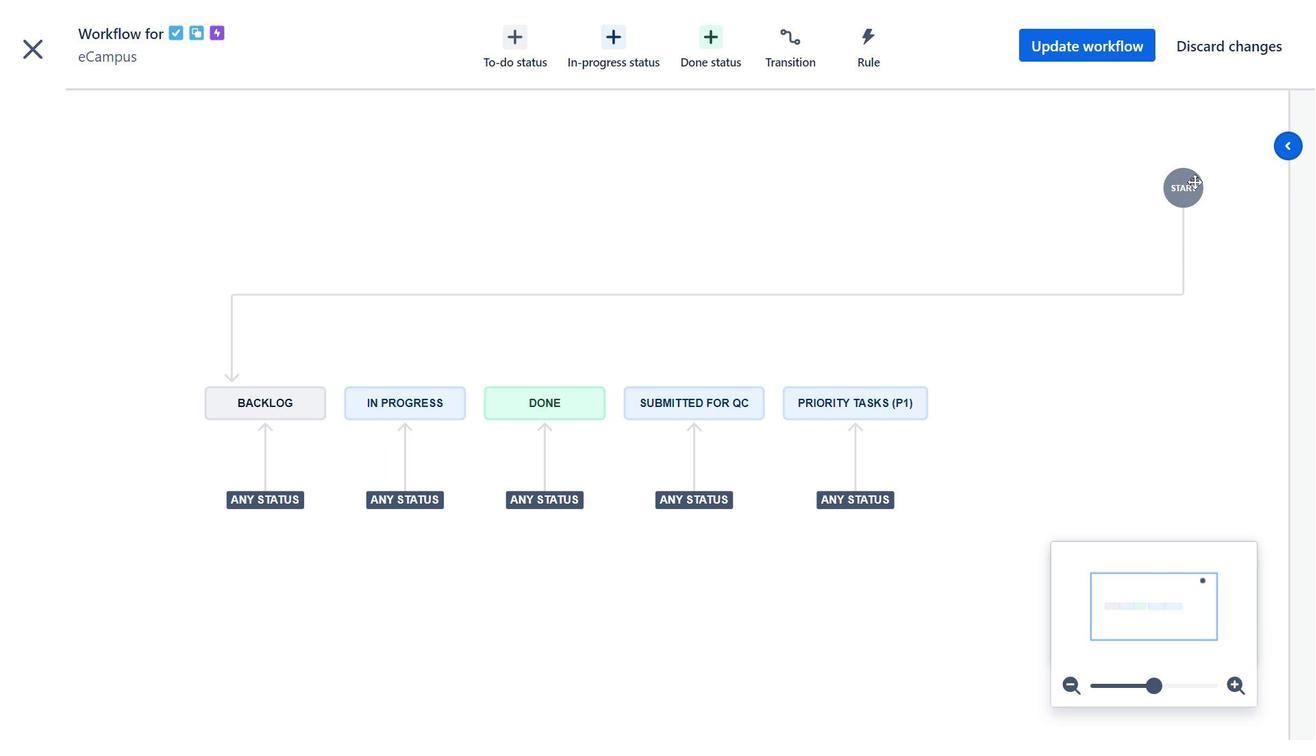 
Action: Mouse moved to (611, 109)
Screenshot: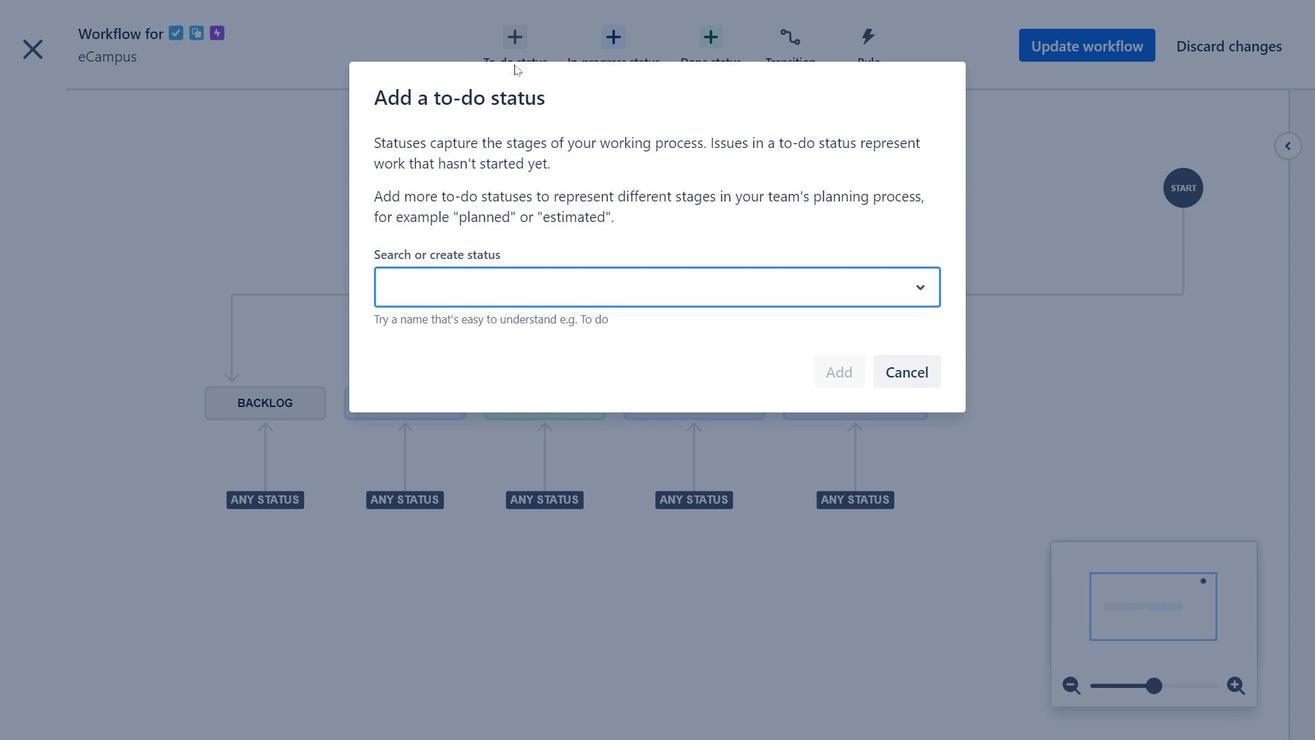 
Action: Mouse pressed left at (611, 109)
Screenshot: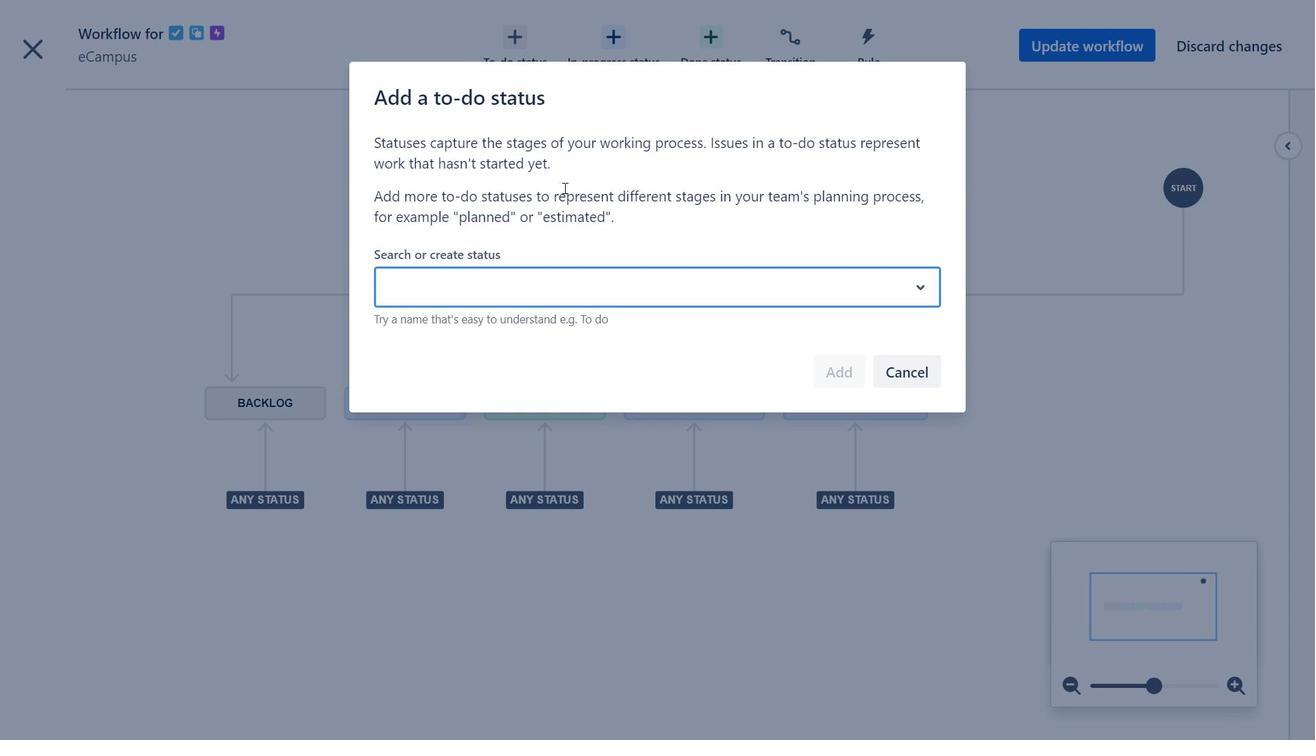 
Action: Mouse moved to (667, 333)
Screenshot: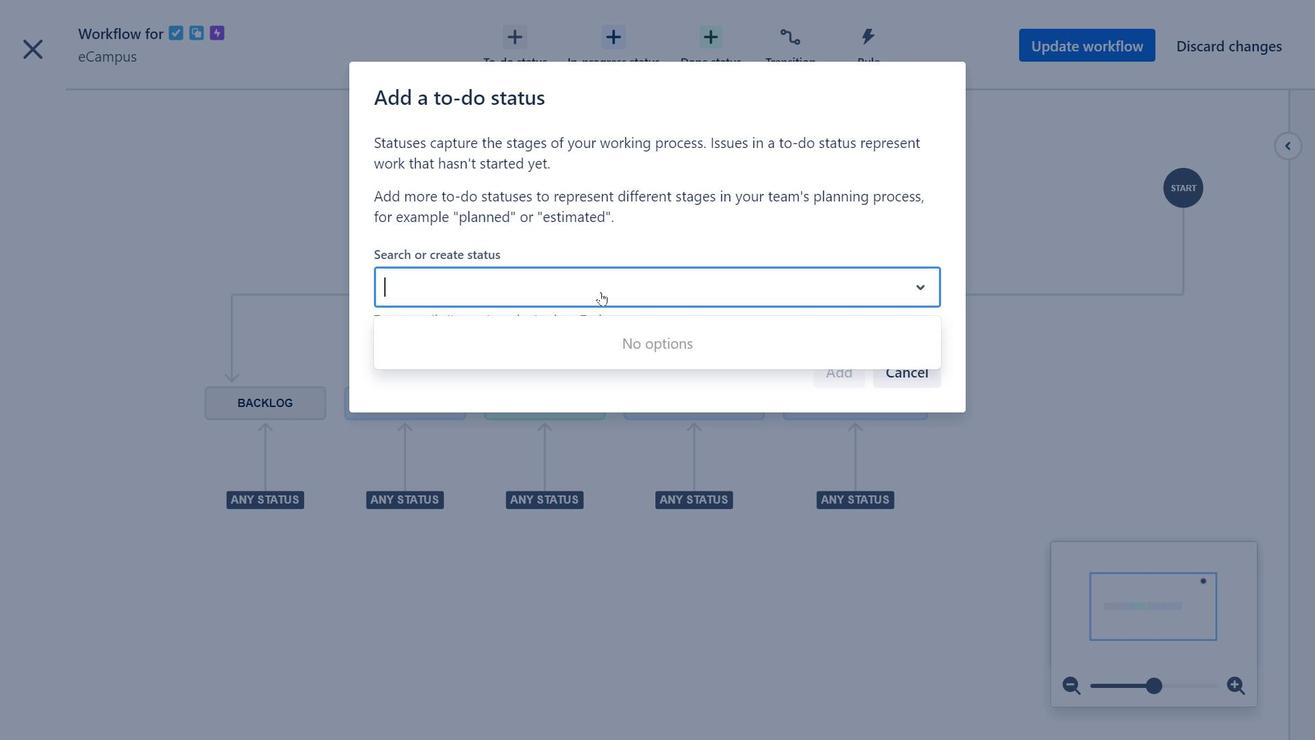 
Action: Mouse pressed left at (667, 333)
Screenshot: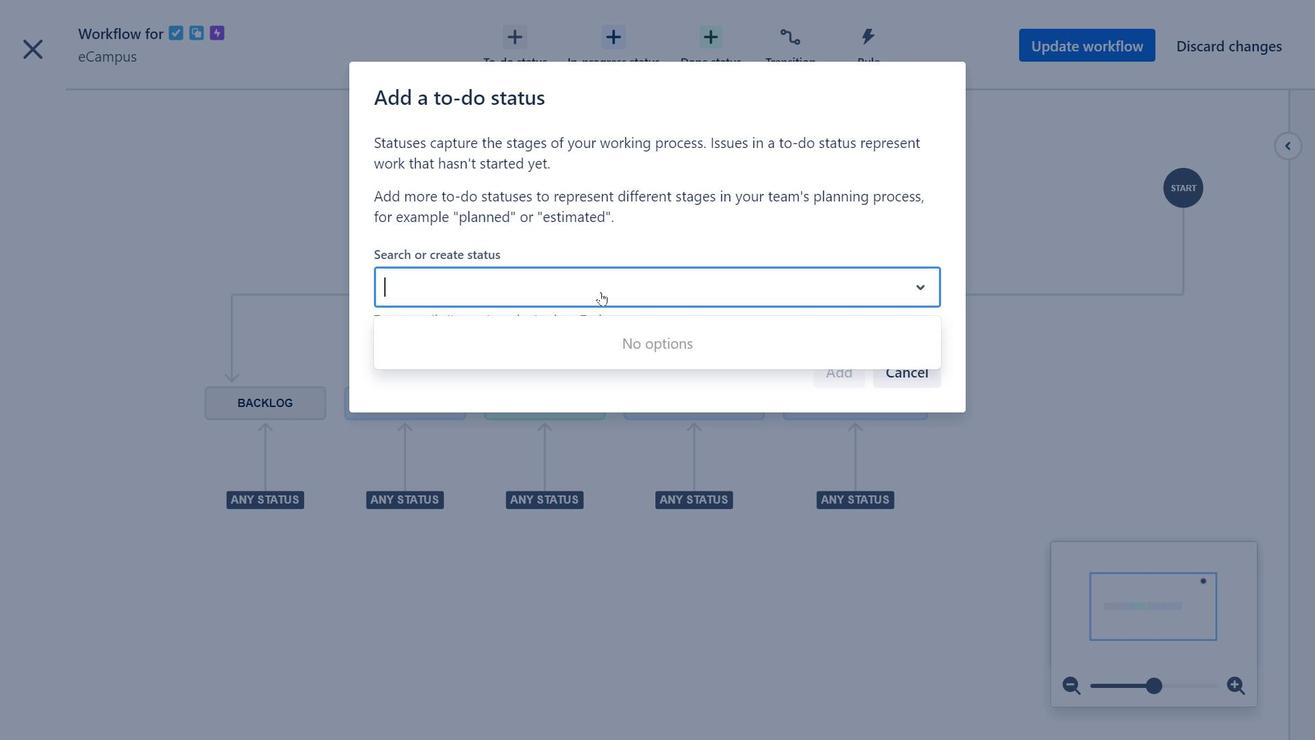 
Action: Mouse moved to (891, 418)
Screenshot: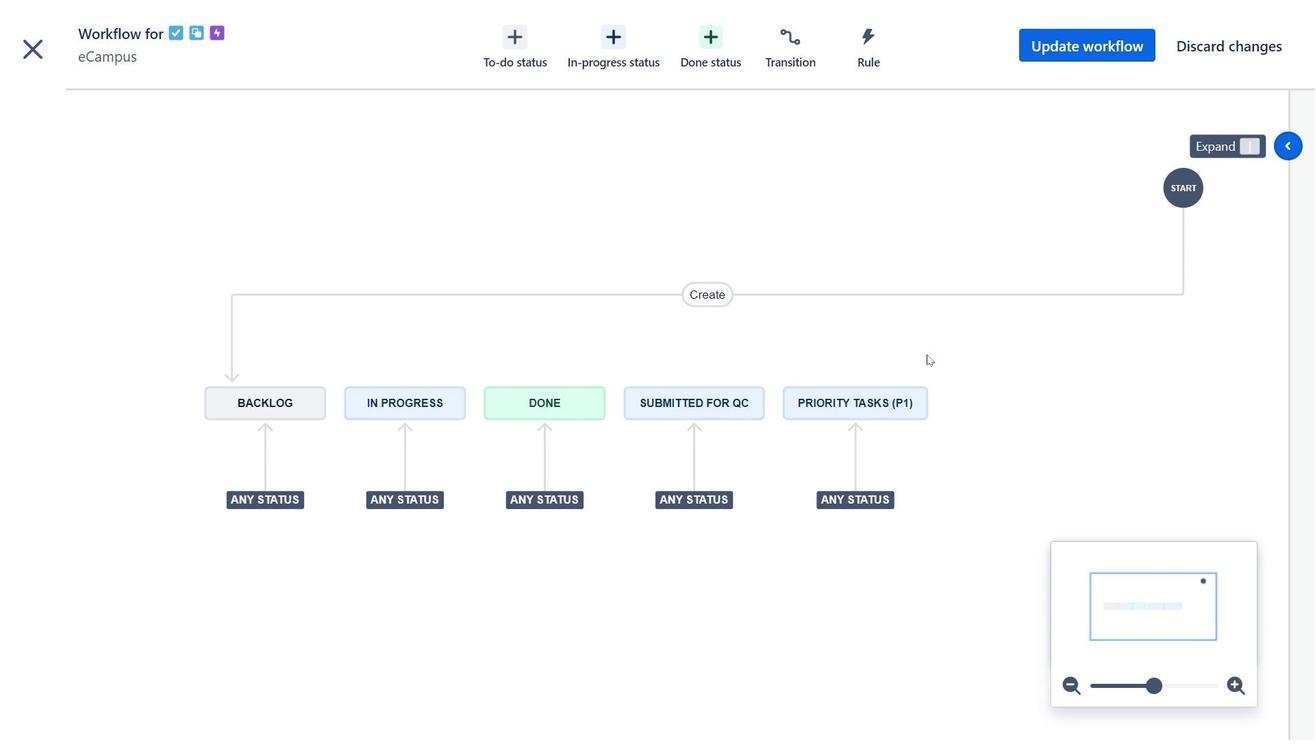 
Action: Mouse pressed left at (891, 418)
Screenshot: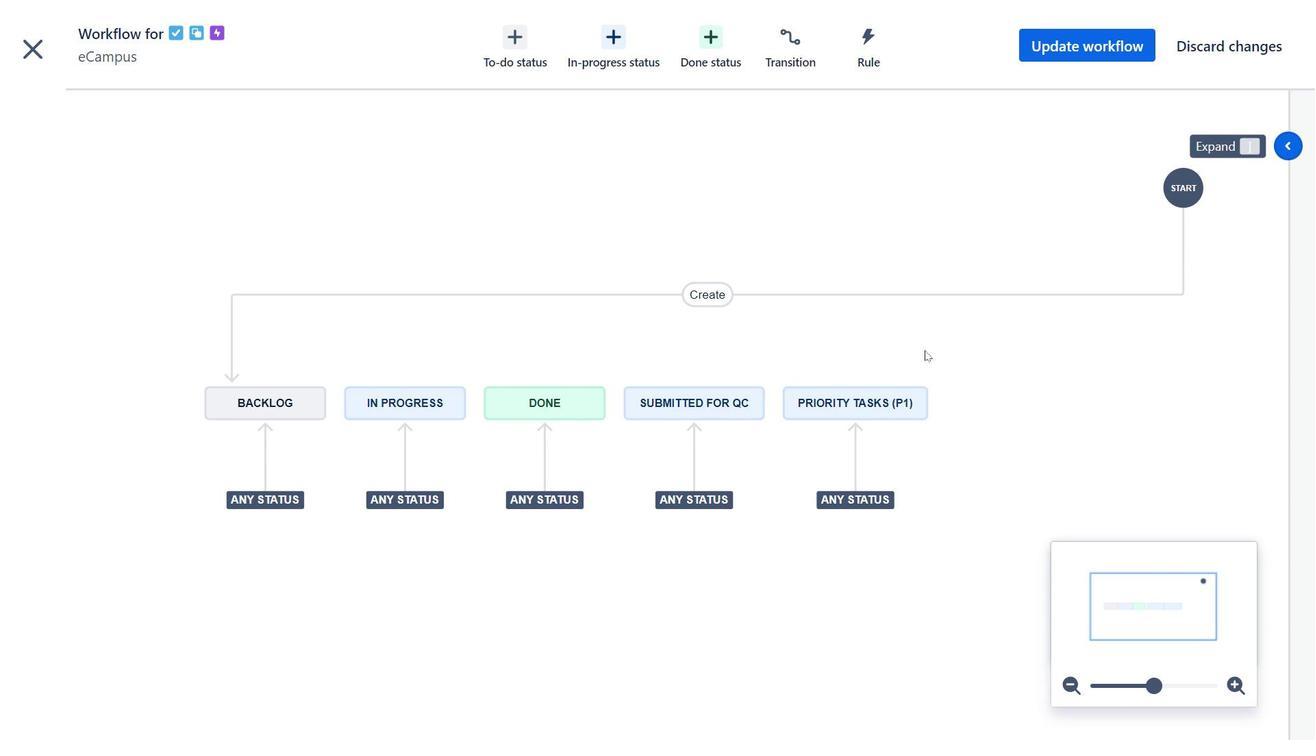 
Action: Mouse moved to (693, 111)
Screenshot: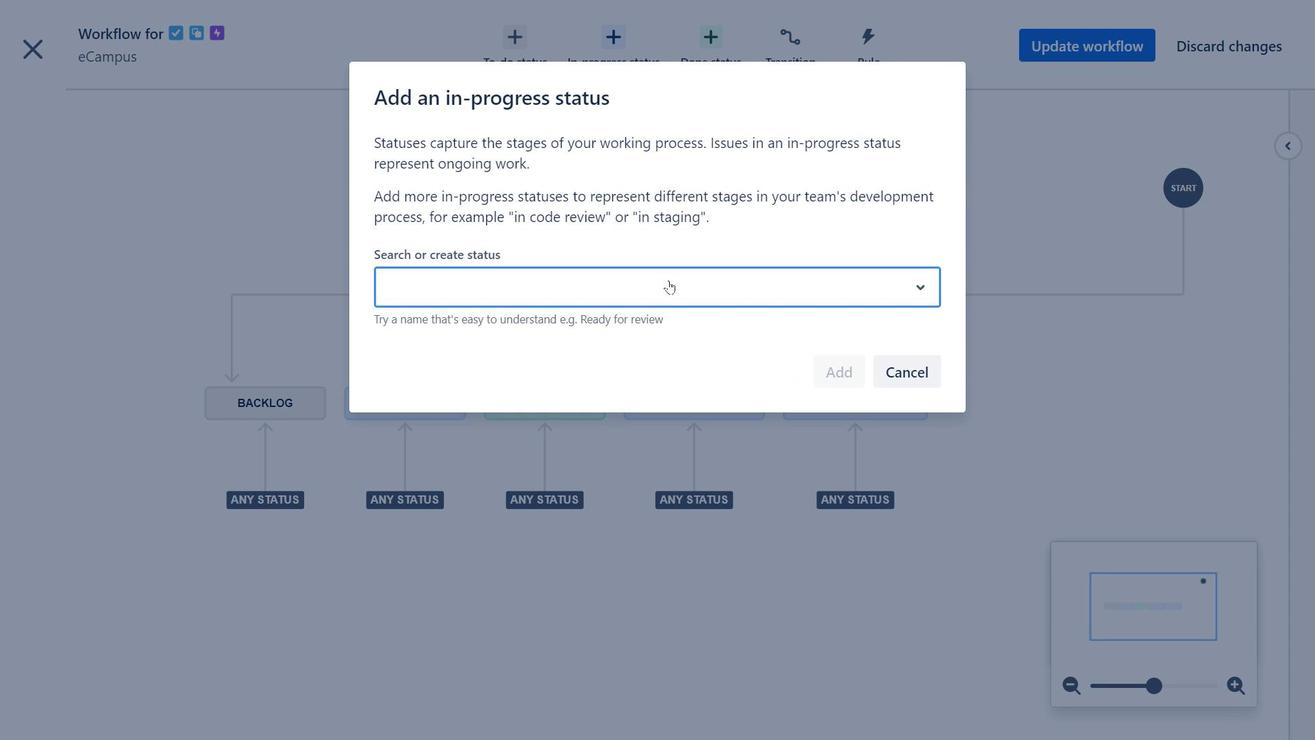 
Action: Mouse pressed left at (693, 111)
Screenshot: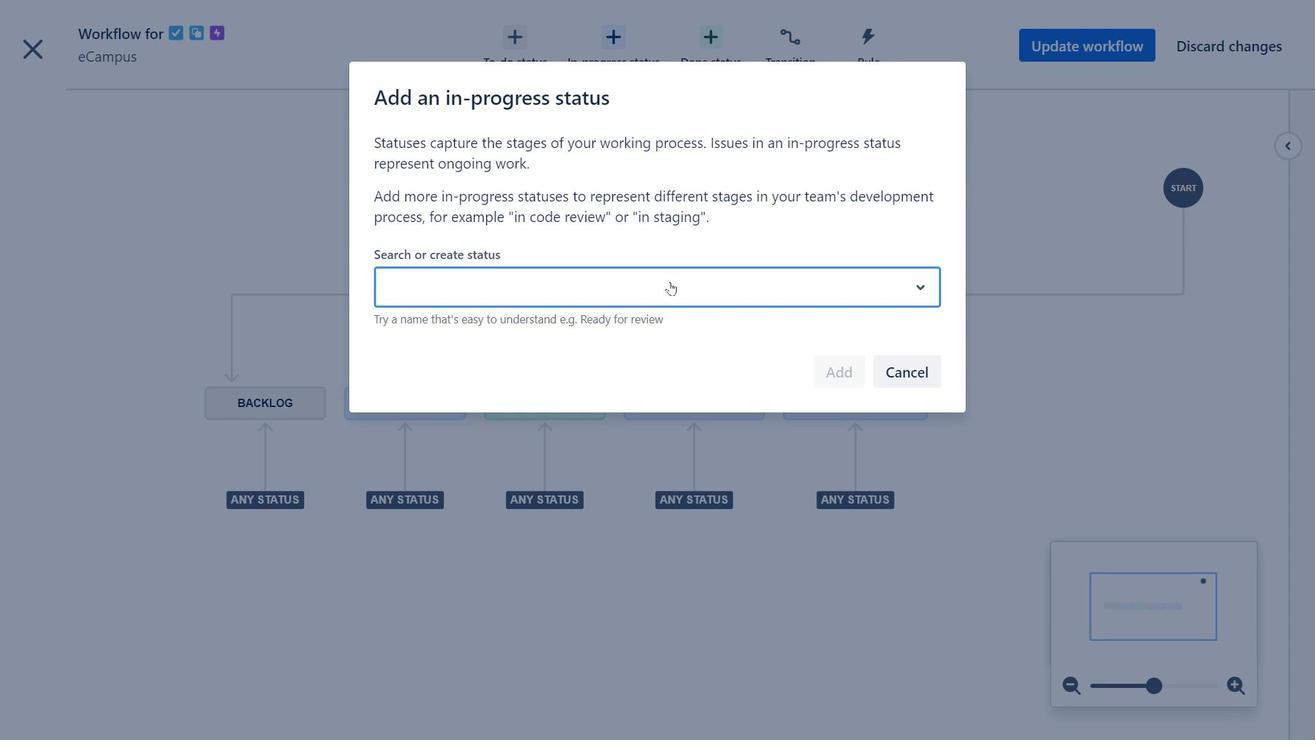 
Action: Mouse moved to (714, 323)
Screenshot: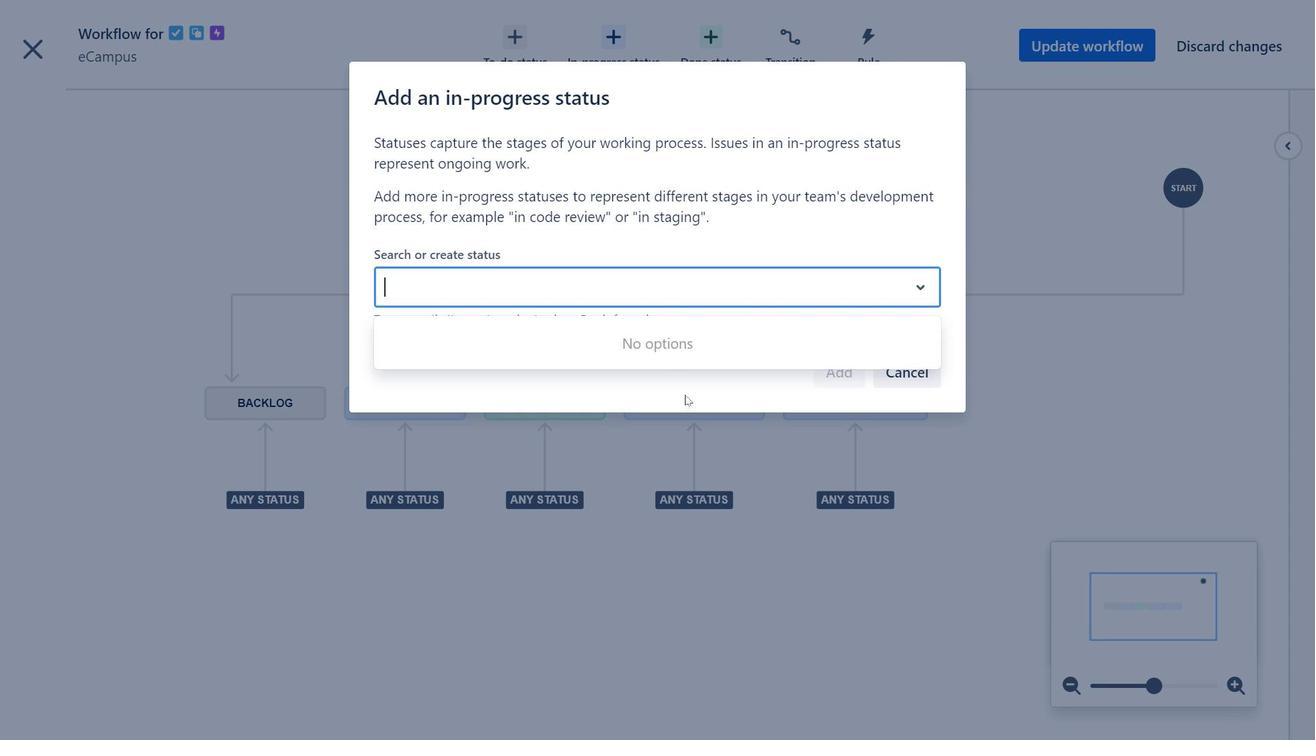 
Action: Mouse pressed left at (714, 323)
Screenshot: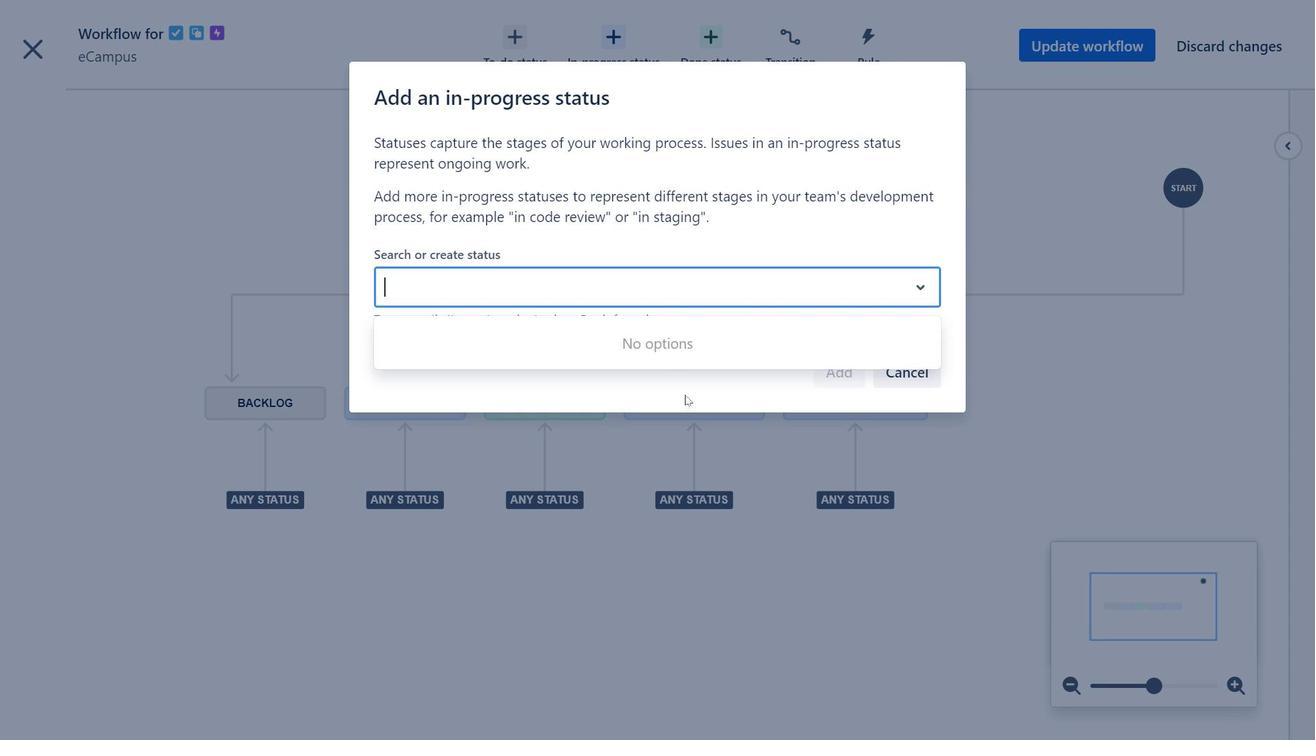 
Action: Mouse moved to (877, 413)
Screenshot: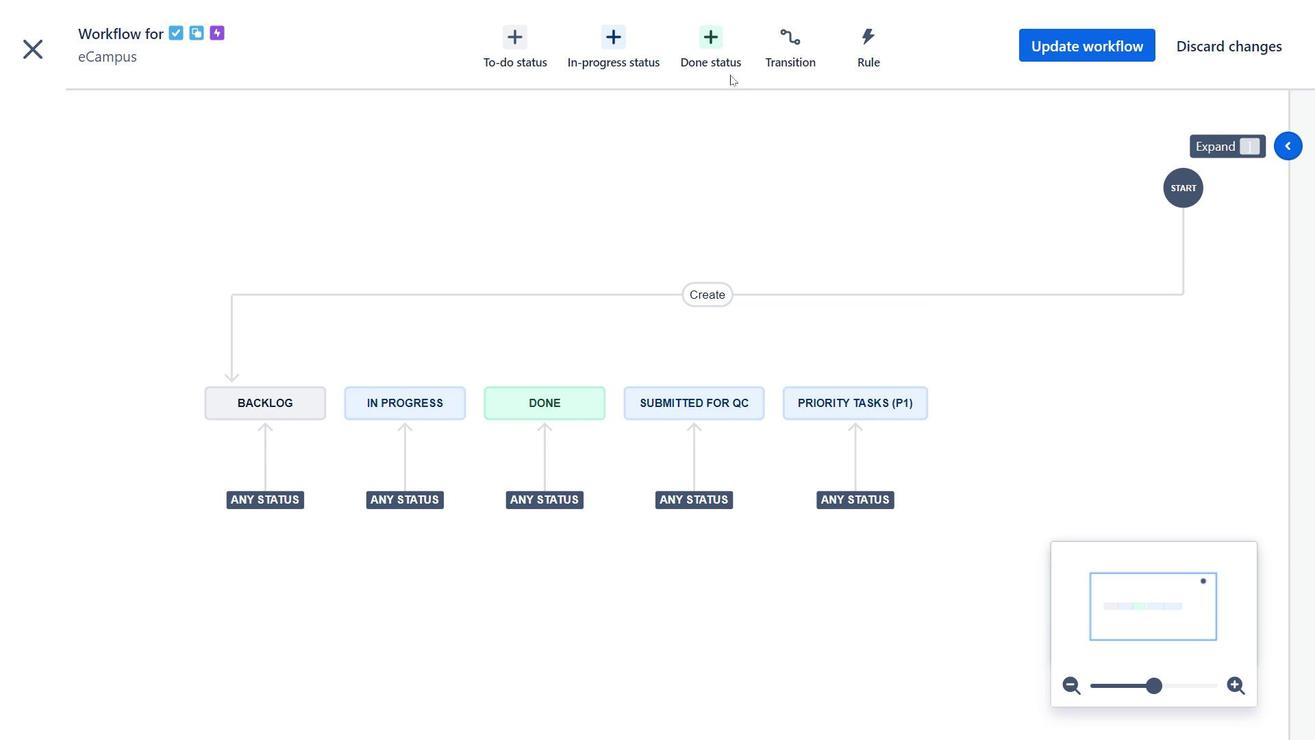 
Action: Mouse pressed left at (877, 413)
Screenshot: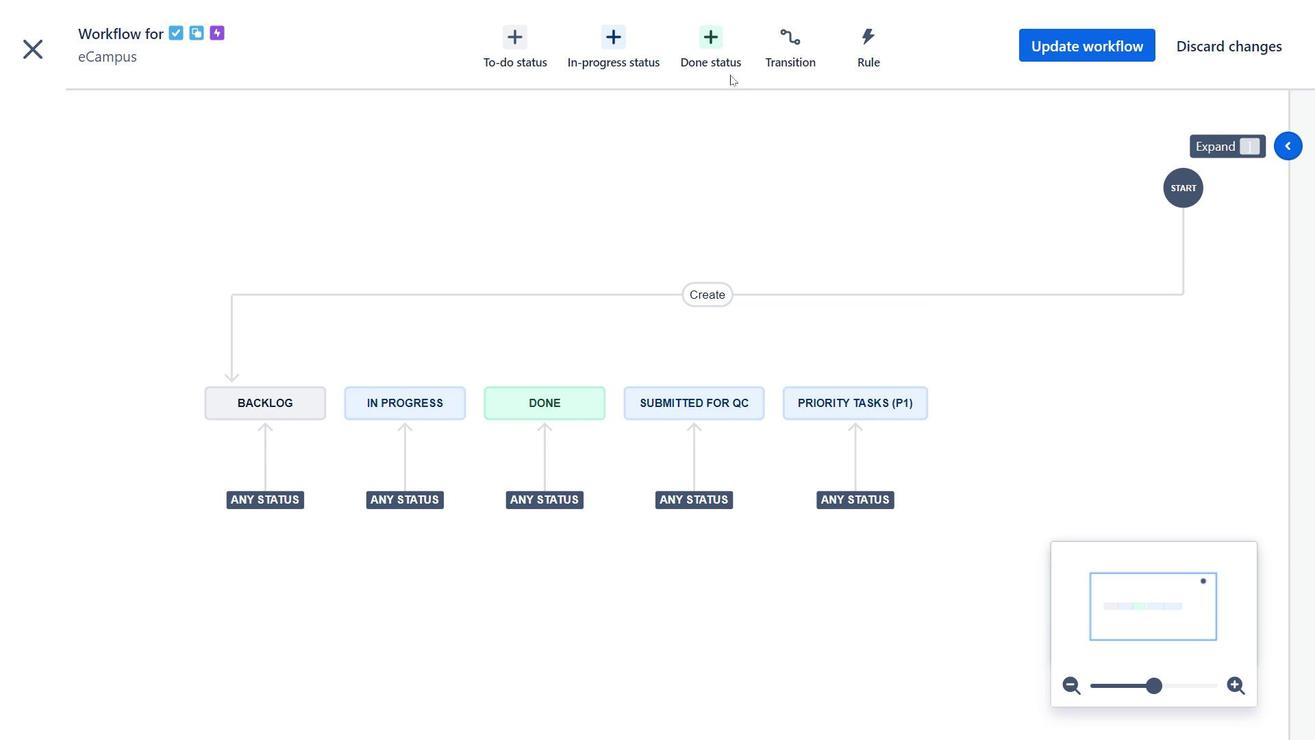 
Action: Mouse moved to (1084, 113)
Screenshot: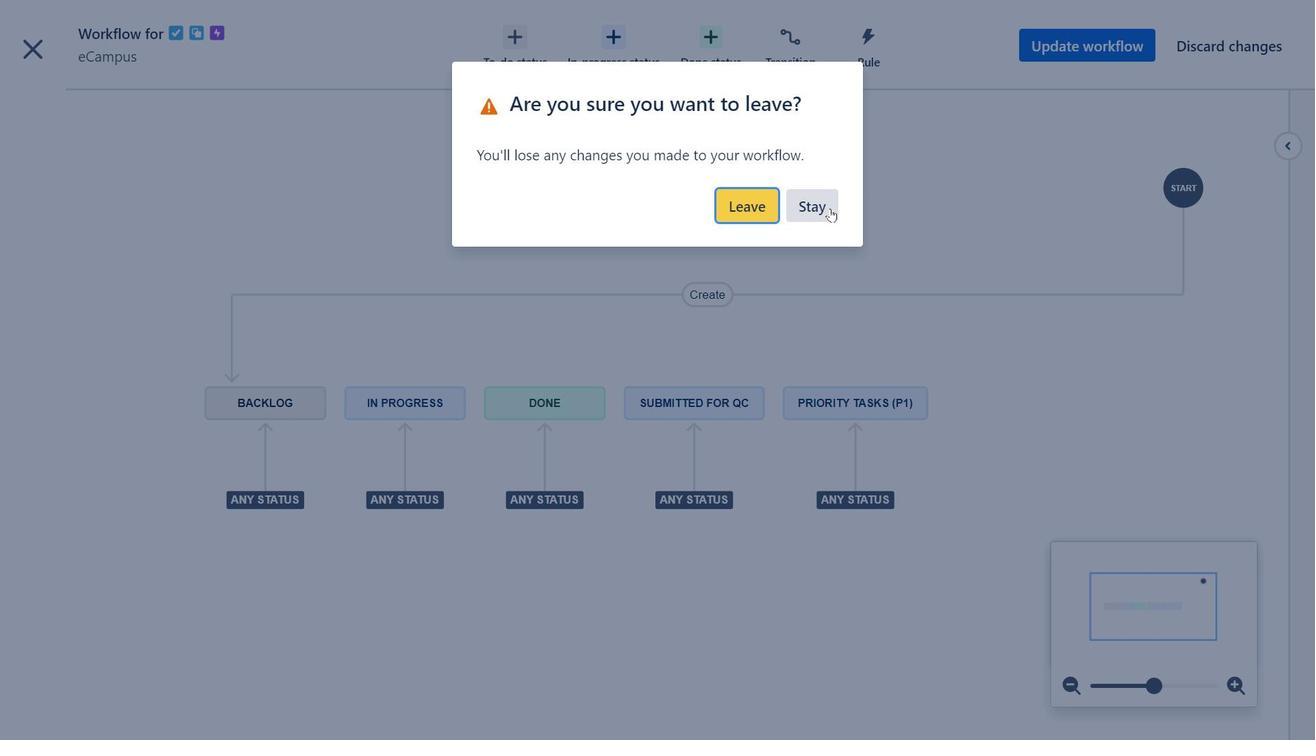 
Action: Mouse pressed left at (1084, 113)
Screenshot: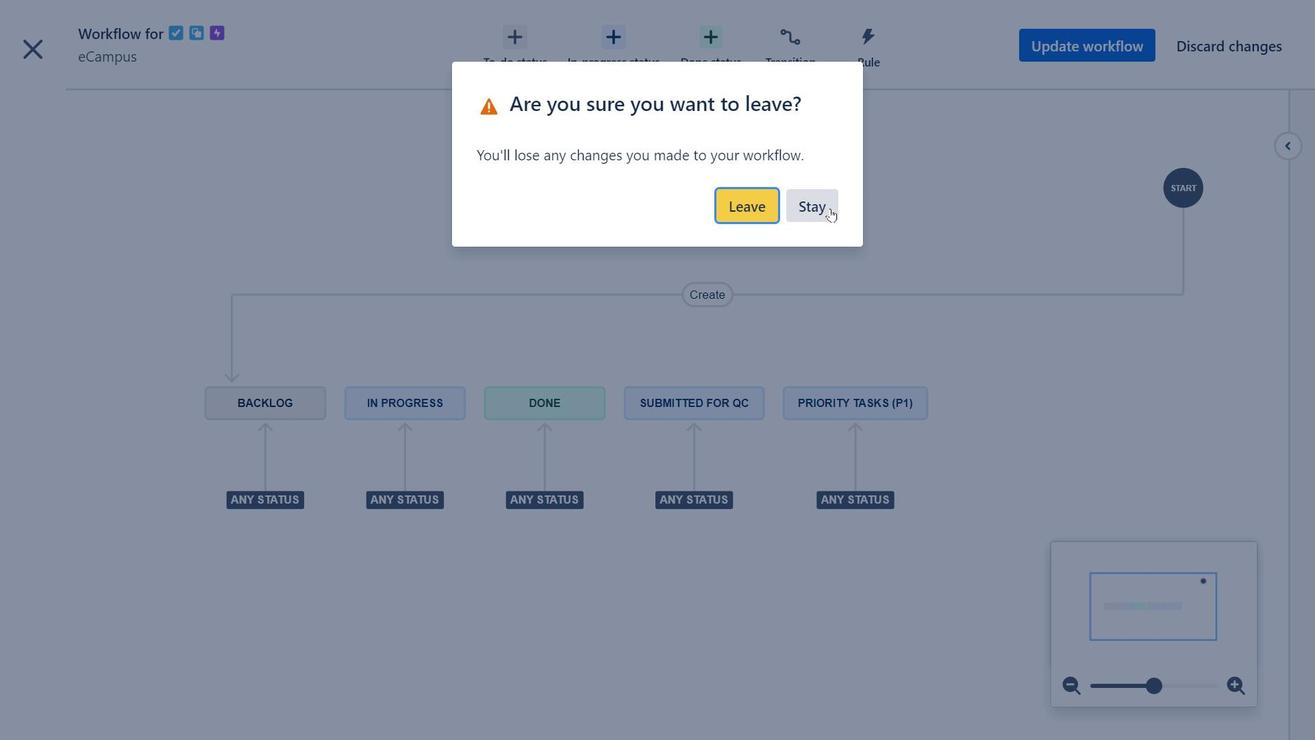 
Action: Mouse moved to (780, 238)
Screenshot: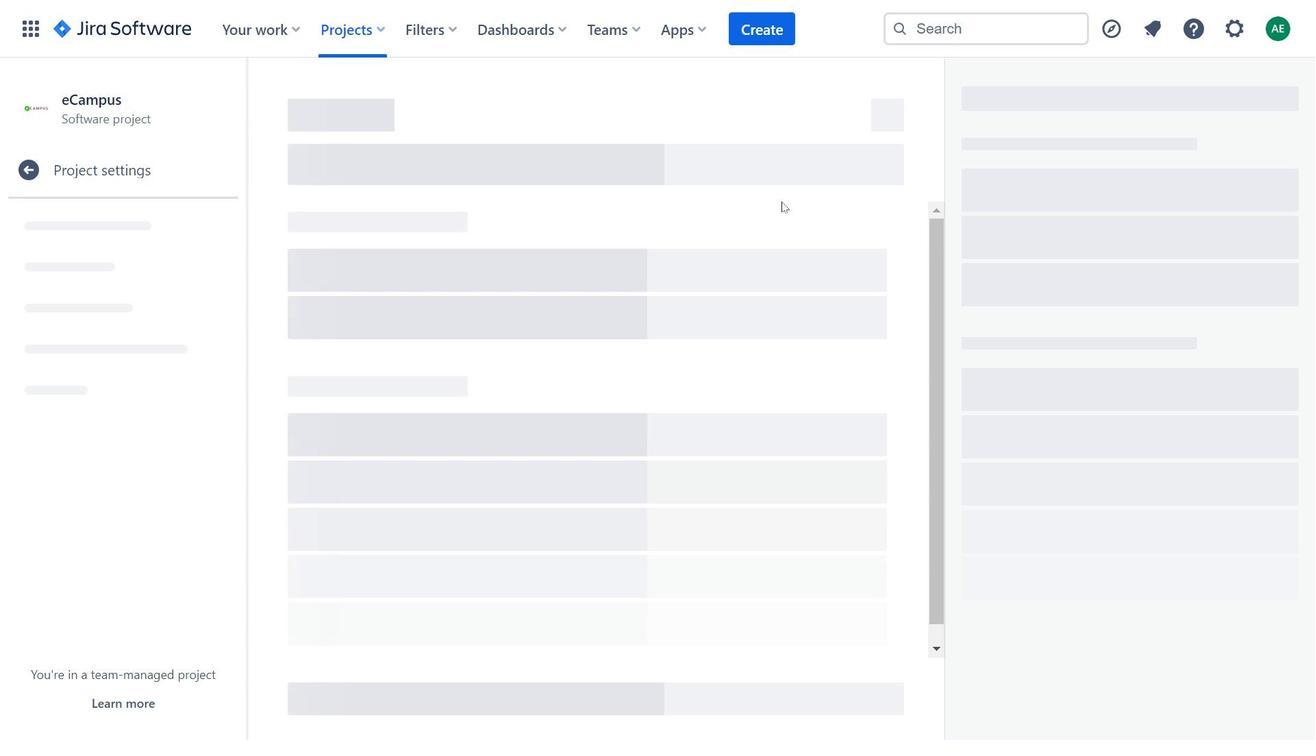 
Action: Mouse pressed left at (780, 238)
Screenshot: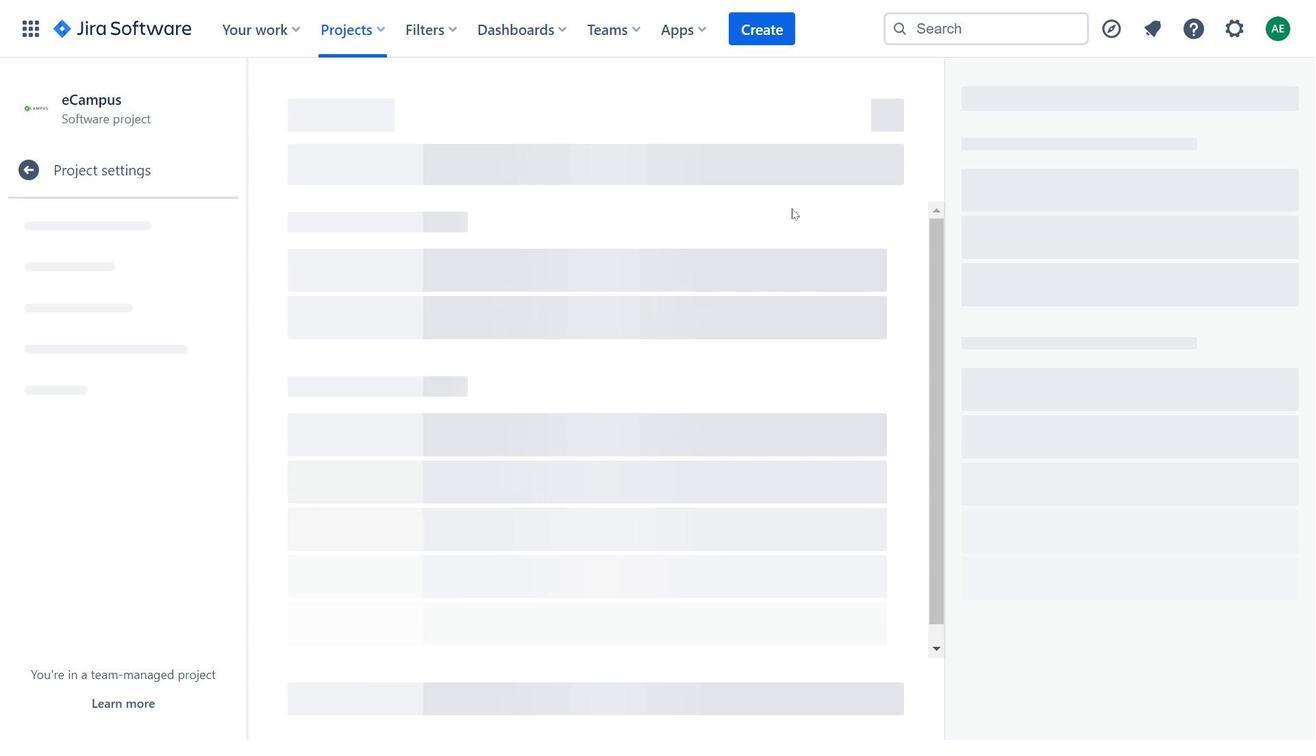 
Action: Mouse moved to (840, 333)
Screenshot: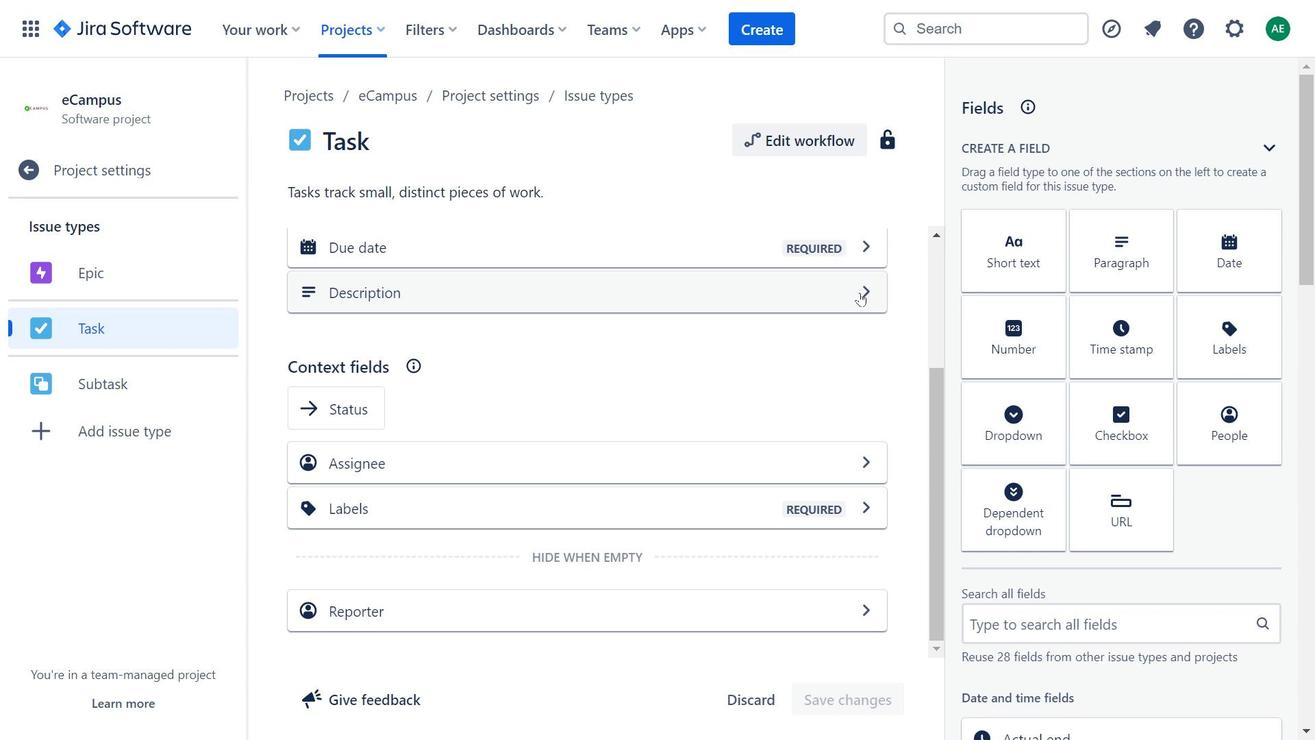 
Action: Mouse scrolled (840, 332) with delta (0, 0)
Screenshot: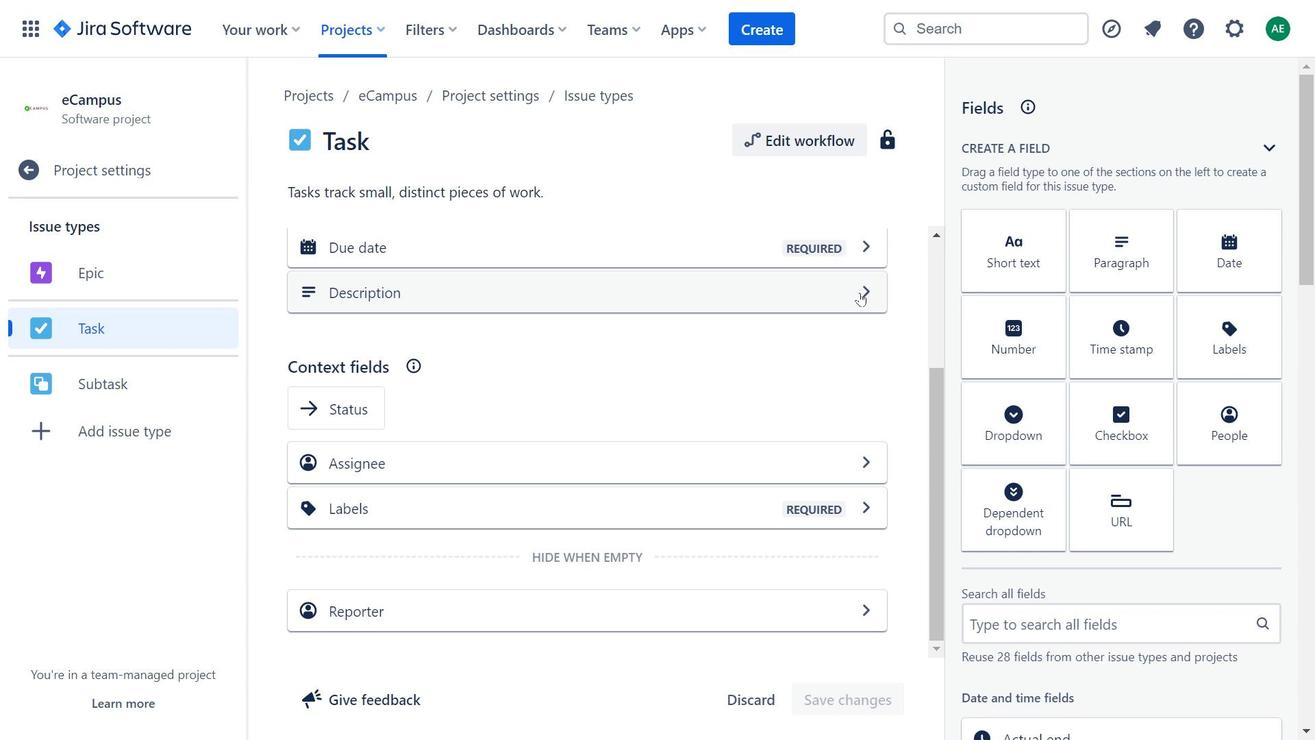 
Action: Mouse scrolled (840, 332) with delta (0, 0)
Screenshot: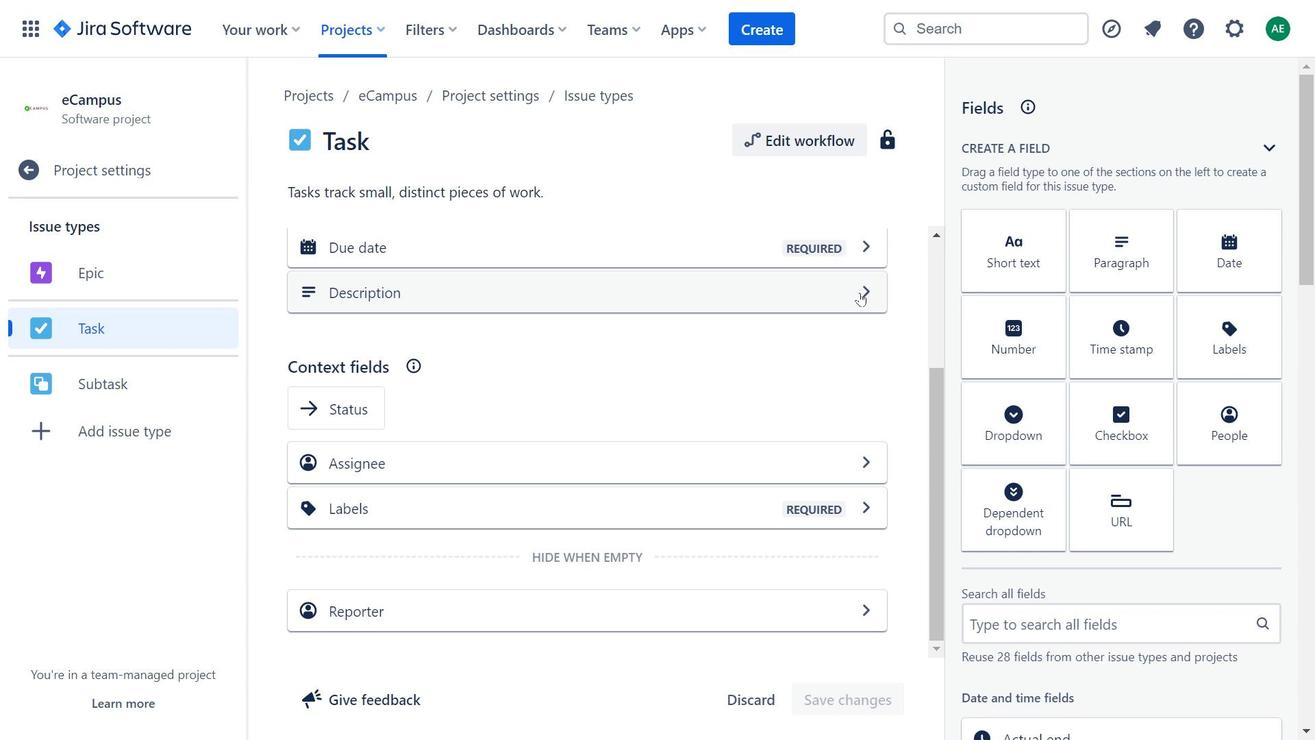 
Action: Mouse moved to (840, 335)
Screenshot: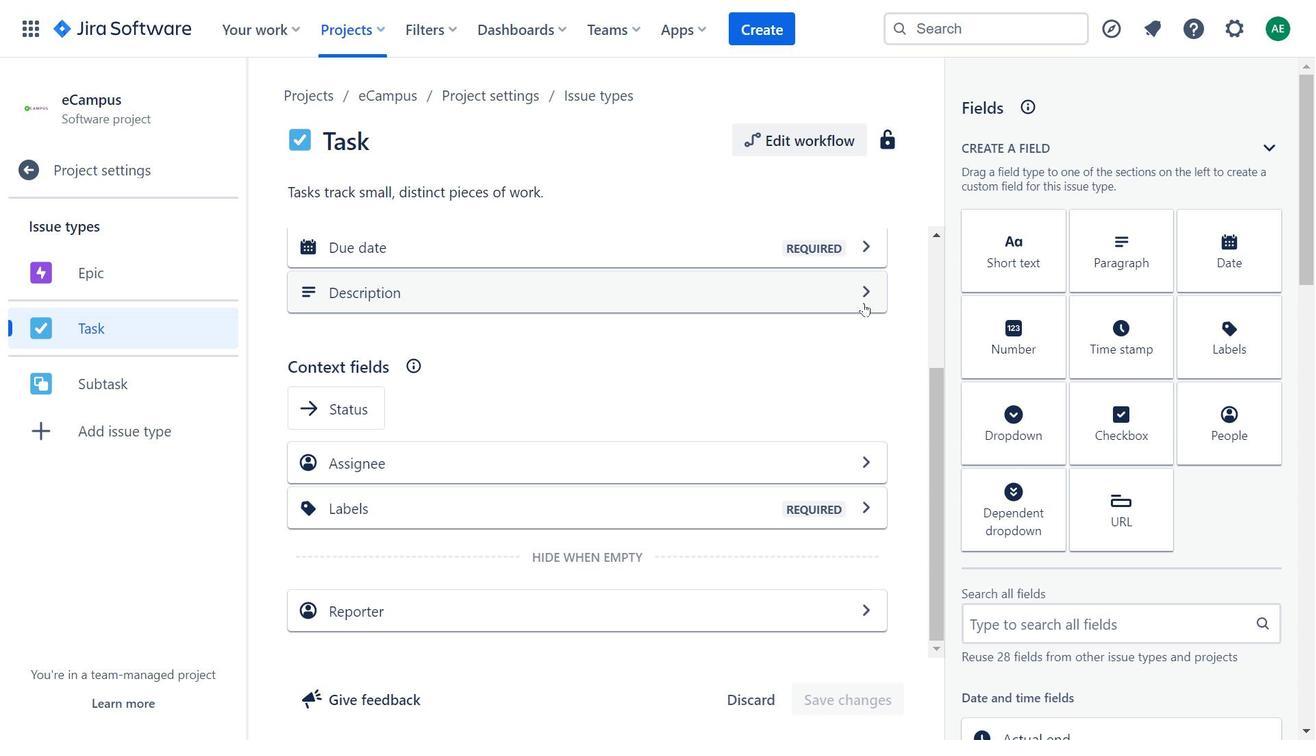 
Action: Mouse scrolled (840, 335) with delta (0, 0)
Screenshot: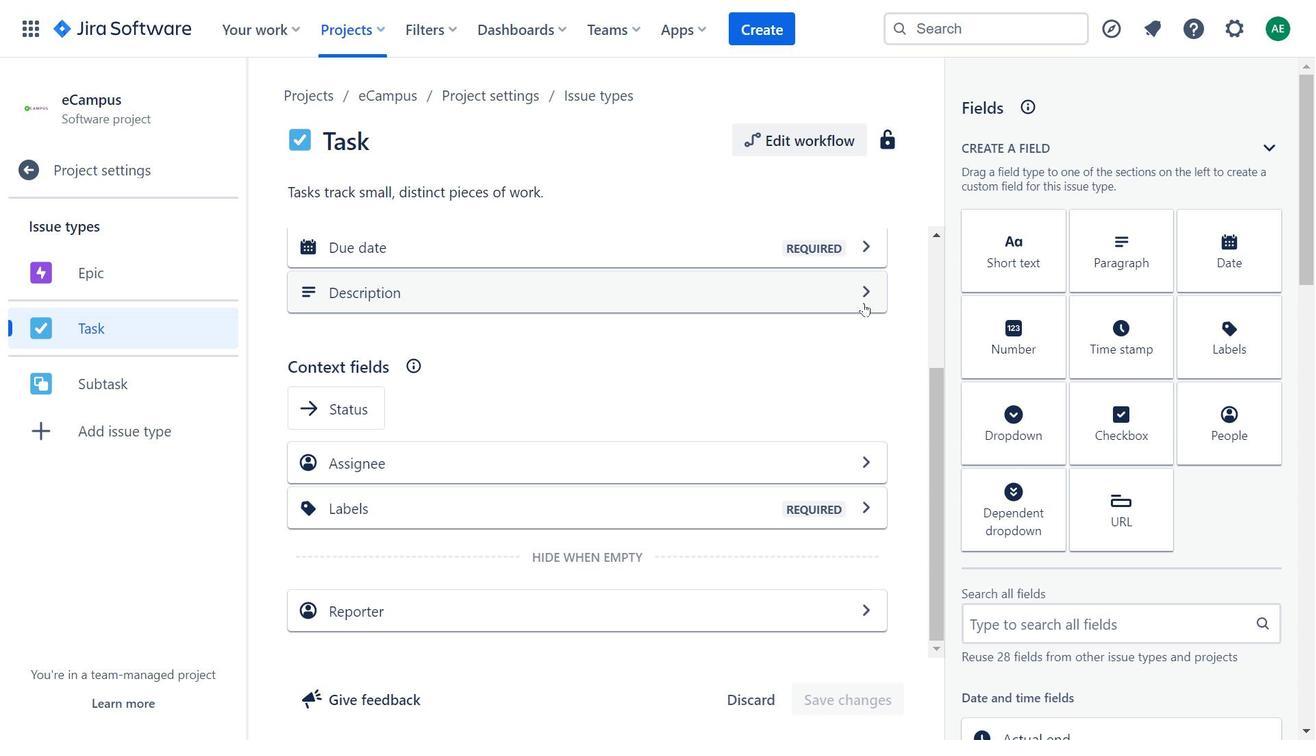 
Action: Mouse moved to (840, 336)
Screenshot: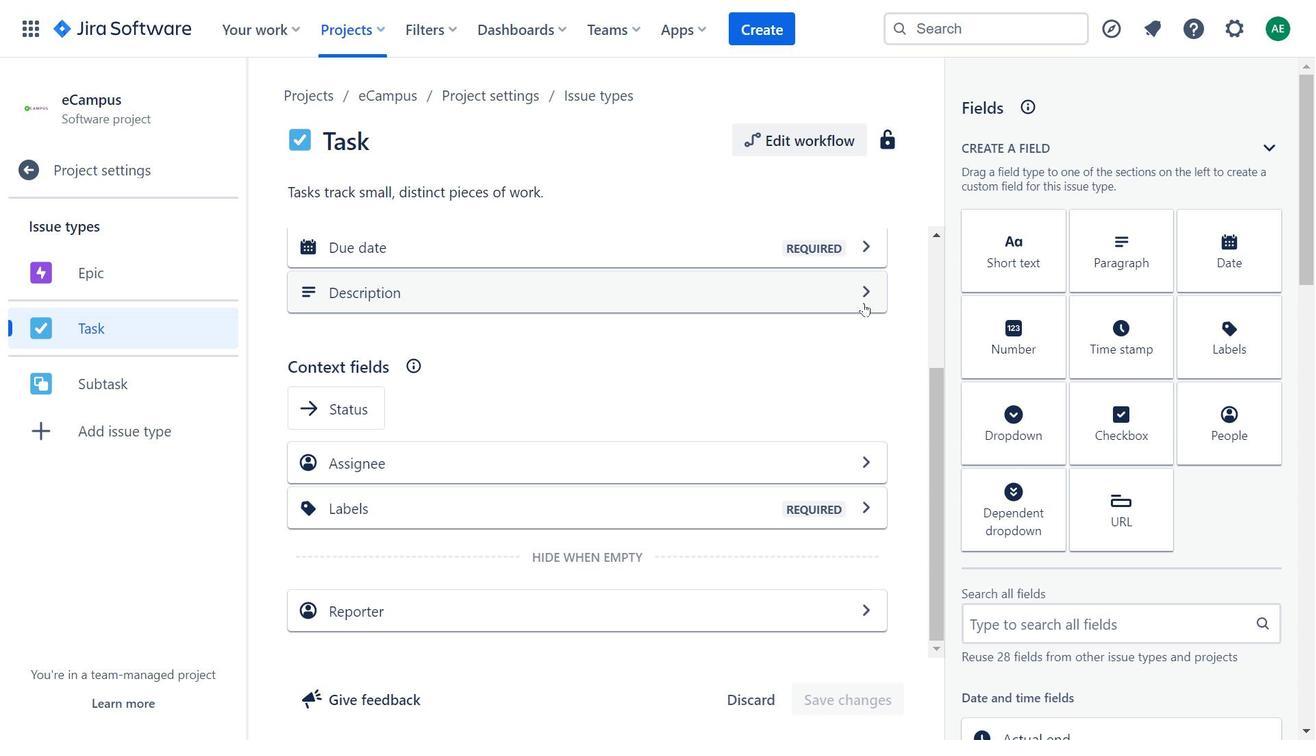 
Action: Mouse scrolled (840, 336) with delta (0, 0)
Screenshot: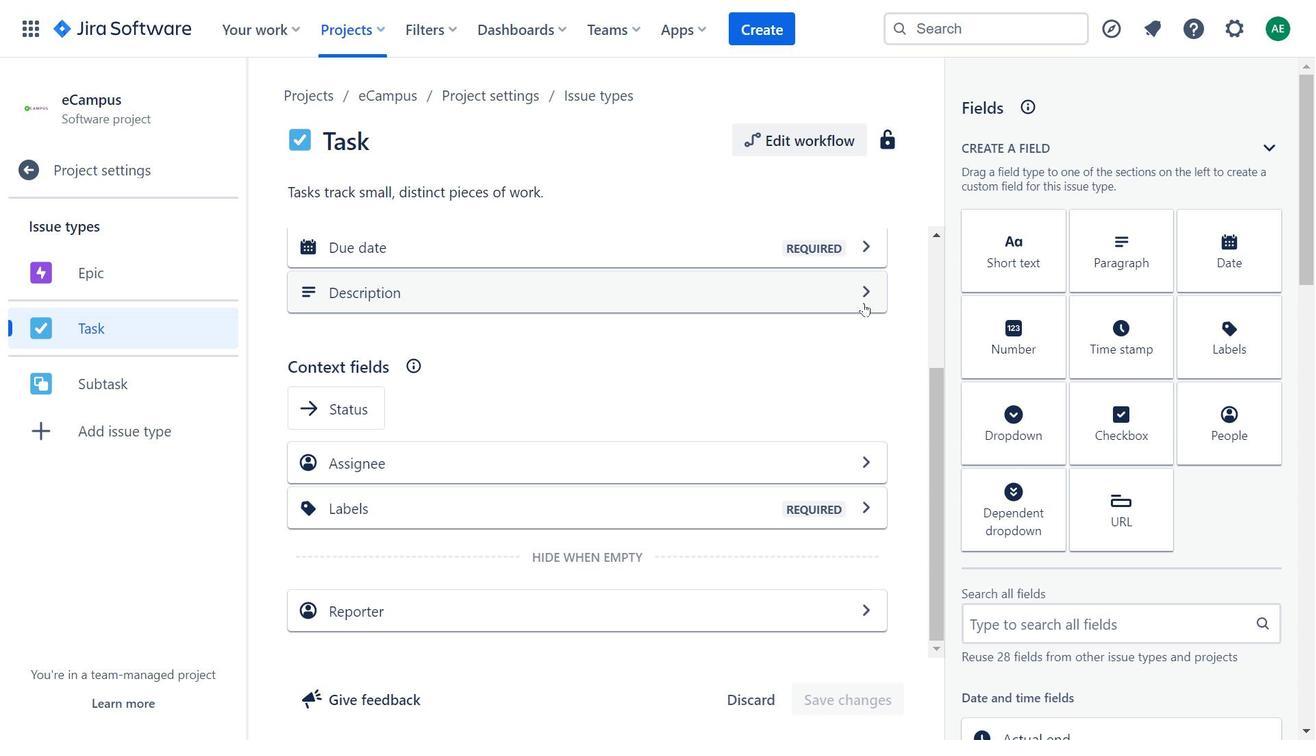 
Action: Mouse moved to (977, 380)
Screenshot: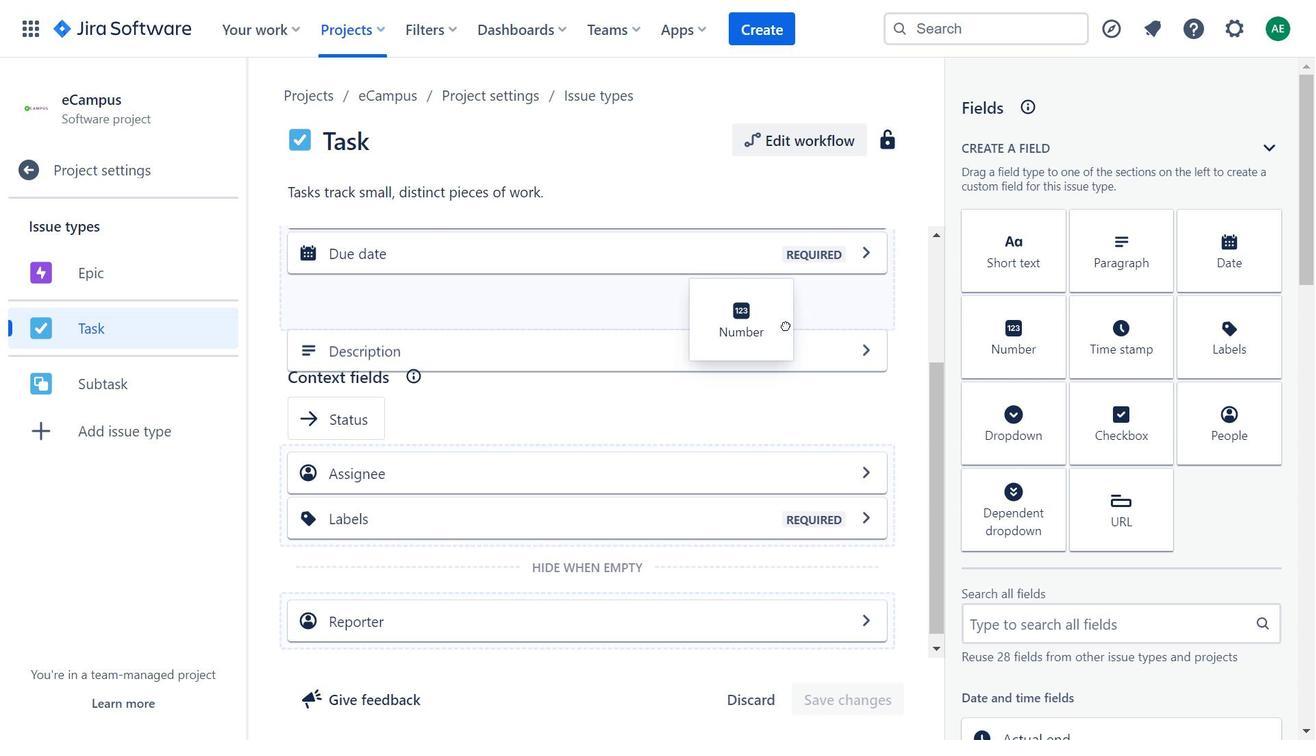 
Action: Mouse pressed left at (977, 380)
Screenshot: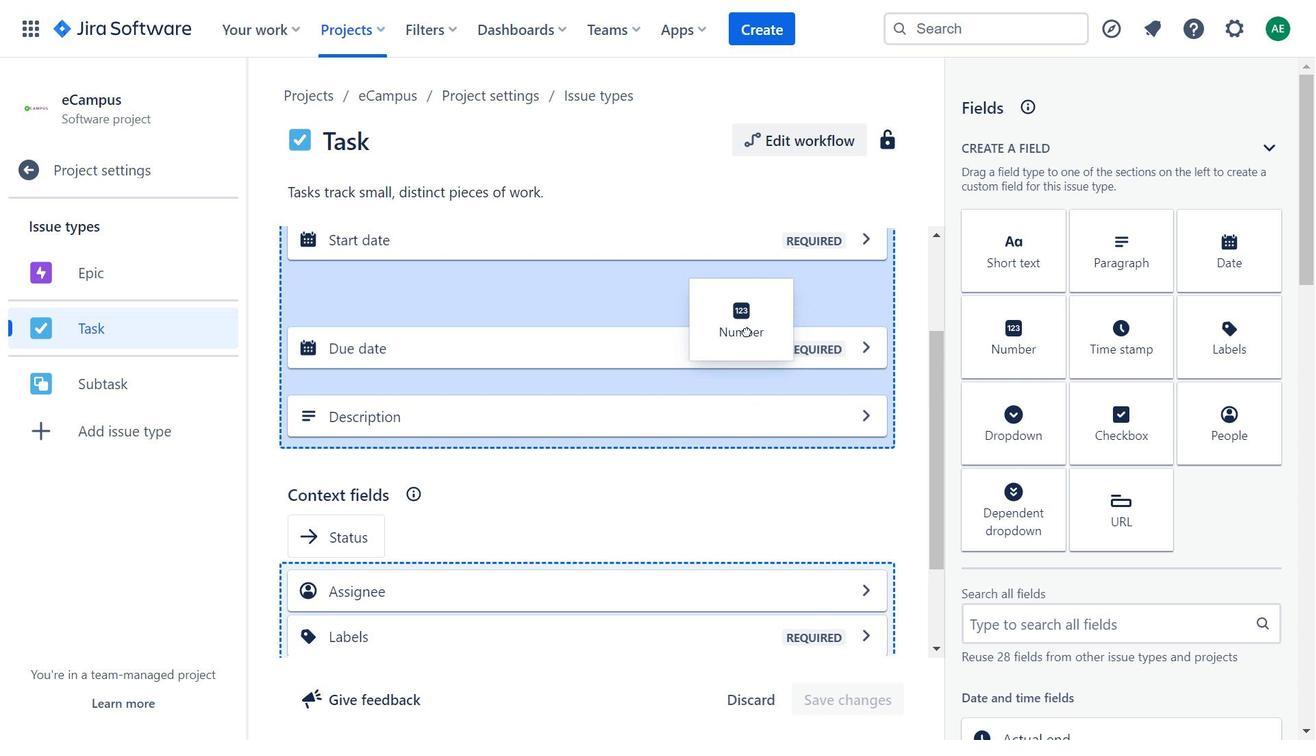 
Action: Mouse moved to (722, 188)
Screenshot: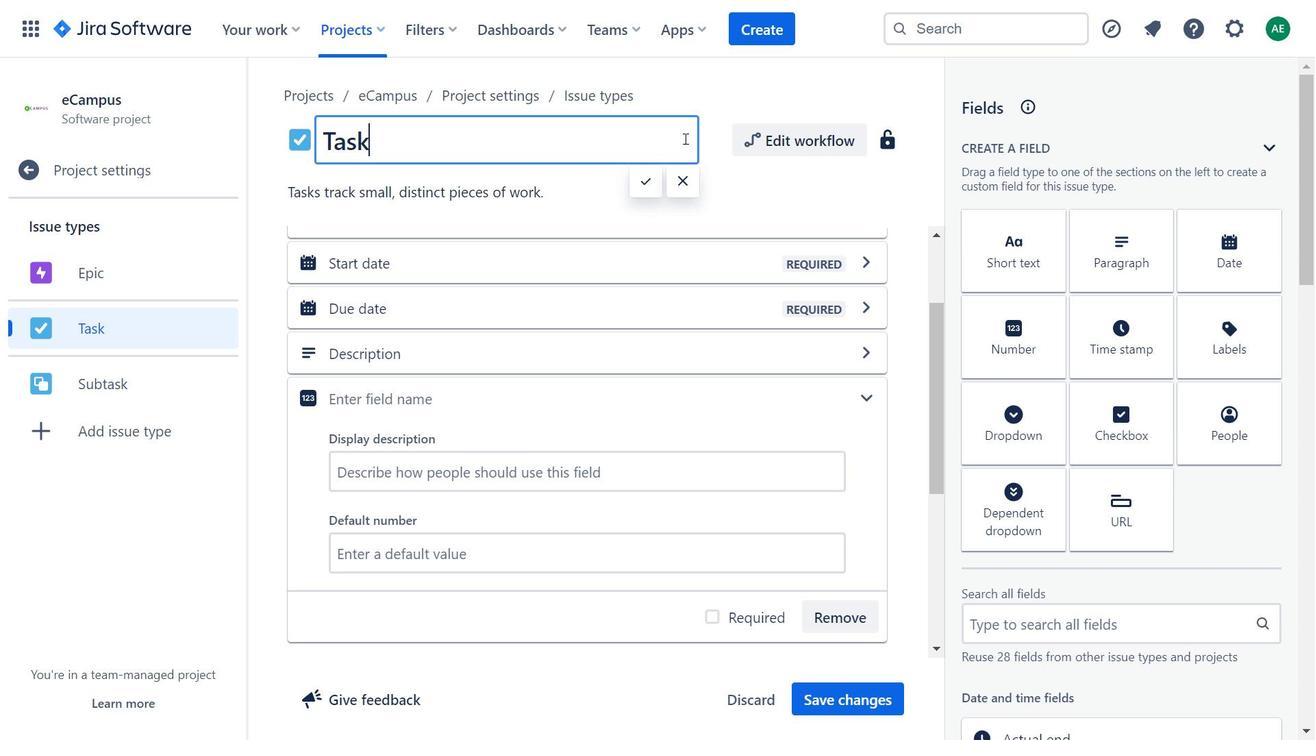 
Action: Mouse pressed left at (722, 188)
Screenshot: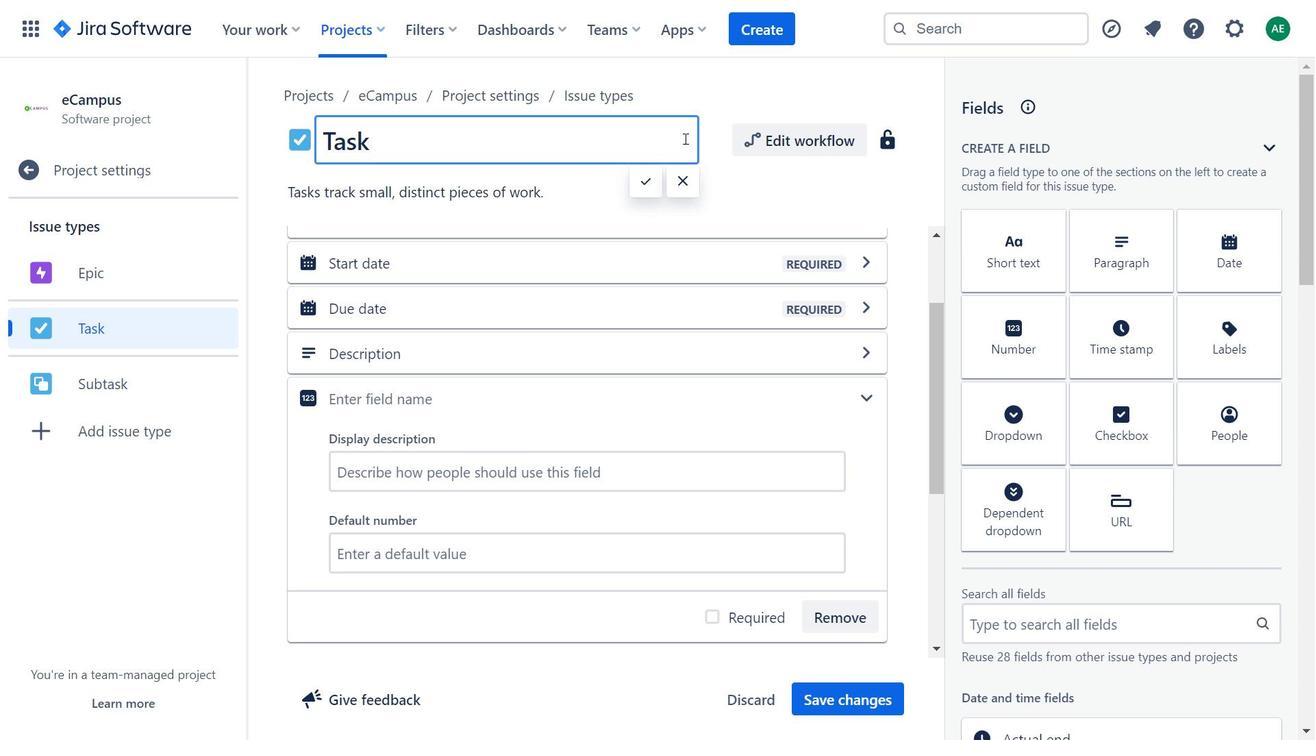
Action: Mouse moved to (732, 237)
Screenshot: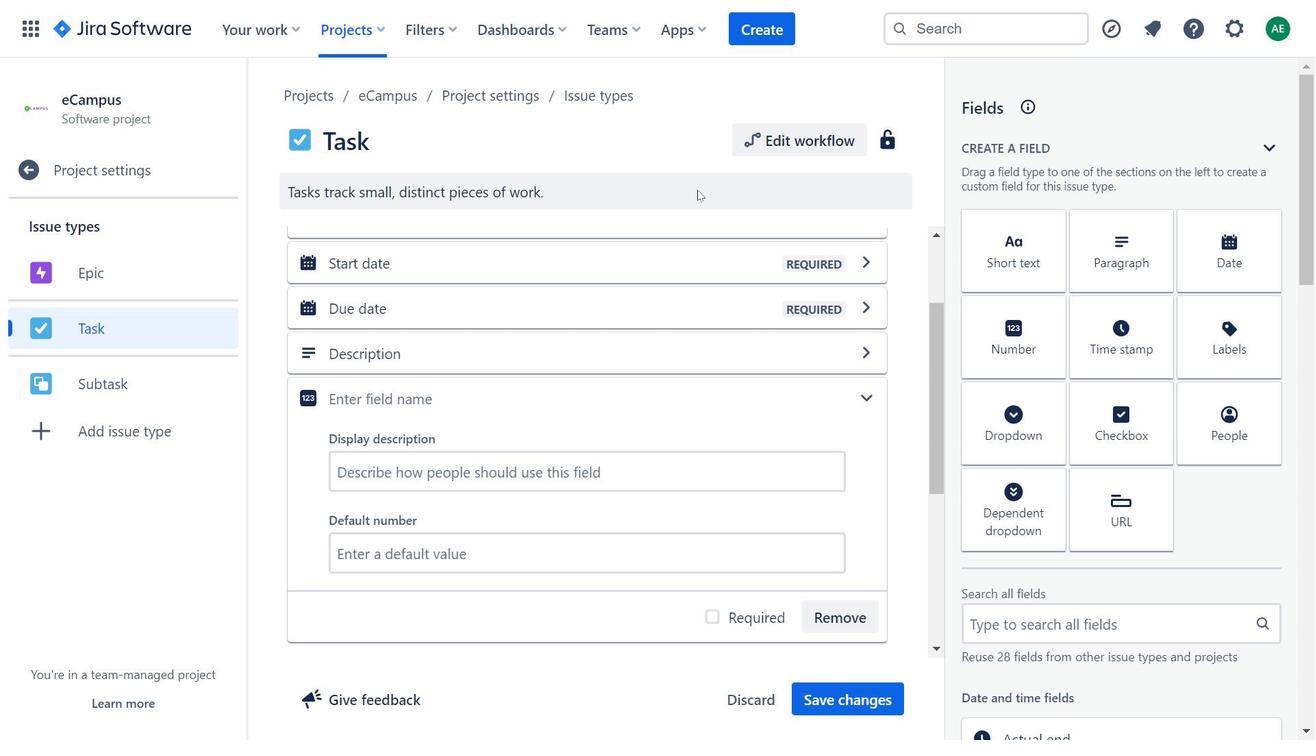 
Action: Mouse pressed left at (732, 237)
Screenshot: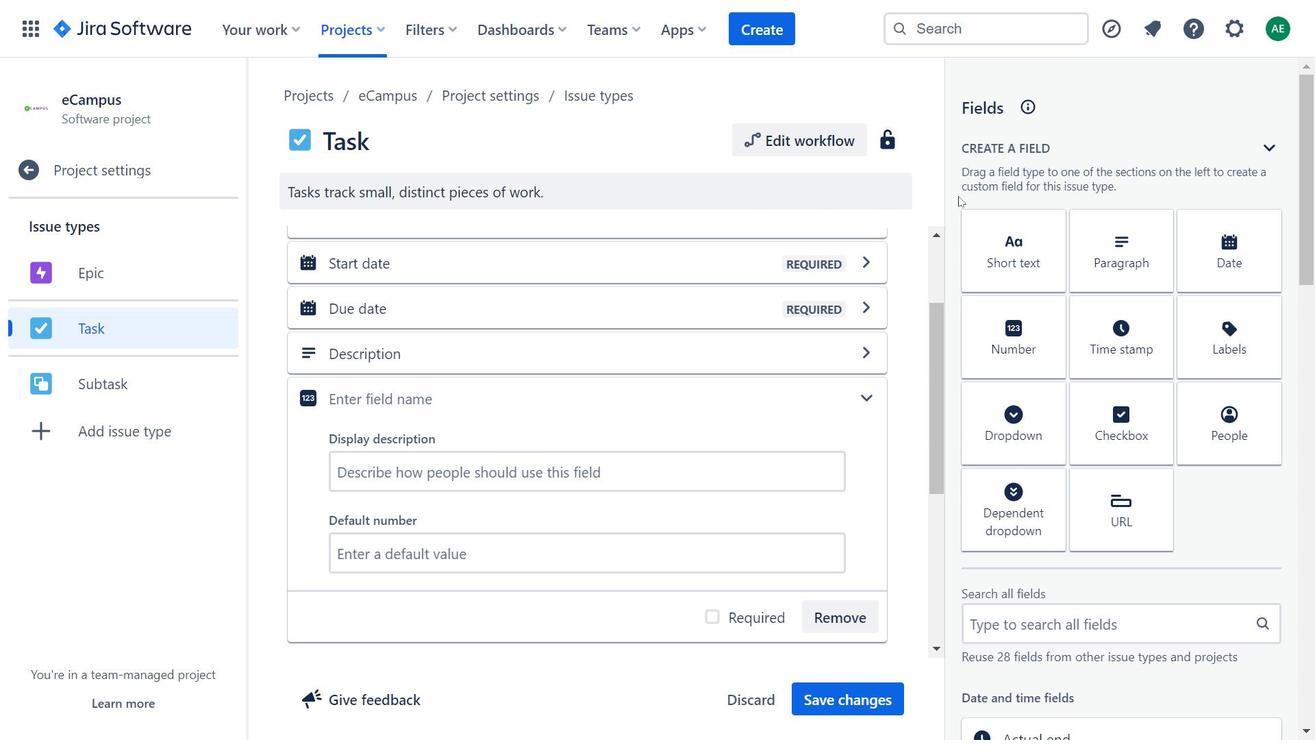 
Action: Mouse moved to (1089, 93)
Screenshot: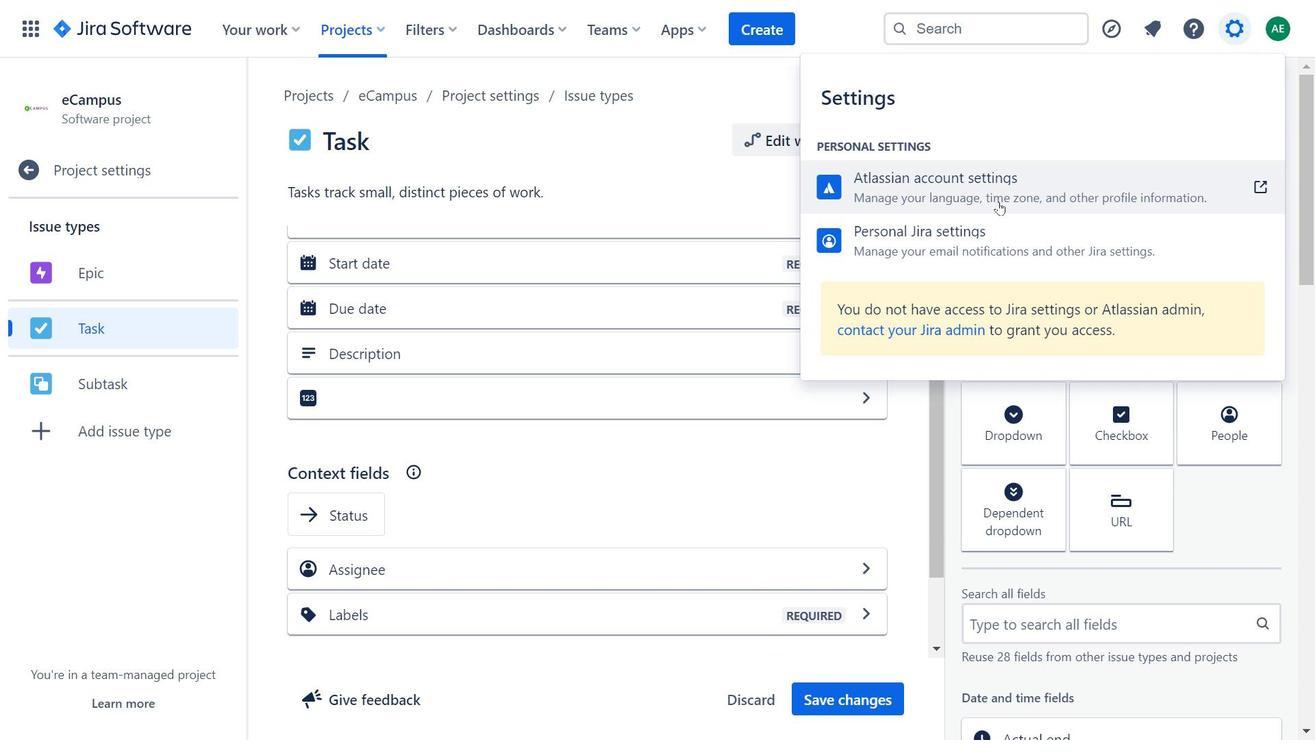 
Action: Mouse pressed left at (1089, 93)
Screenshot: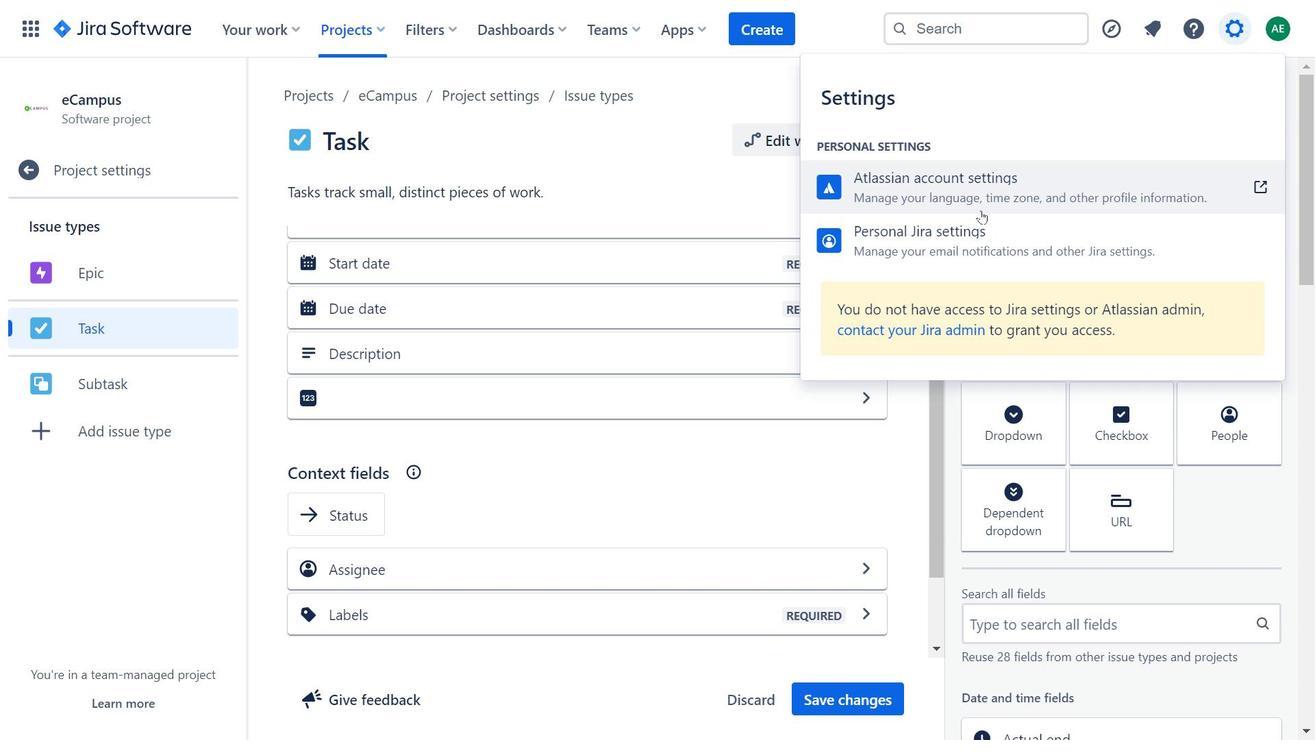 
Action: Mouse moved to (640, 450)
Screenshot: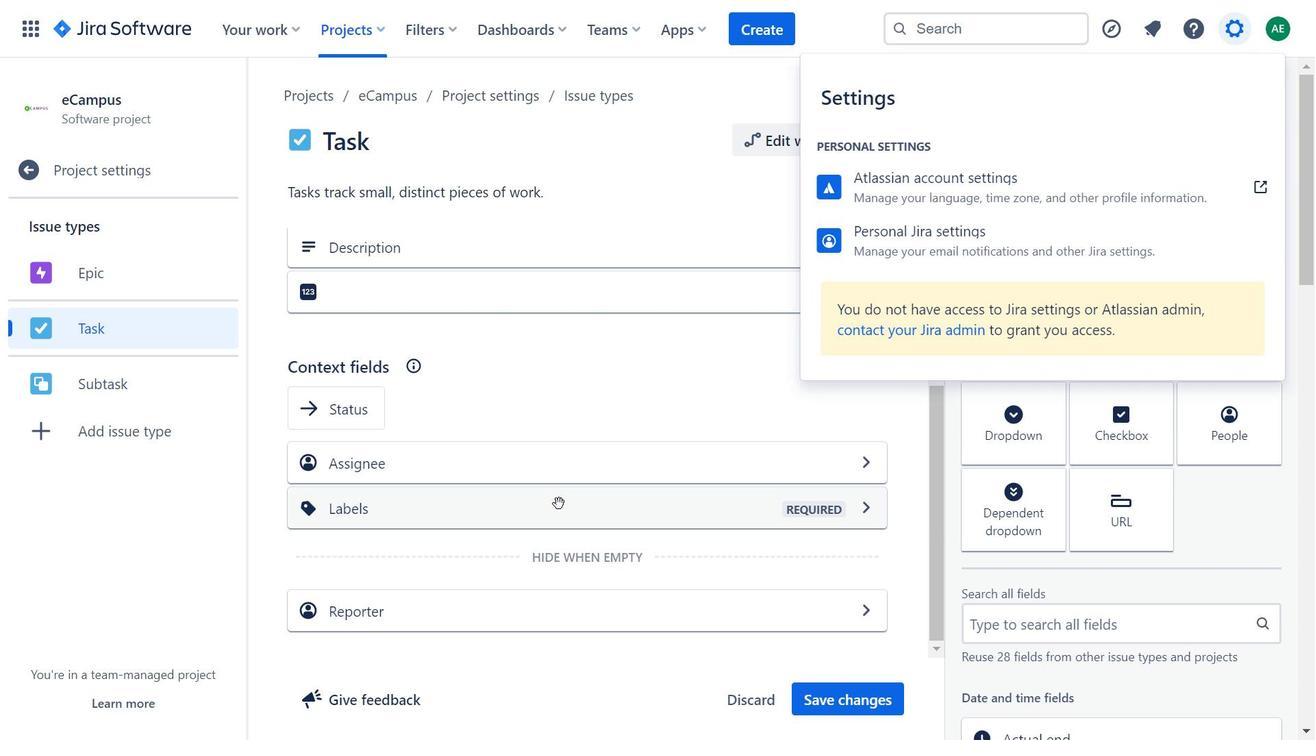 
Action: Mouse scrolled (640, 449) with delta (0, 0)
Screenshot: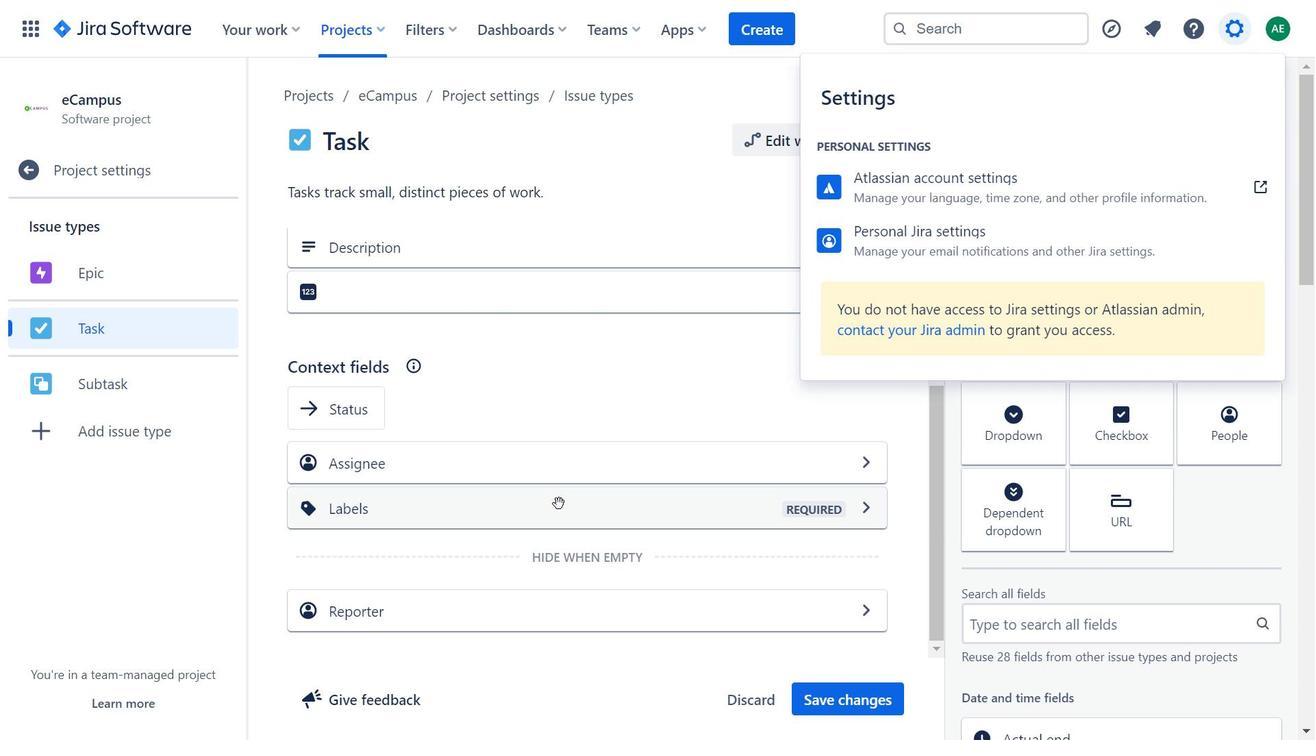 
Action: Mouse moved to (640, 450)
Screenshot: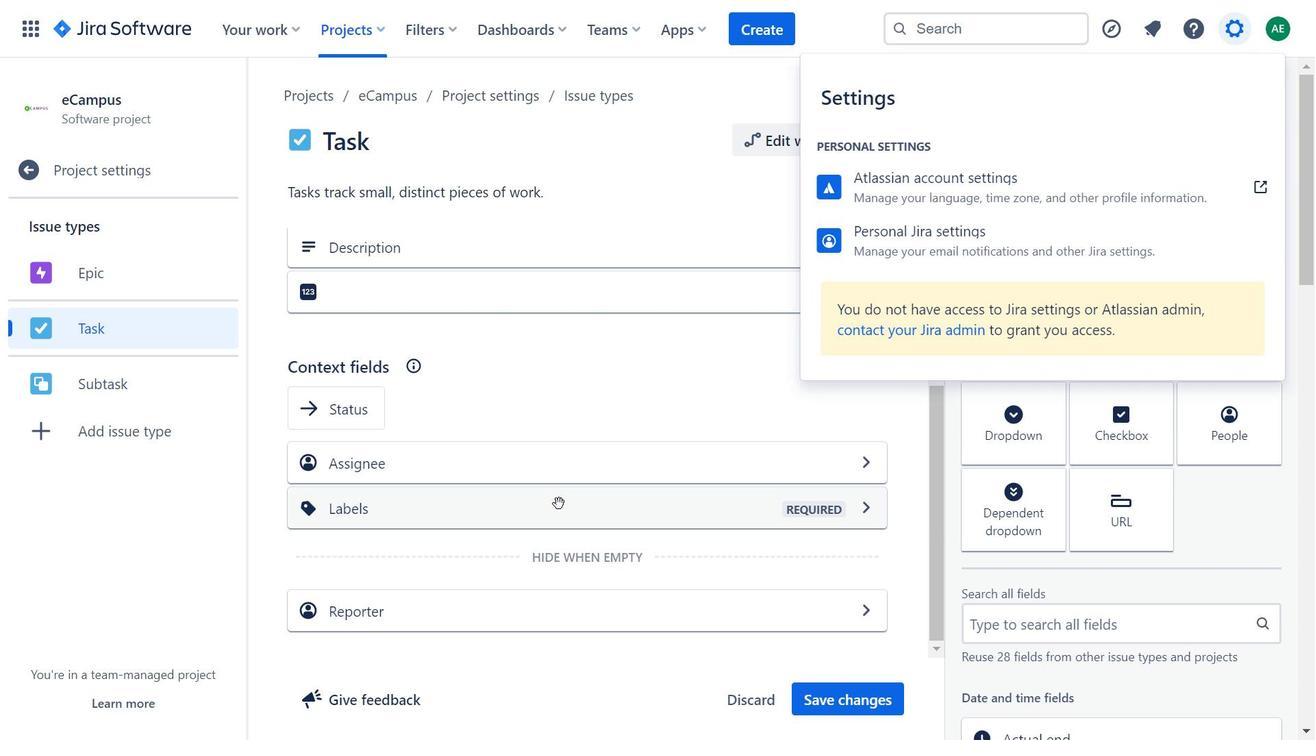
Action: Mouse scrolled (640, 450) with delta (0, 0)
Screenshot: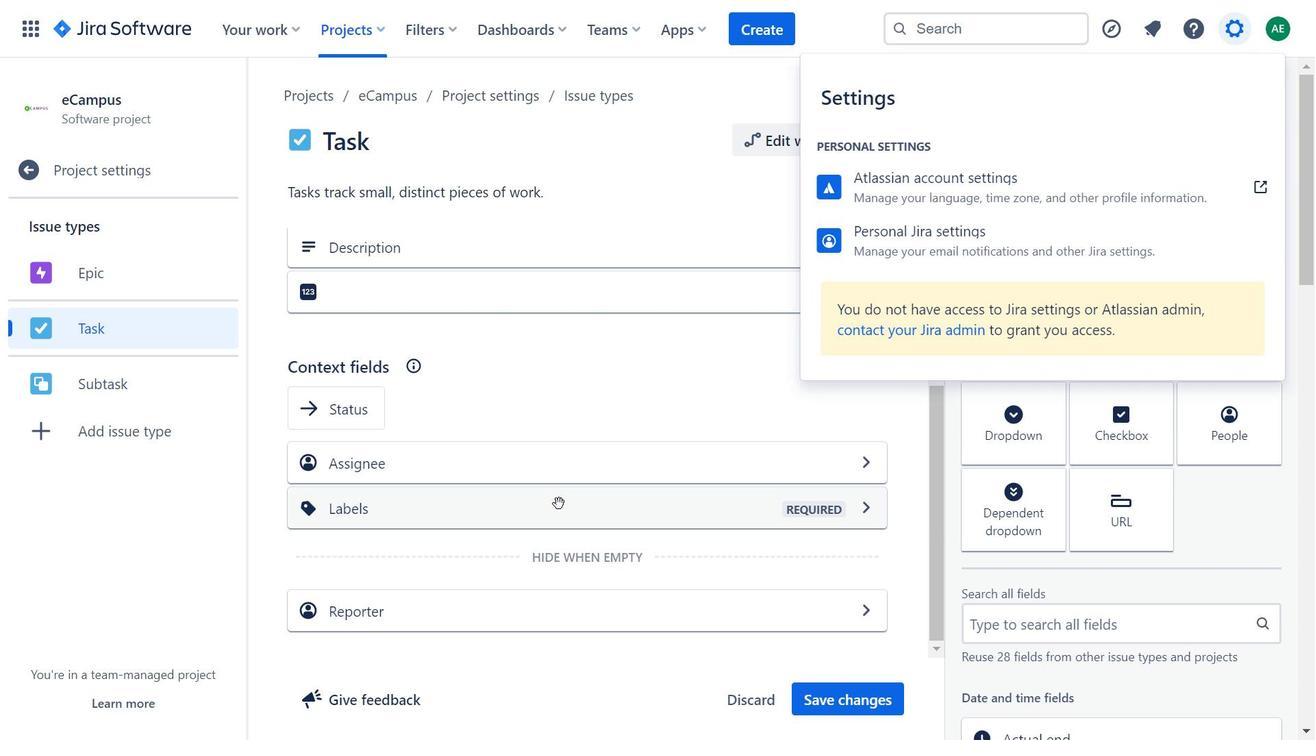 
Action: Mouse moved to (641, 450)
Screenshot: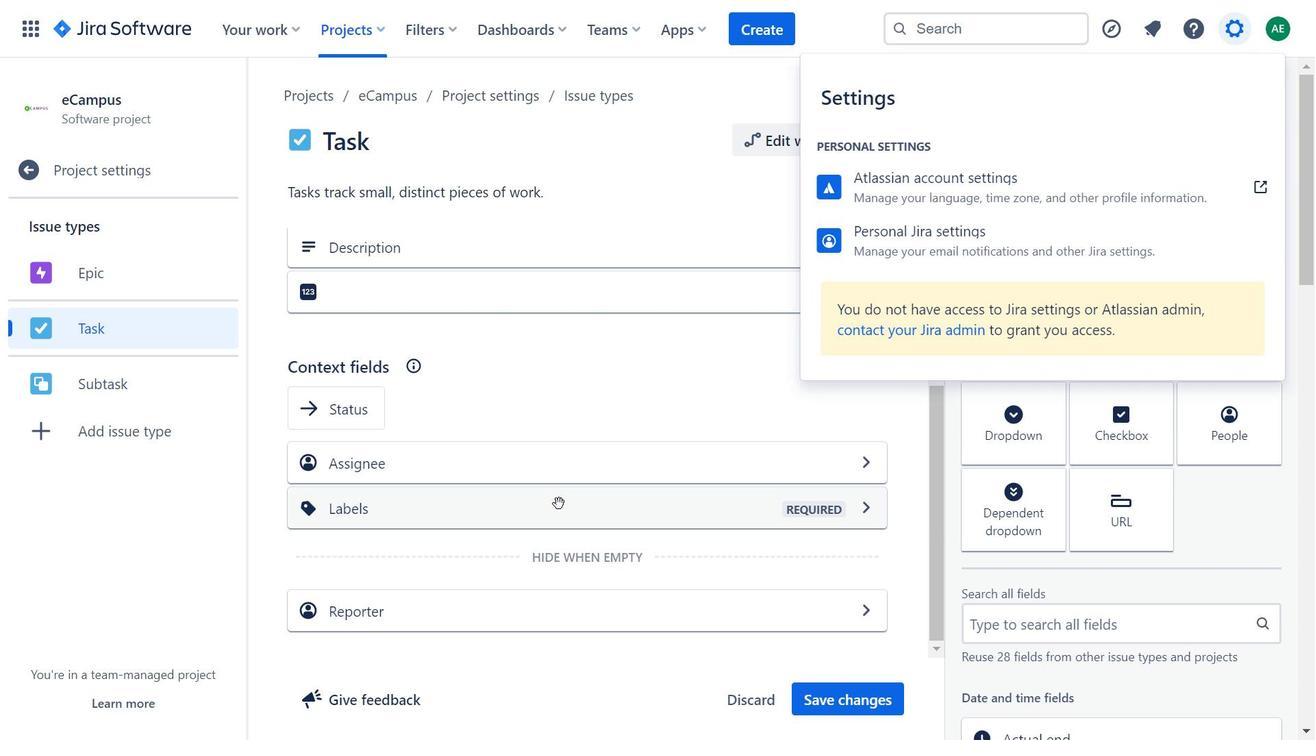 
Action: Mouse scrolled (641, 450) with delta (0, 0)
Screenshot: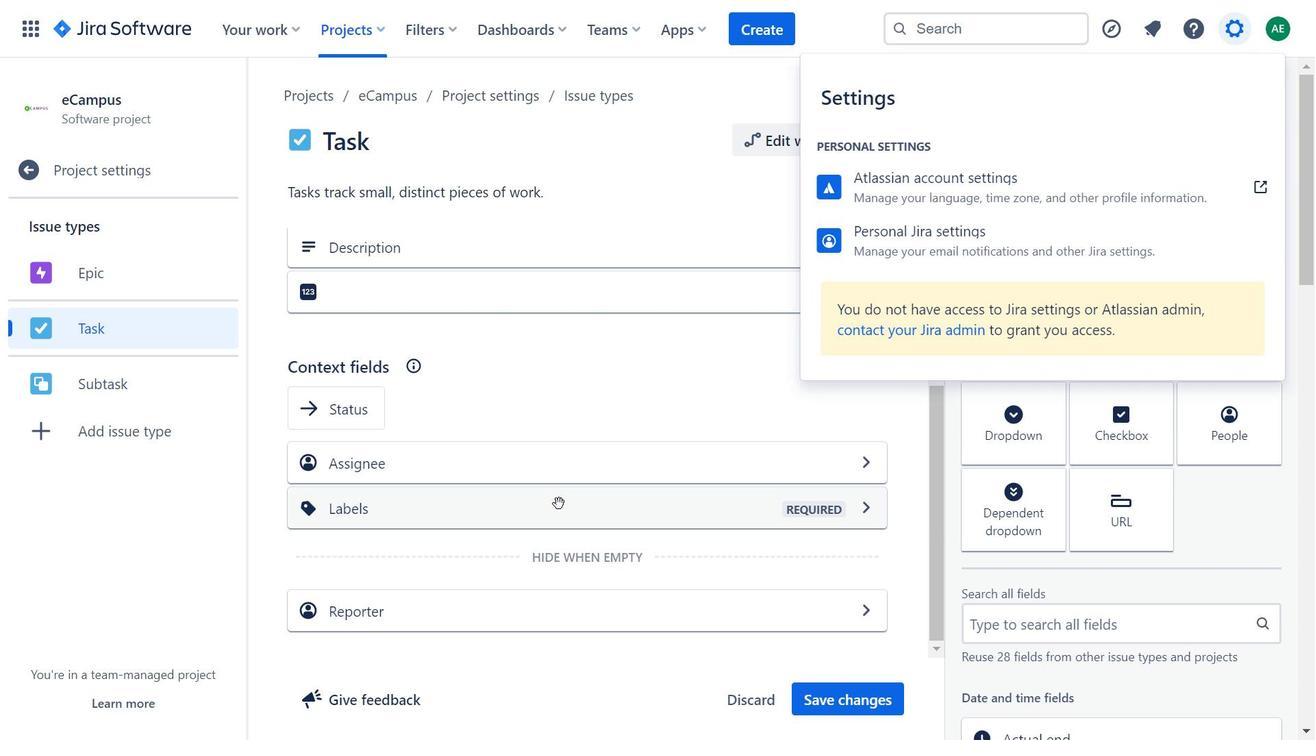
Action: Mouse moved to (932, 476)
Screenshot: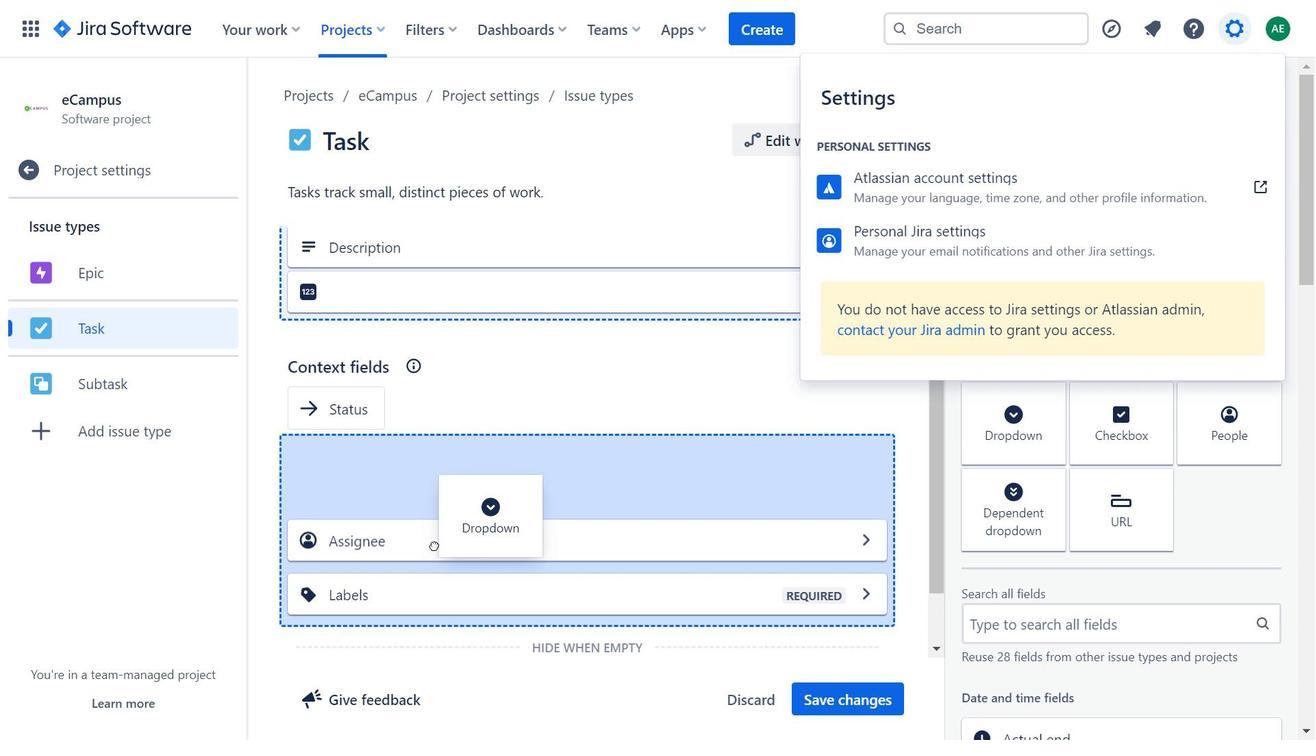 
Action: Mouse pressed left at (932, 476)
Screenshot: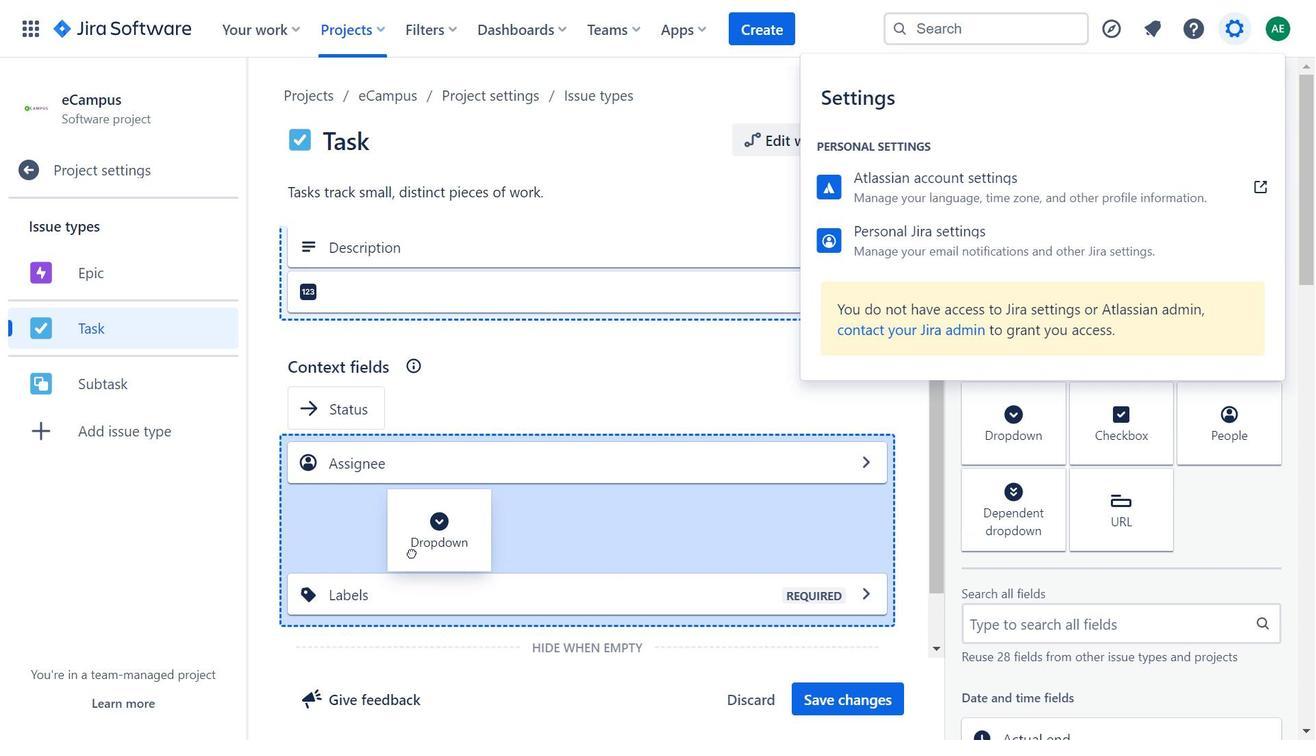 
Action: Mouse moved to (631, 374)
Screenshot: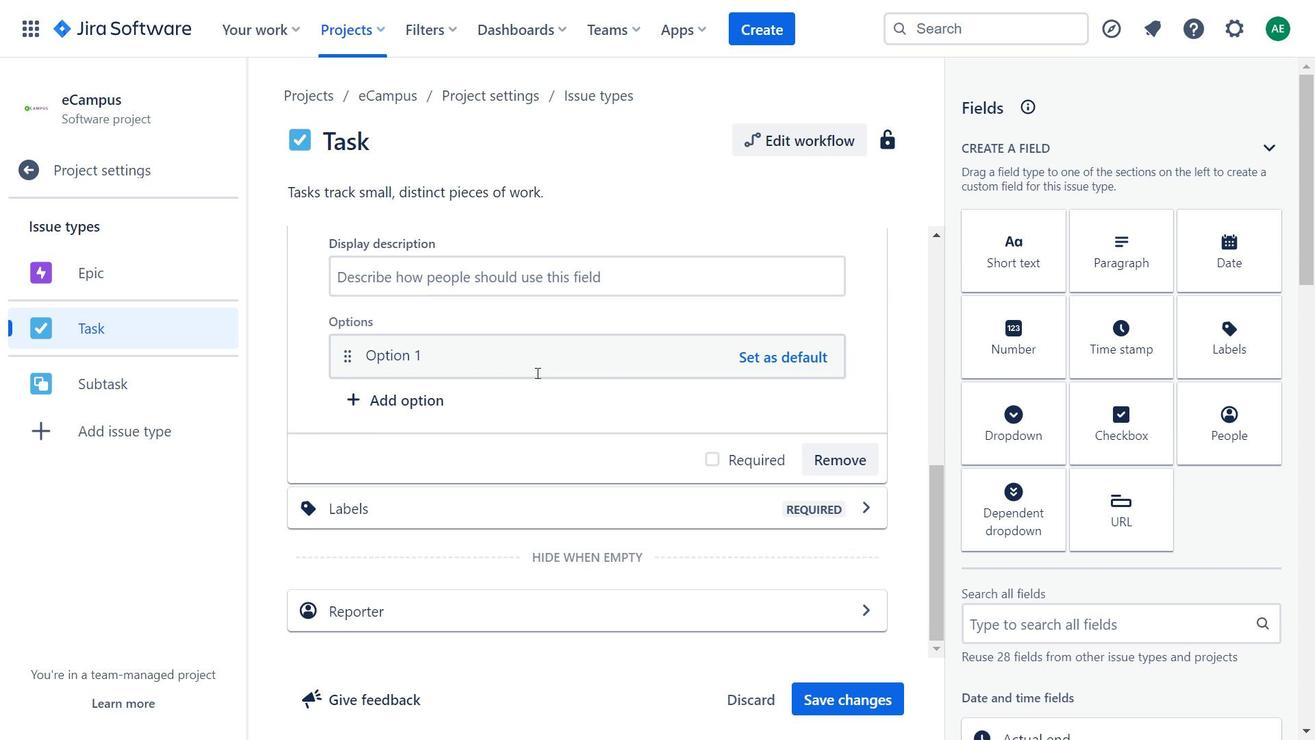 
Action: Mouse scrolled (631, 374) with delta (0, 0)
Screenshot: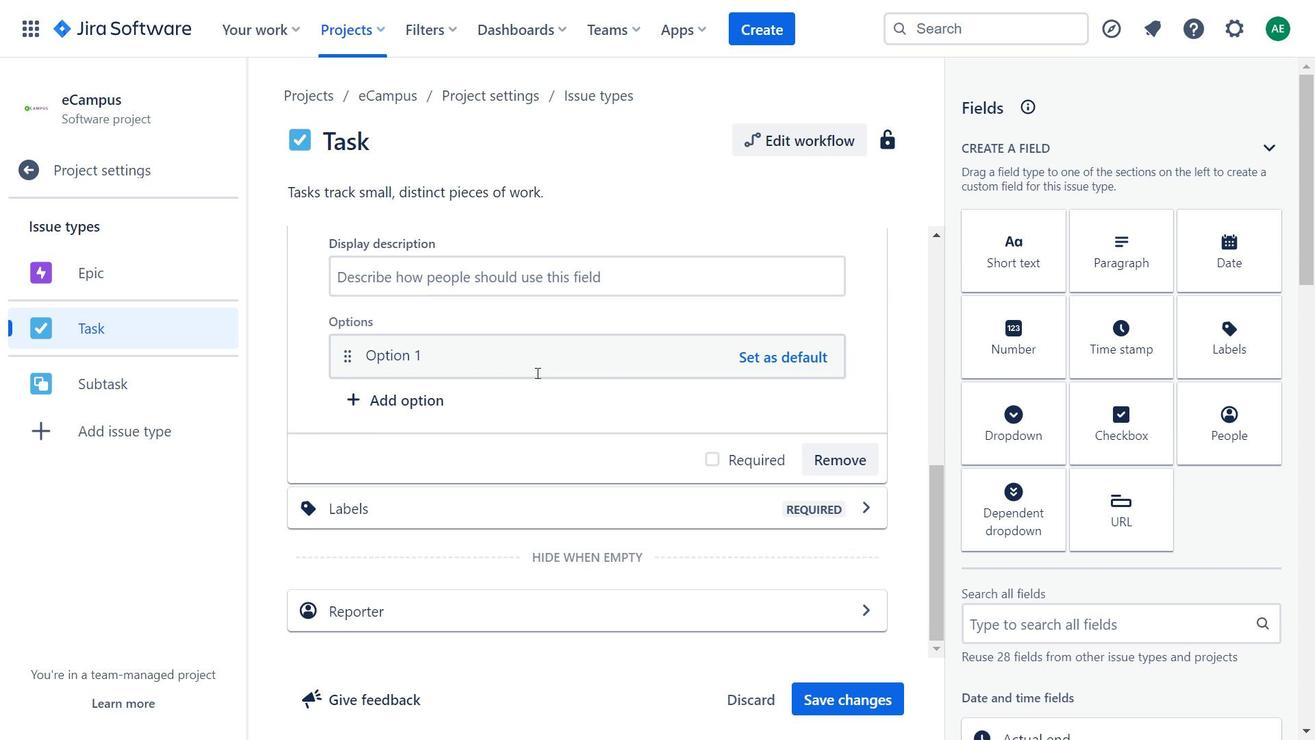 
Action: Mouse moved to (632, 378)
Screenshot: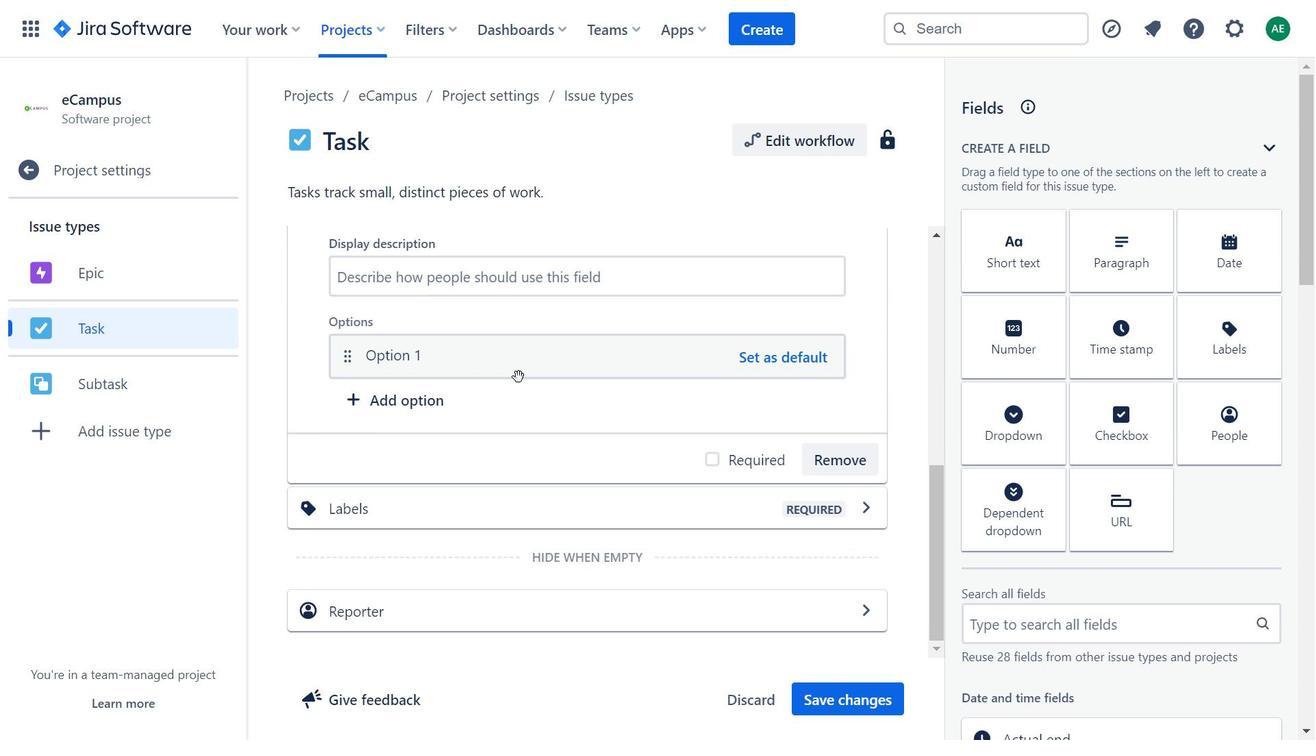 
Action: Mouse scrolled (632, 377) with delta (0, 0)
Screenshot: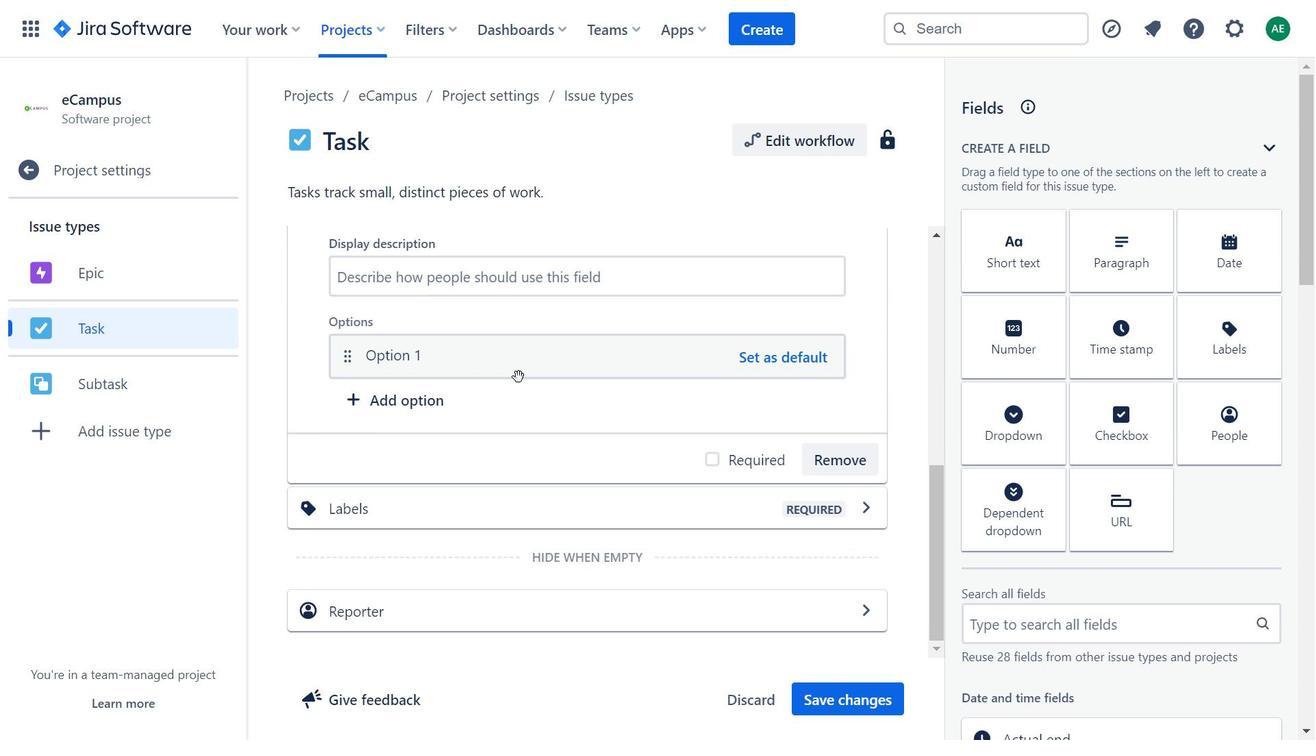
Action: Mouse moved to (634, 399)
Screenshot: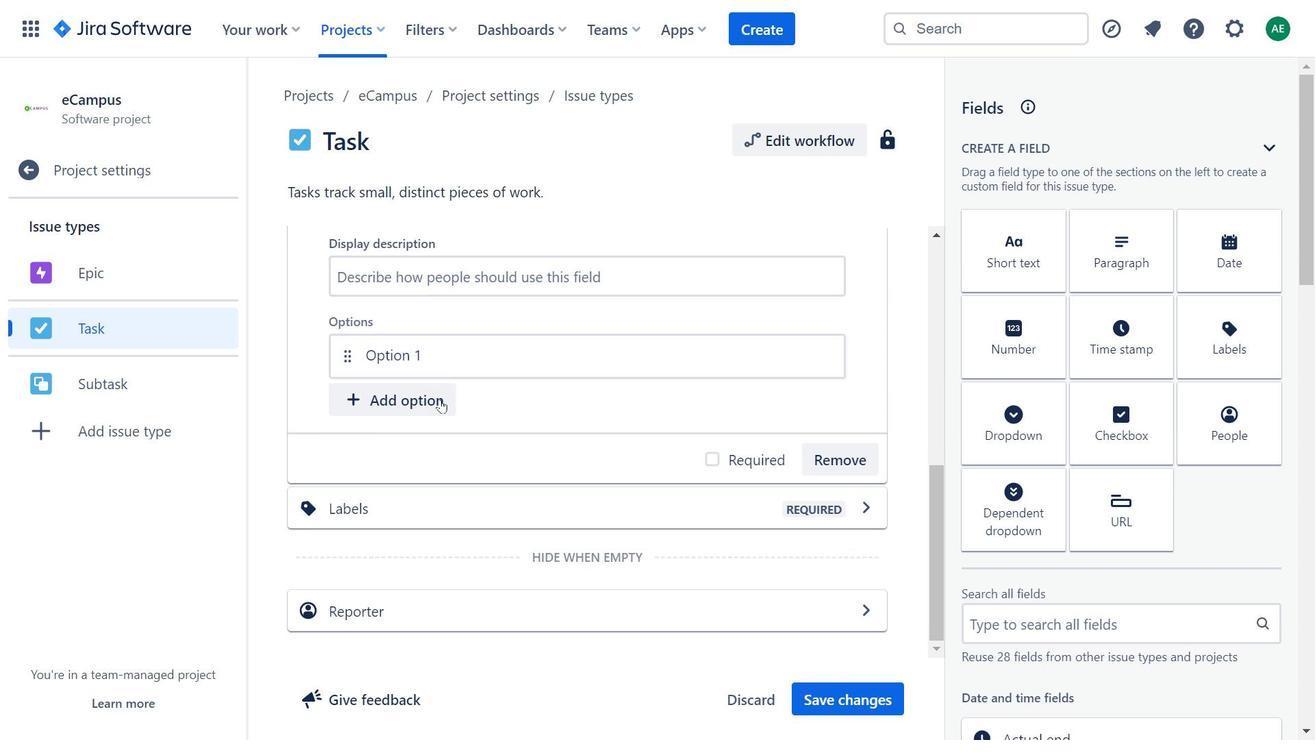 
Action: Mouse scrolled (634, 398) with delta (0, 0)
Screenshot: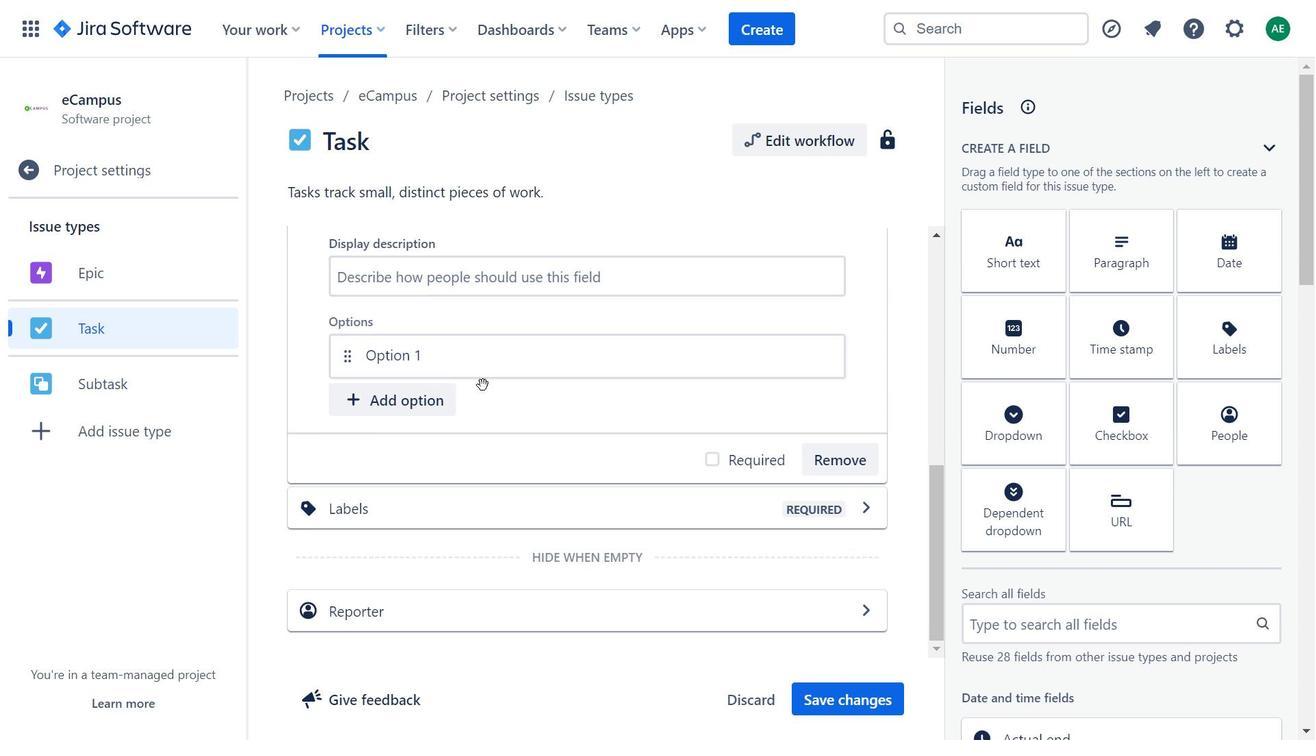 
Action: Mouse moved to (635, 402)
Screenshot: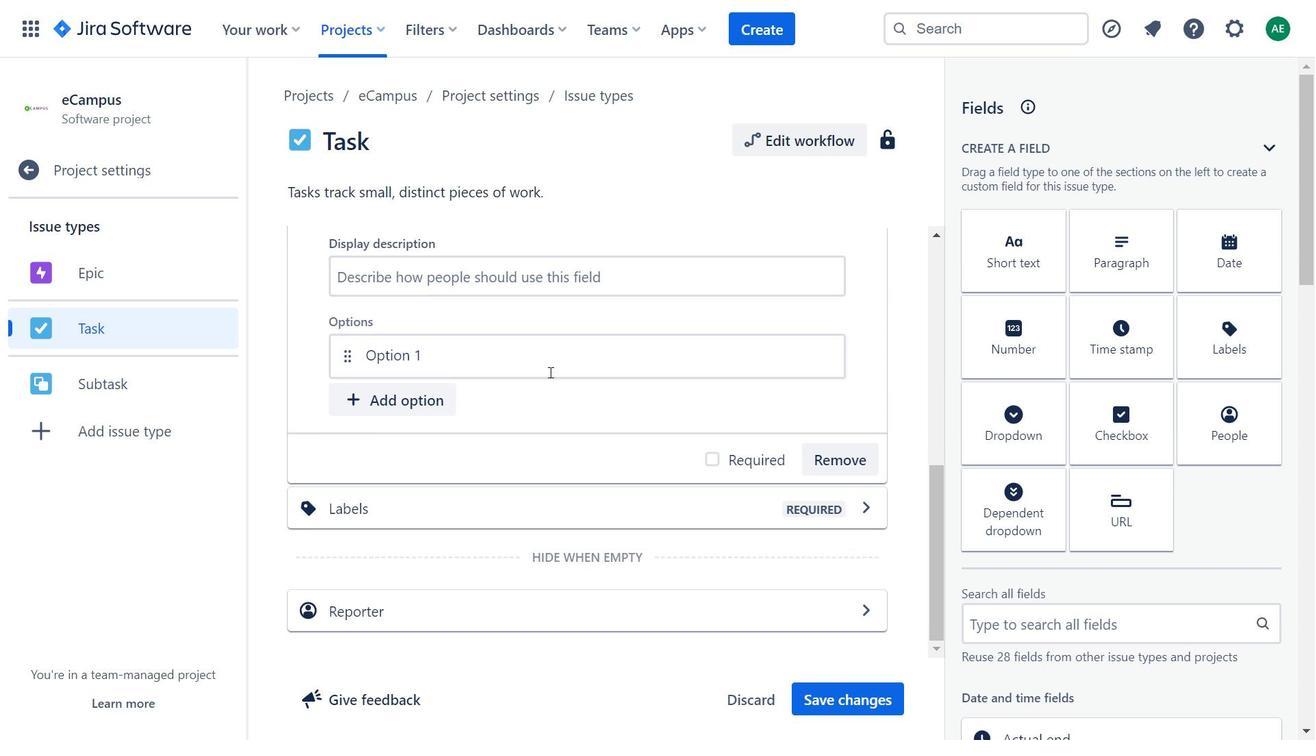 
Action: Mouse scrolled (635, 402) with delta (0, 0)
Screenshot: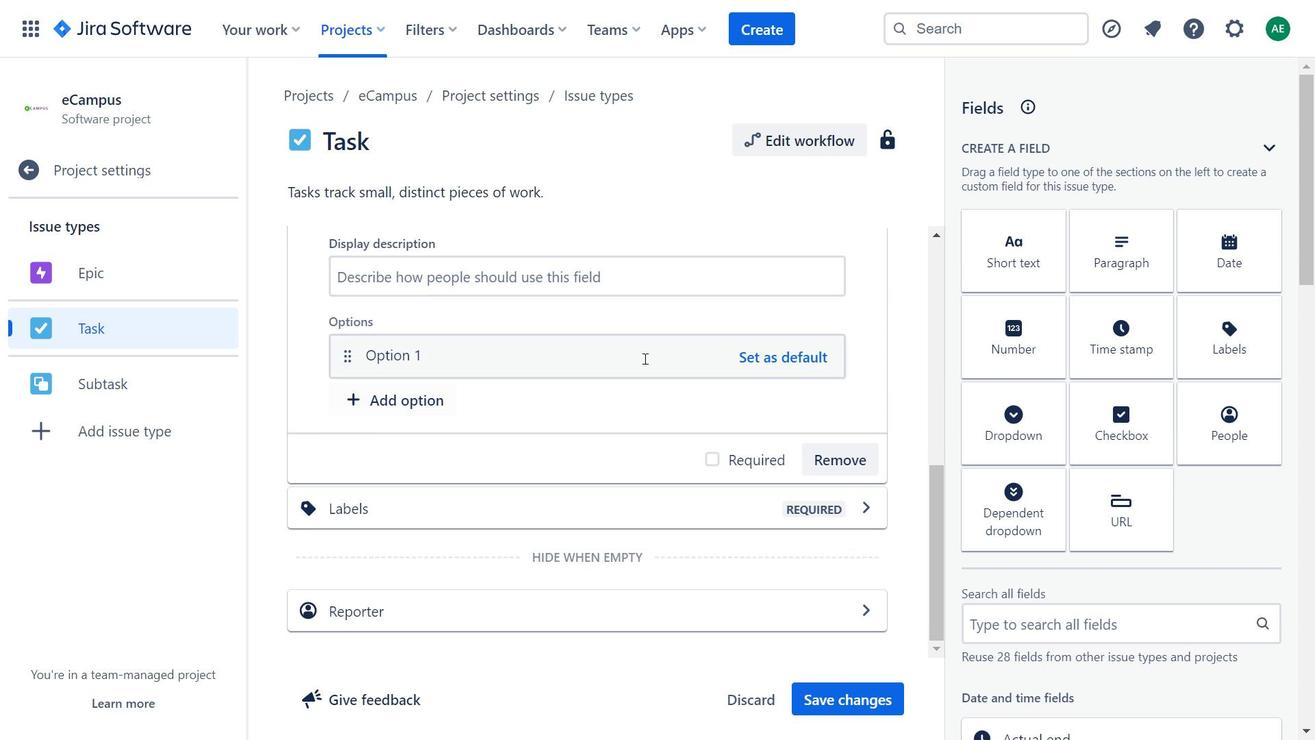 
Action: Mouse moved to (589, 375)
Screenshot: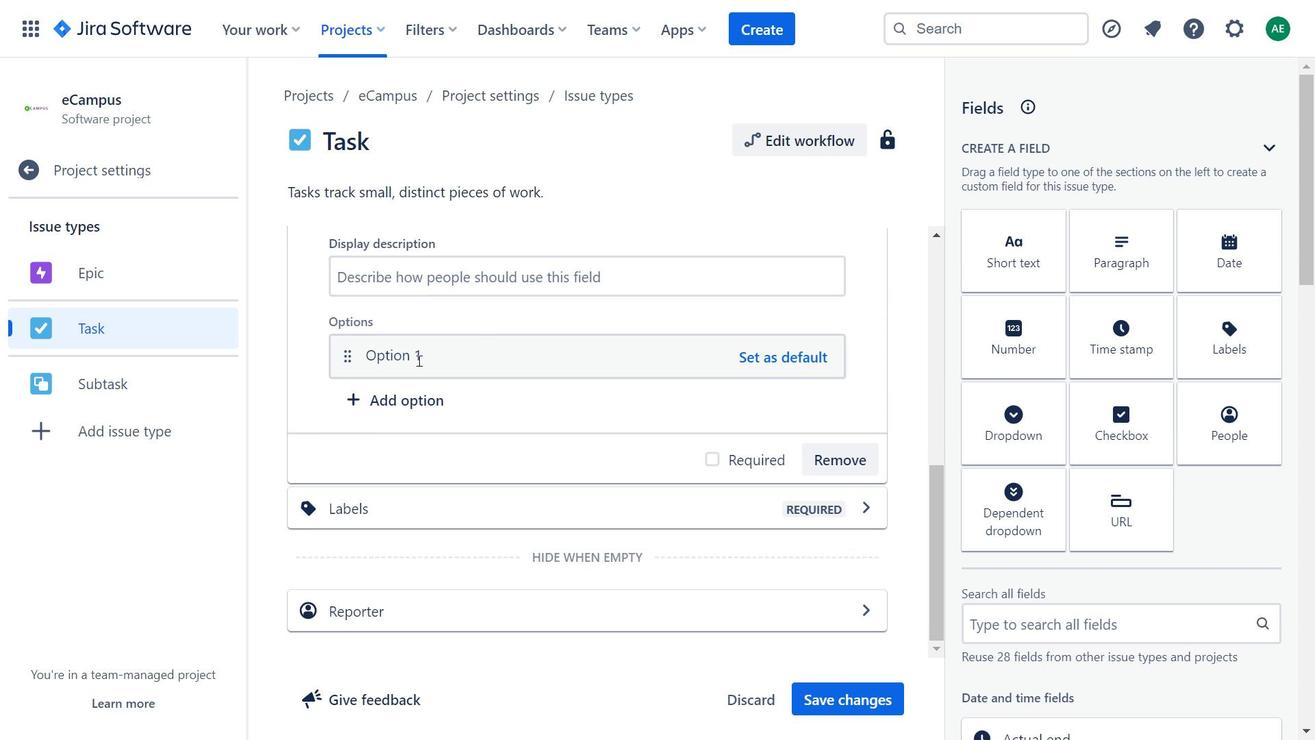 
Action: Mouse pressed left at (589, 375)
Screenshot: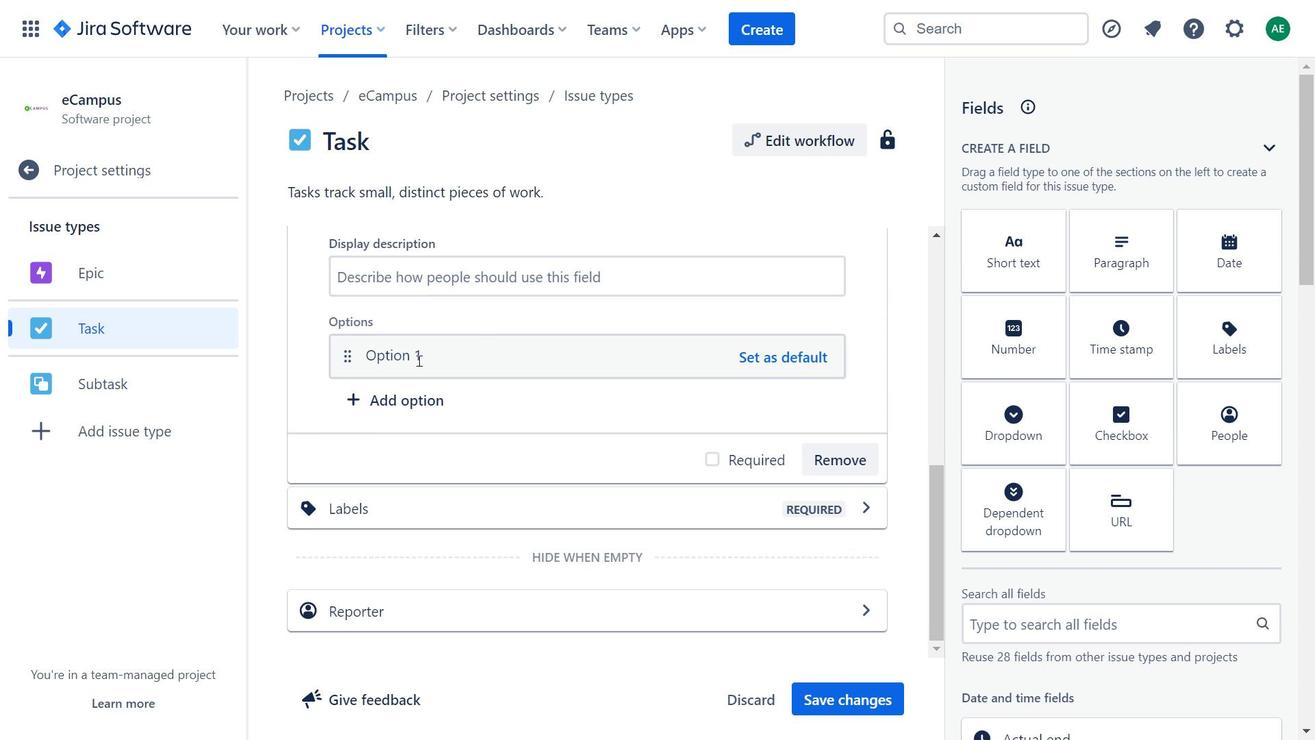 
Action: Mouse moved to (592, 384)
Screenshot: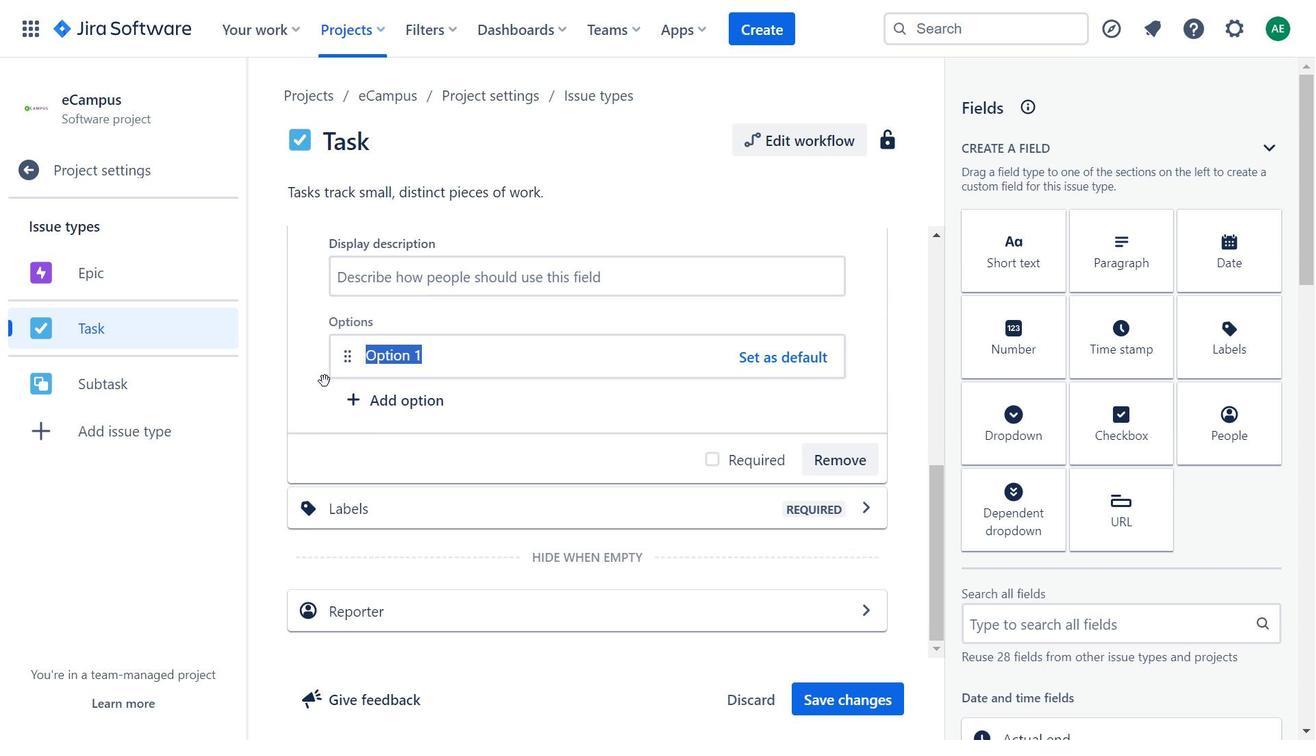 
Action: Mouse pressed left at (592, 384)
Screenshot: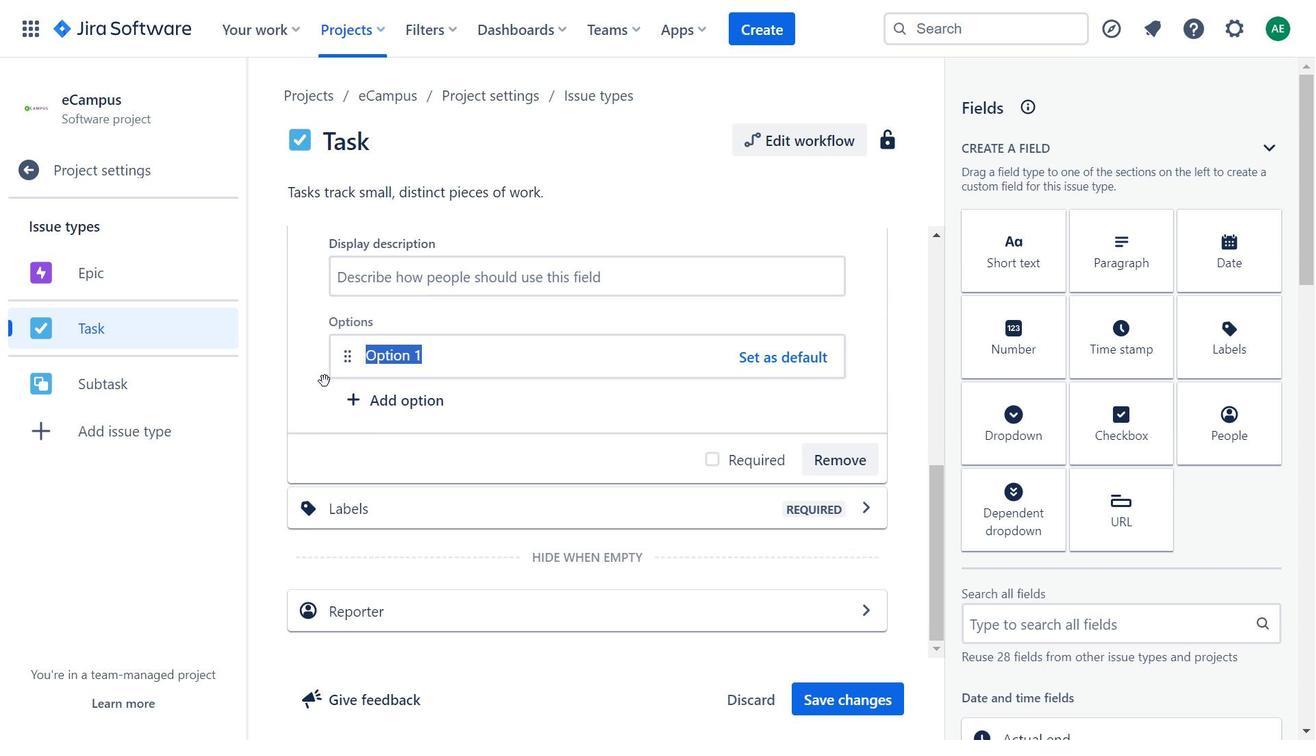 
Action: Mouse moved to (481, 416)
Screenshot: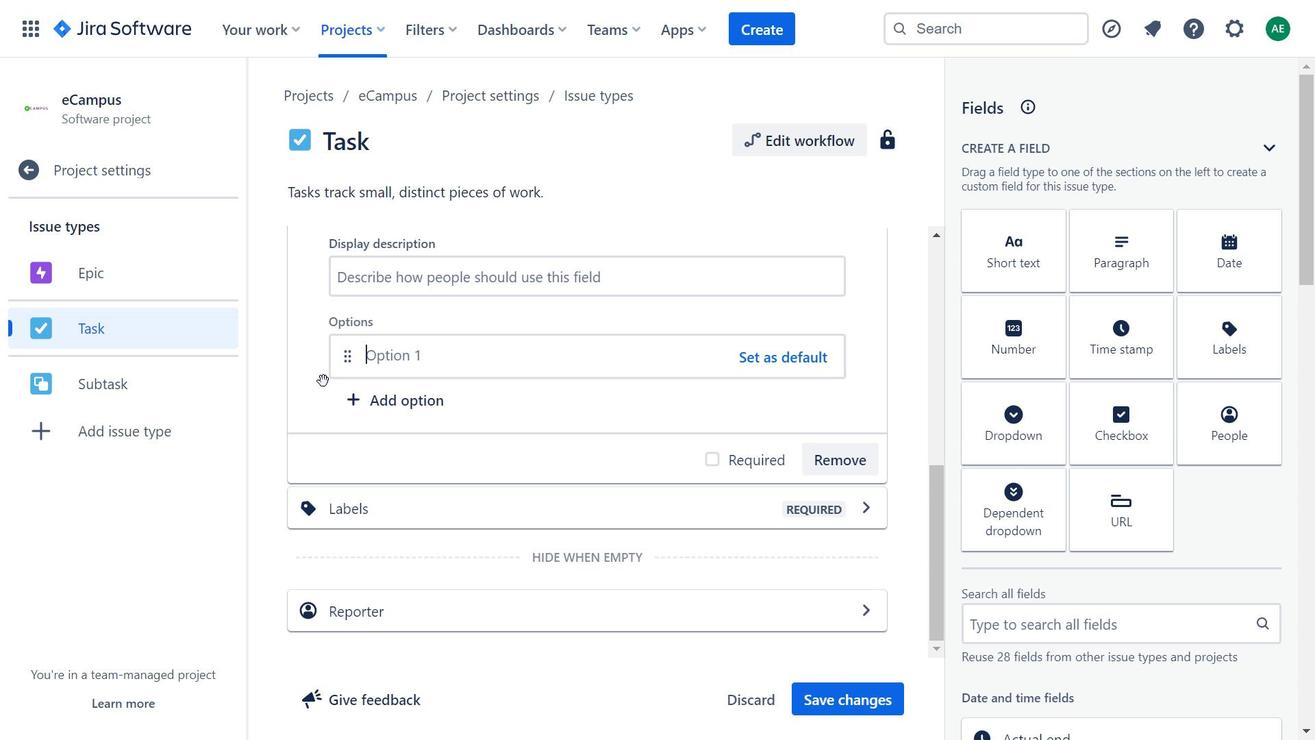 
Action: Key pressed <Key.backspace>
Screenshot: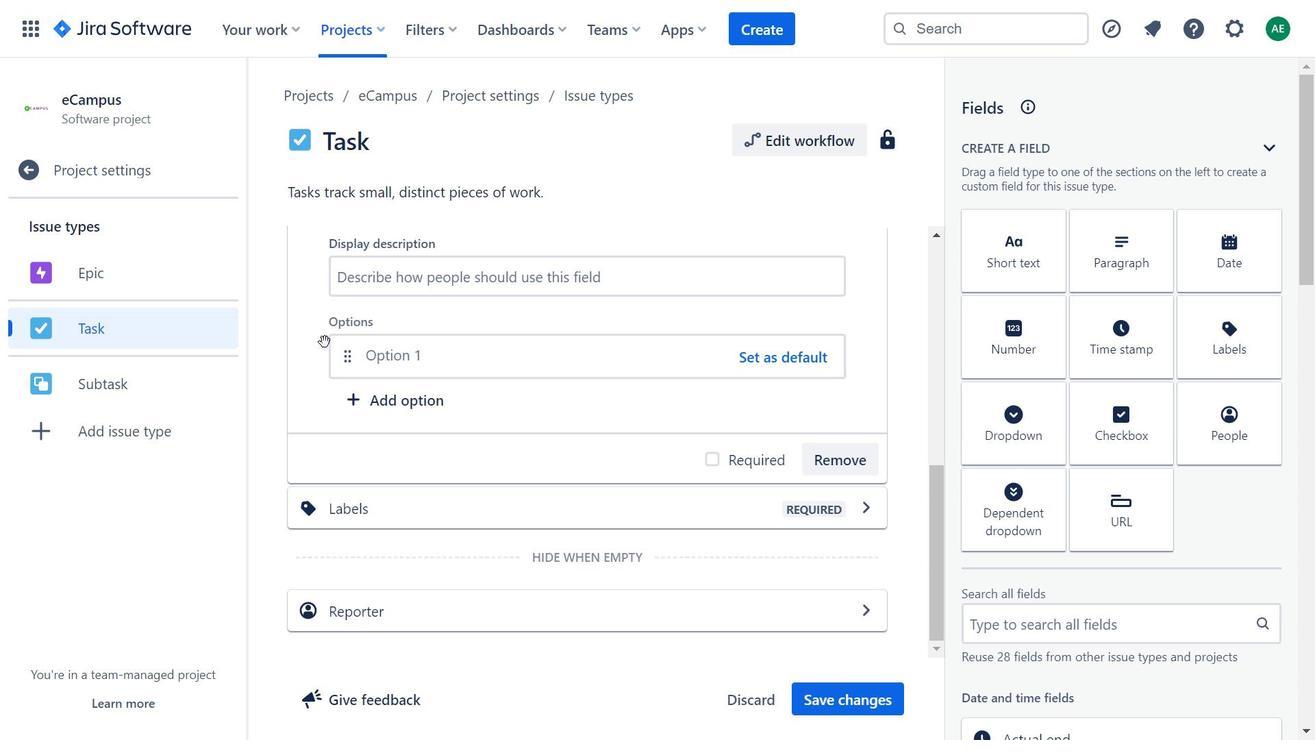 
Action: Mouse moved to (517, 424)
Screenshot: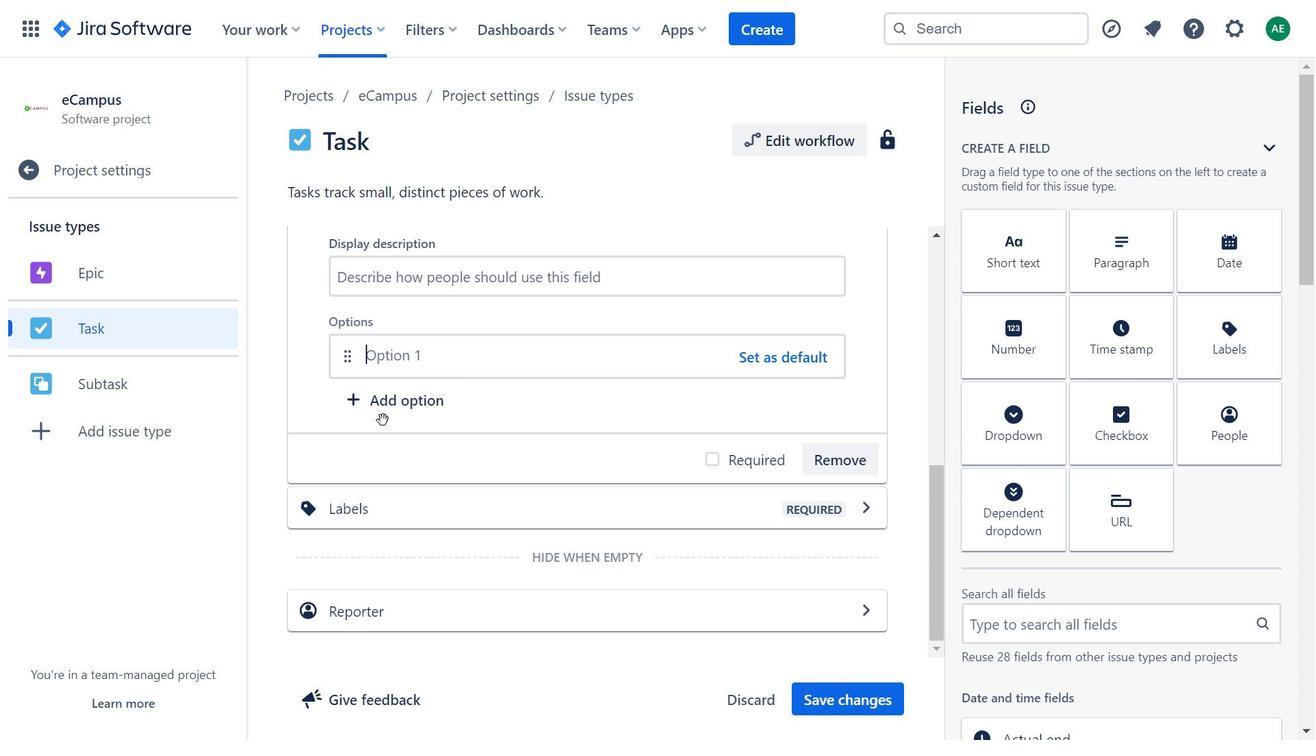 
Action: Mouse pressed left at (517, 424)
Screenshot: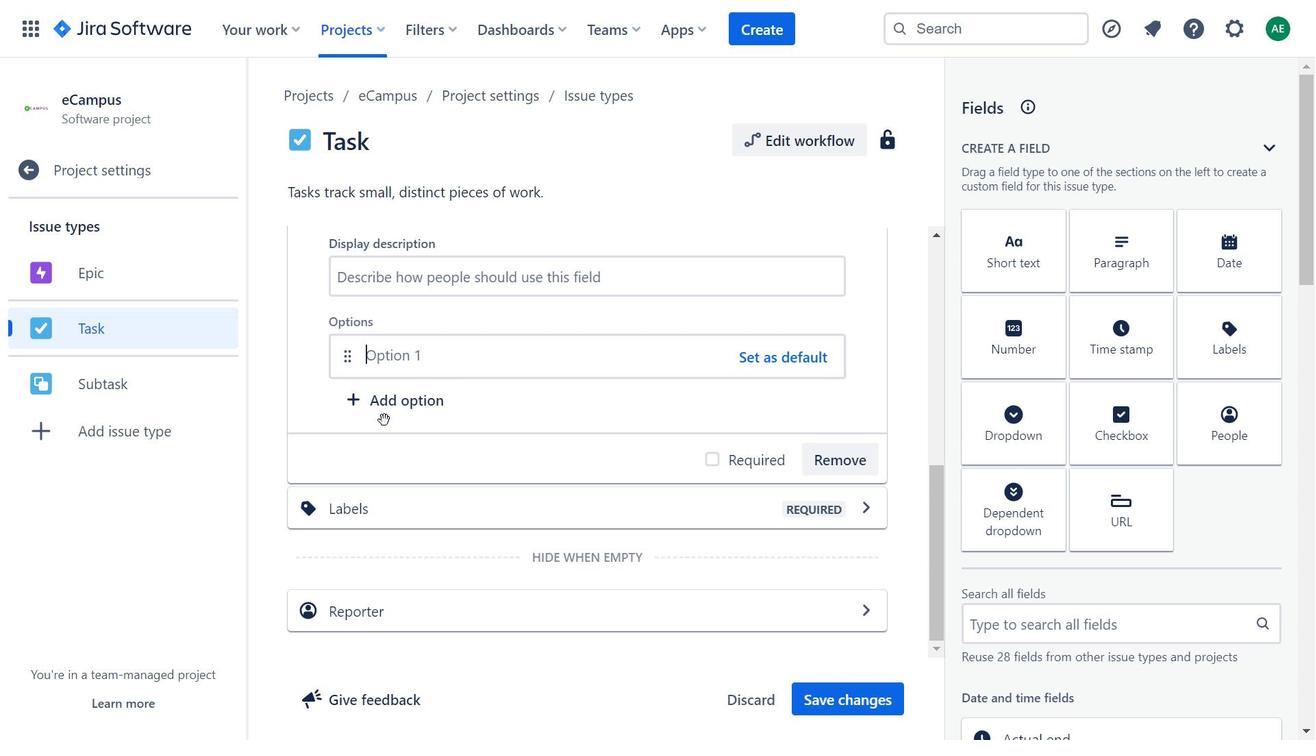 
Action: Mouse moved to (526, 439)
Screenshot: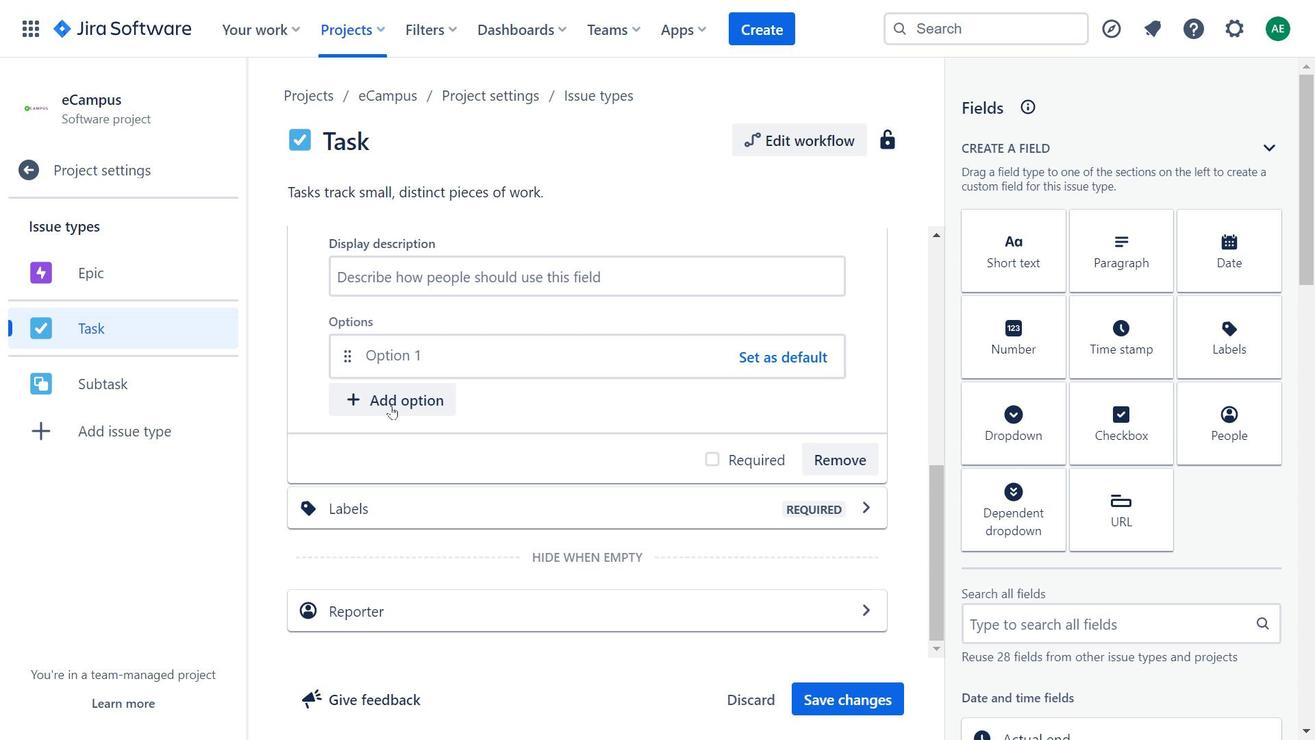 
Action: Mouse pressed left at (526, 439)
Screenshot: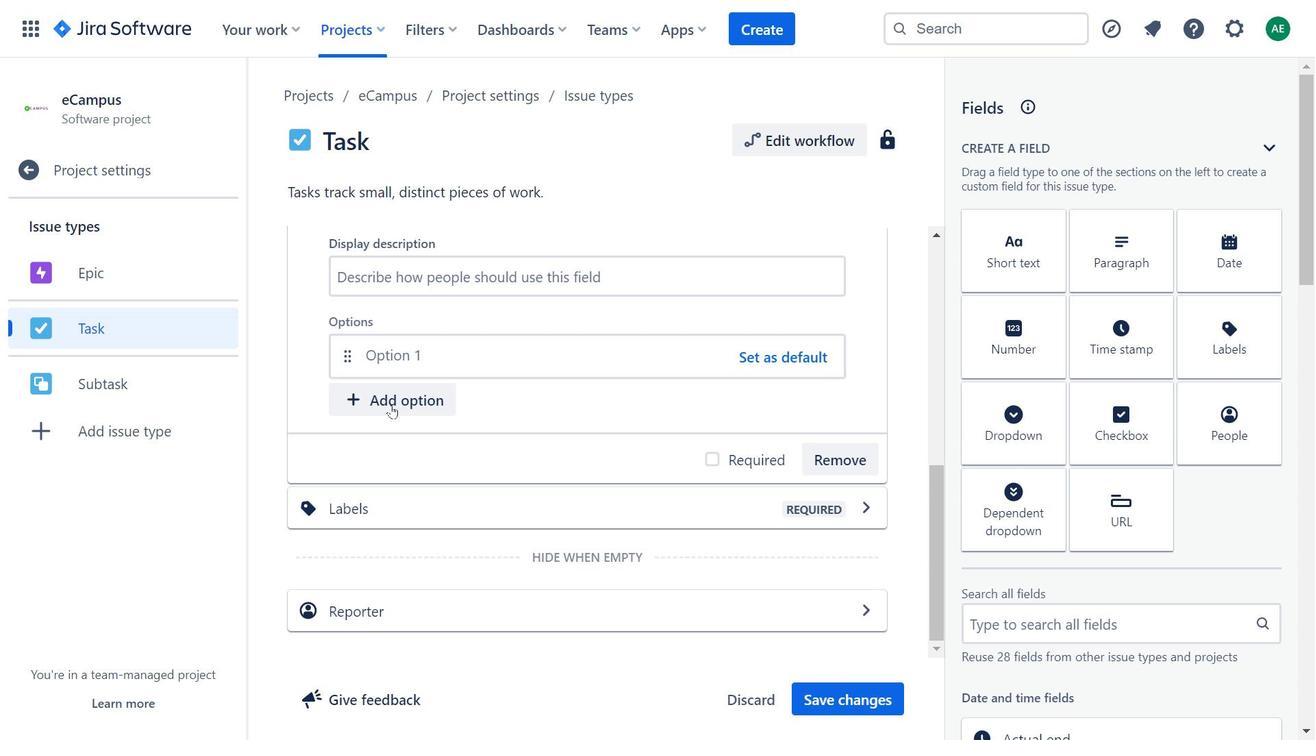 
Action: Mouse moved to (518, 141)
Screenshot: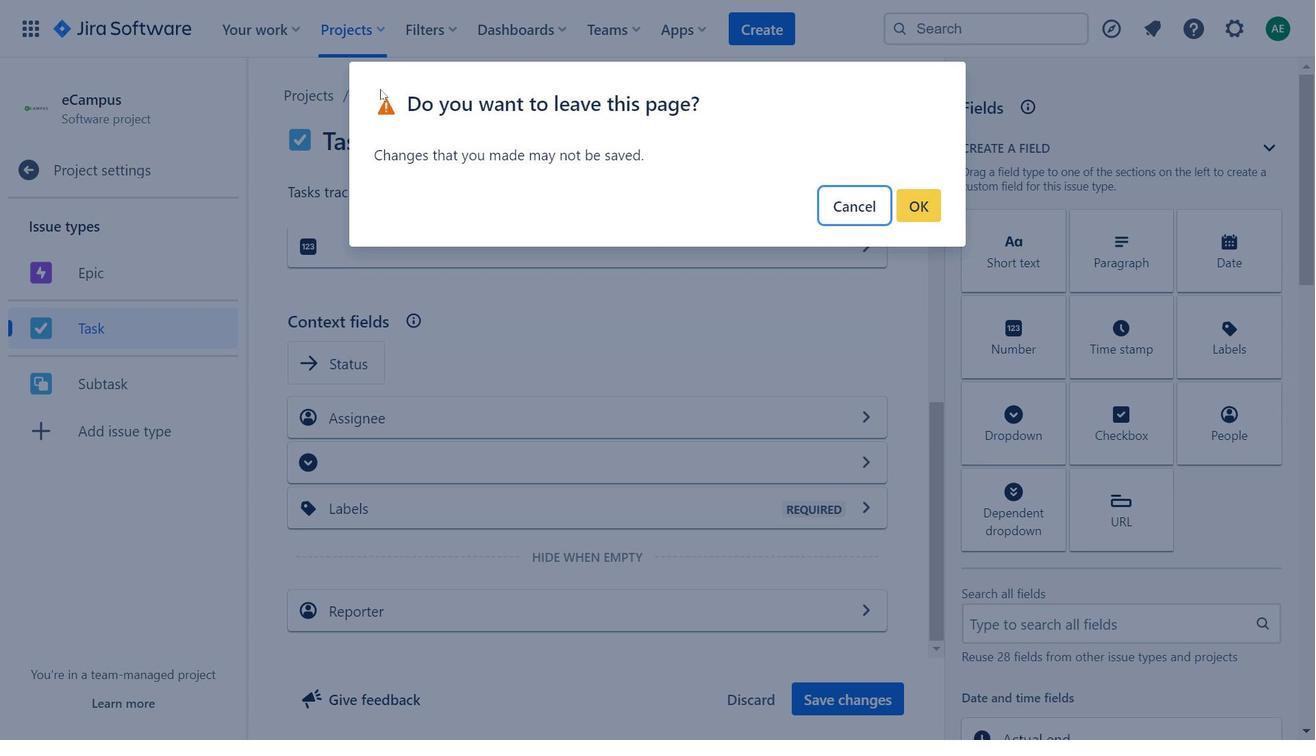 
Action: Mouse pressed left at (518, 141)
Screenshot: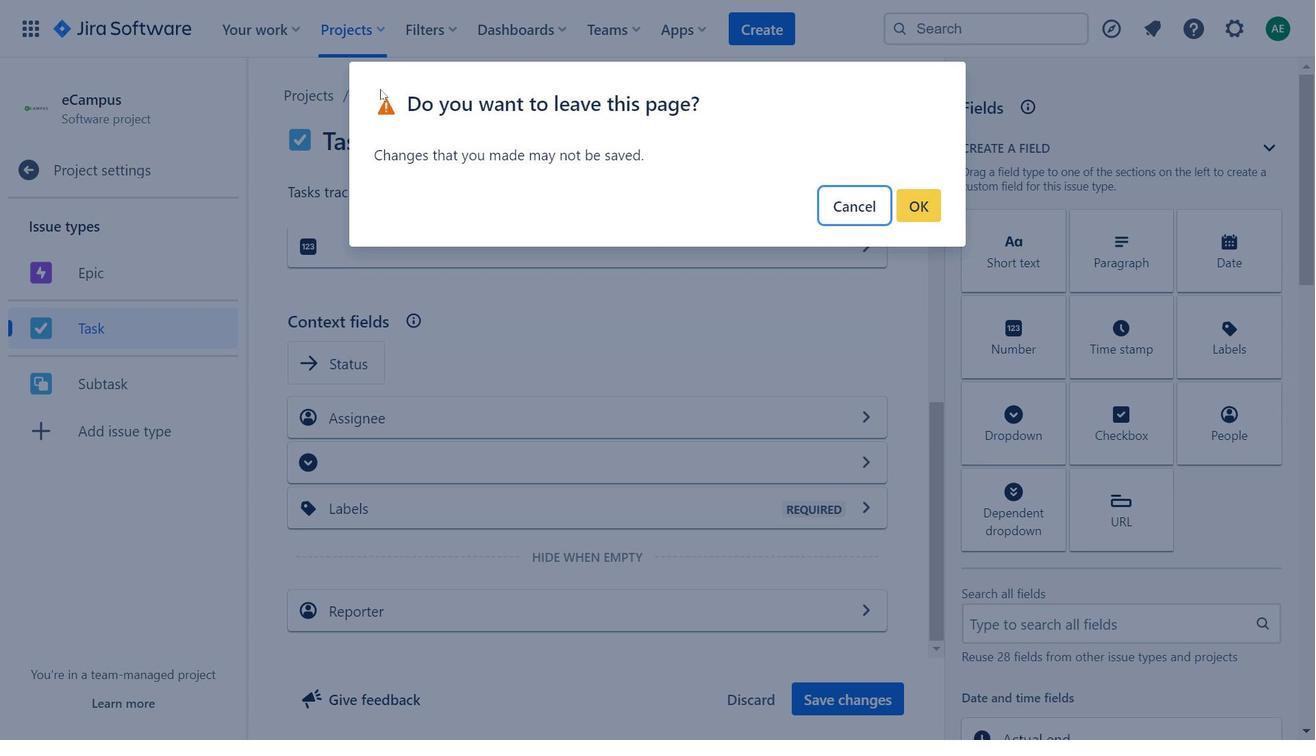 
Action: Mouse moved to (870, 259)
Screenshot: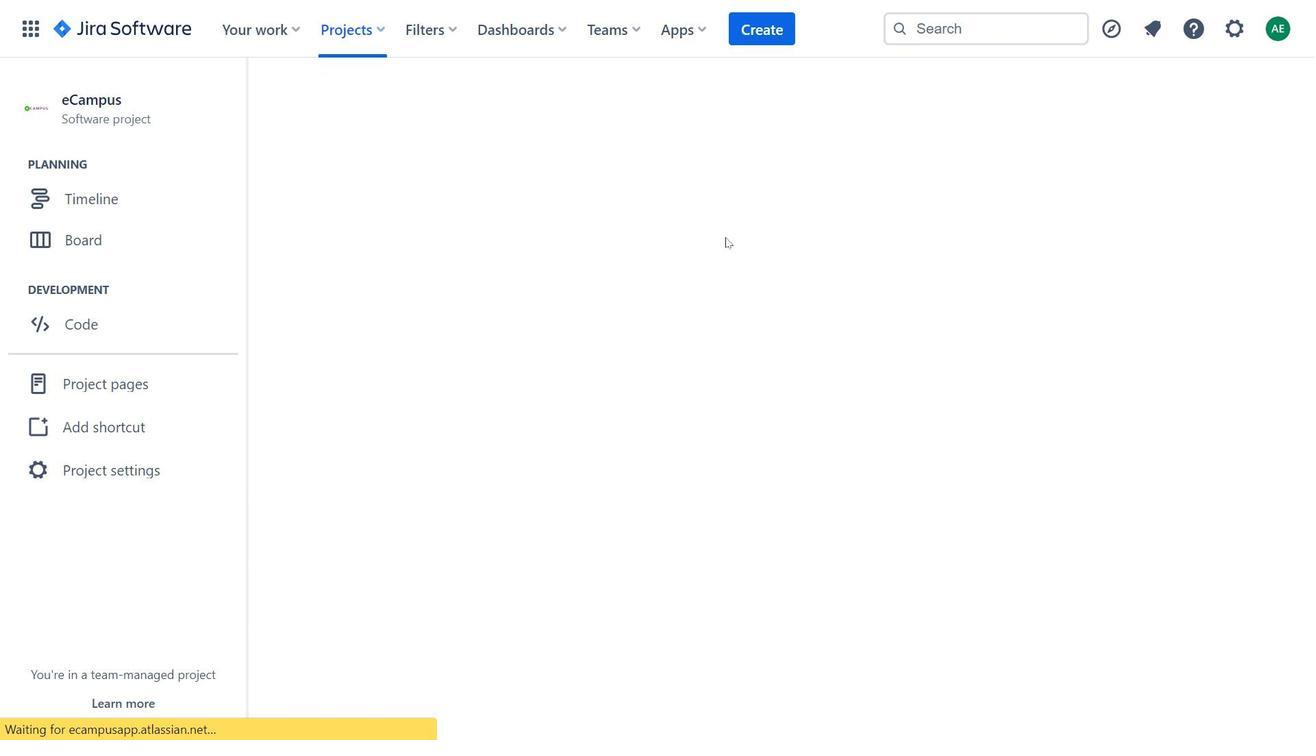
Action: Mouse pressed left at (870, 259)
Screenshot: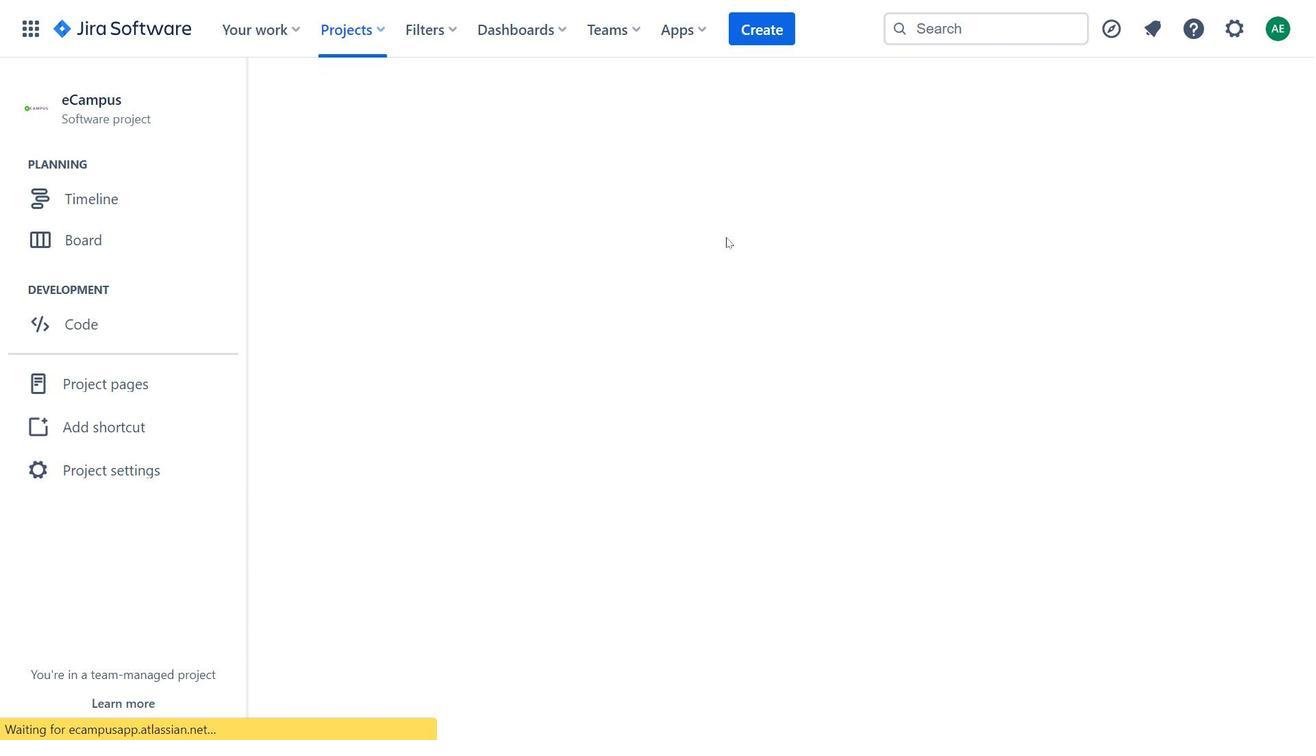 
Action: Mouse moved to (940, 391)
Screenshot: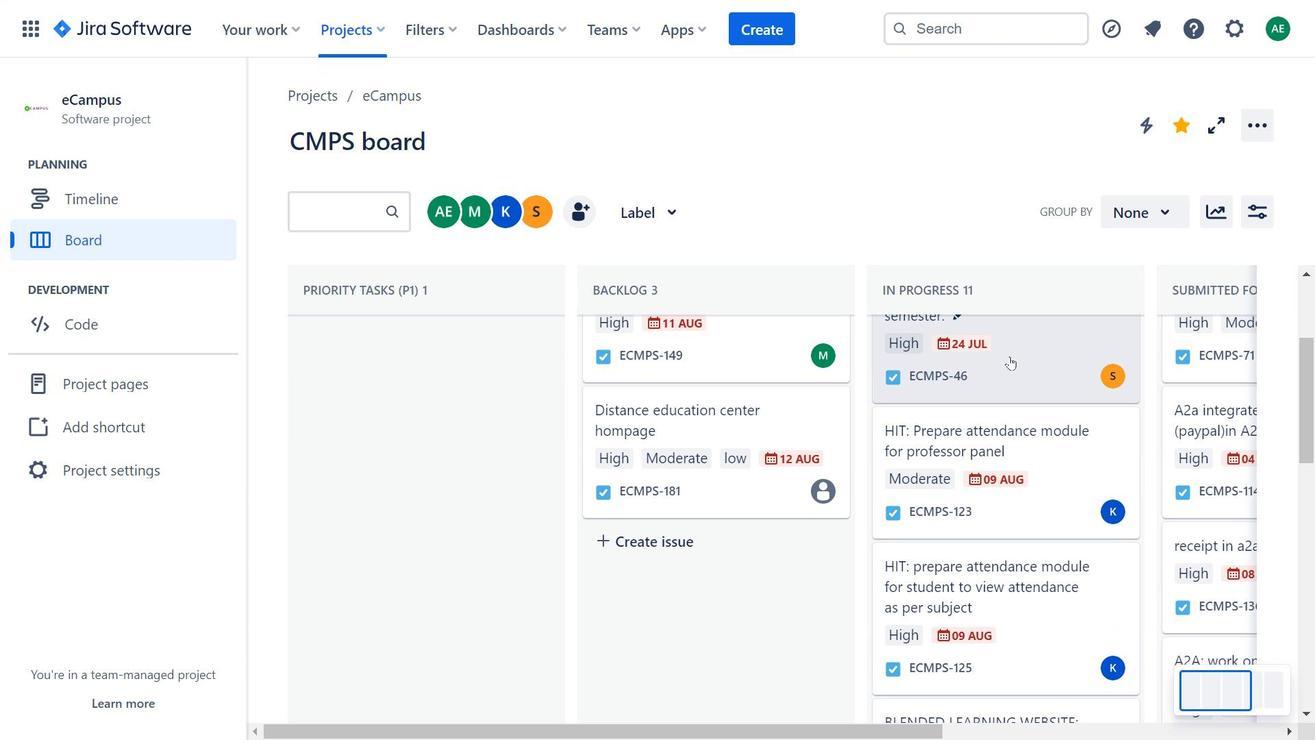 
Action: Mouse scrolled (940, 391) with delta (0, 0)
Screenshot: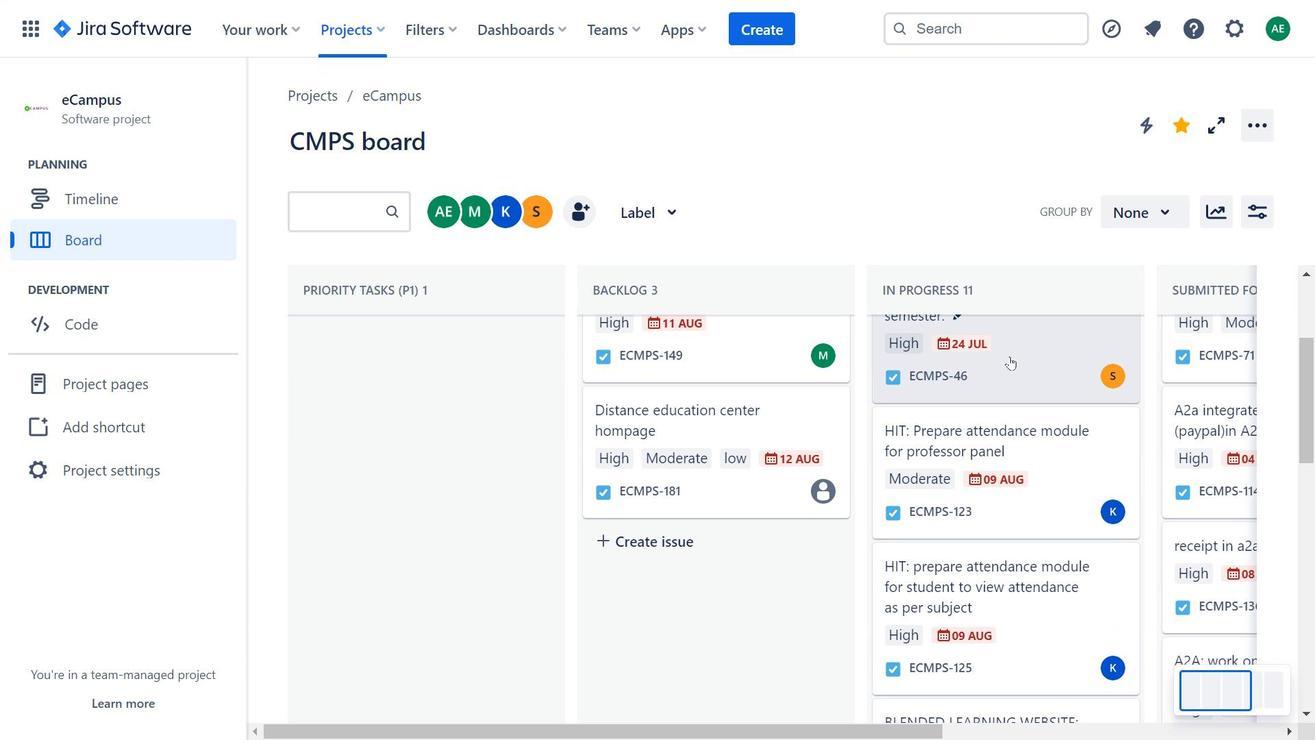 
Action: Mouse moved to (941, 393)
Screenshot: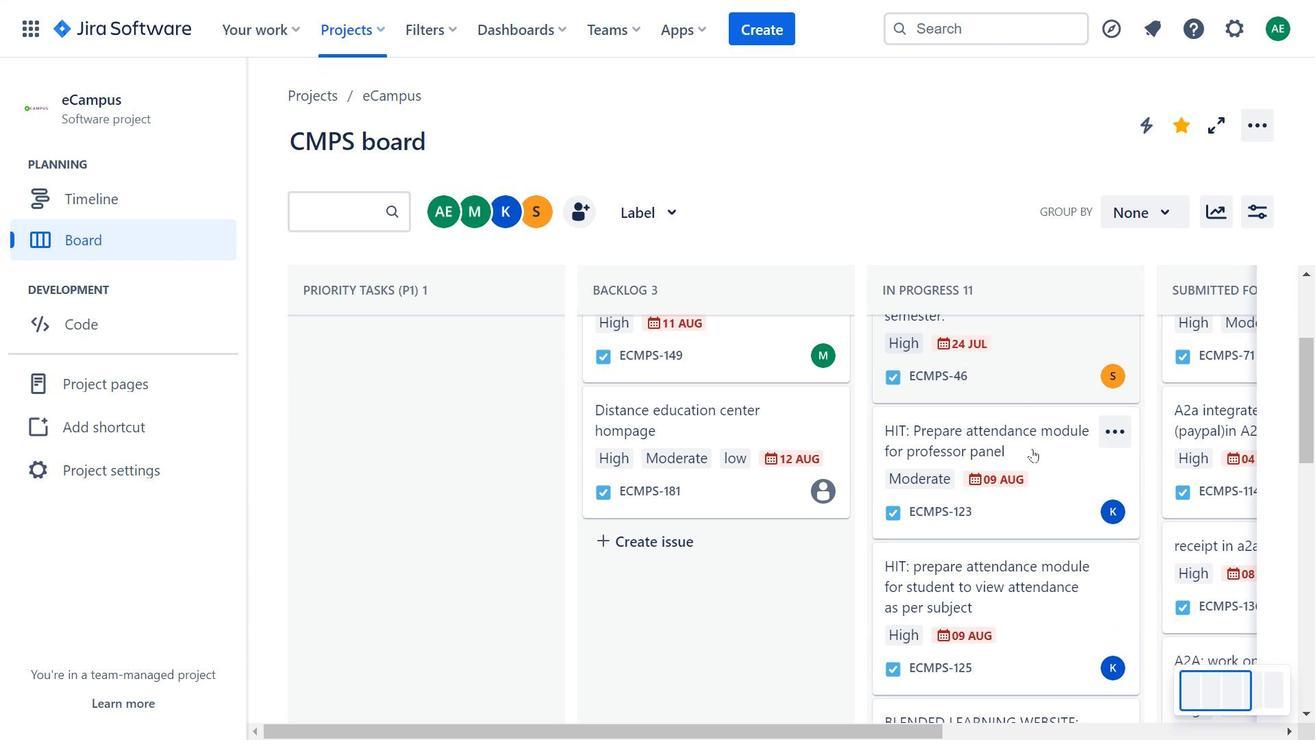 
Action: Mouse scrolled (941, 392) with delta (0, 0)
Screenshot: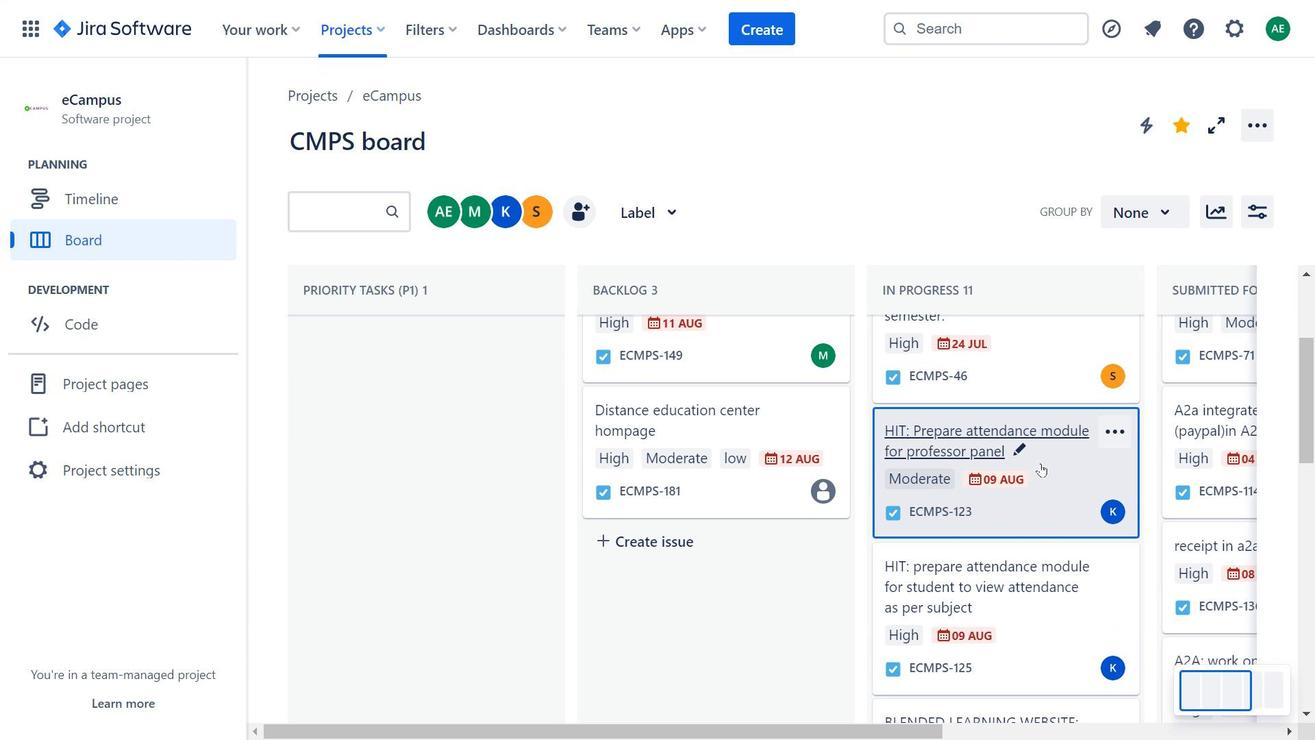 
Action: Mouse moved to (961, 494)
Screenshot: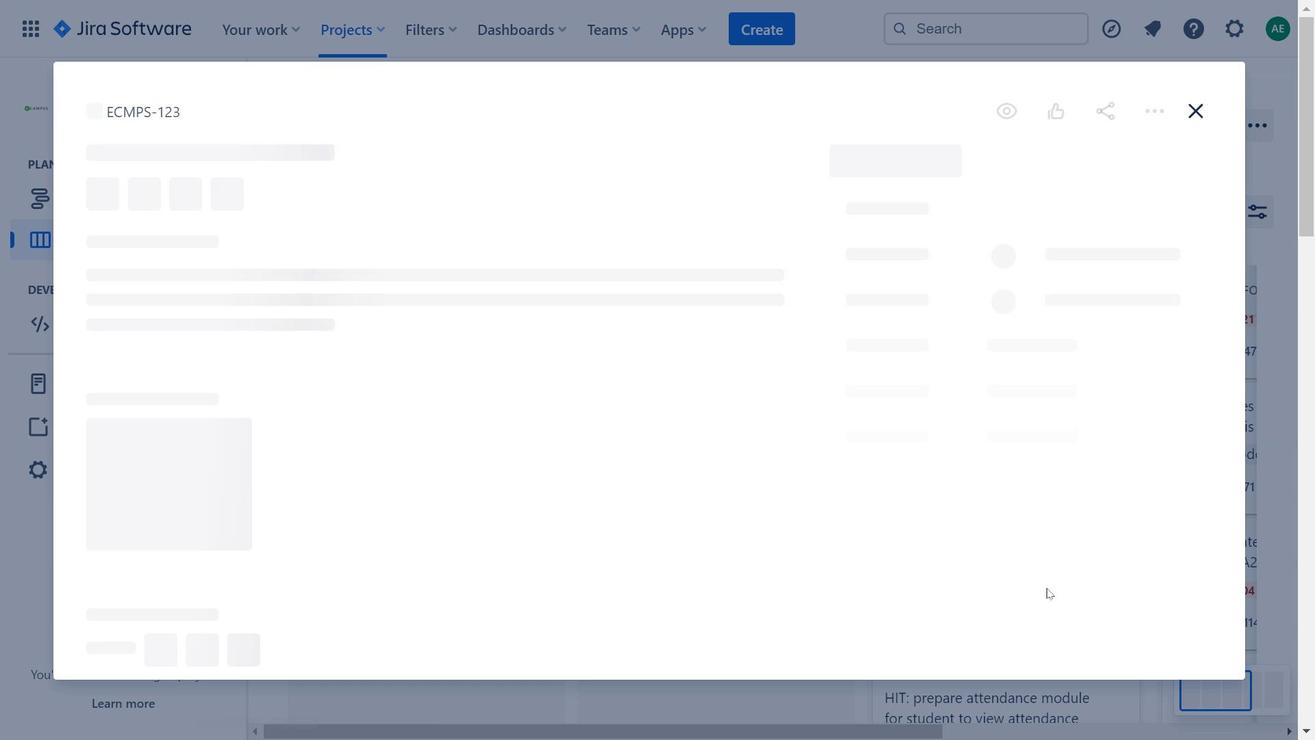
Action: Mouse pressed left at (961, 494)
Screenshot: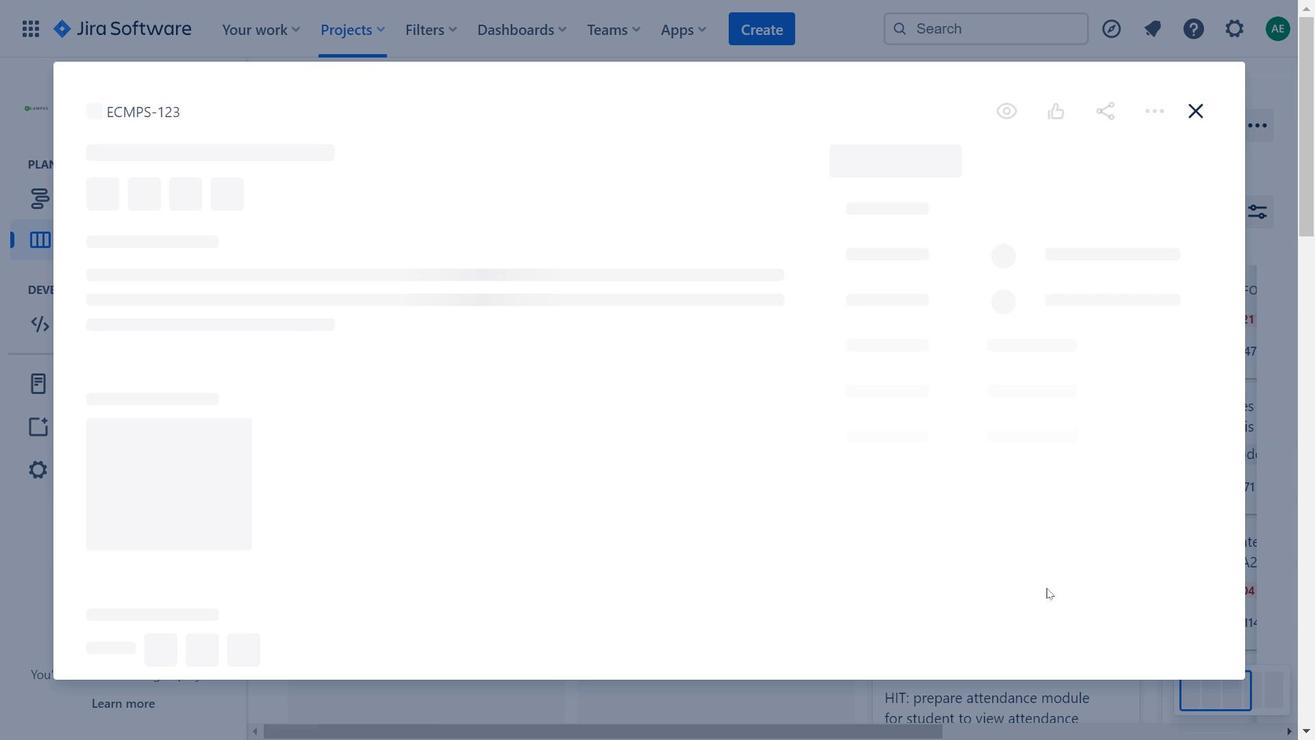 
Action: Mouse moved to (550, 295)
Screenshot: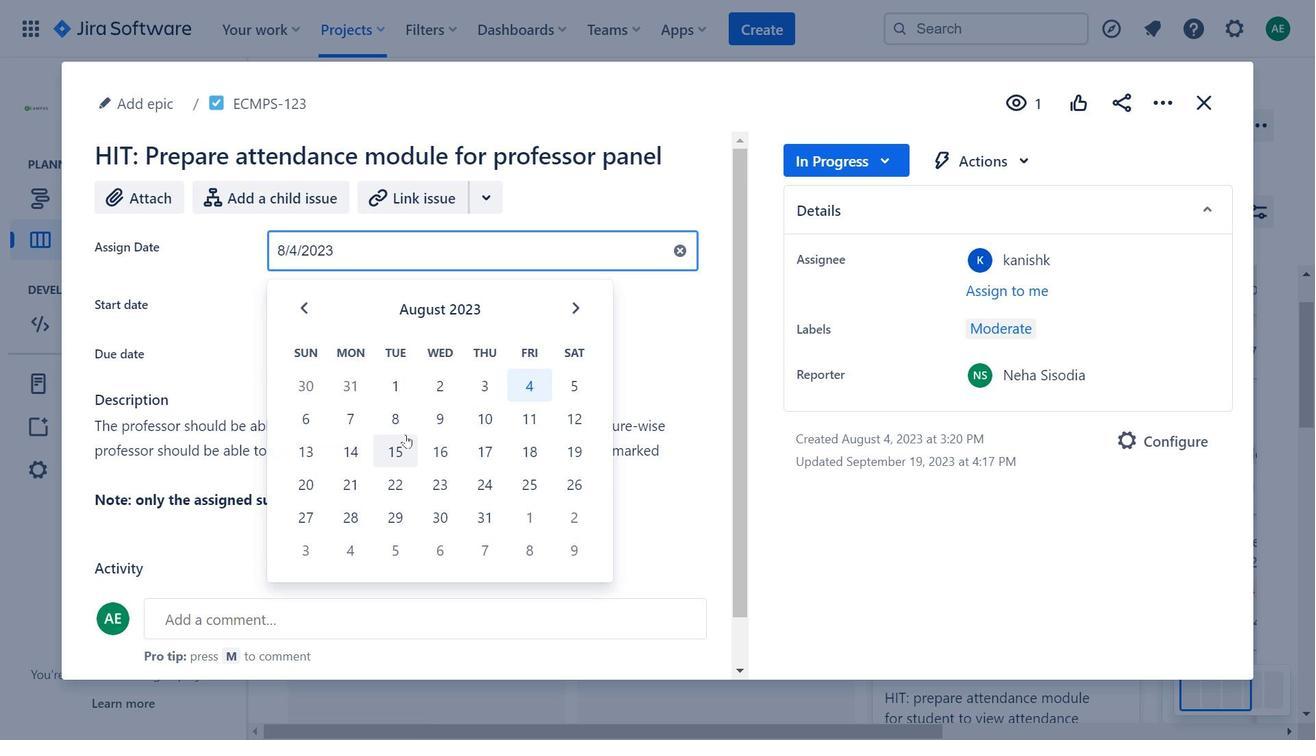 
Action: Mouse pressed left at (550, 295)
Screenshot: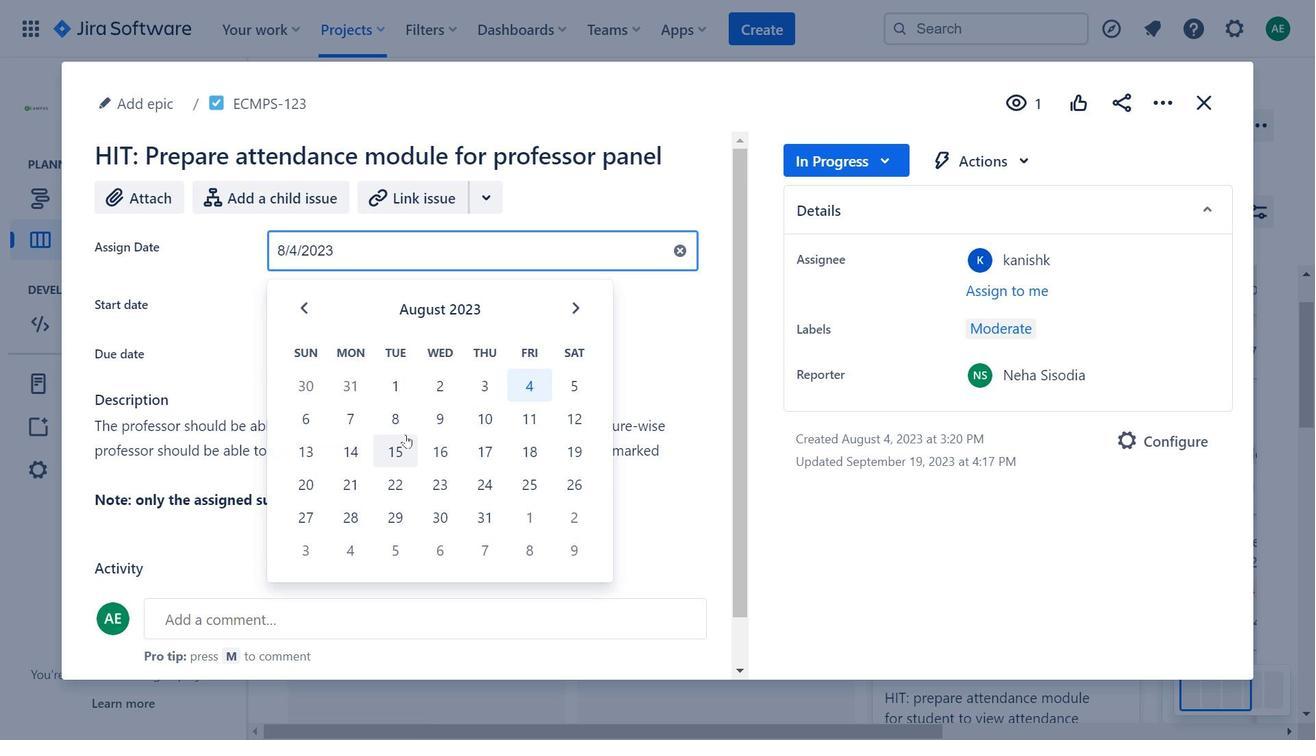 
Action: Mouse moved to (1047, 152)
Screenshot: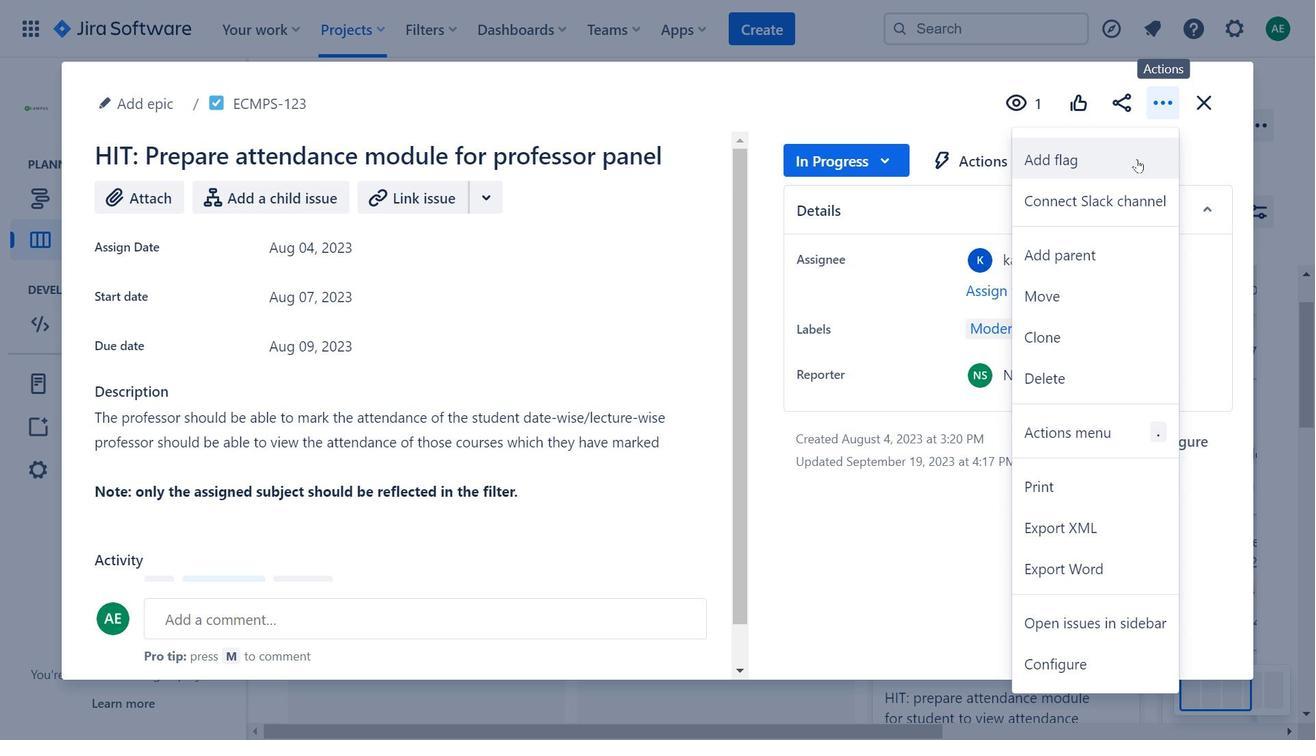 
Action: Mouse pressed left at (1047, 152)
Screenshot: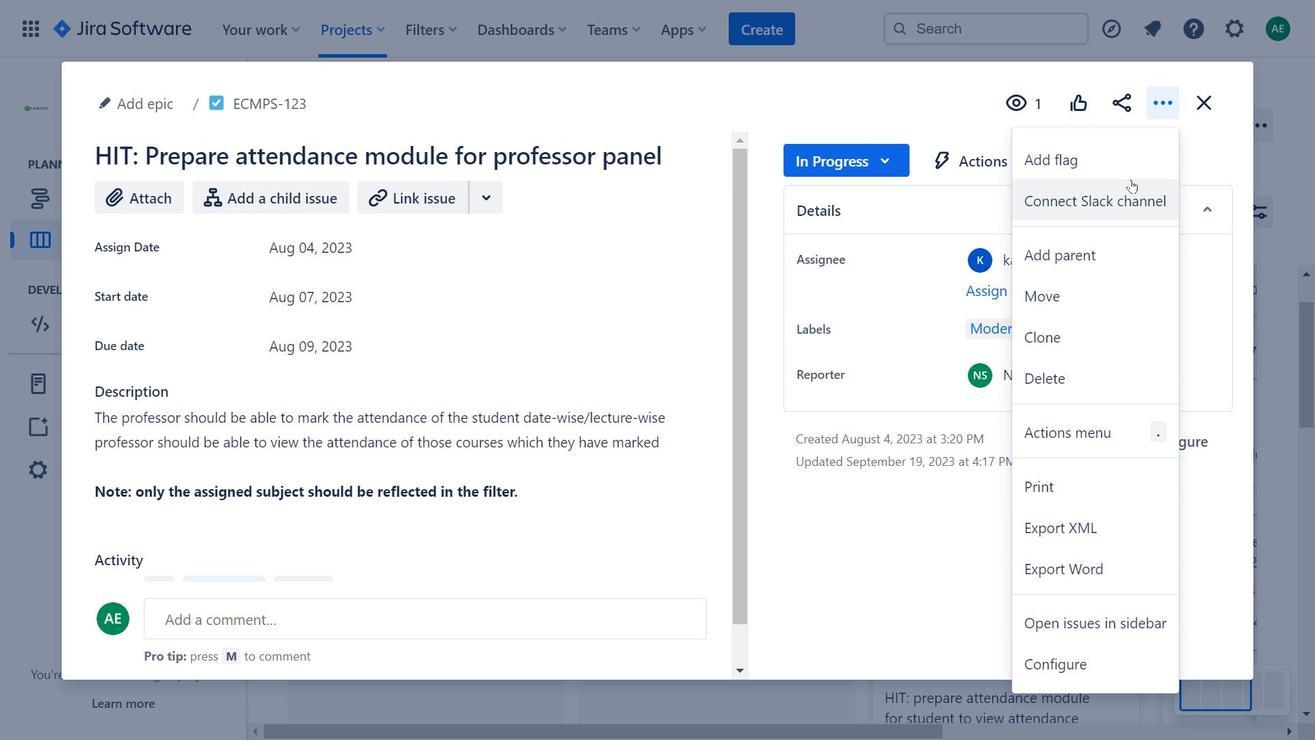 
Action: Mouse moved to (639, 298)
Screenshot: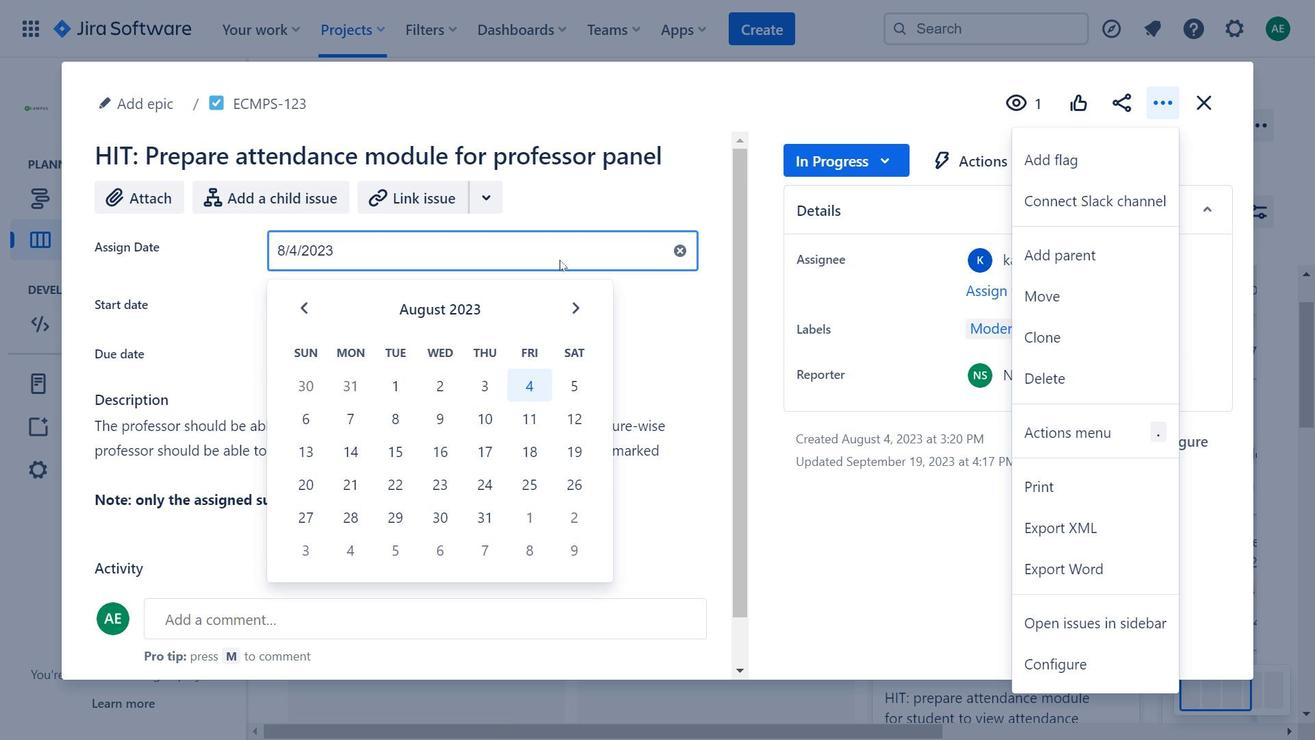 
Action: Mouse pressed left at (639, 298)
Screenshot: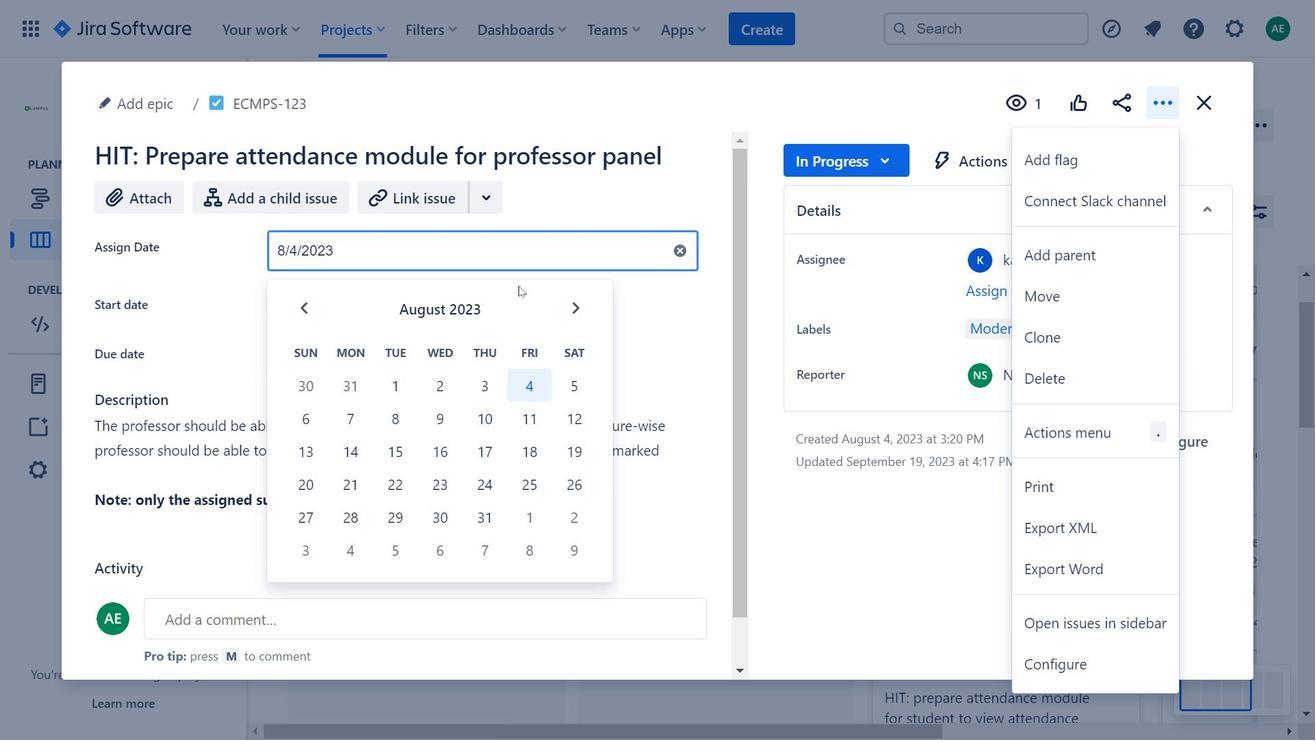 
Action: Mouse moved to (1076, 159)
Screenshot: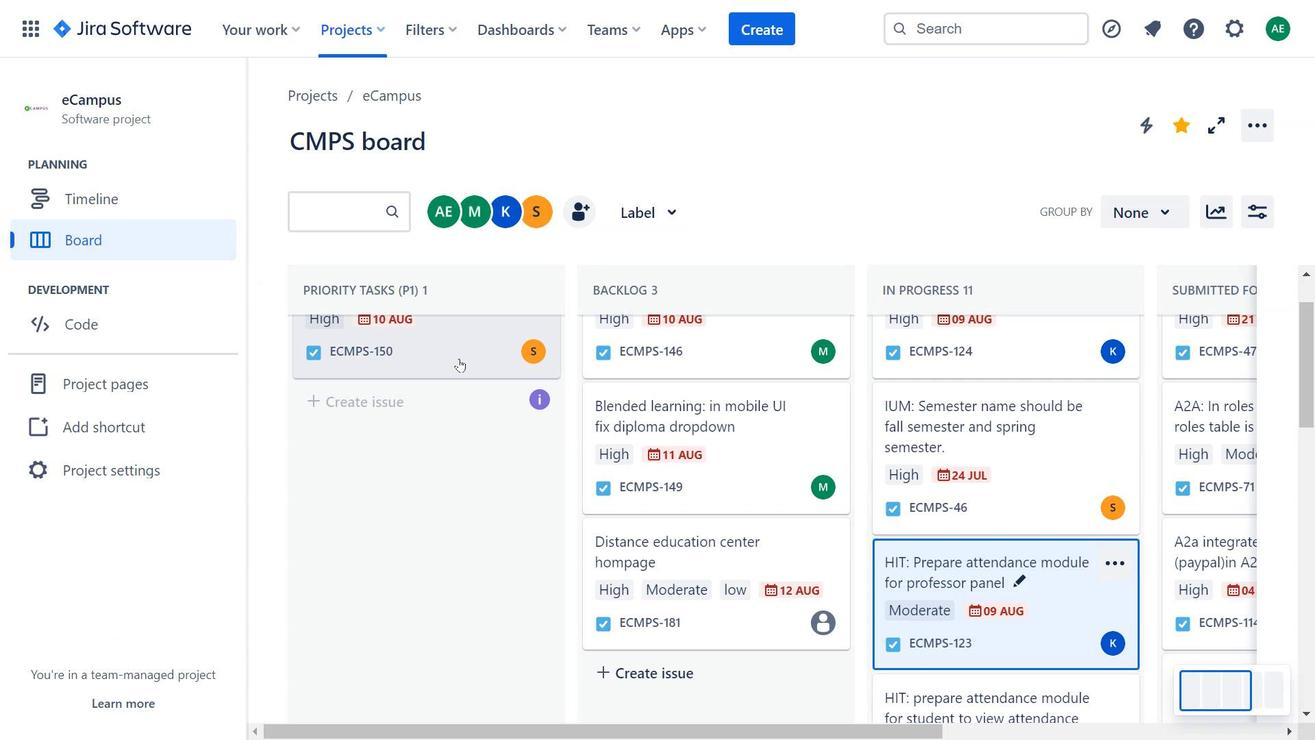 
Action: Mouse pressed left at (1076, 159)
Screenshot: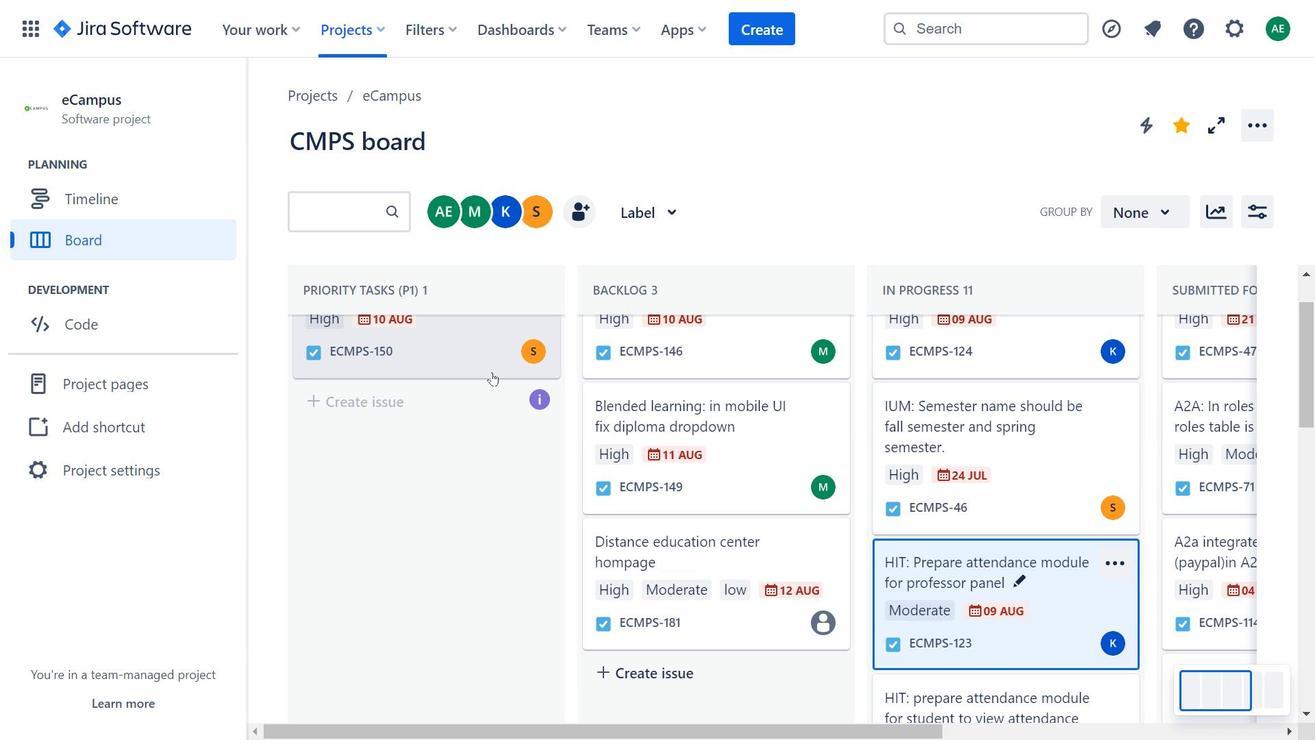 
Action: Mouse moved to (944, 529)
Screenshot: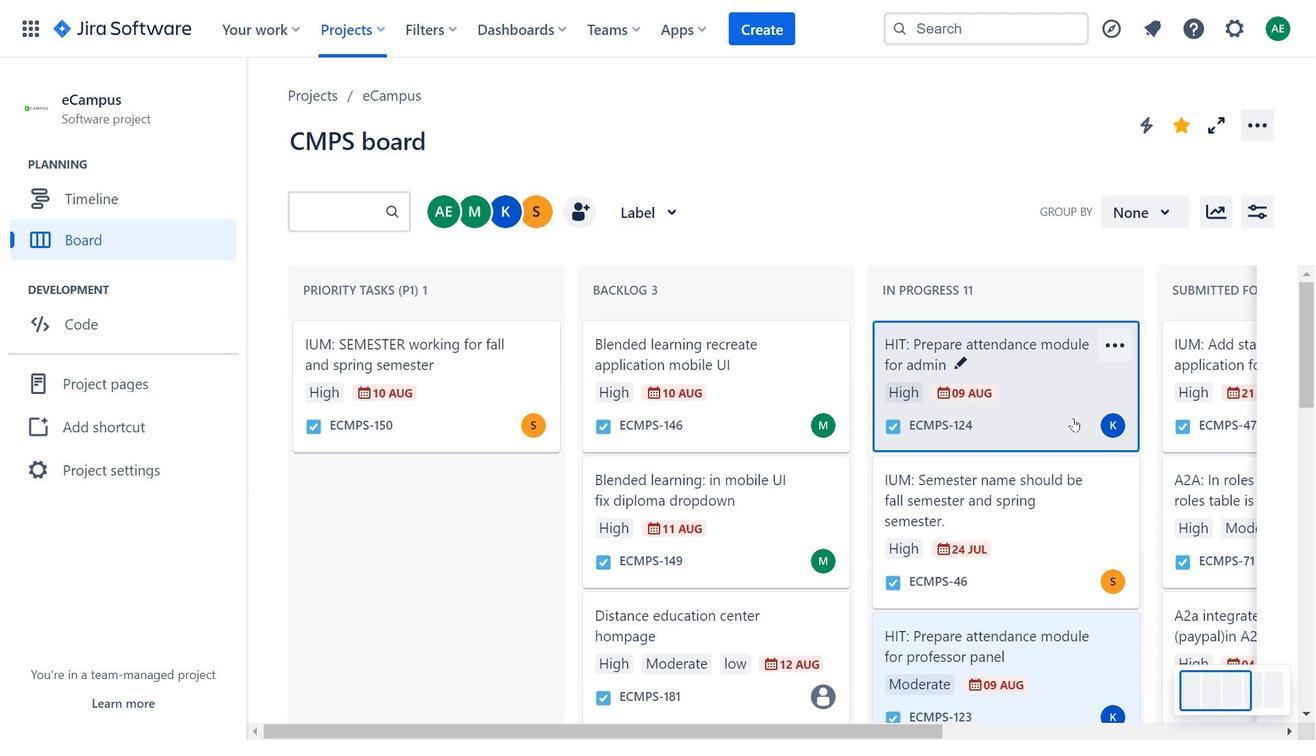 
Action: Mouse scrolled (944, 529) with delta (0, 0)
Screenshot: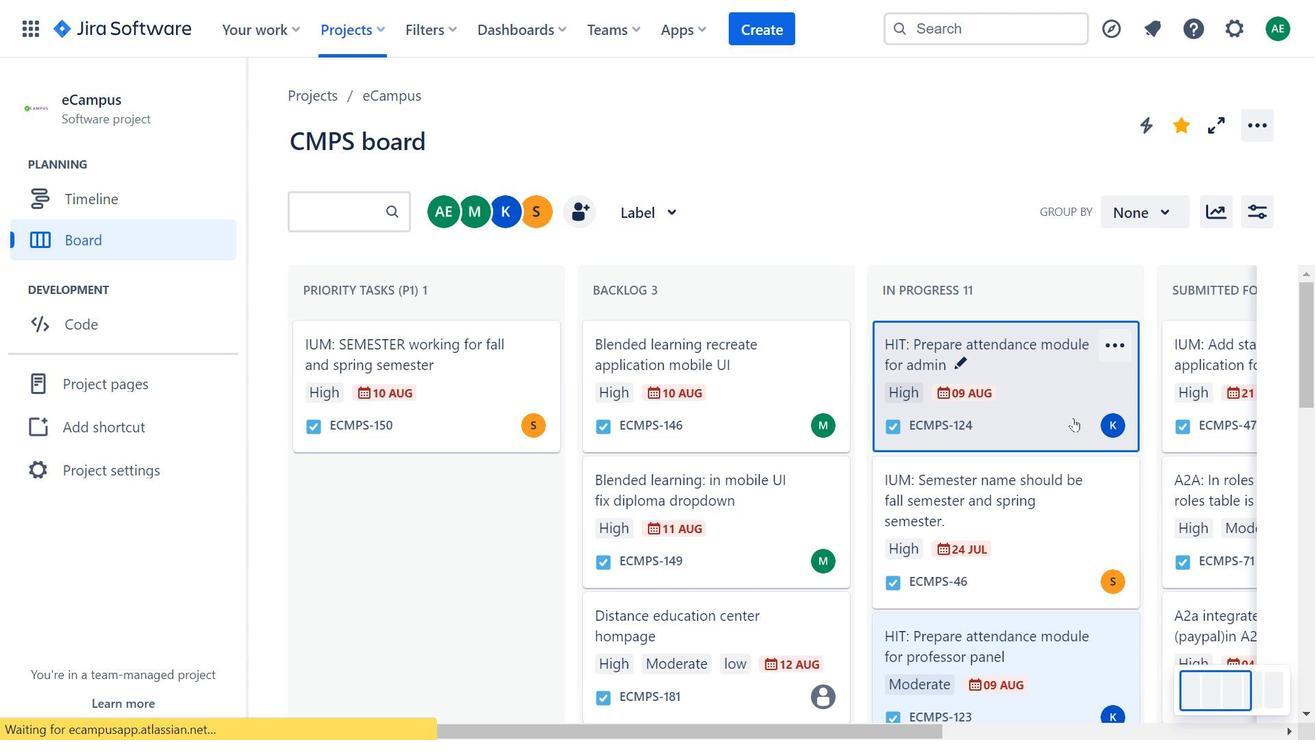 
Action: Mouse moved to (984, 452)
Screenshot: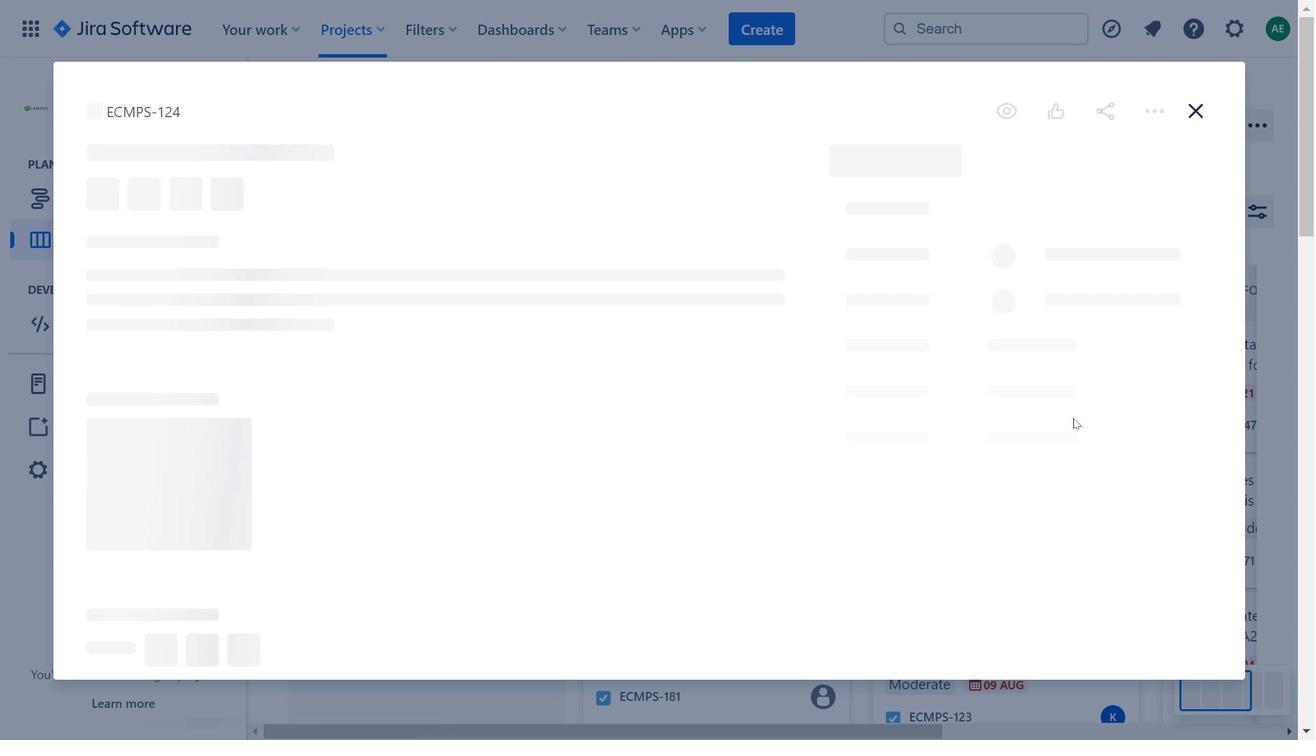 
Action: Mouse pressed left at (984, 452)
Screenshot: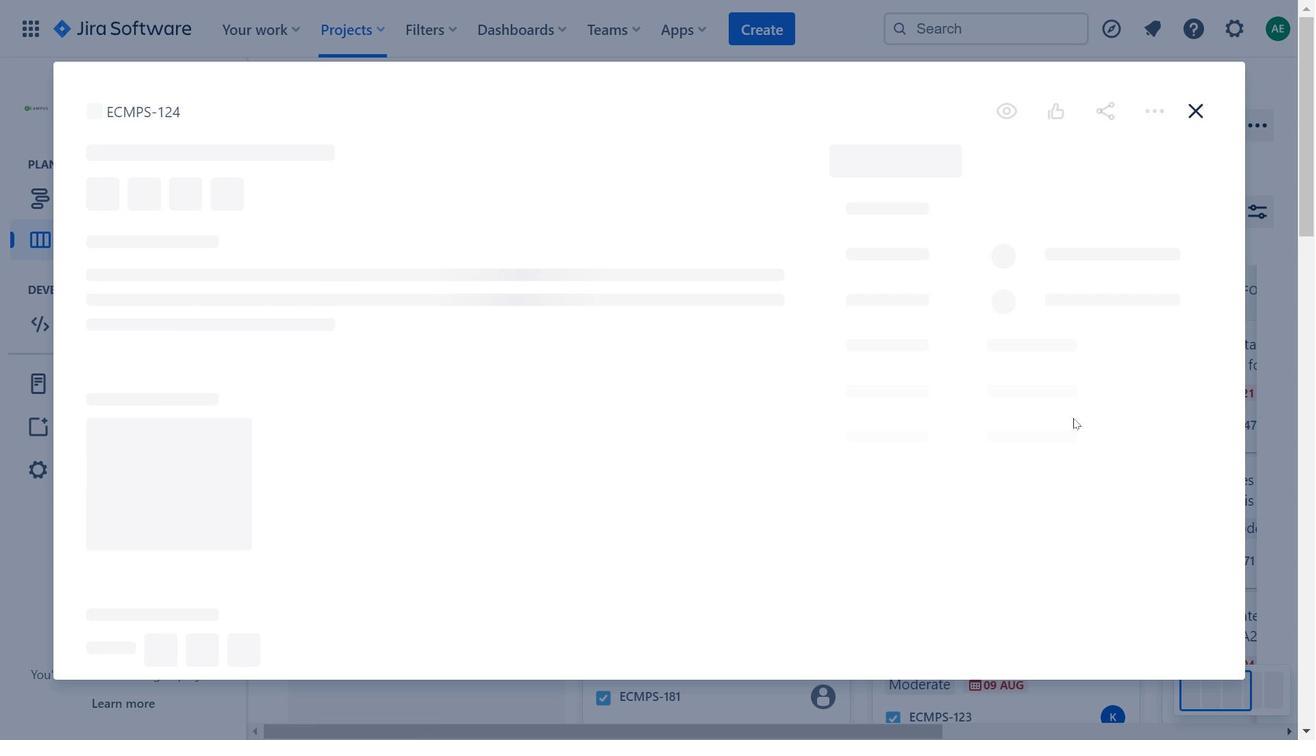 
Action: Mouse moved to (872, 187)
Screenshot: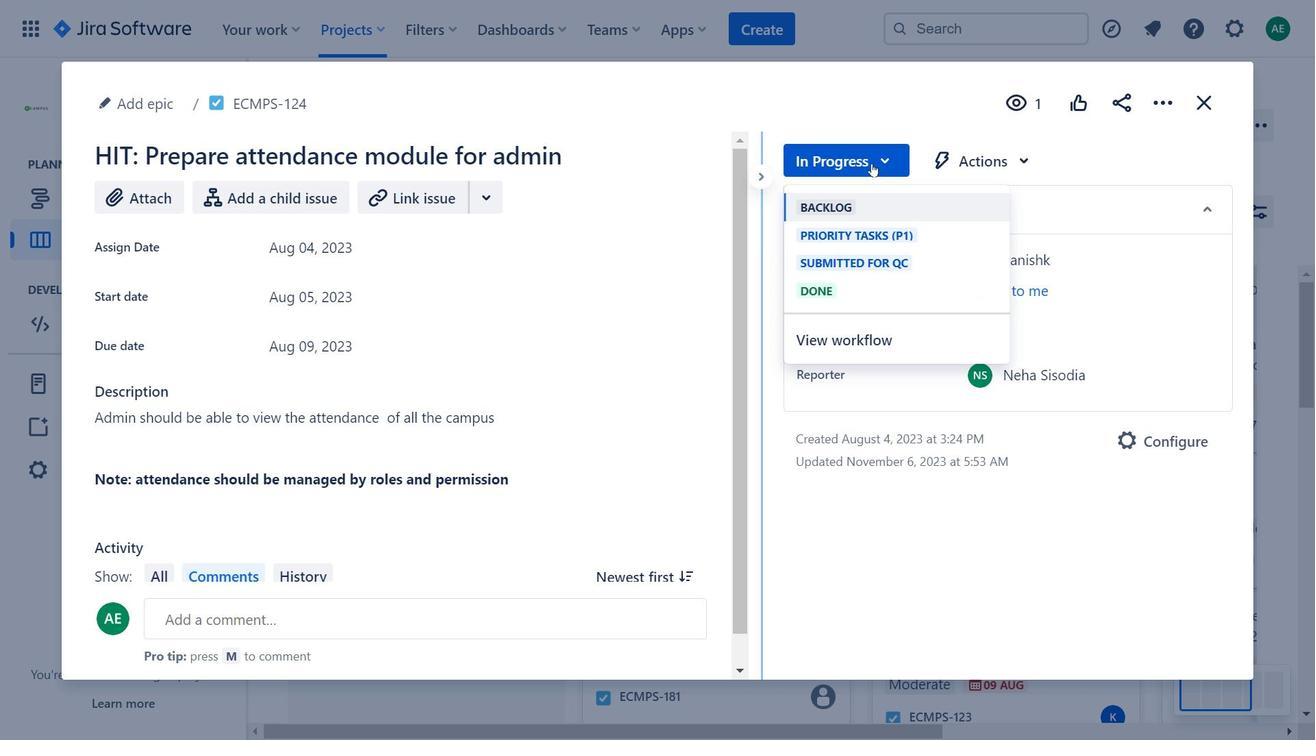 
Action: Mouse pressed left at (872, 187)
Screenshot: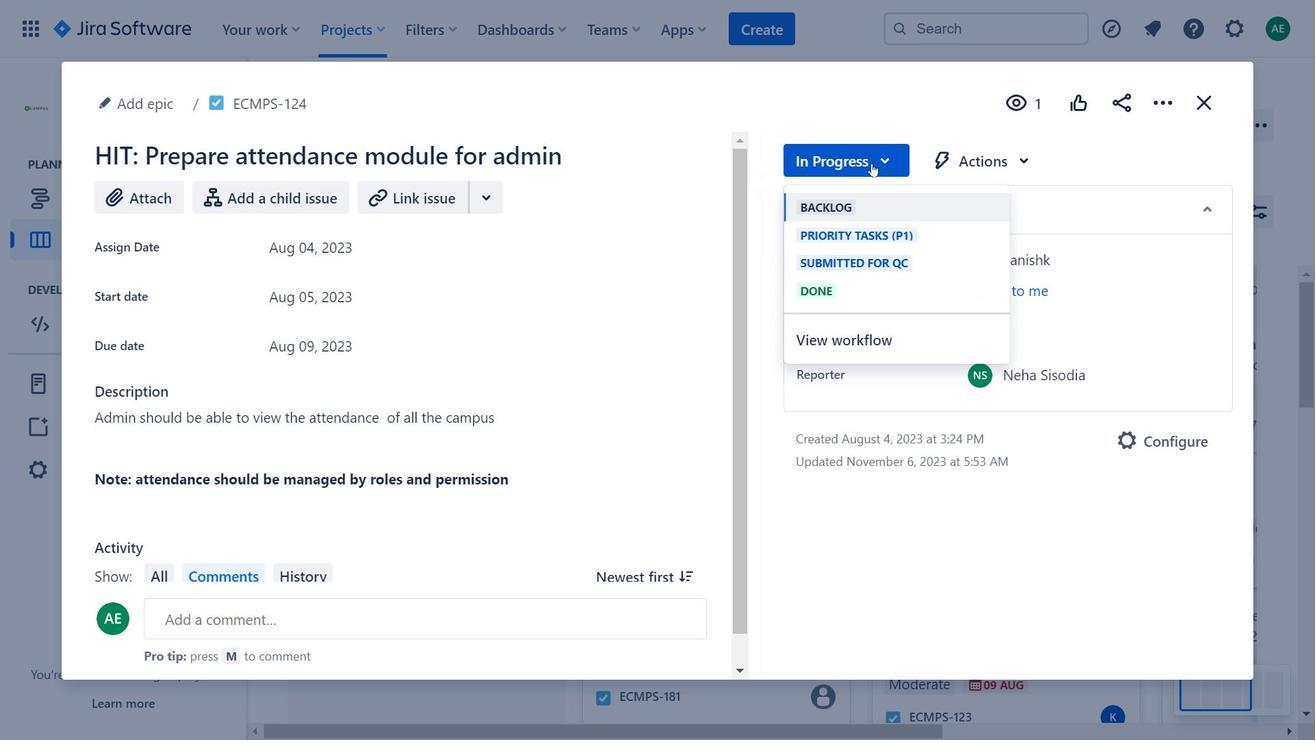 
Action: Mouse moved to (849, 211)
Screenshot: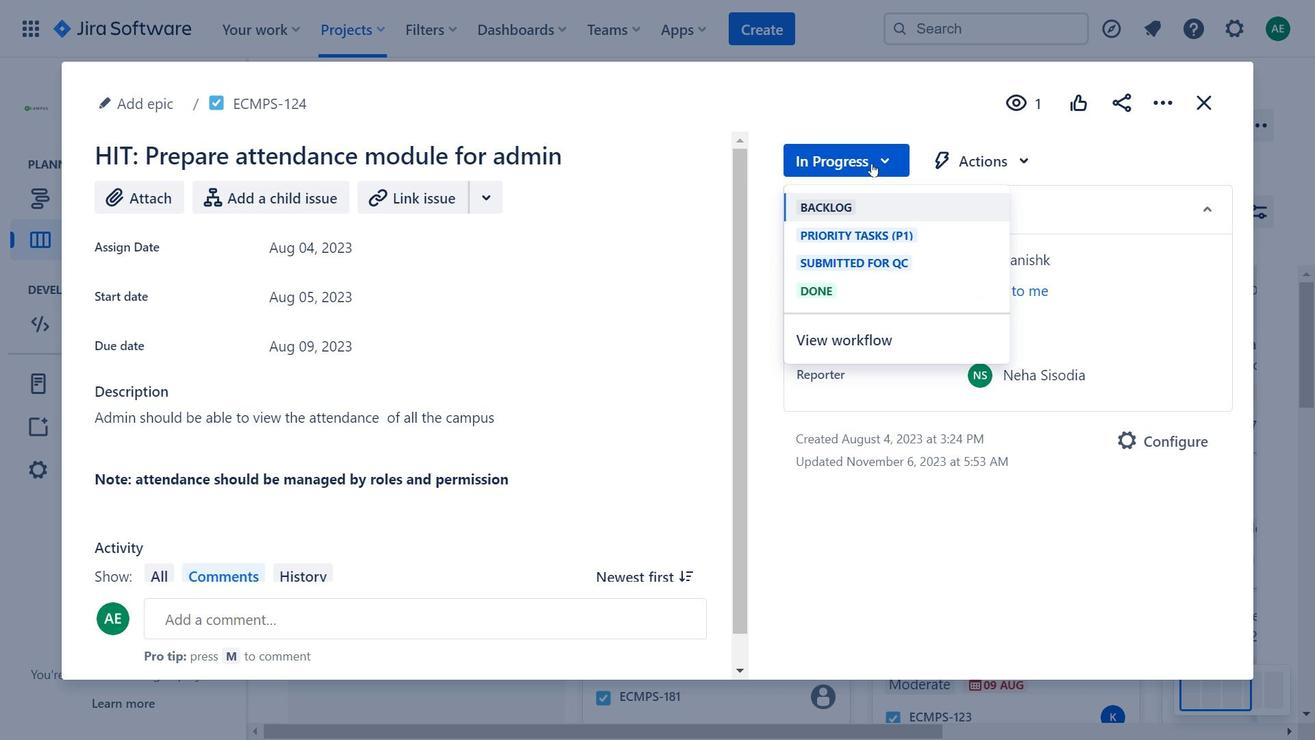 
Action: Mouse pressed left at (849, 211)
Screenshot: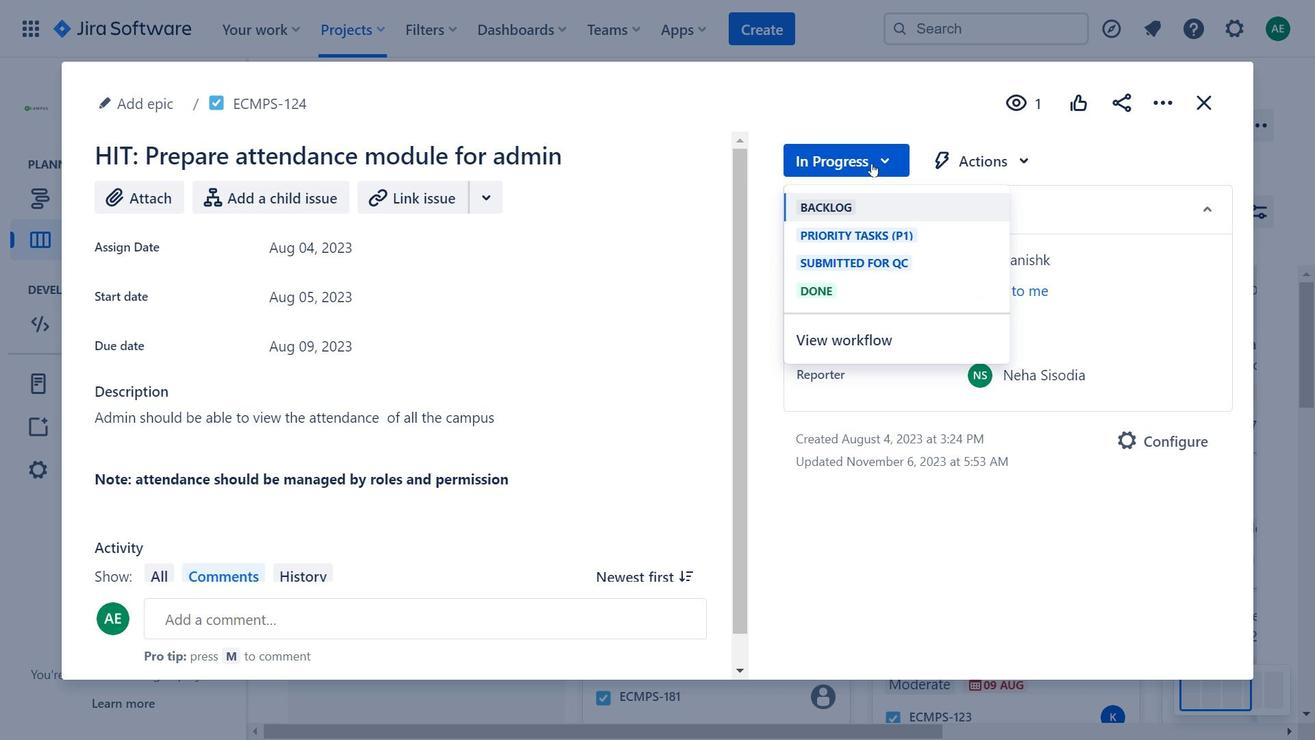 
Action: Mouse moved to (1051, 154)
Screenshot: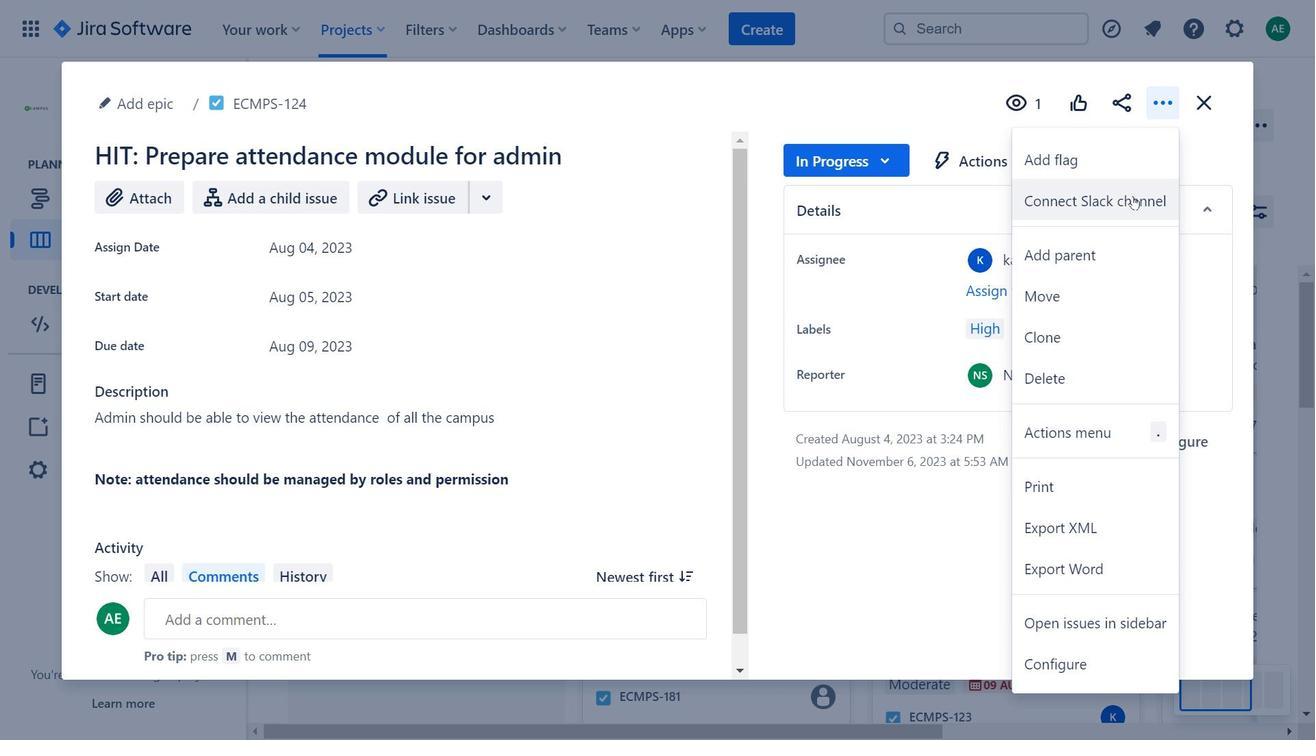 
Action: Mouse pressed left at (1051, 154)
Screenshot: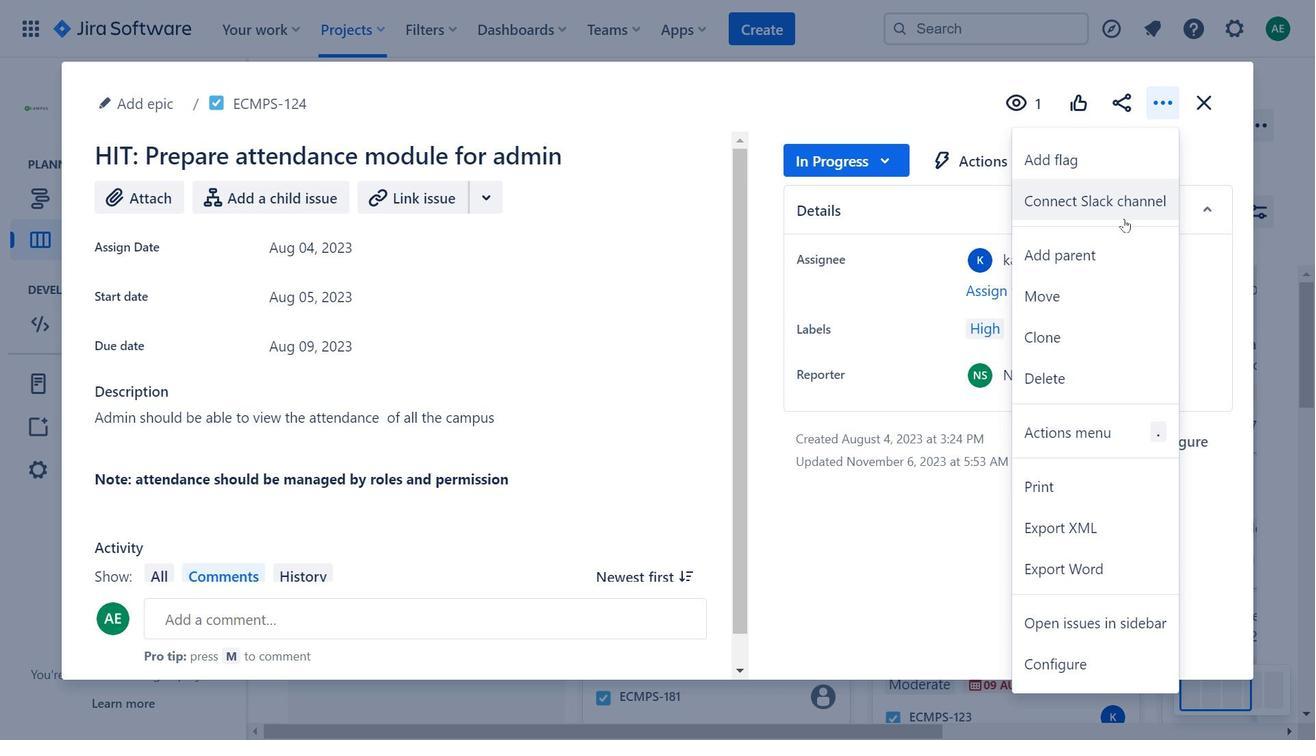 
Action: Mouse moved to (482, 343)
Screenshot: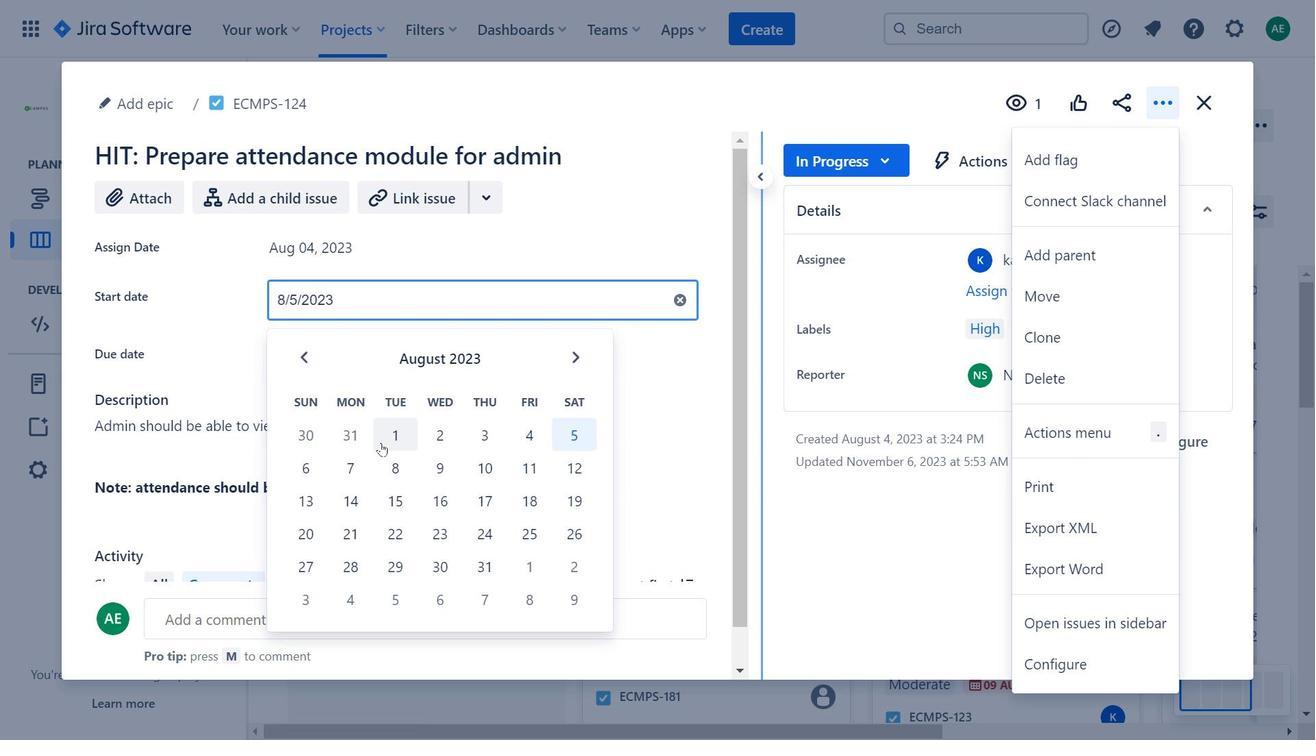 
Action: Mouse pressed left at (482, 343)
Screenshot: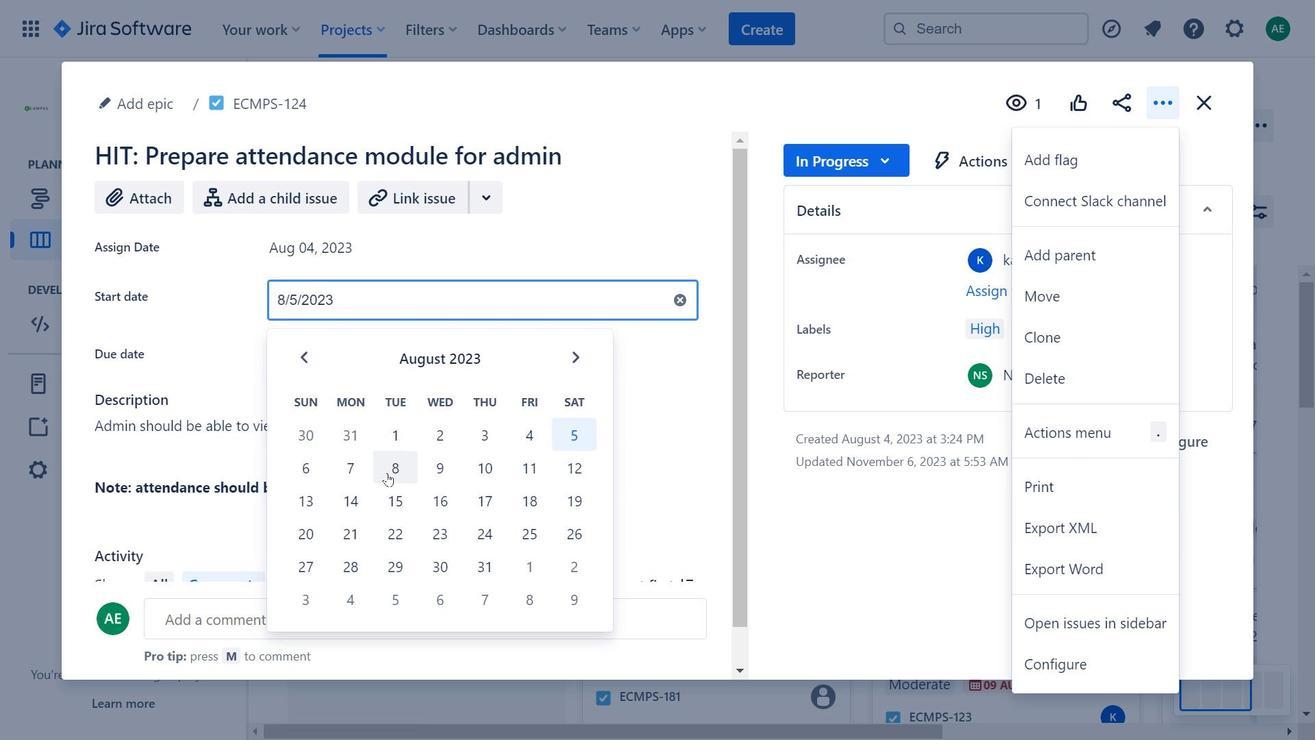 
Action: Mouse moved to (851, 215)
Screenshot: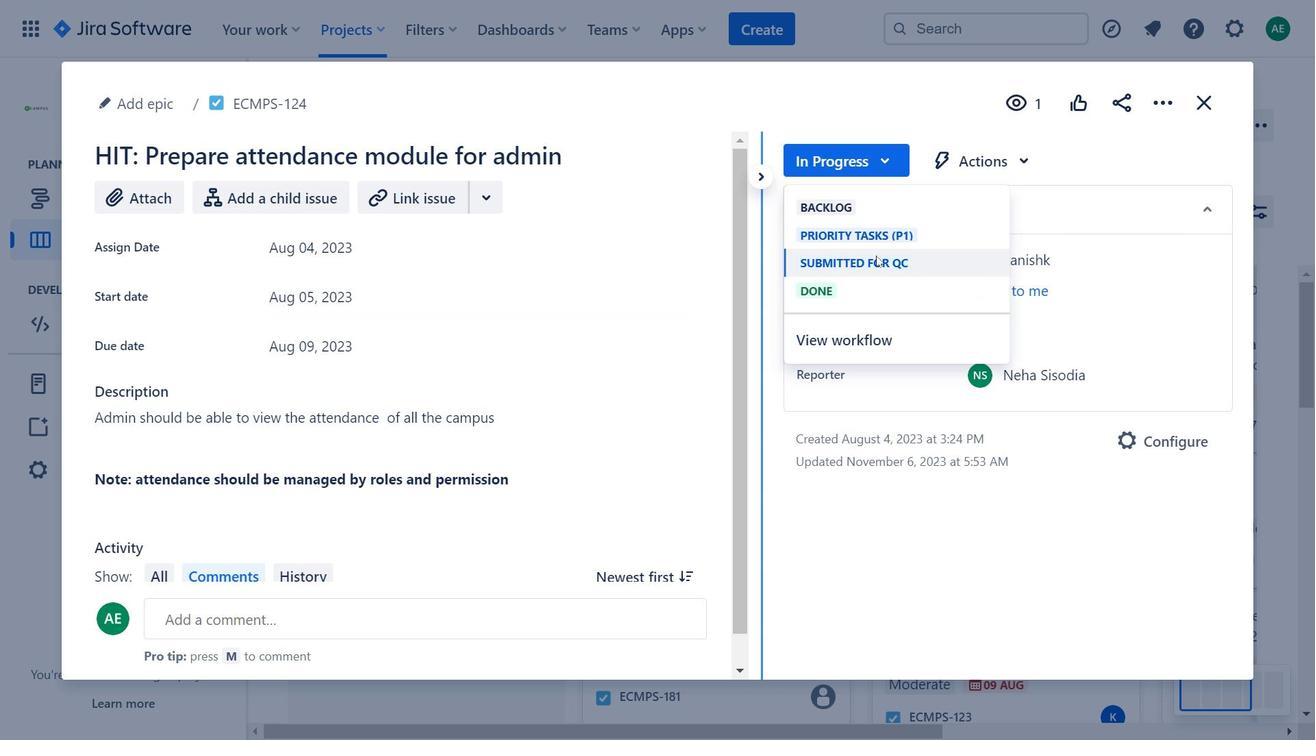 
Action: Mouse pressed left at (851, 215)
Screenshot: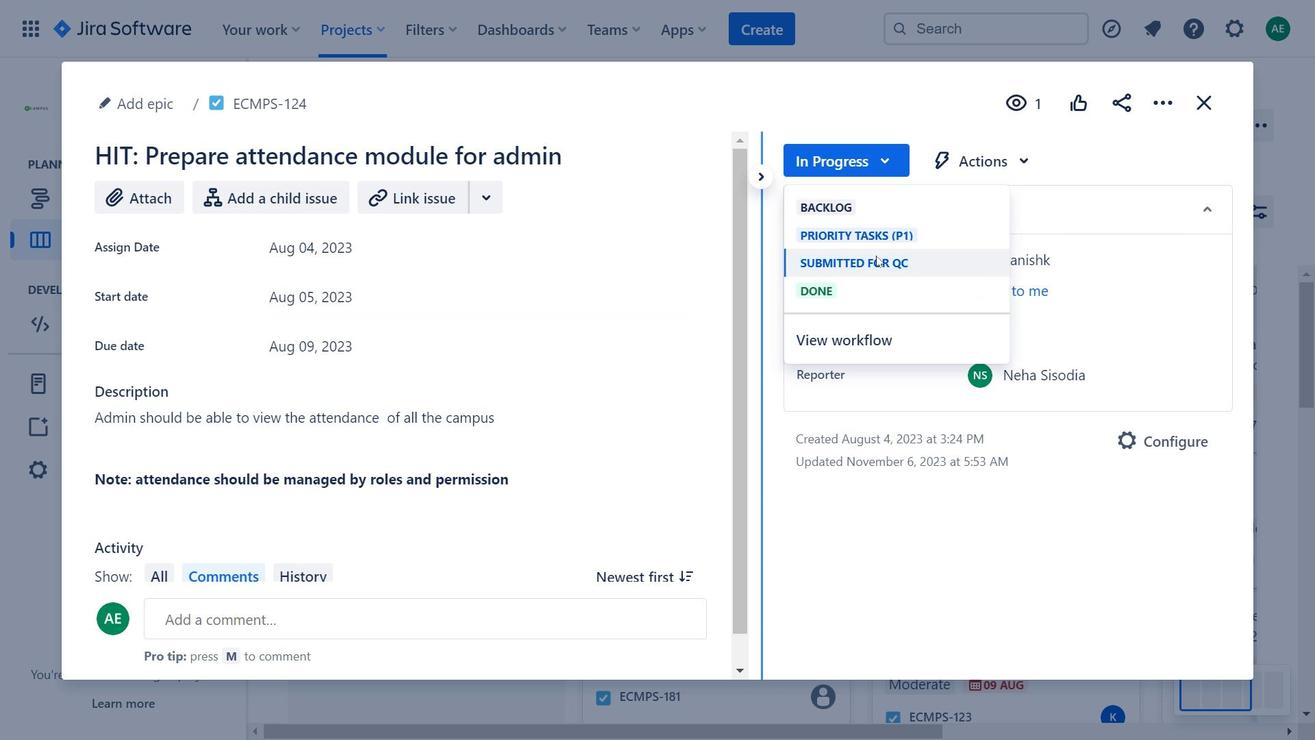
Action: Mouse moved to (1069, 161)
Screenshot: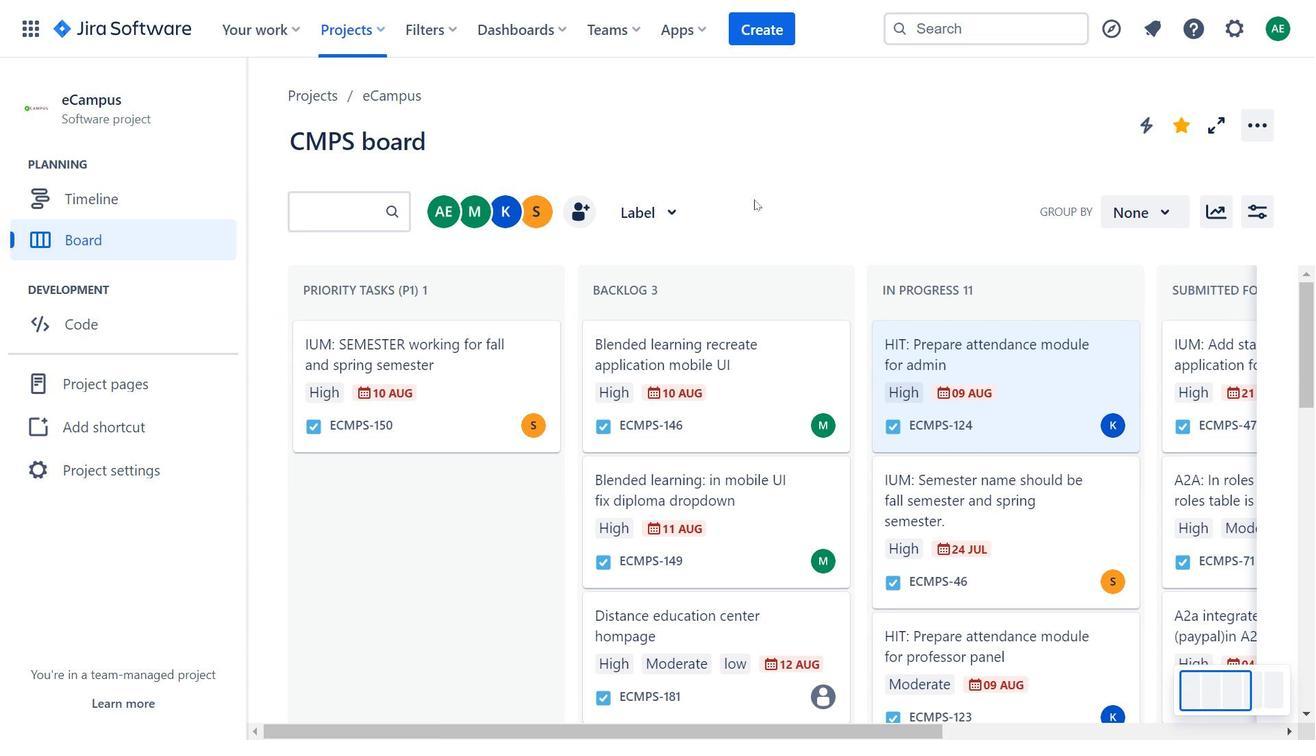 
Action: Mouse pressed left at (1069, 161)
Screenshot: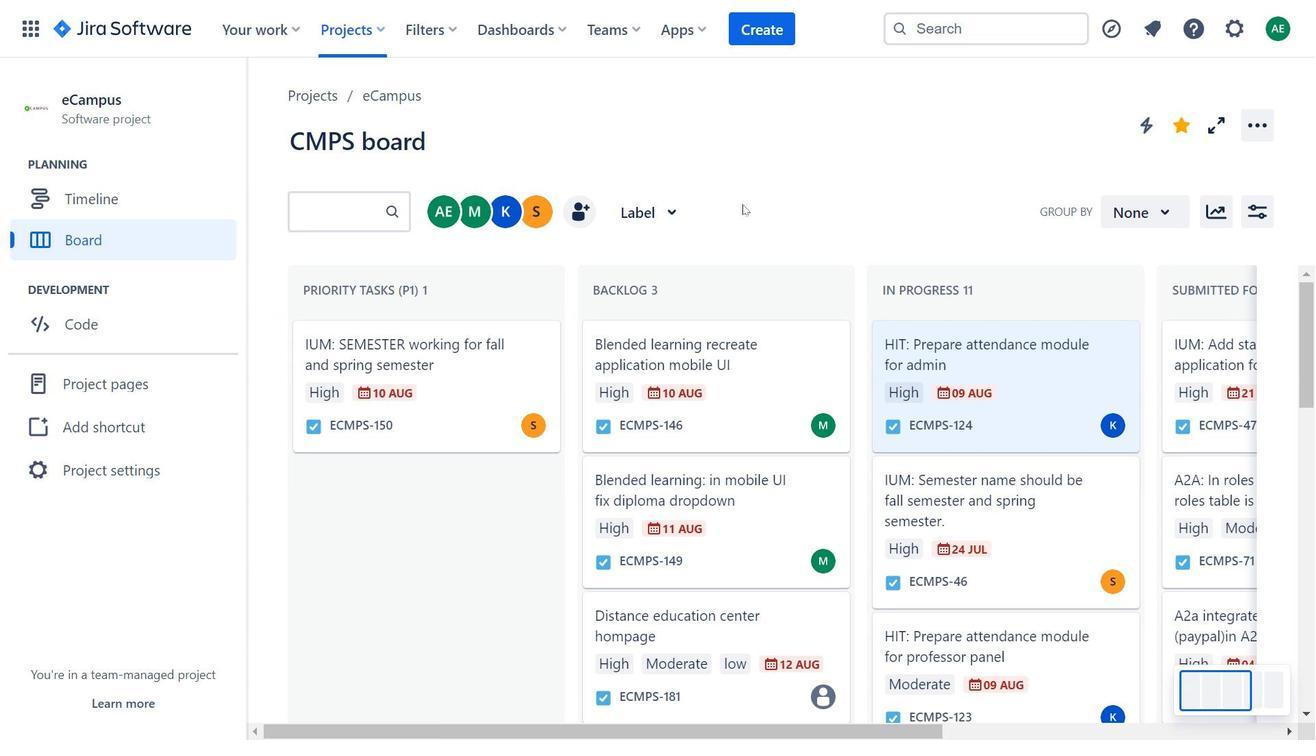 
Action: Mouse moved to (832, 439)
Screenshot: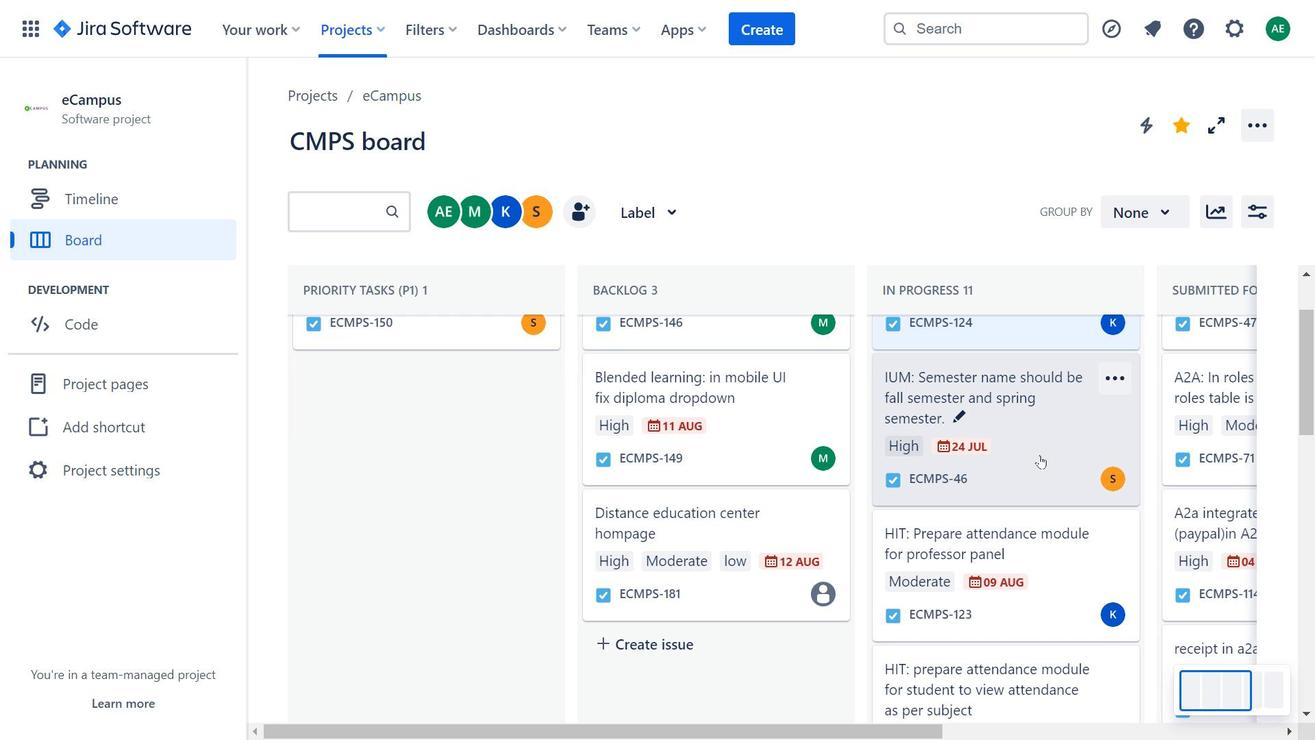 
Action: Mouse scrolled (832, 439) with delta (0, 0)
Screenshot: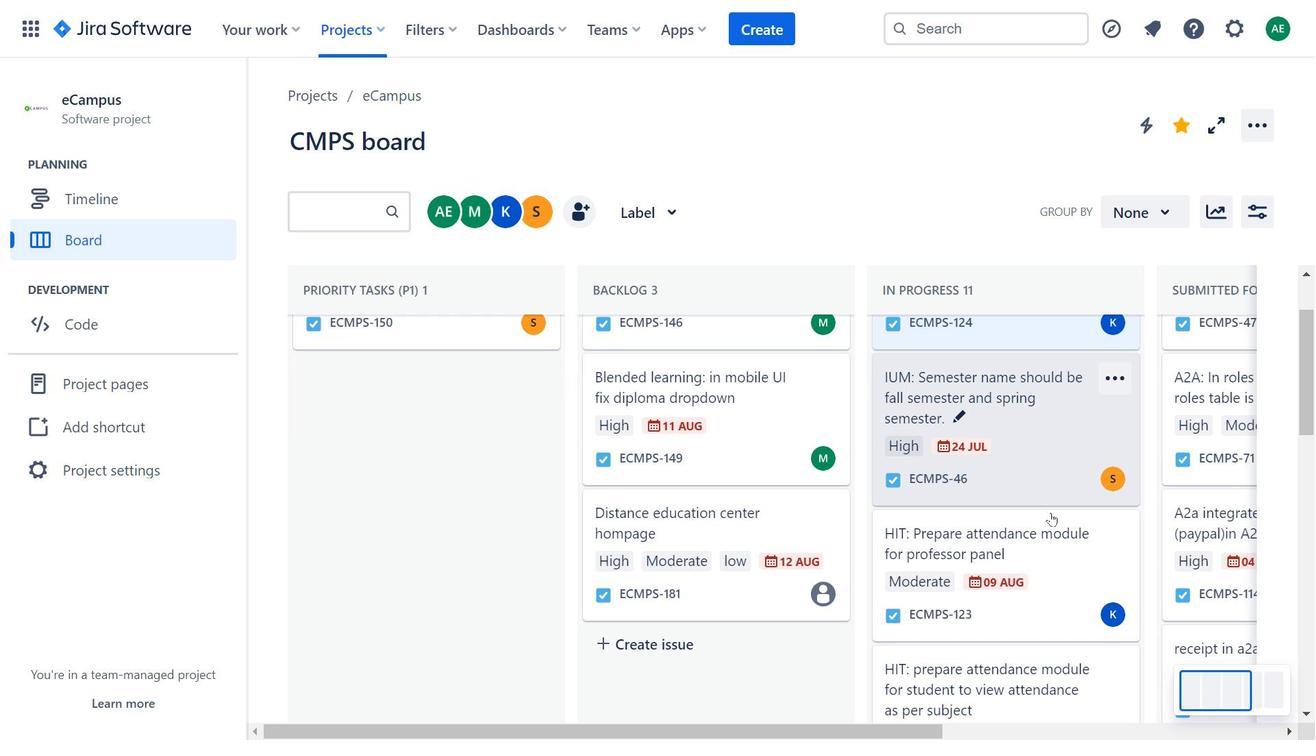 
Action: Mouse moved to (982, 609)
Screenshot: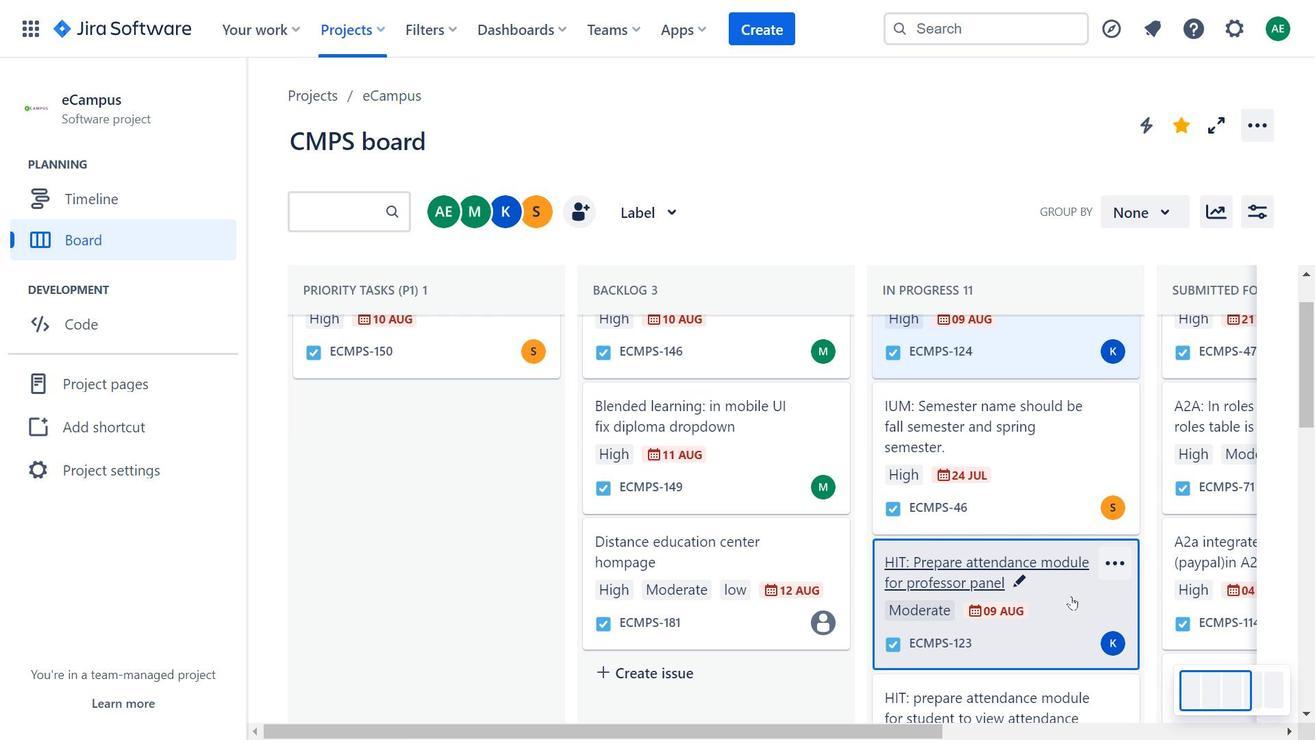 
Action: Mouse pressed left at (982, 609)
Screenshot: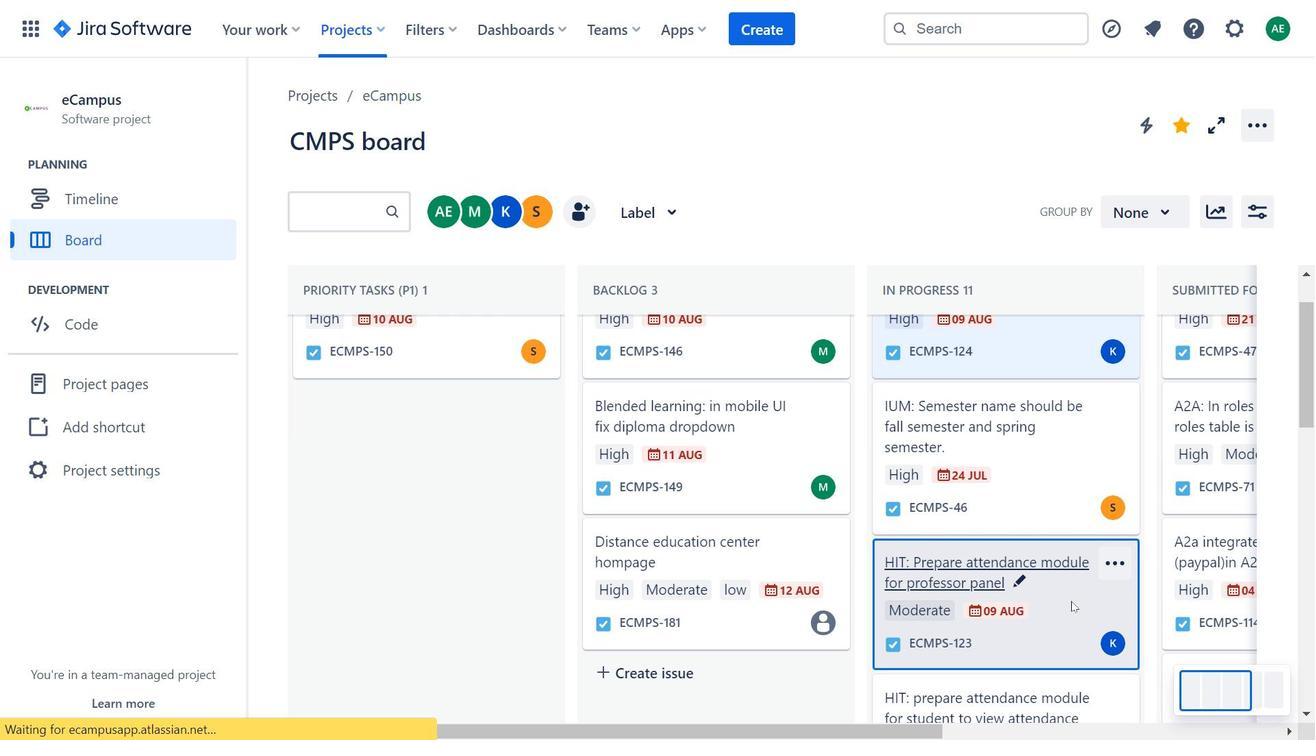
Action: Mouse moved to (501, 340)
Screenshot: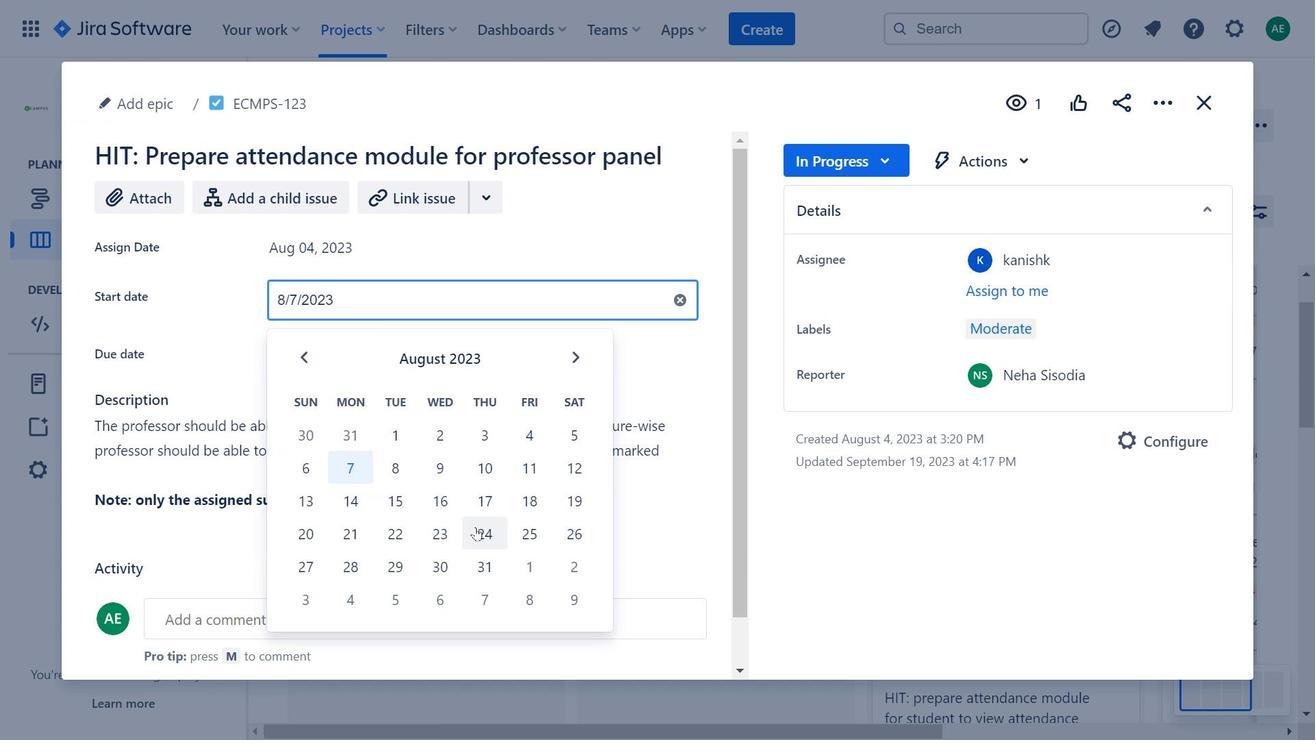 
Action: Mouse pressed left at (501, 340)
